 Task: Slide 31 - Create A Book Cover.
Action: Mouse moved to (36, 89)
Screenshot: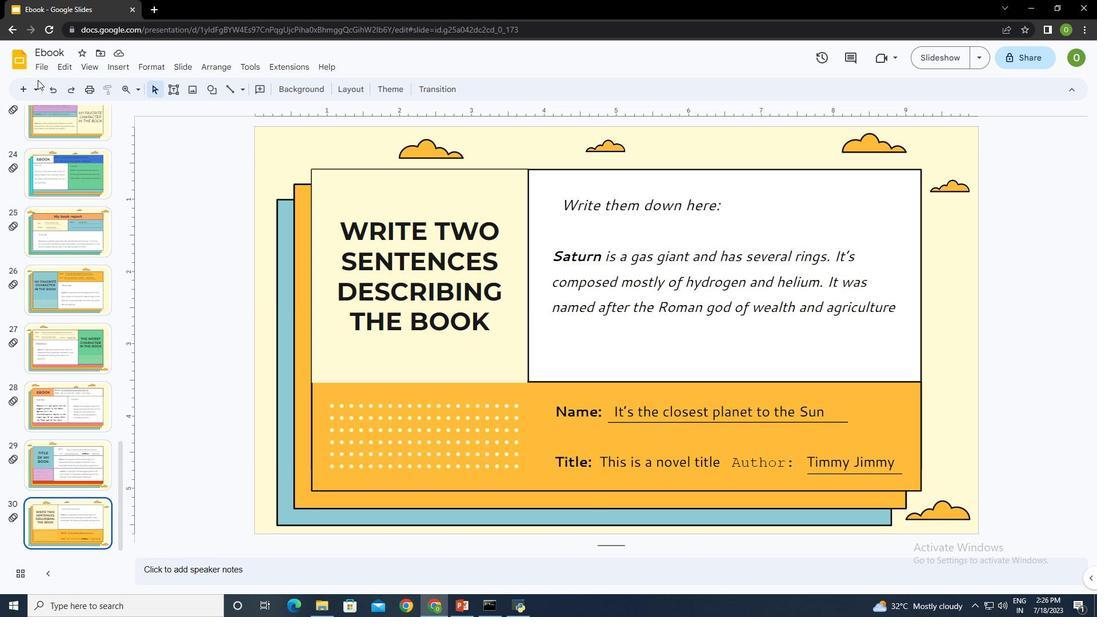 
Action: Mouse pressed left at (36, 89)
Screenshot: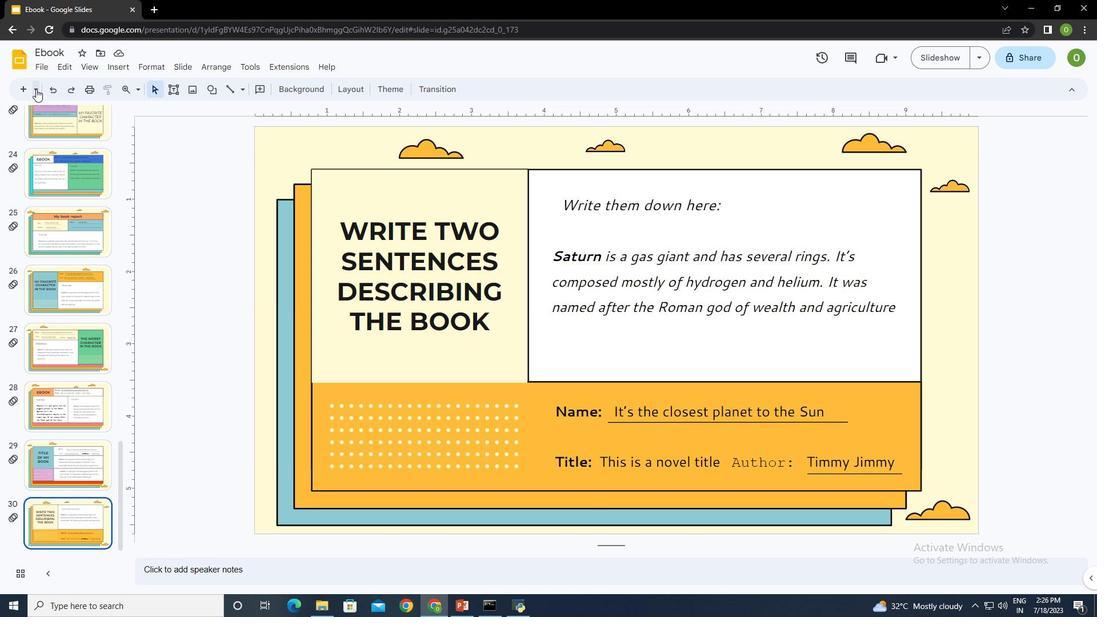 
Action: Mouse moved to (58, 364)
Screenshot: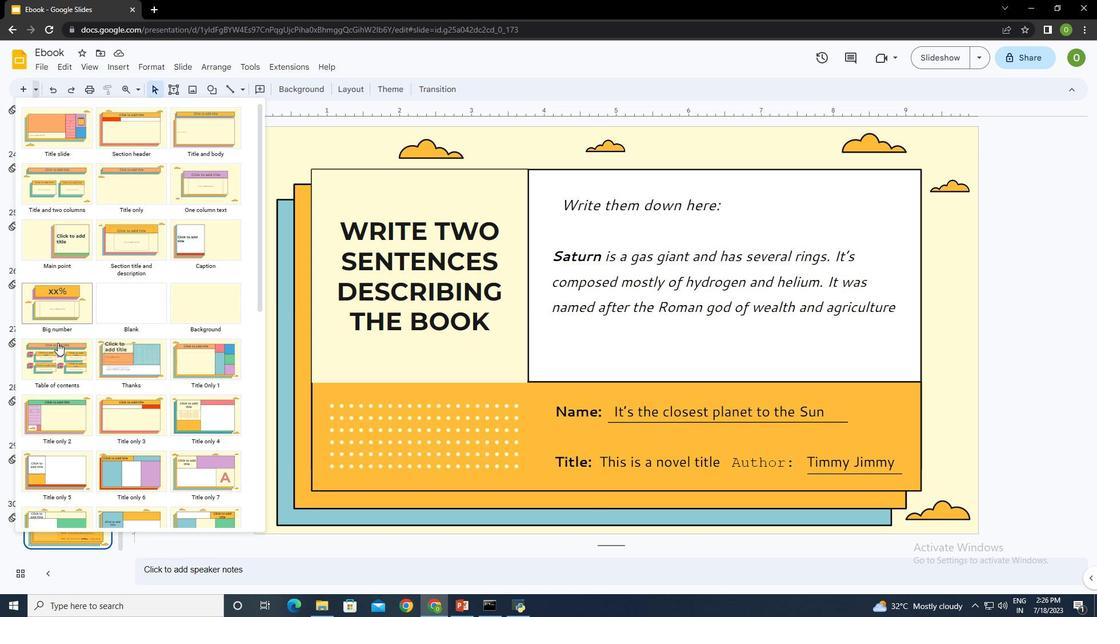 
Action: Mouse scrolled (58, 363) with delta (0, 0)
Screenshot: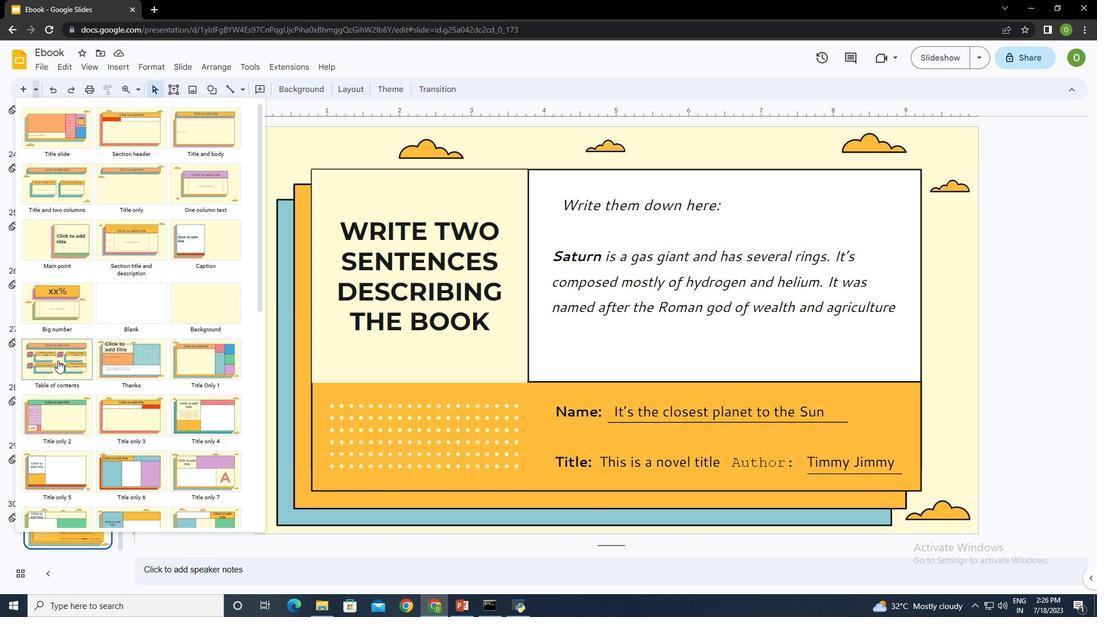 
Action: Mouse scrolled (58, 363) with delta (0, 0)
Screenshot: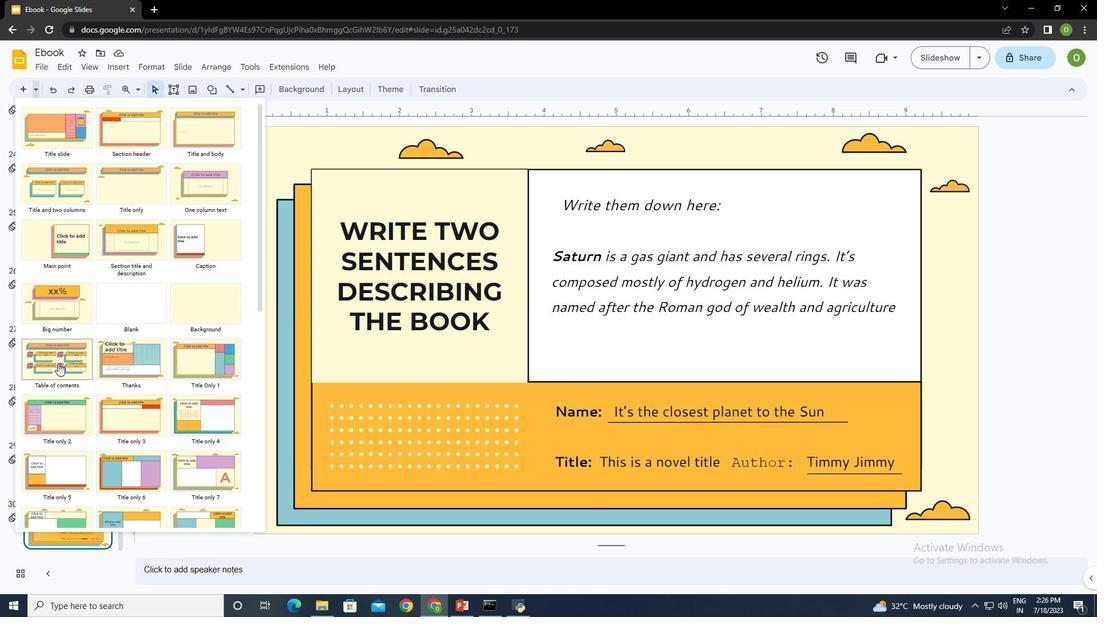 
Action: Mouse moved to (58, 365)
Screenshot: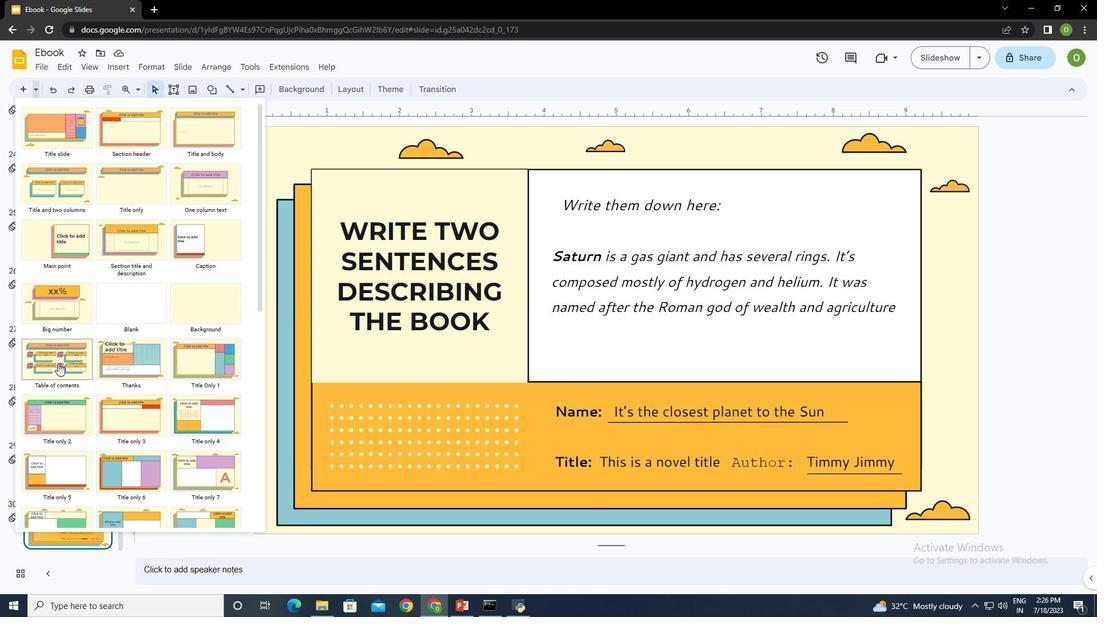 
Action: Mouse scrolled (58, 364) with delta (0, 0)
Screenshot: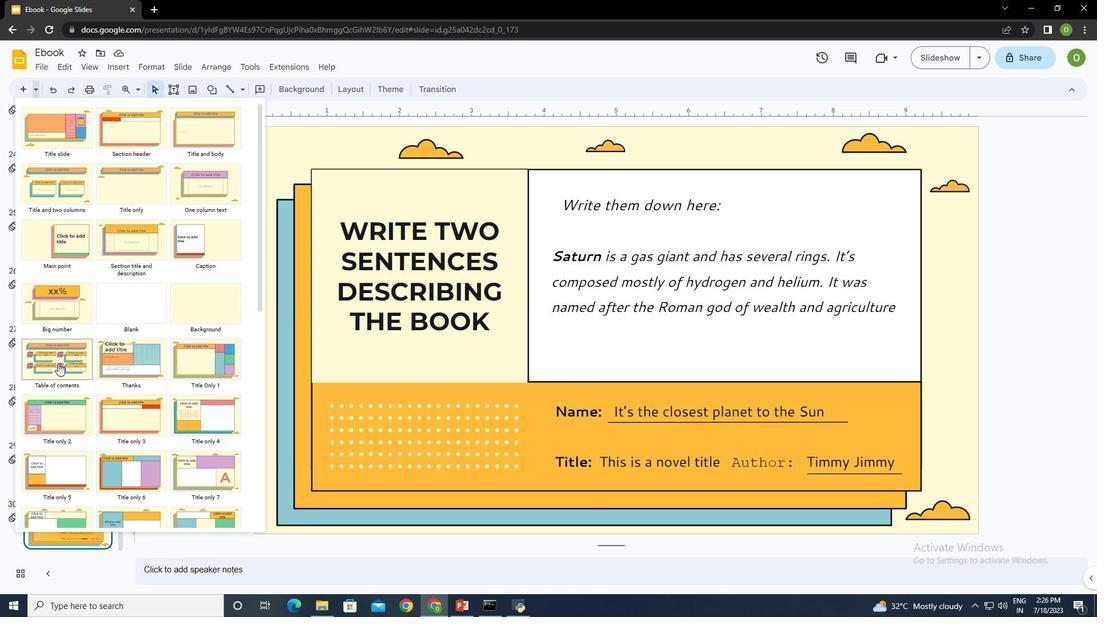 
Action: Mouse moved to (58, 365)
Screenshot: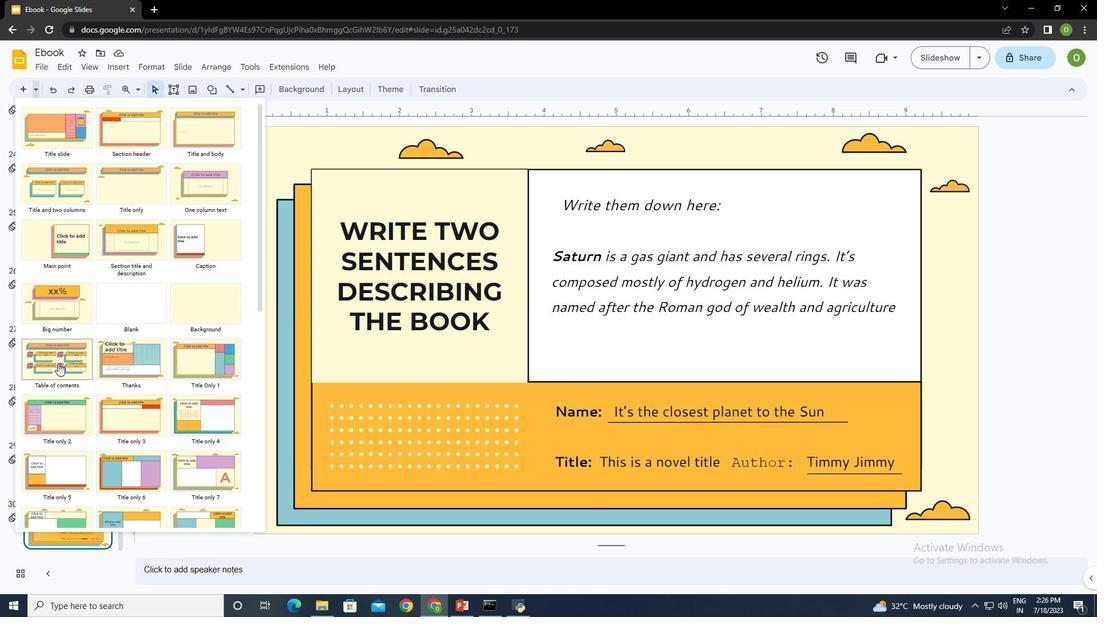 
Action: Mouse scrolled (58, 364) with delta (0, 0)
Screenshot: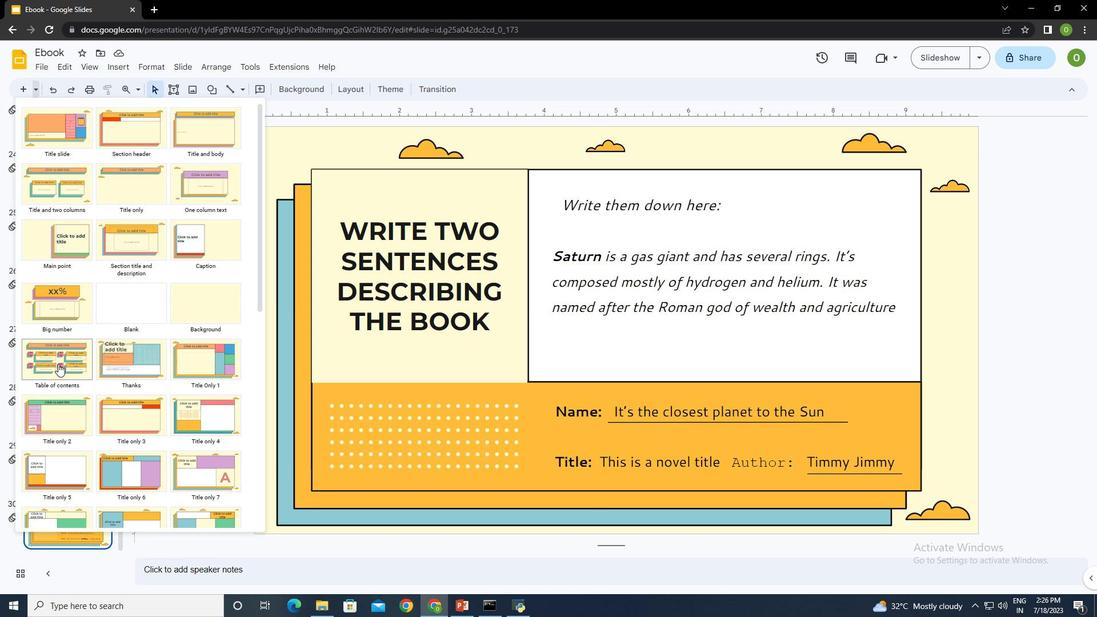 
Action: Mouse moved to (58, 365)
Screenshot: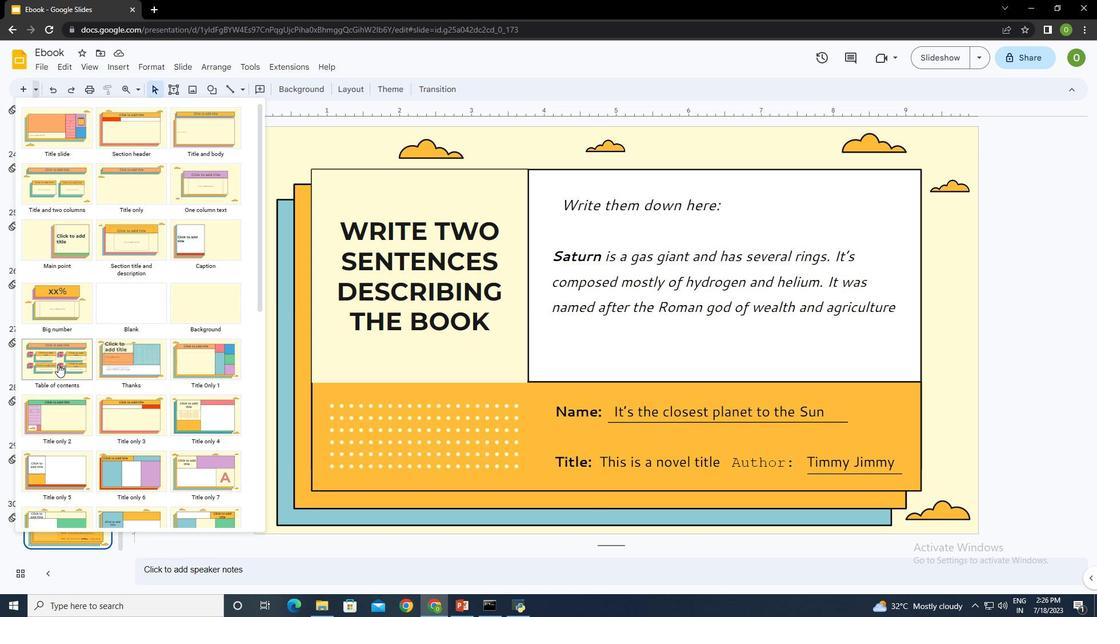 
Action: Mouse scrolled (58, 365) with delta (0, 0)
Screenshot: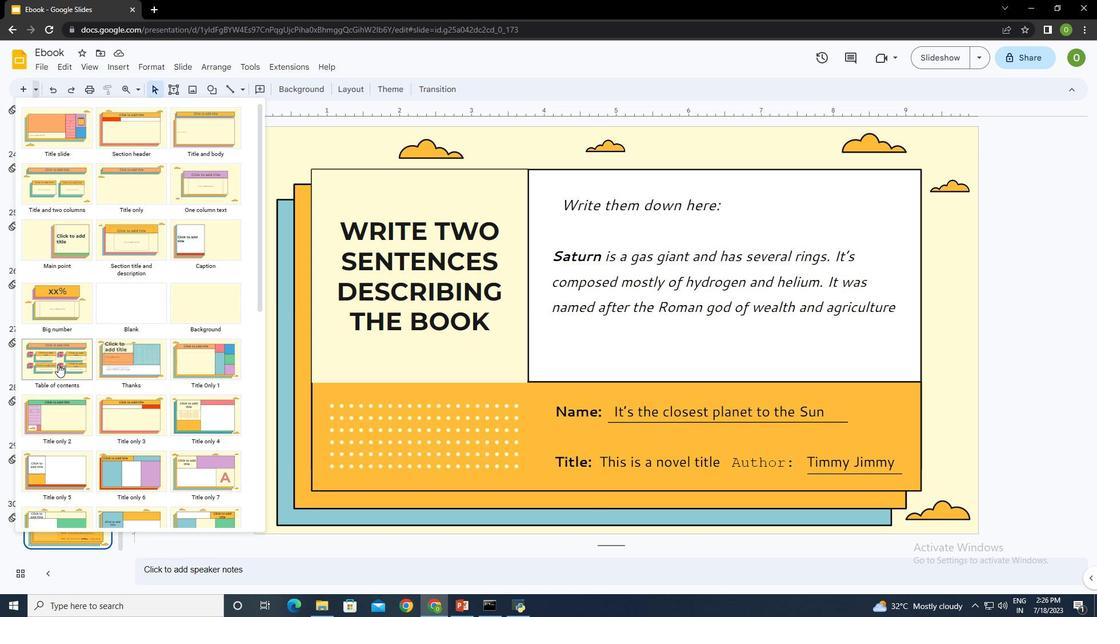 
Action: Mouse moved to (58, 366)
Screenshot: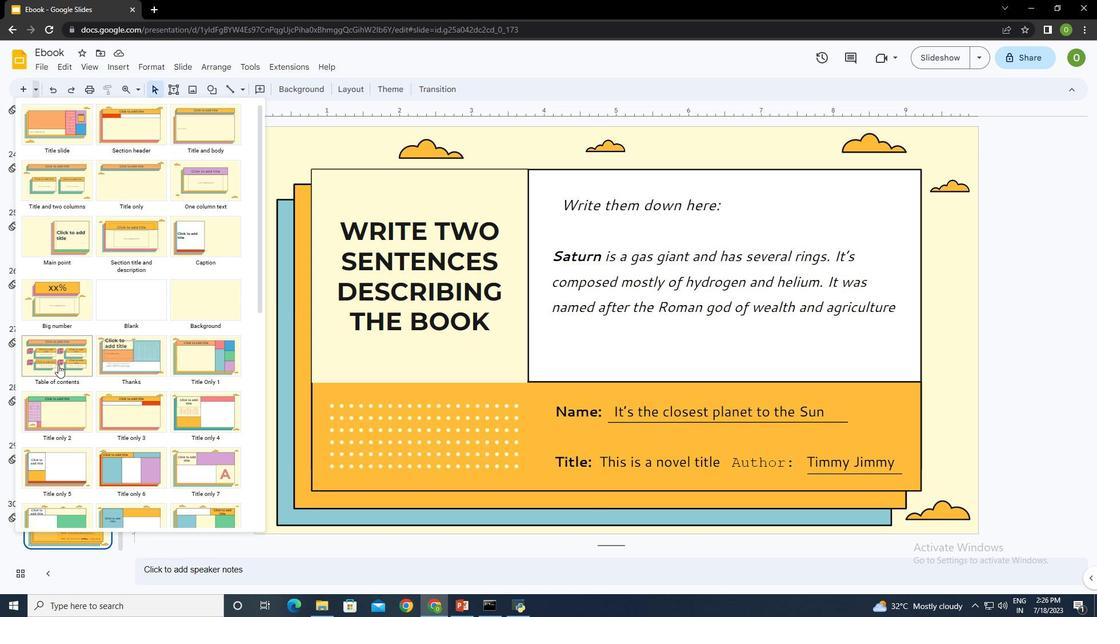 
Action: Mouse scrolled (58, 365) with delta (0, 0)
Screenshot: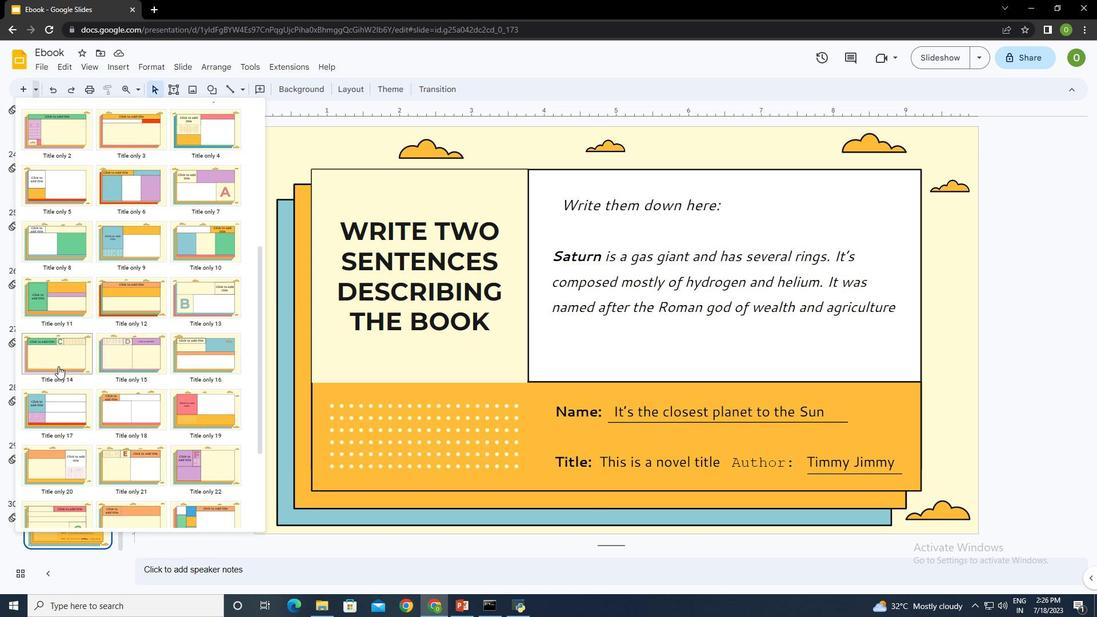 
Action: Mouse scrolled (58, 365) with delta (0, 0)
Screenshot: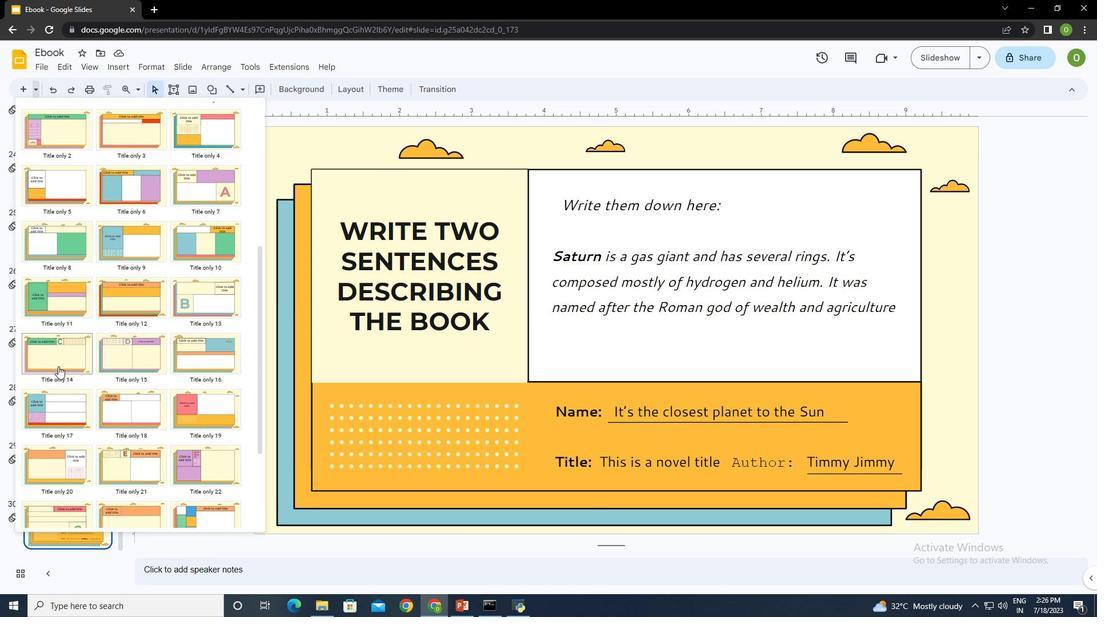 
Action: Mouse scrolled (58, 365) with delta (0, 0)
Screenshot: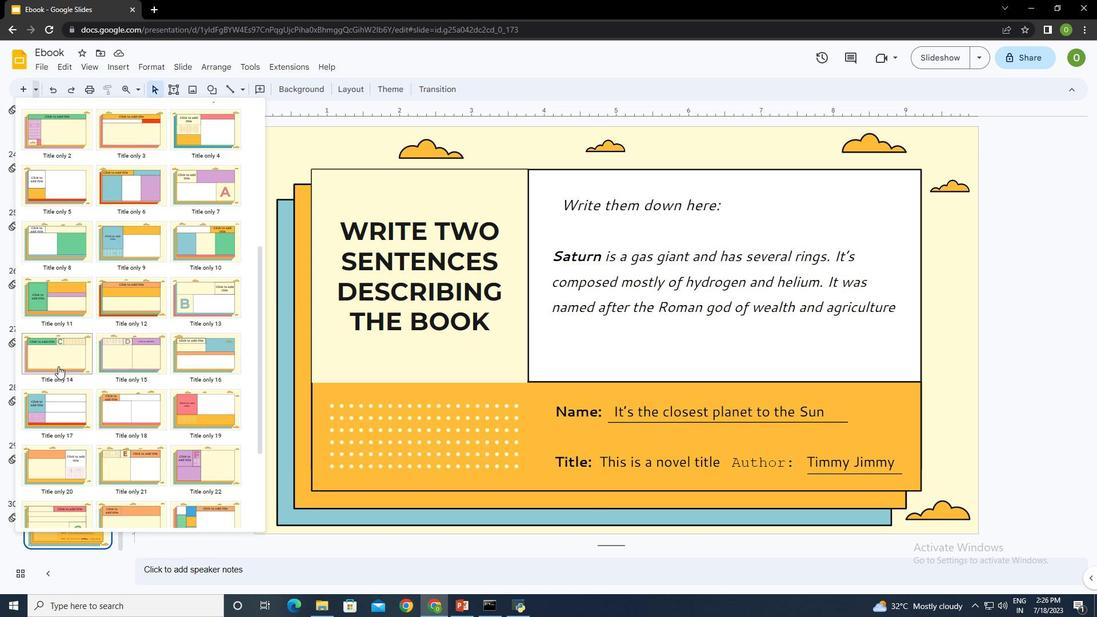
Action: Mouse moved to (50, 328)
Screenshot: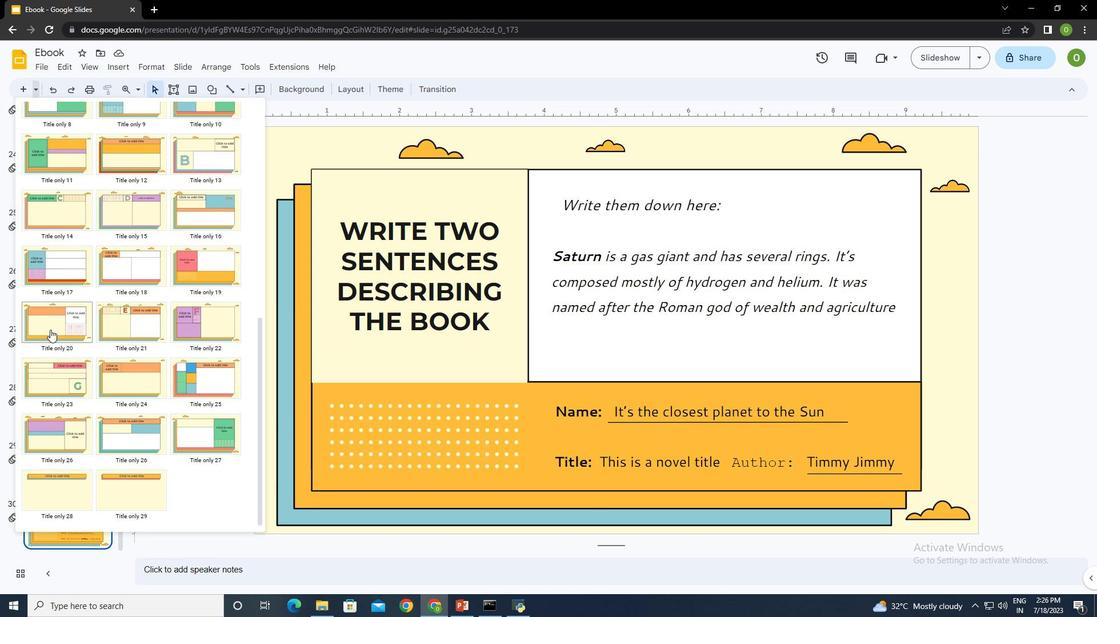 
Action: Mouse pressed left at (50, 328)
Screenshot: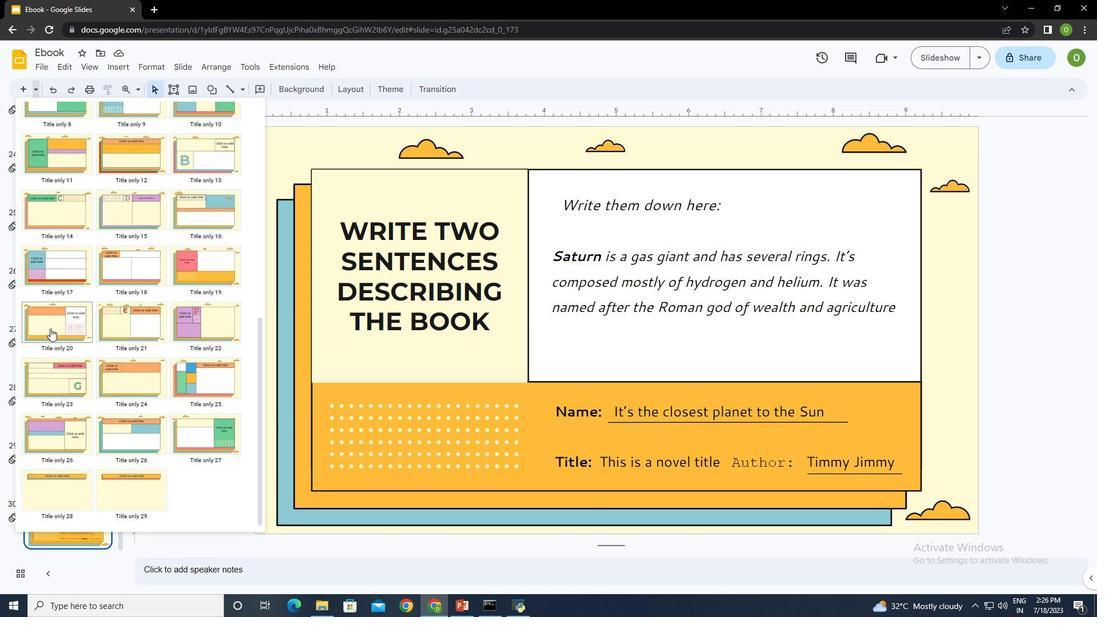 
Action: Mouse moved to (170, 88)
Screenshot: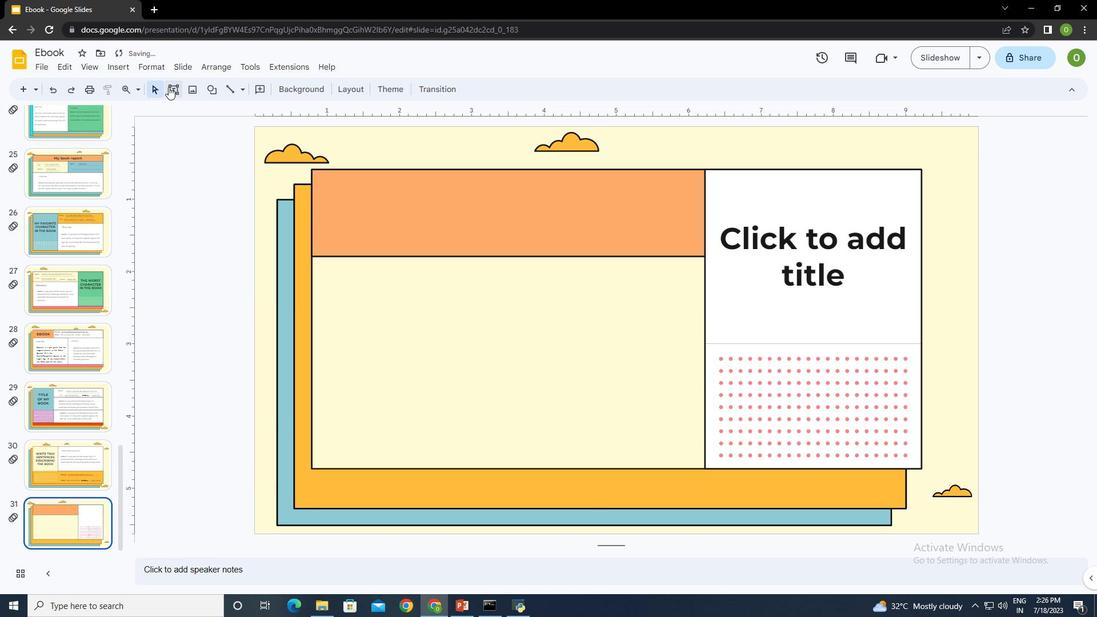 
Action: Mouse pressed left at (170, 88)
Screenshot: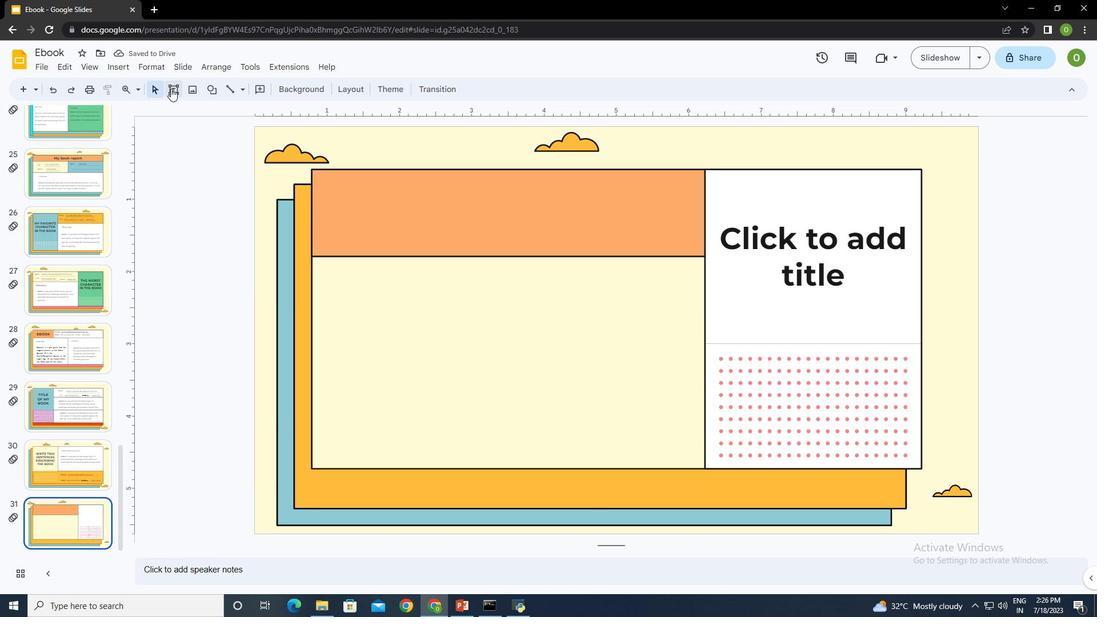 
Action: Mouse moved to (330, 184)
Screenshot: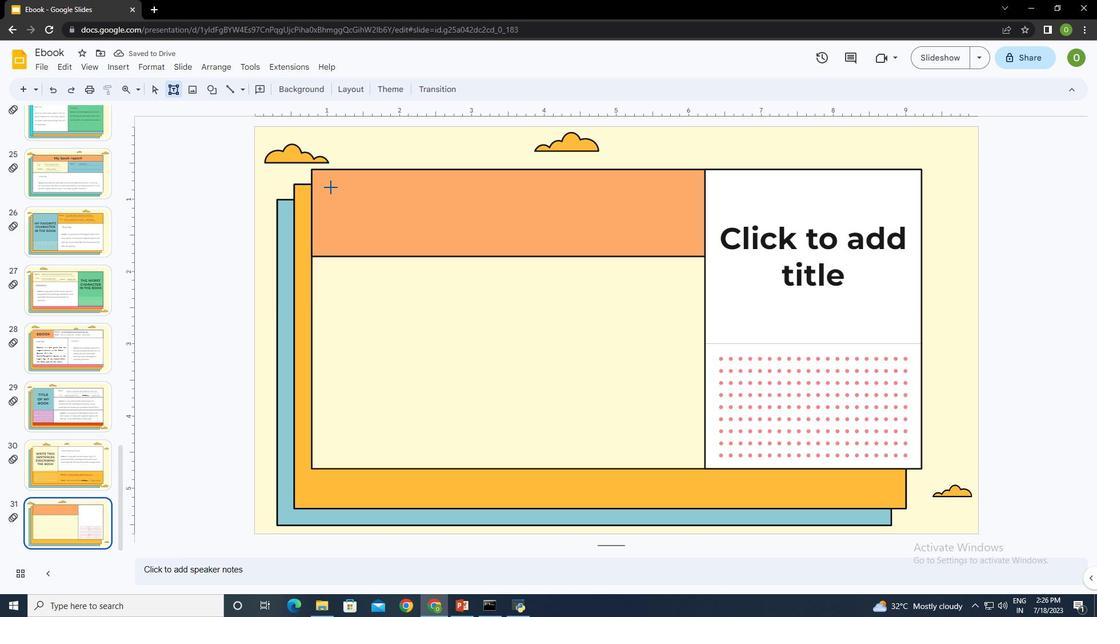 
Action: Mouse pressed left at (330, 184)
Screenshot: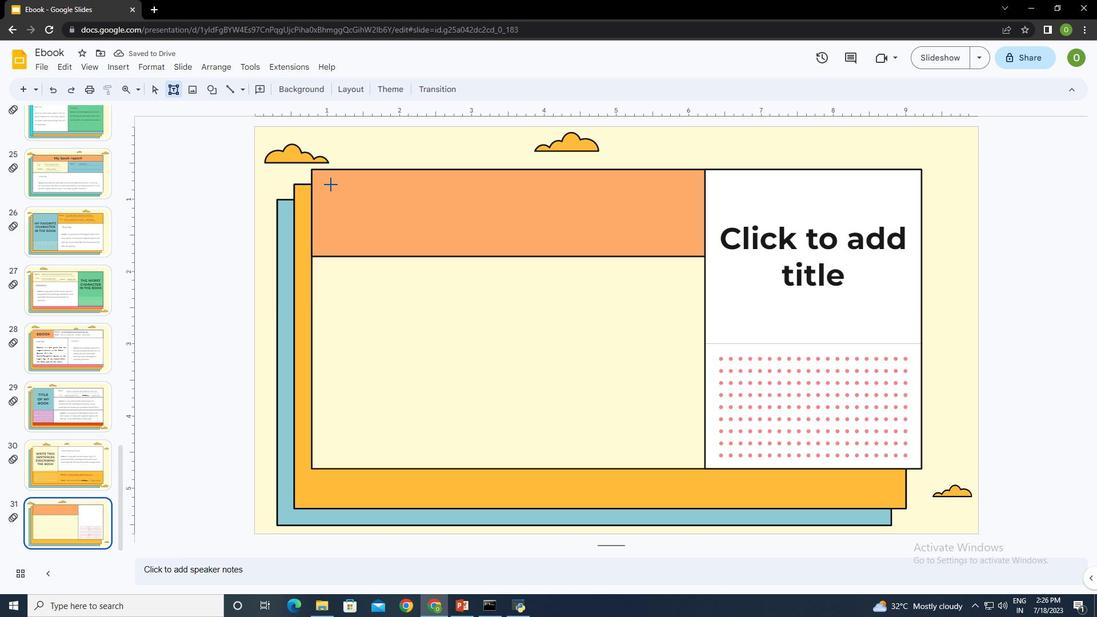 
Action: Mouse moved to (500, 183)
Screenshot: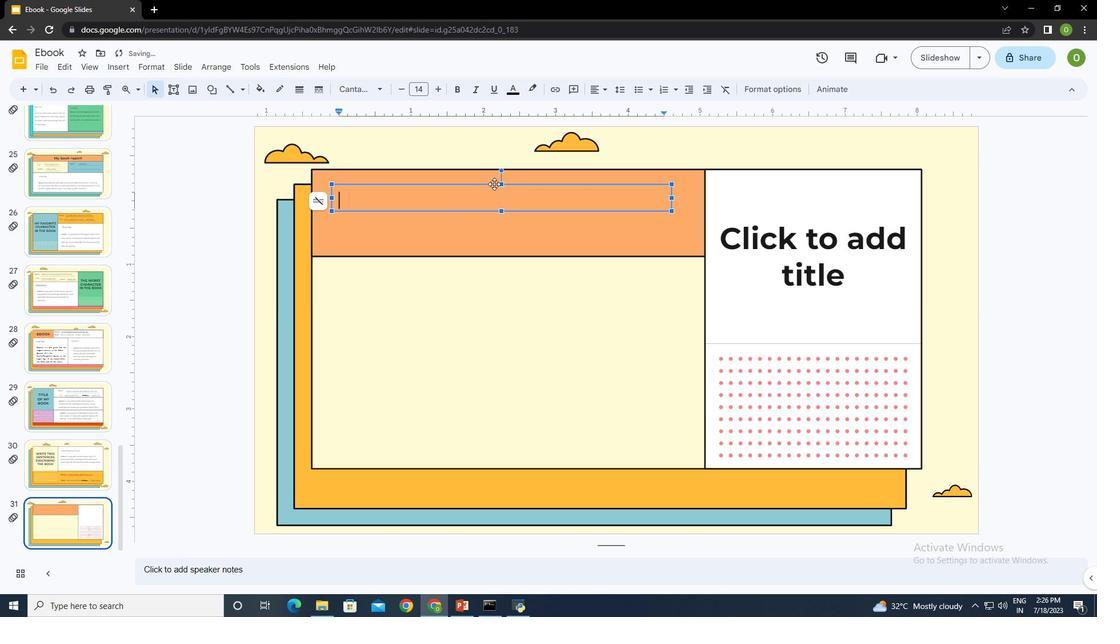 
Action: Mouse pressed left at (500, 183)
Screenshot: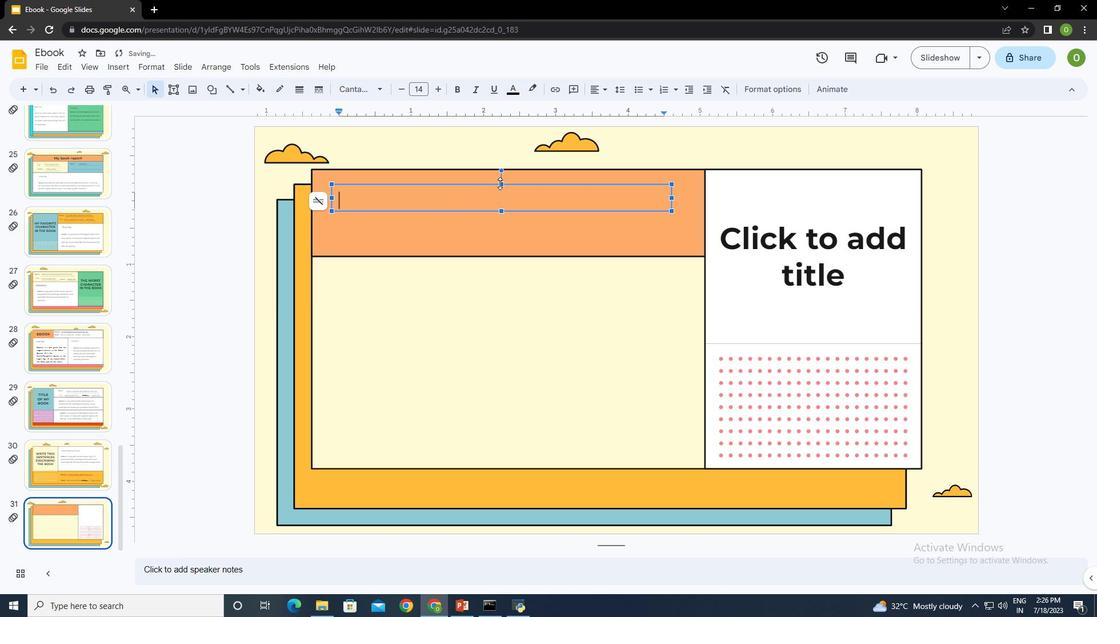 
Action: Mouse moved to (346, 191)
Screenshot: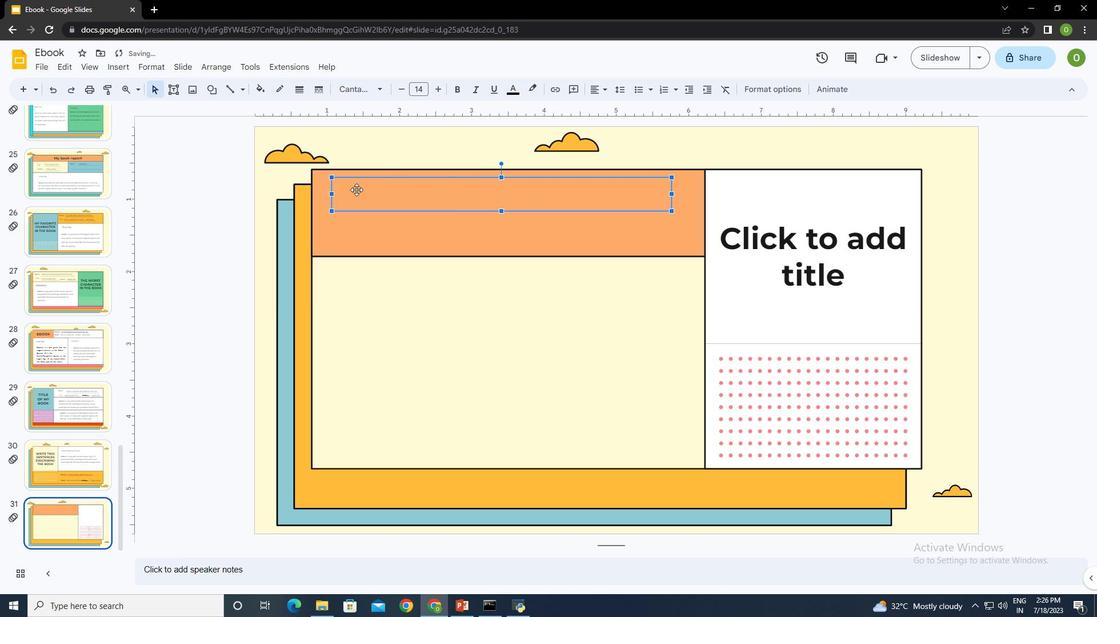 
Action: Mouse pressed left at (346, 191)
Screenshot: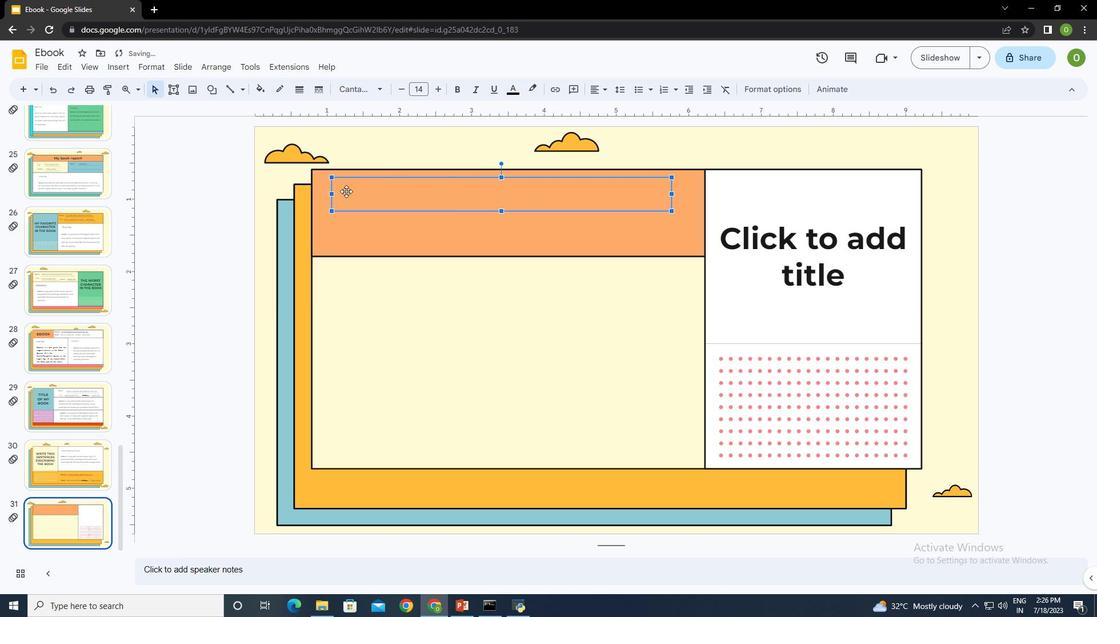 
Action: Key pressed <Key.shift>Name<Key.shift_r>:<Key.space><Key.space><Key.space><Key.shift><Key.shift>It's<Key.space>the<Key.space>farthest<Key.space>planet<Key.space>from<Key.space>the<Key.space><Key.shift>Sun
Screenshot: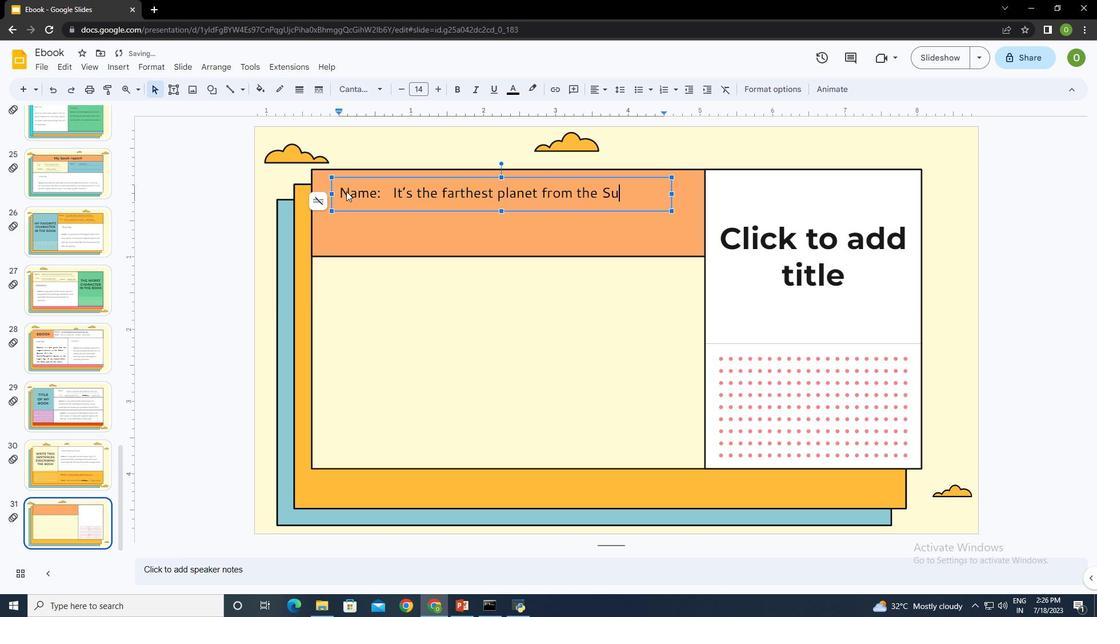 
Action: Mouse moved to (522, 233)
Screenshot: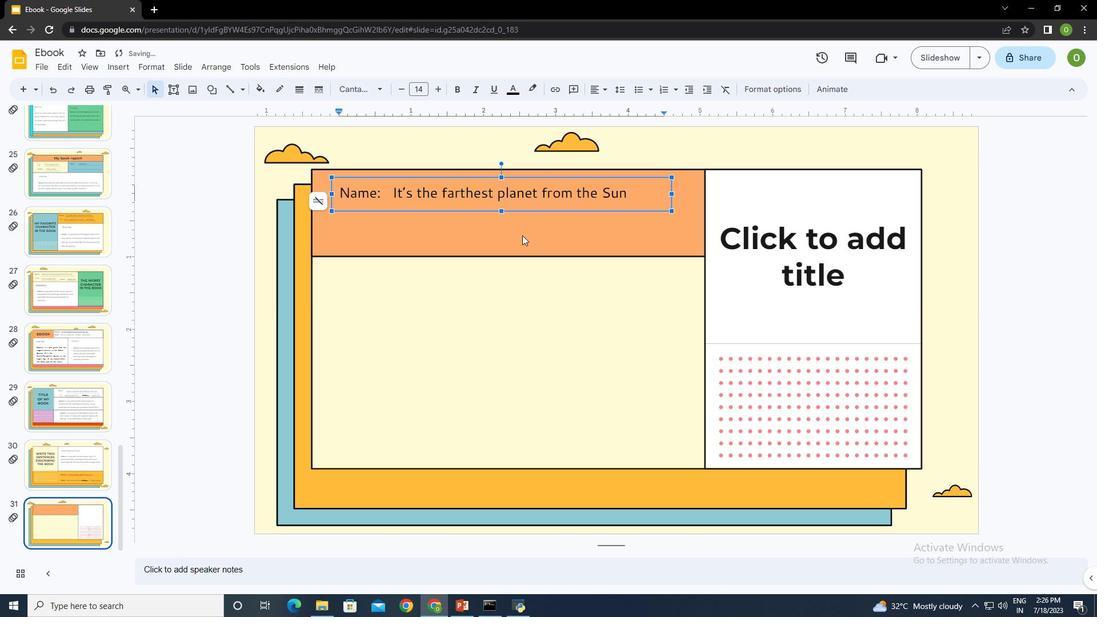 
Action: Mouse pressed left at (522, 233)
Screenshot: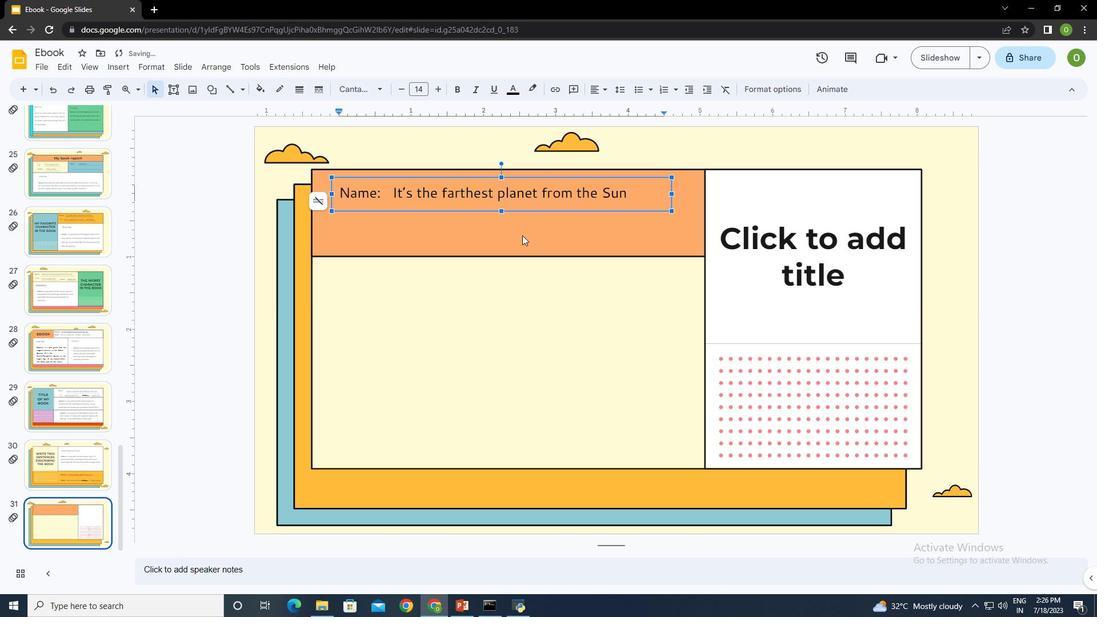 
Action: Mouse moved to (233, 85)
Screenshot: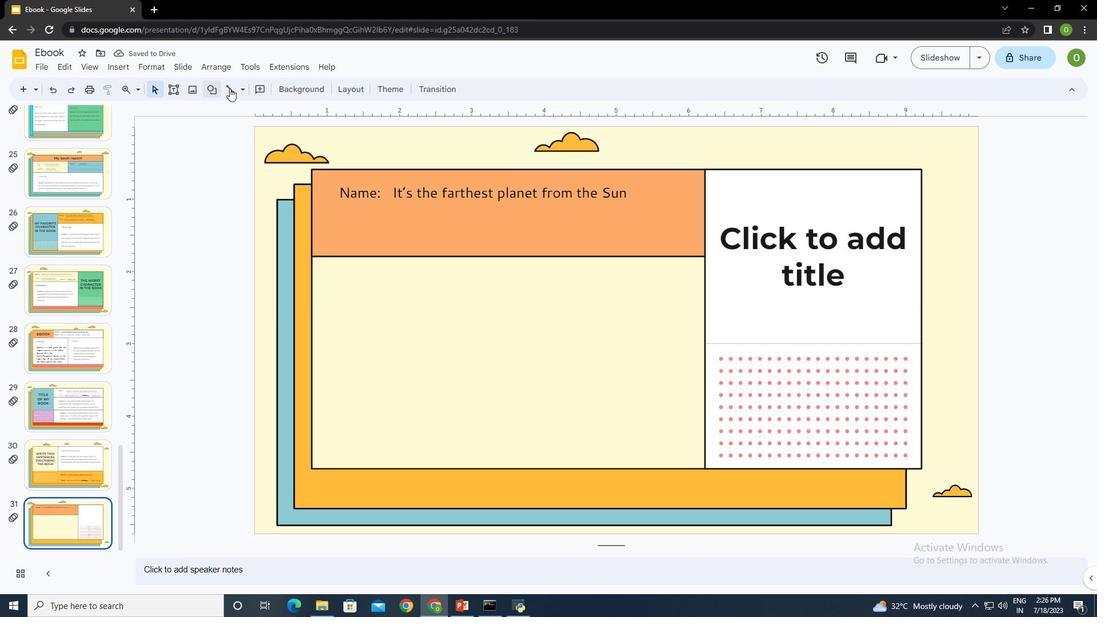 
Action: Mouse pressed left at (233, 85)
Screenshot: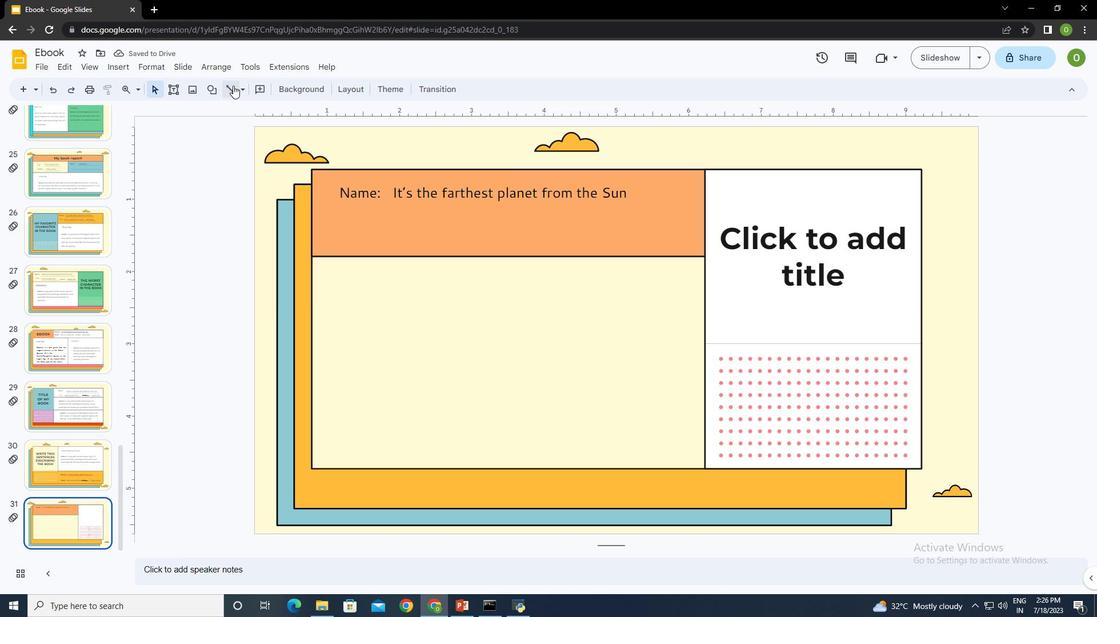 
Action: Mouse moved to (392, 205)
Screenshot: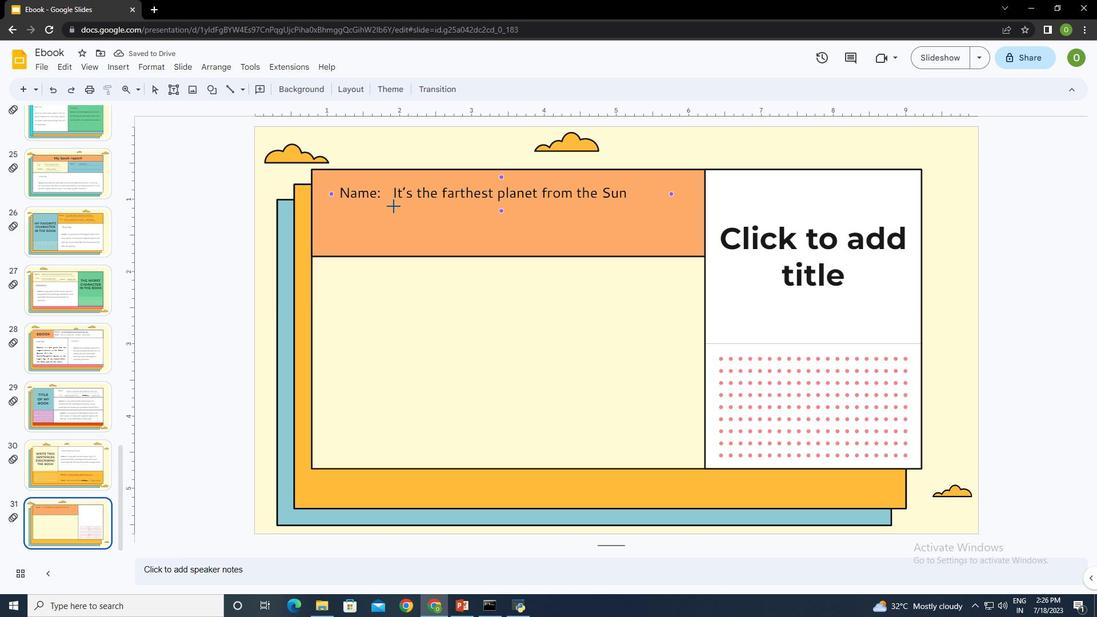 
Action: Mouse pressed left at (392, 205)
Screenshot: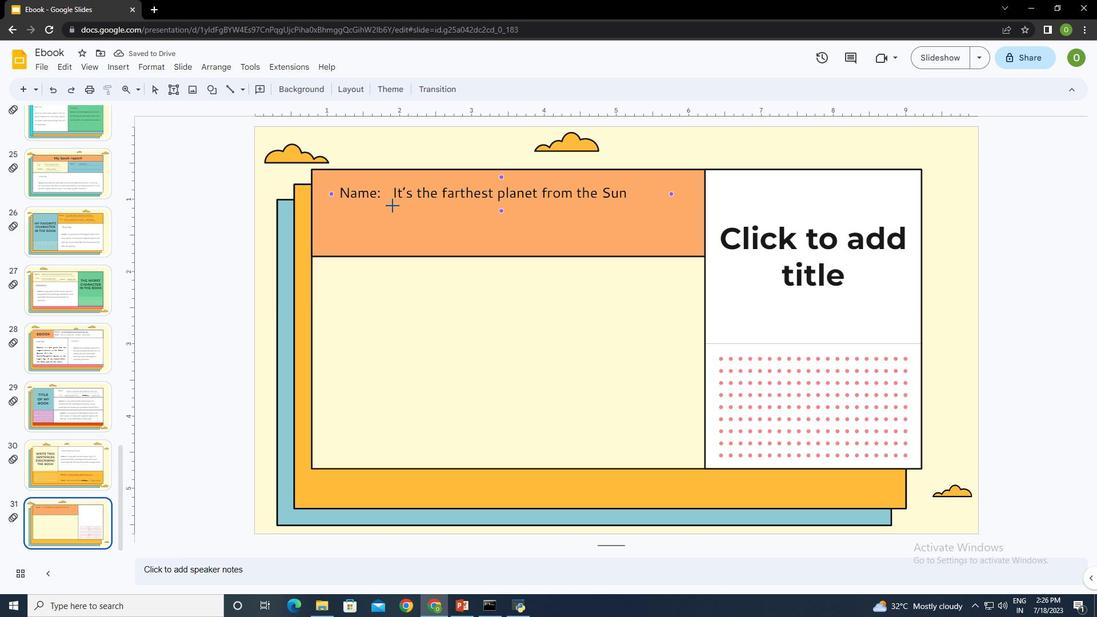
Action: Mouse moved to (258, 87)
Screenshot: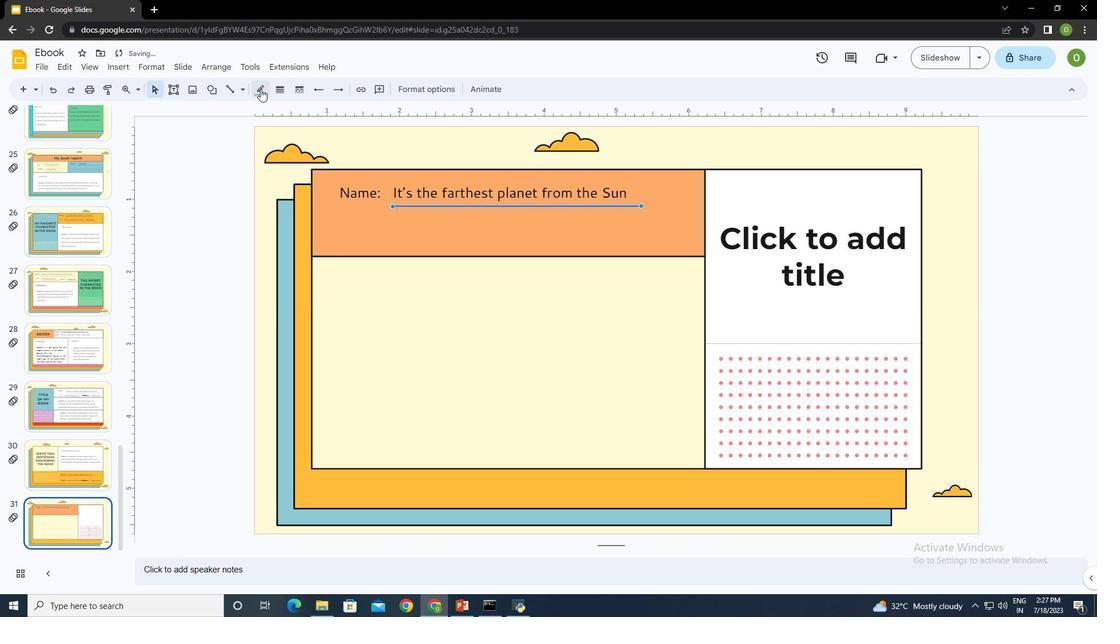 
Action: Mouse pressed left at (258, 87)
Screenshot: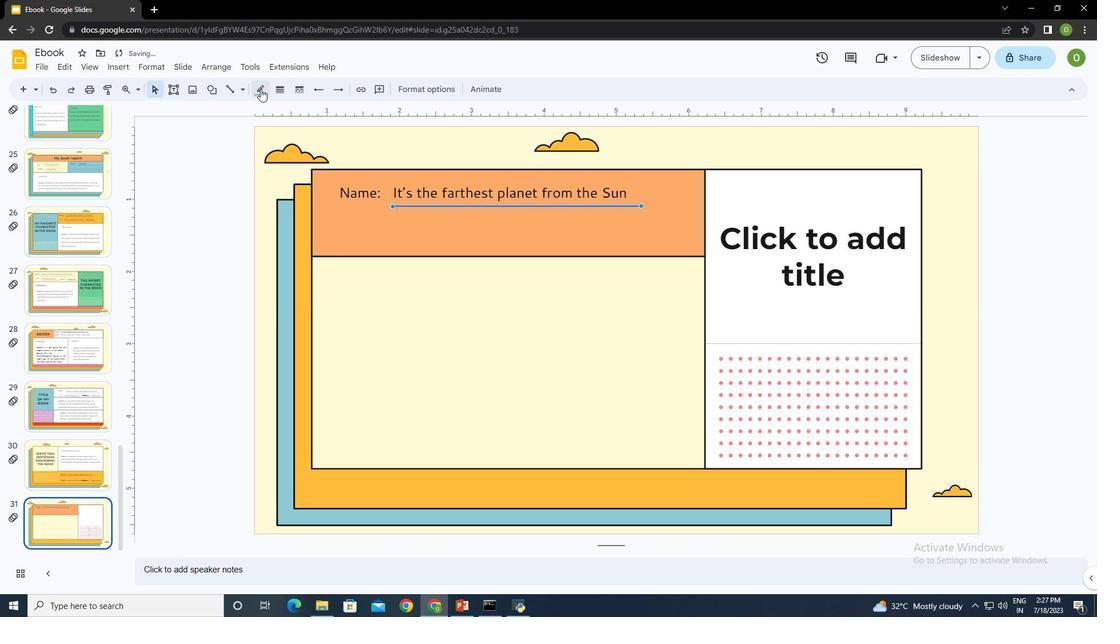 
Action: Mouse moved to (264, 125)
Screenshot: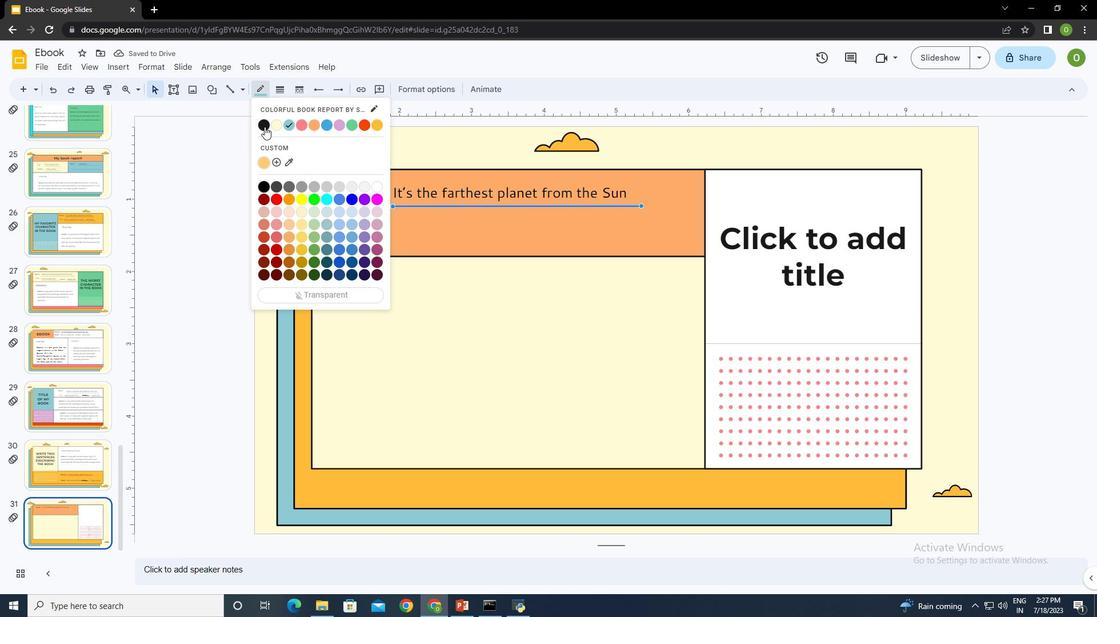 
Action: Mouse pressed left at (264, 125)
Screenshot: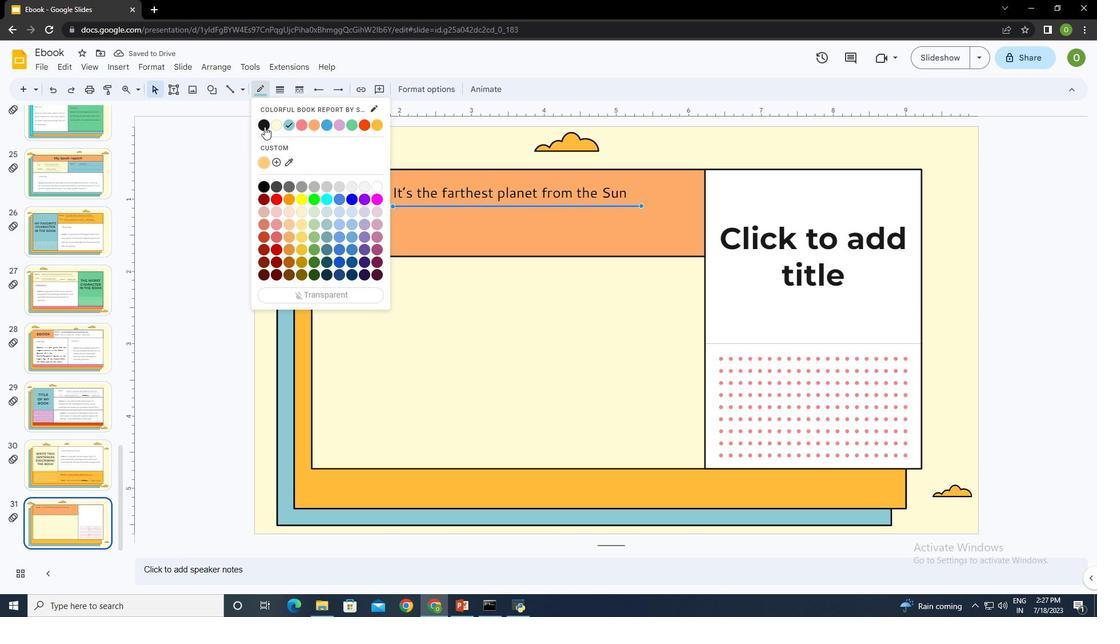
Action: Mouse moved to (403, 243)
Screenshot: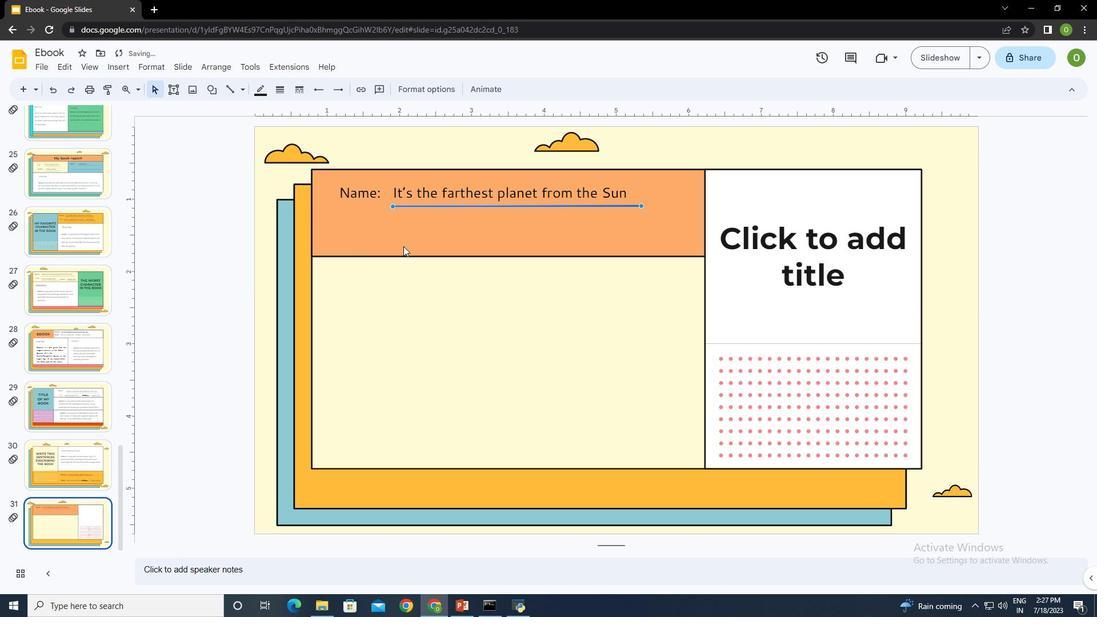 
Action: Mouse pressed left at (403, 243)
Screenshot: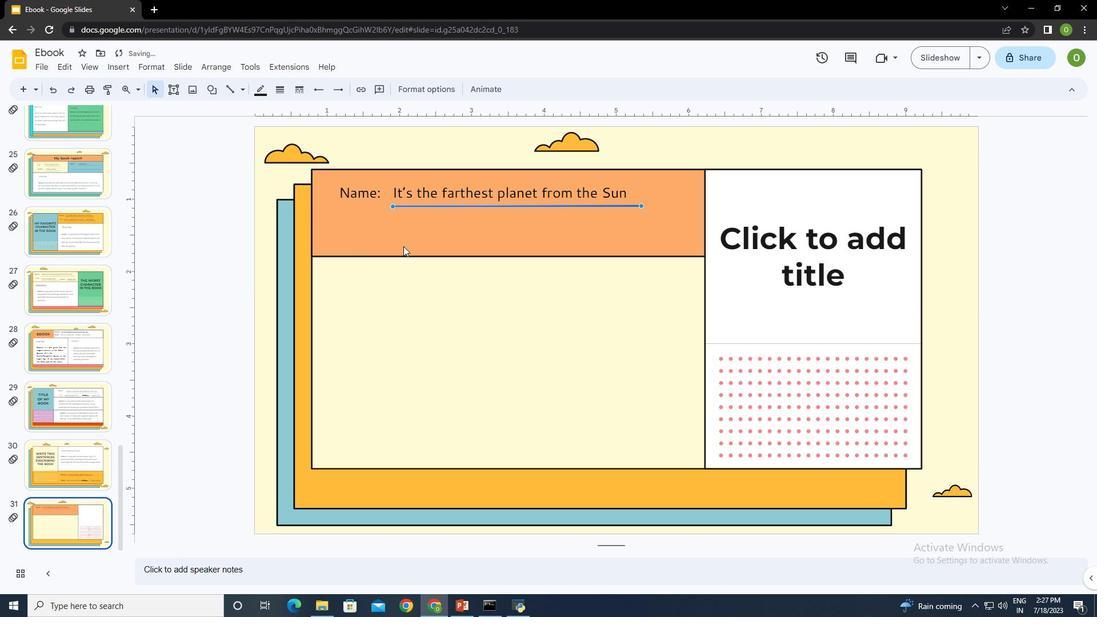 
Action: Mouse moved to (170, 90)
Screenshot: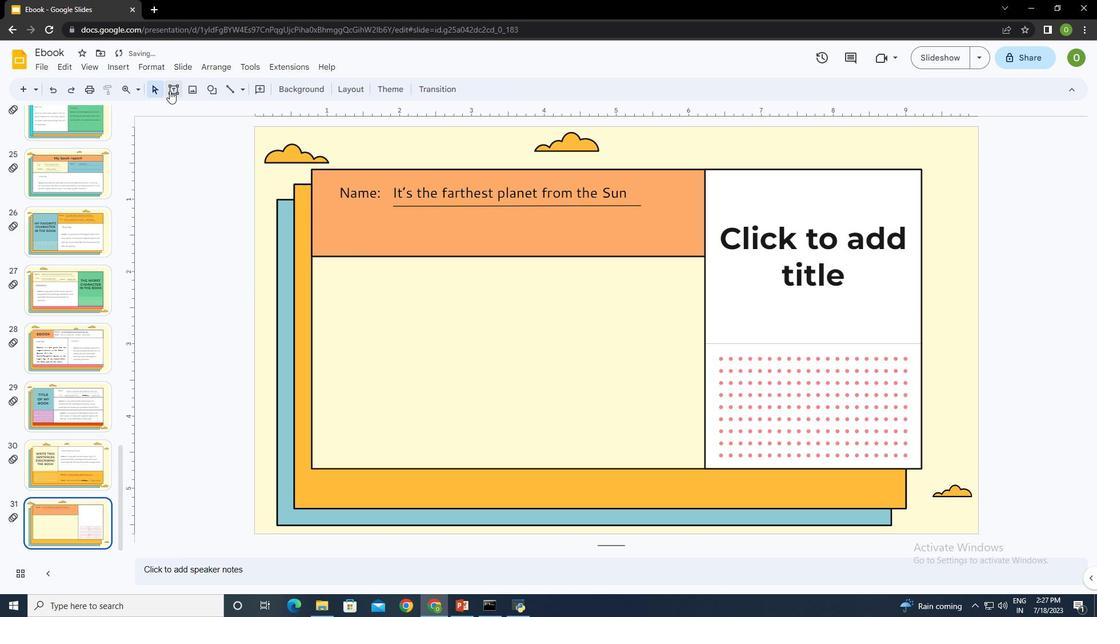 
Action: Mouse pressed left at (170, 90)
Screenshot: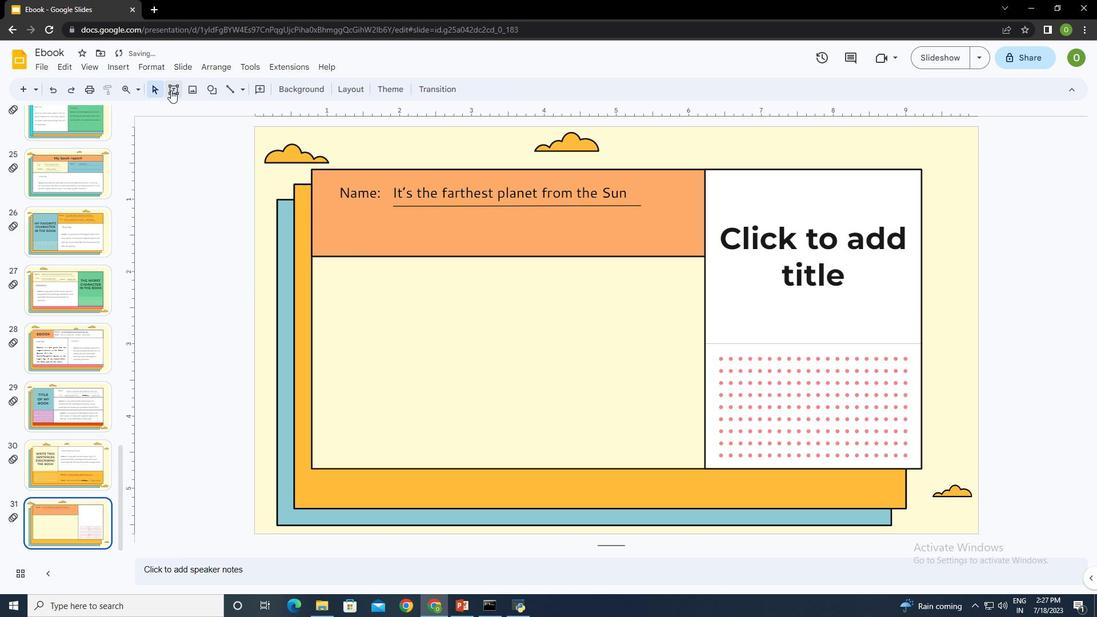 
Action: Mouse moved to (340, 225)
Screenshot: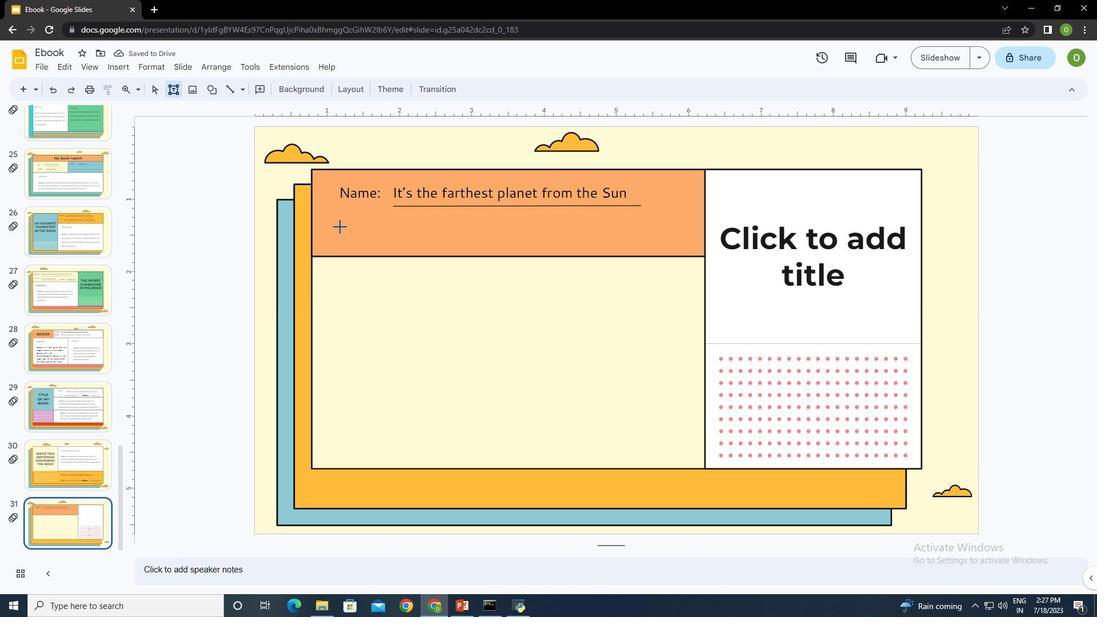 
Action: Mouse pressed left at (340, 225)
Screenshot: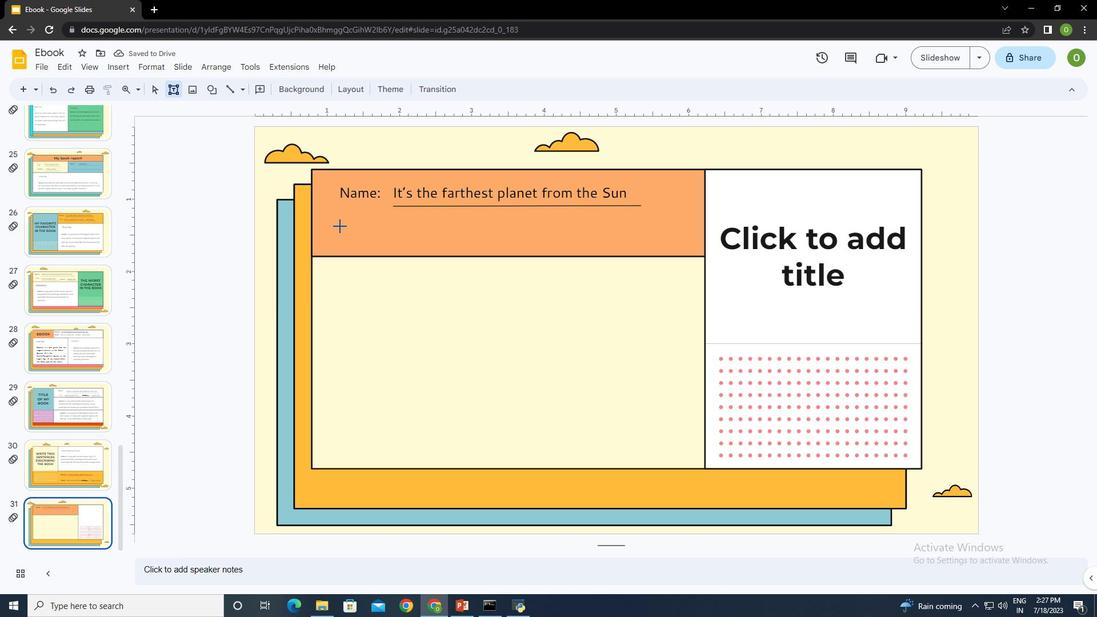 
Action: Mouse moved to (508, 224)
Screenshot: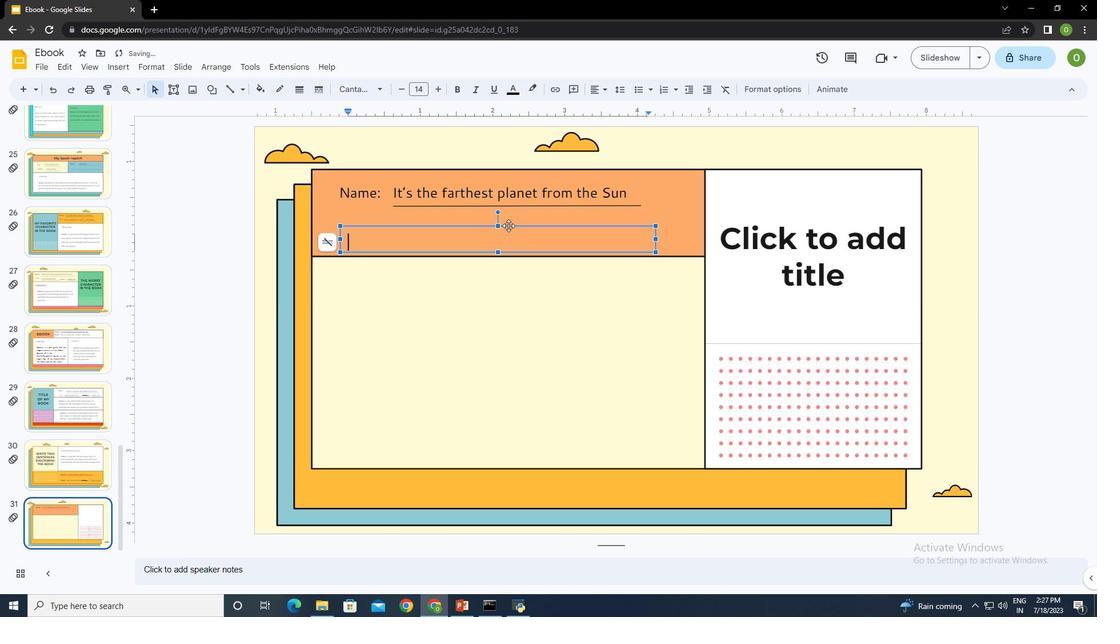 
Action: Mouse pressed left at (508, 224)
Screenshot: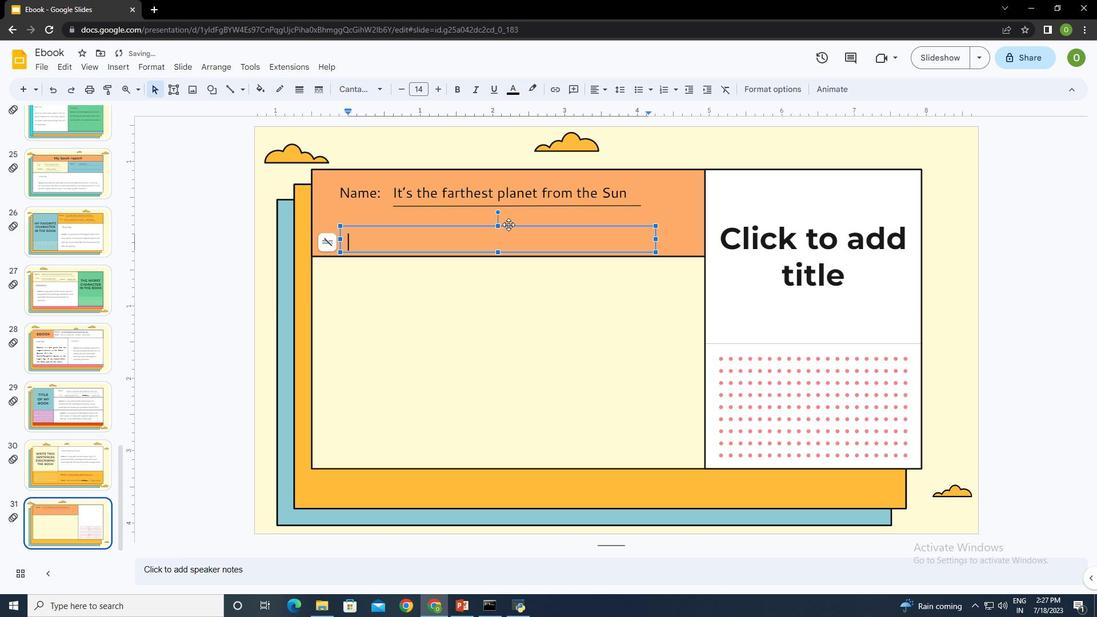 
Action: Mouse moved to (503, 246)
Screenshot: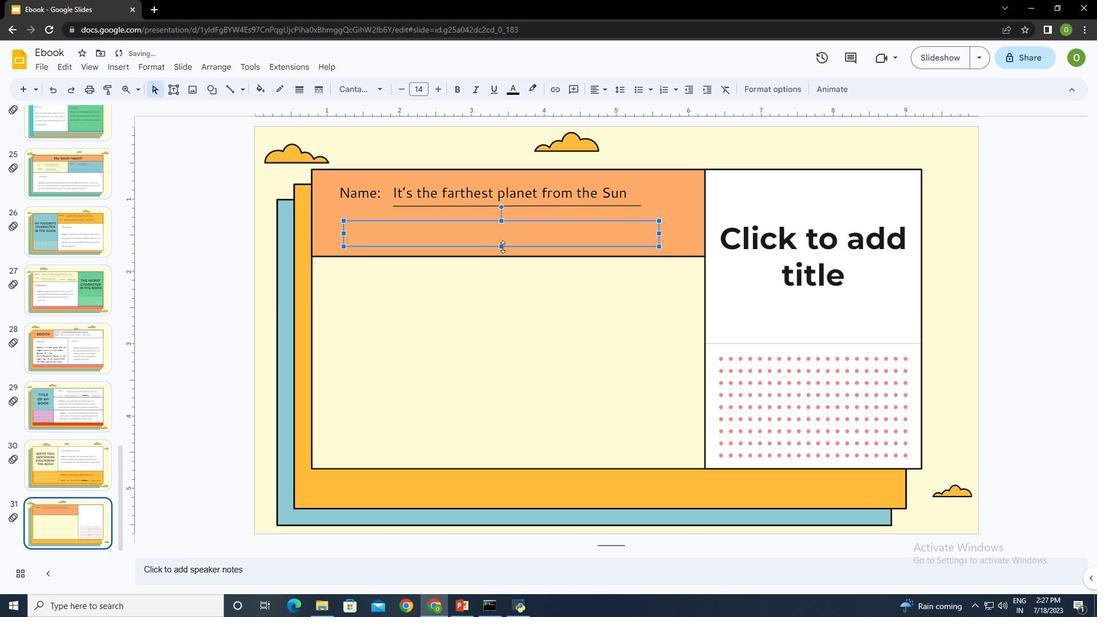 
Action: Mouse pressed left at (503, 246)
Screenshot: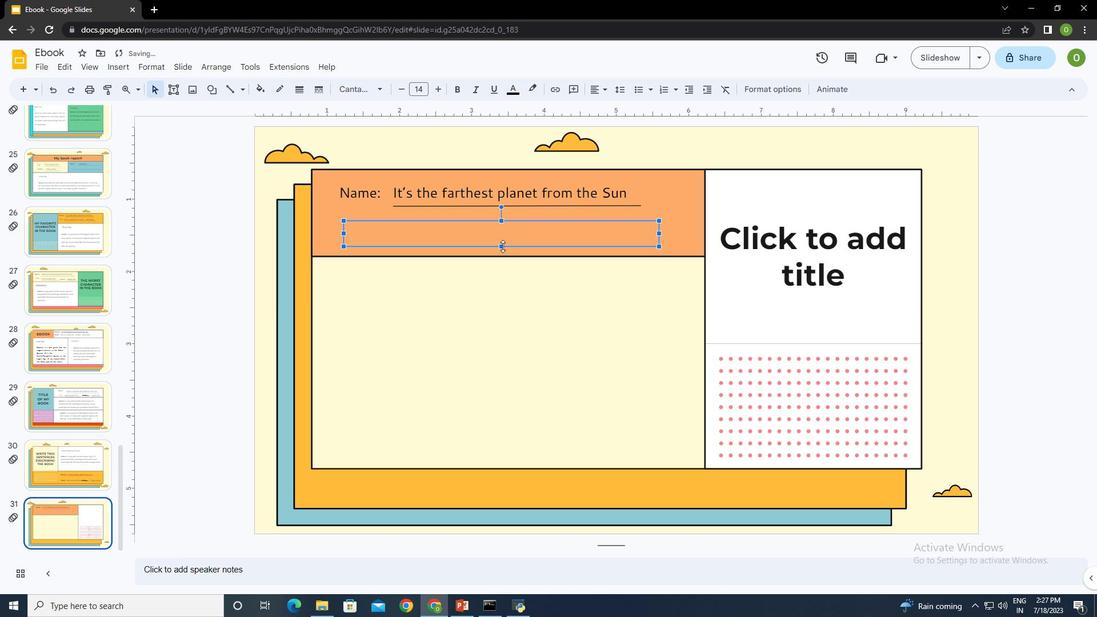 
Action: Mouse moved to (381, 226)
Screenshot: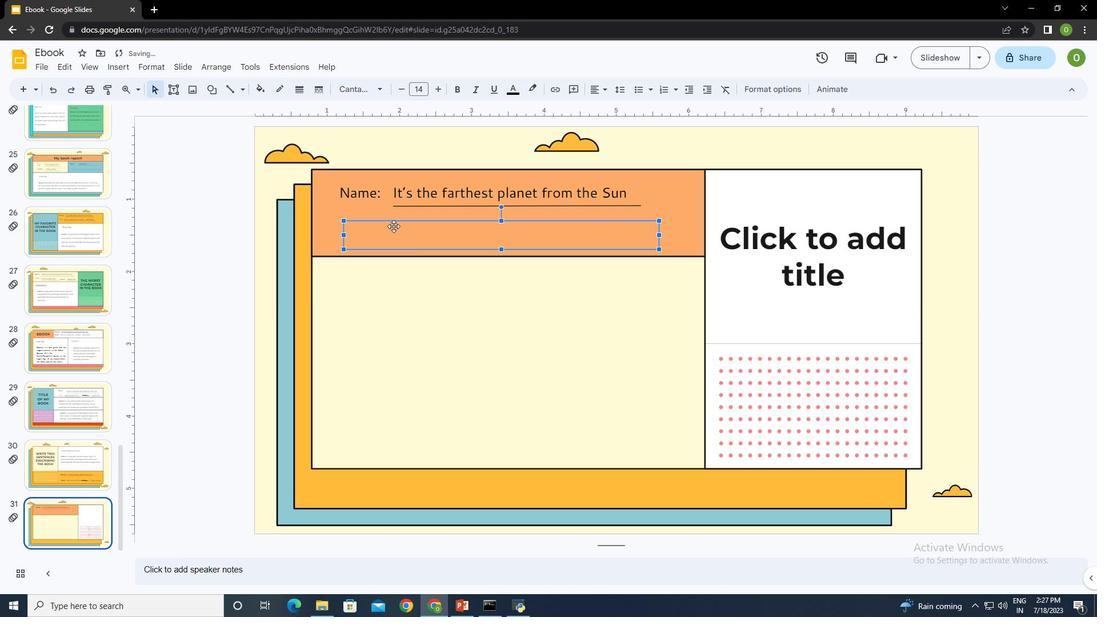 
Action: Mouse pressed left at (381, 226)
Screenshot: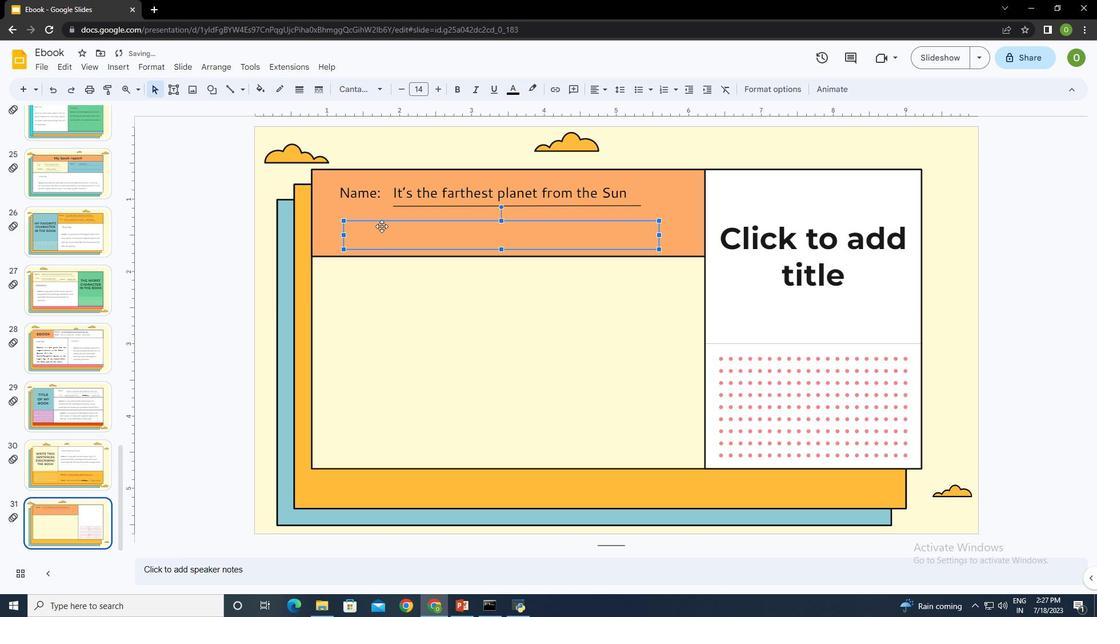 
Action: Mouse moved to (367, 240)
Screenshot: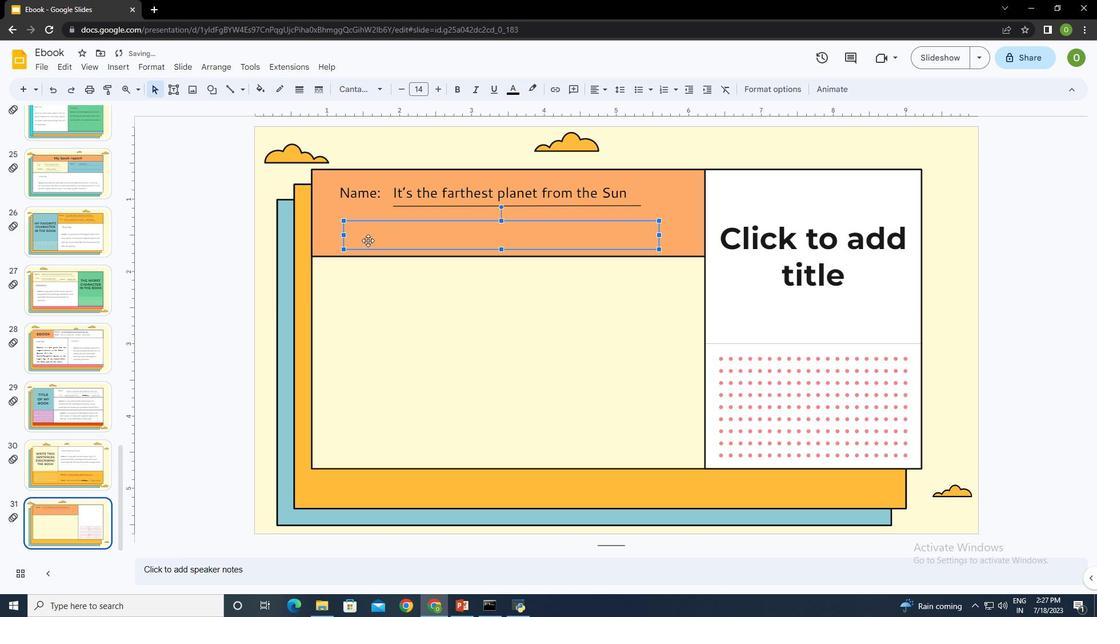 
Action: Key pressed <Key.shift><Key.shift><Key.shift>Title<Key.shift_r>:<Key.space><Key.space><Key.shift>This<Key.space>is<Key.space>a<Key.space>novel<Key.space>title
Screenshot: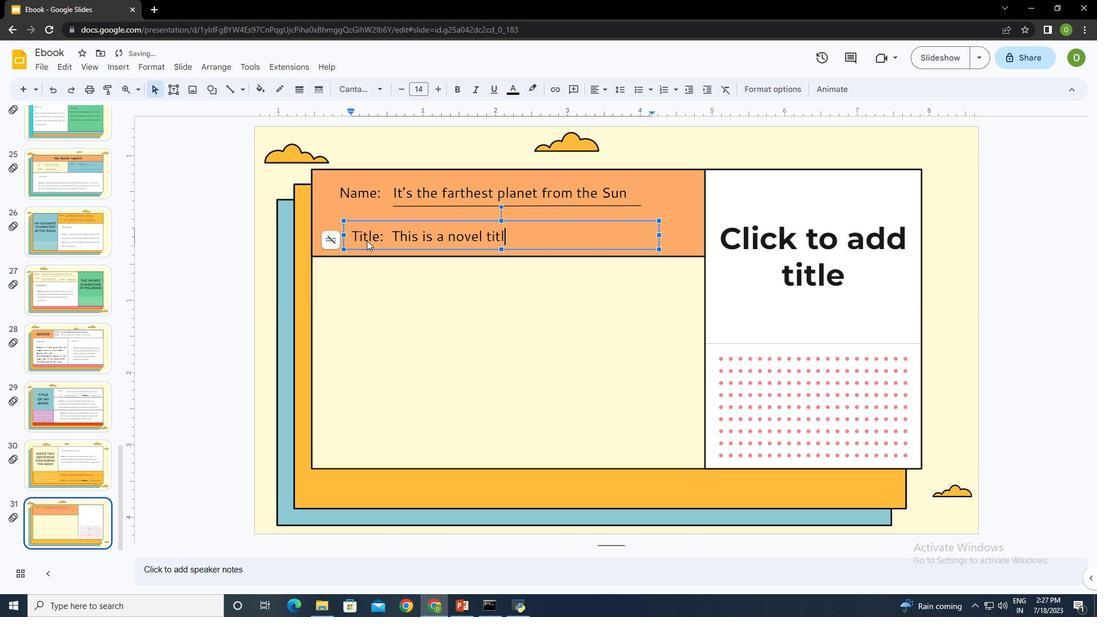 
Action: Mouse moved to (659, 235)
Screenshot: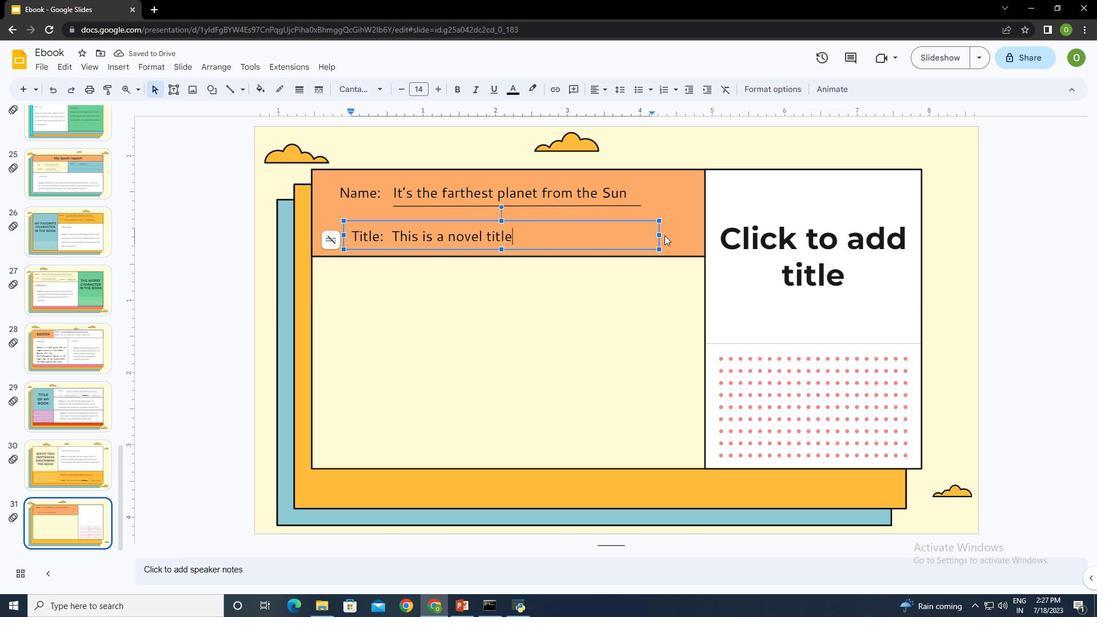 
Action: Mouse pressed left at (659, 235)
Screenshot: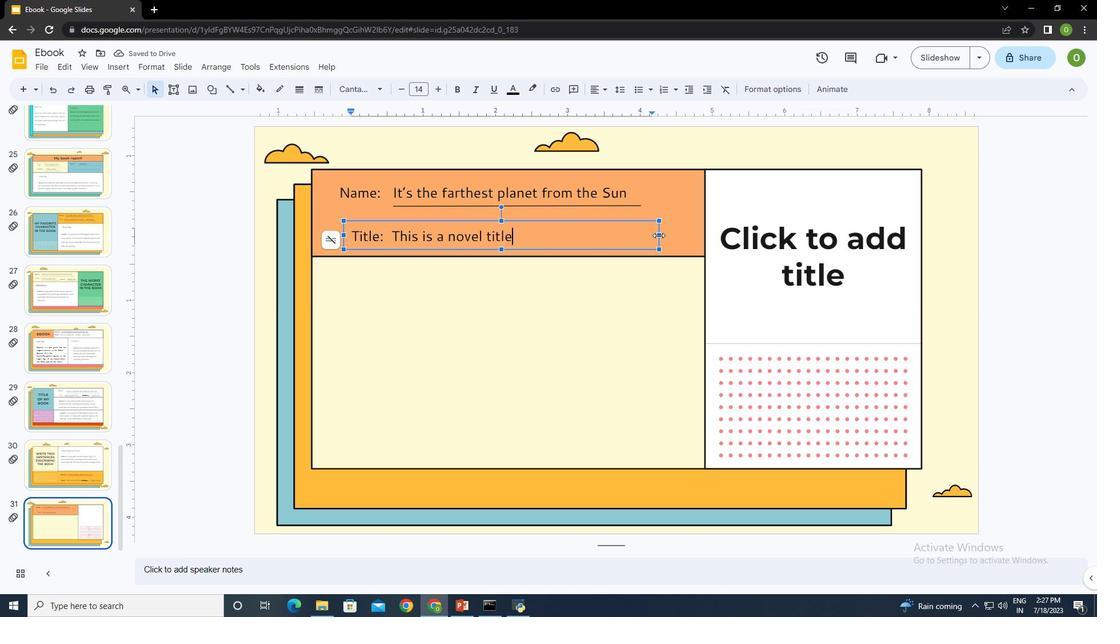 
Action: Mouse moved to (640, 227)
Screenshot: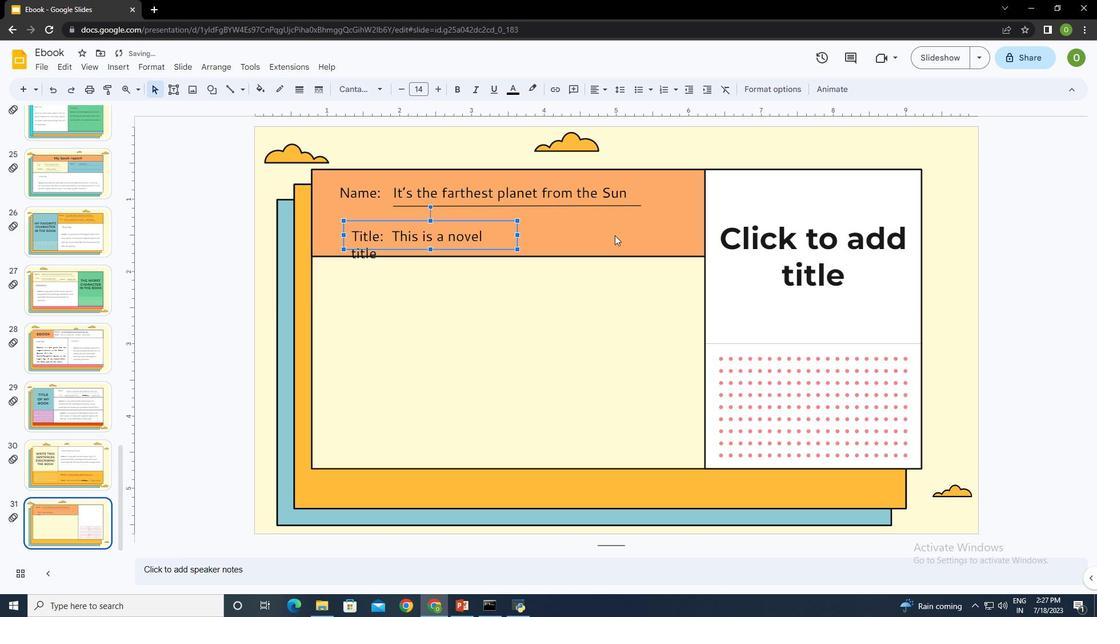 
Action: Mouse pressed left at (640, 227)
Screenshot: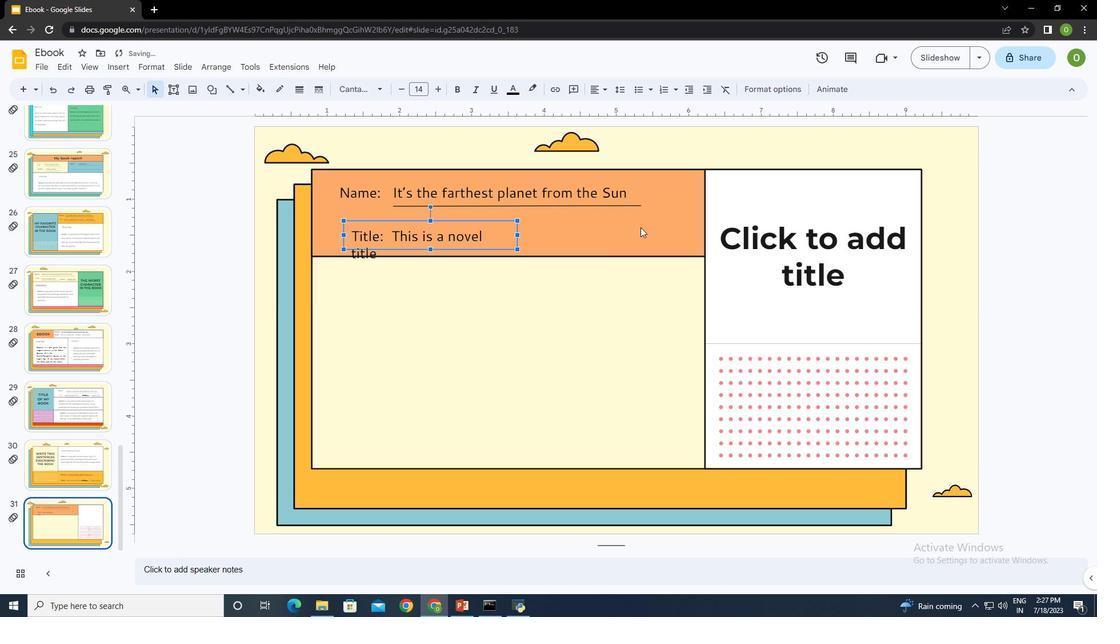 
Action: Mouse moved to (428, 230)
Screenshot: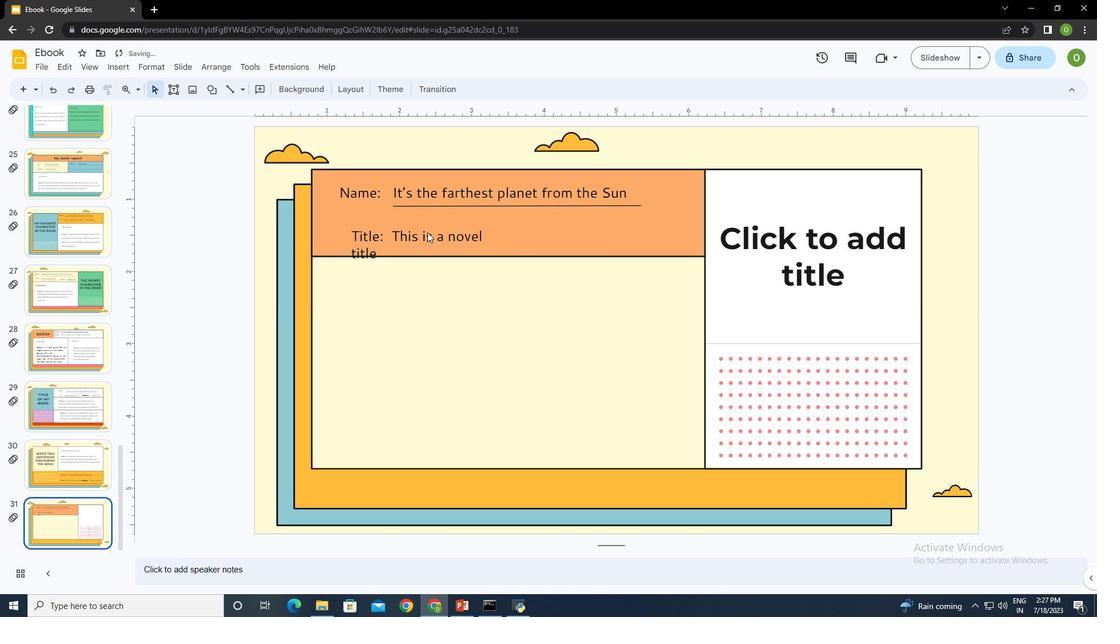 
Action: Mouse pressed left at (428, 230)
Screenshot: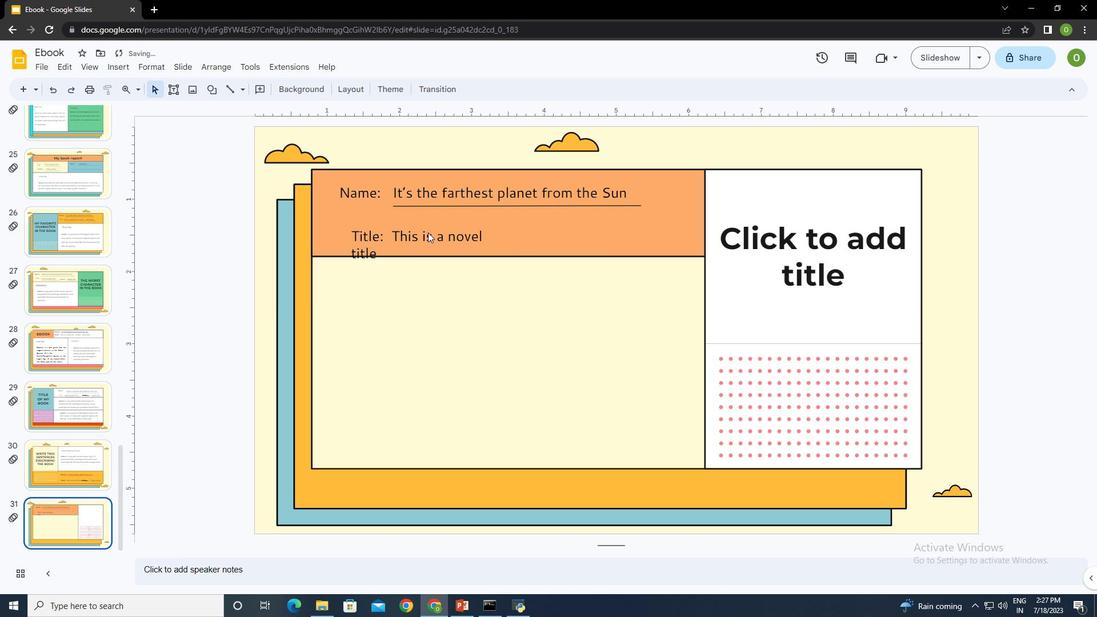 
Action: Mouse moved to (345, 233)
Screenshot: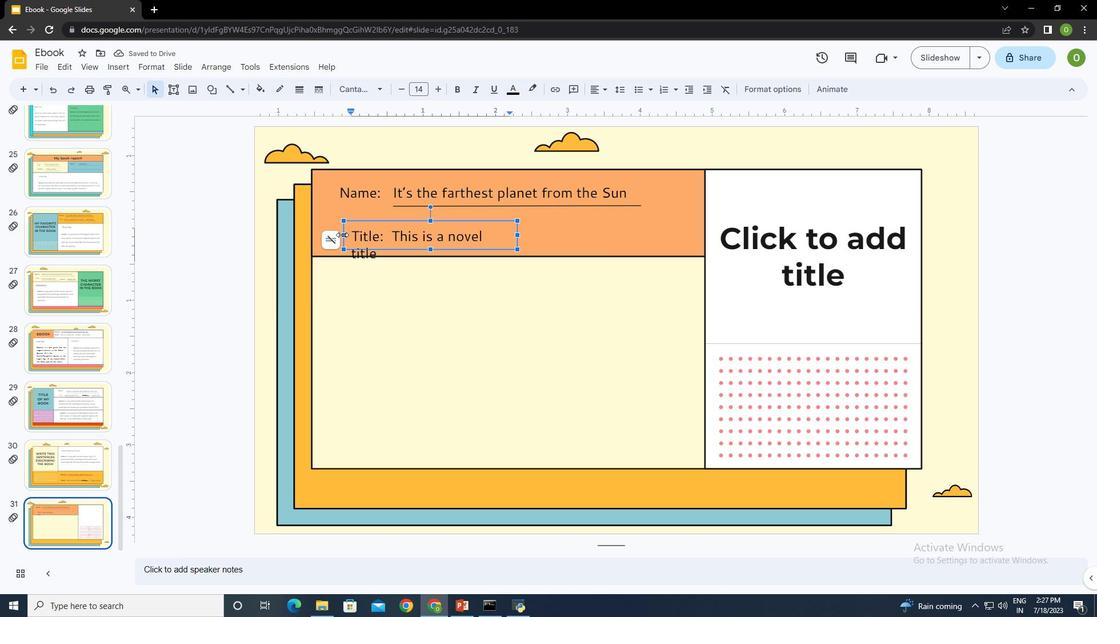 
Action: Mouse pressed left at (345, 233)
Screenshot: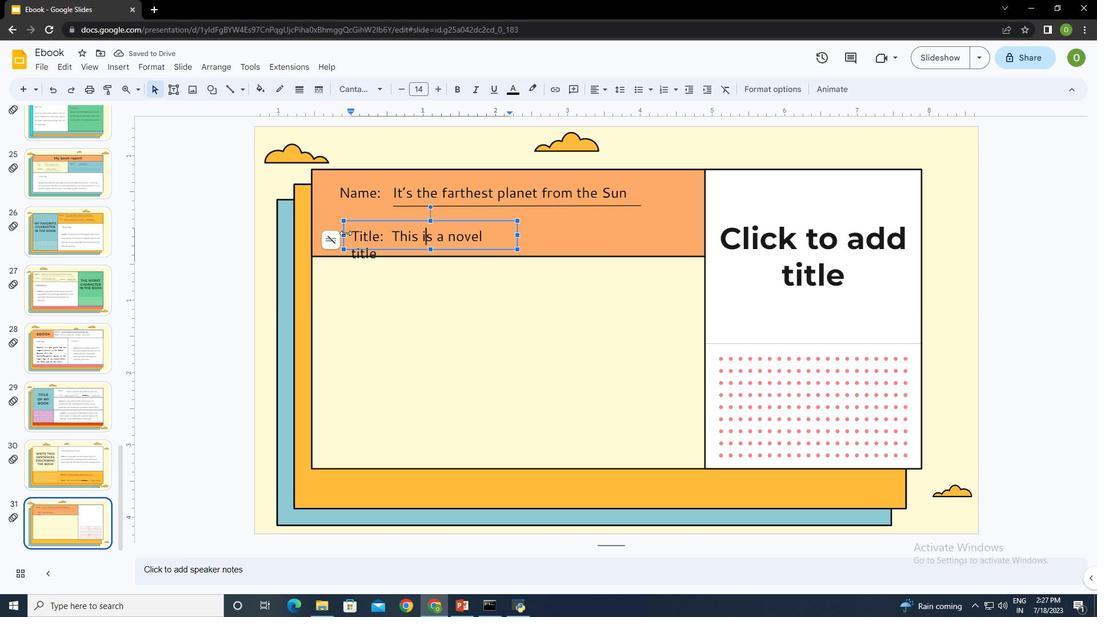 
Action: Mouse moved to (559, 228)
Screenshot: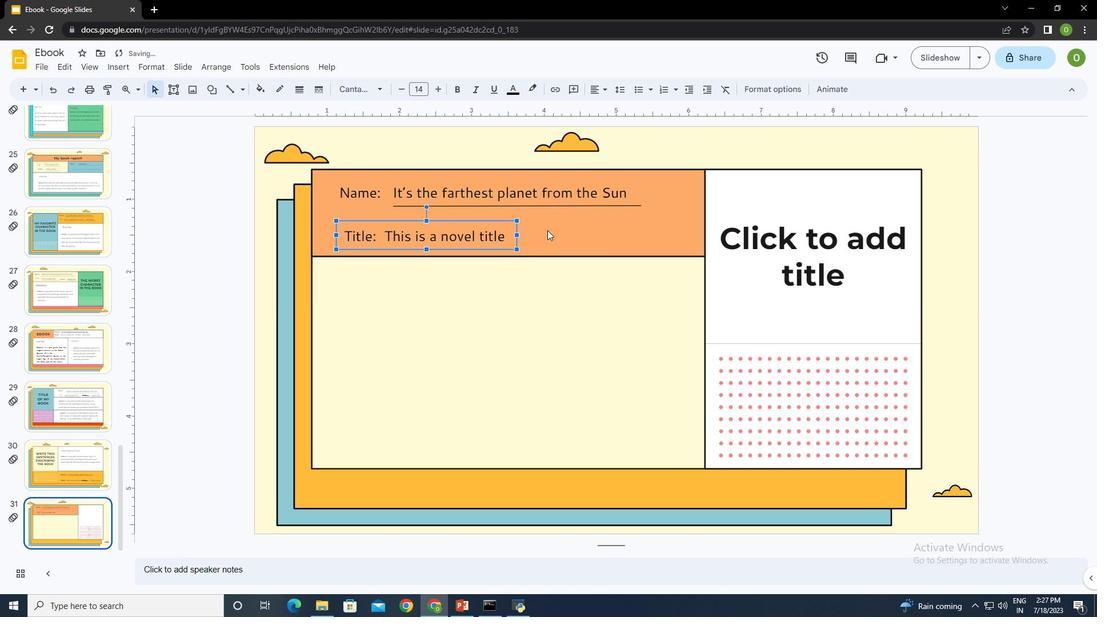 
Action: Mouse pressed left at (559, 228)
Screenshot: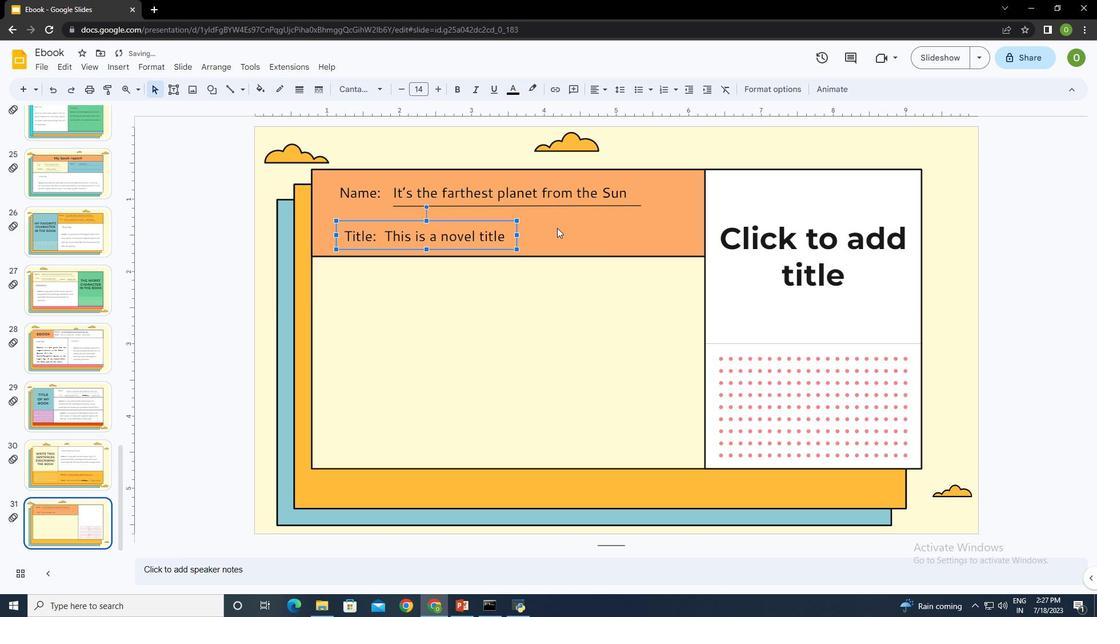 
Action: Mouse moved to (230, 86)
Screenshot: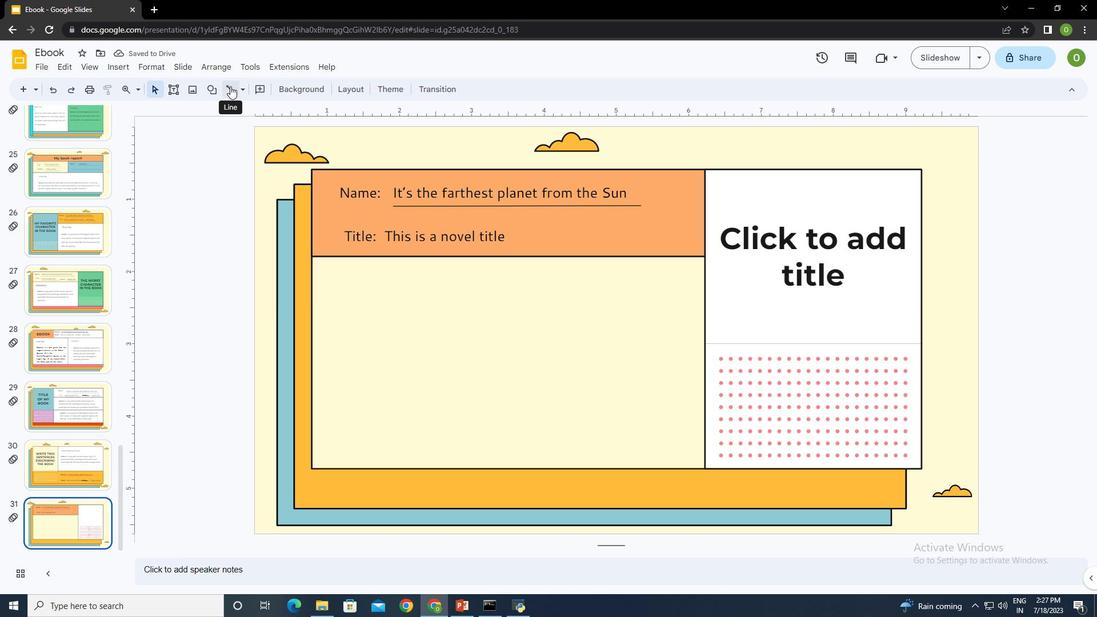 
Action: Mouse pressed left at (230, 86)
Screenshot: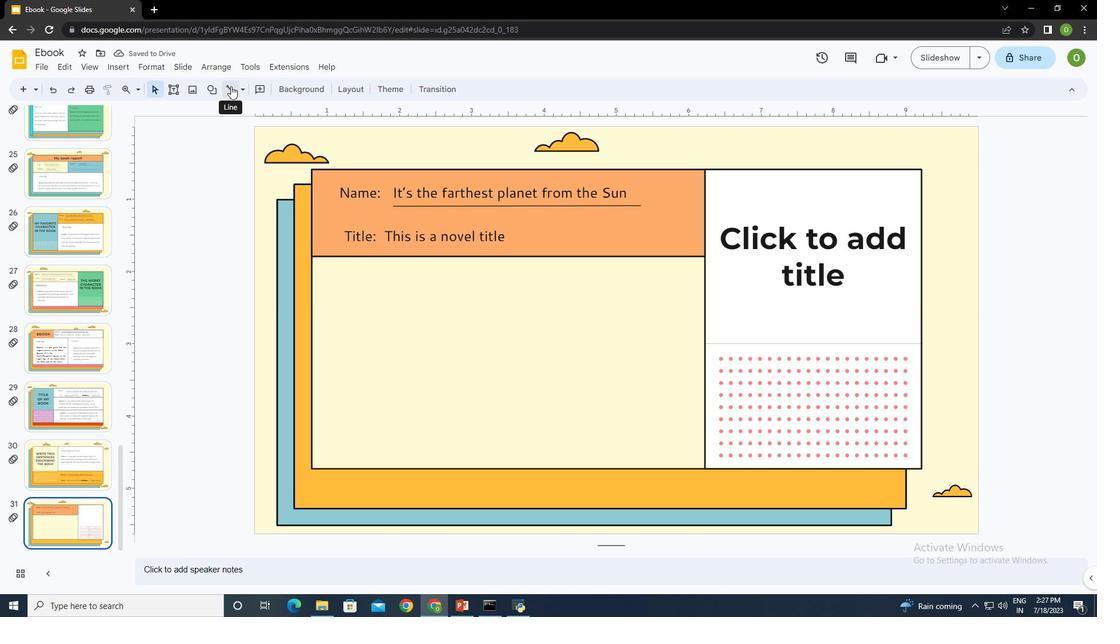 
Action: Mouse moved to (385, 246)
Screenshot: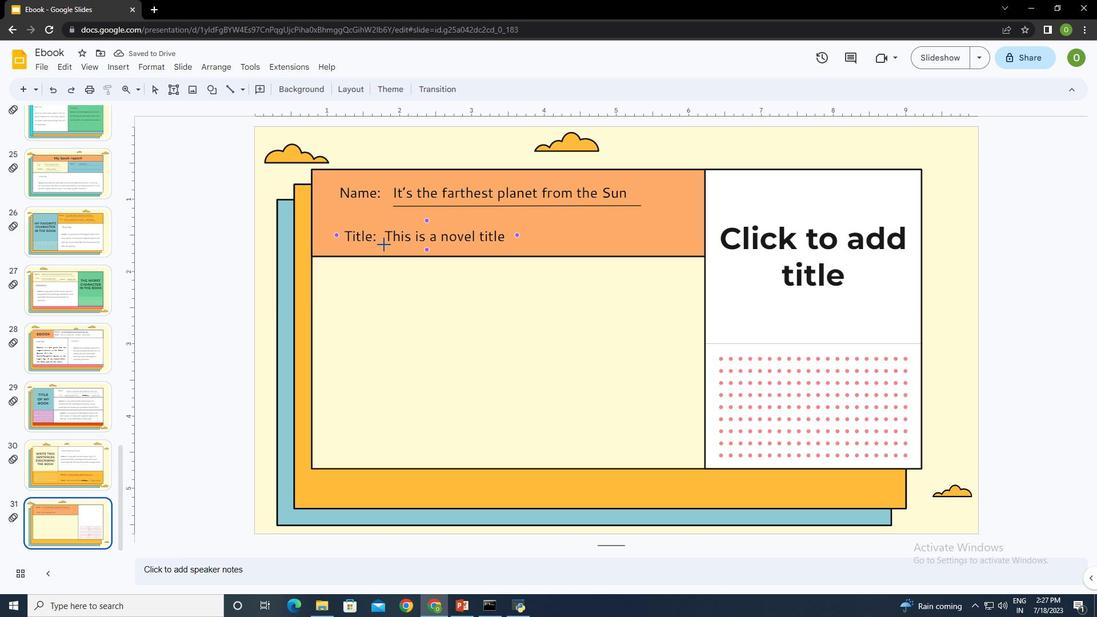 
Action: Mouse pressed left at (385, 246)
Screenshot: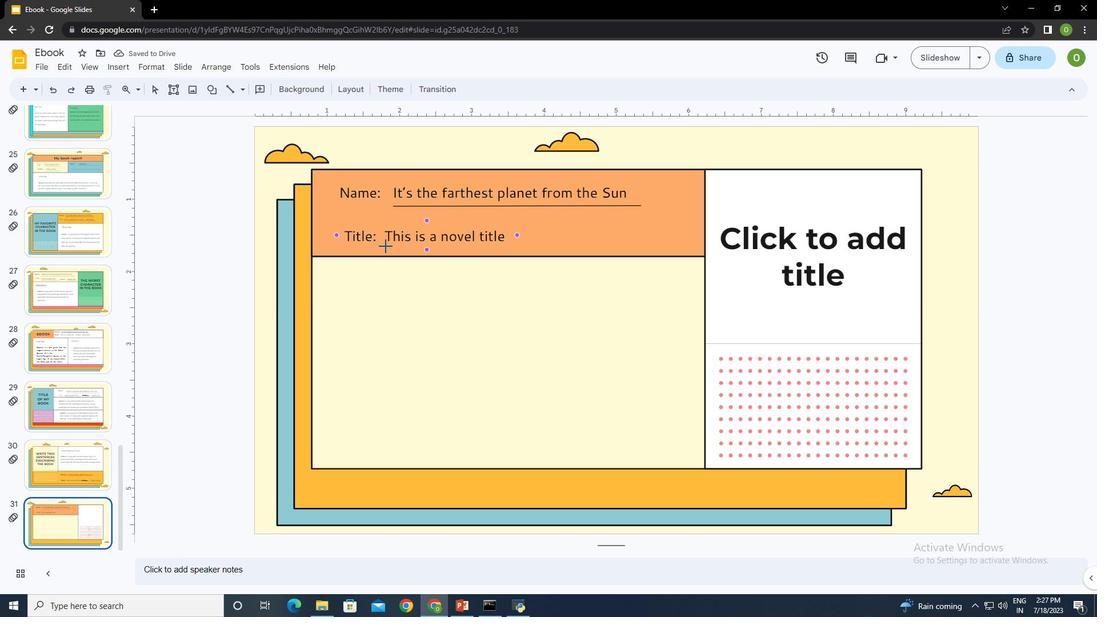 
Action: Mouse moved to (262, 87)
Screenshot: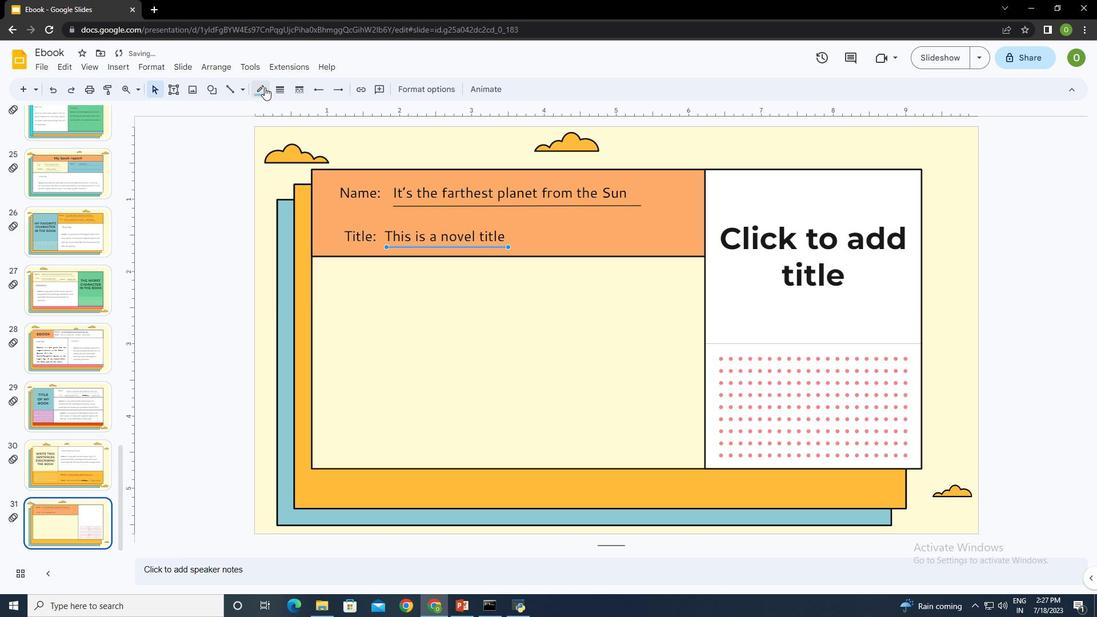 
Action: Mouse pressed left at (262, 87)
Screenshot: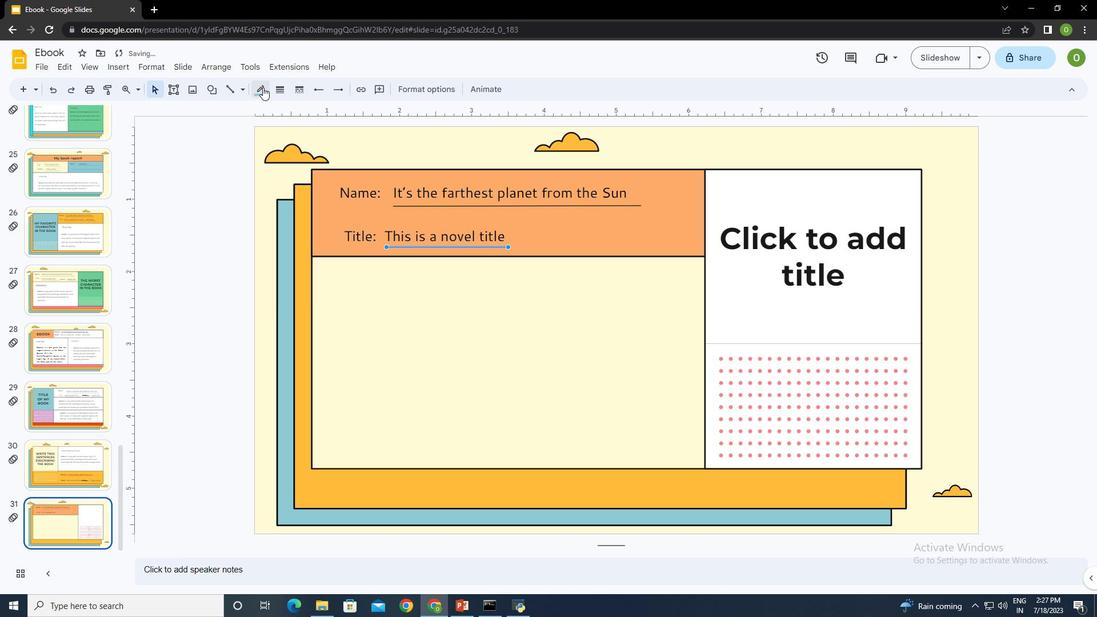 
Action: Mouse moved to (264, 124)
Screenshot: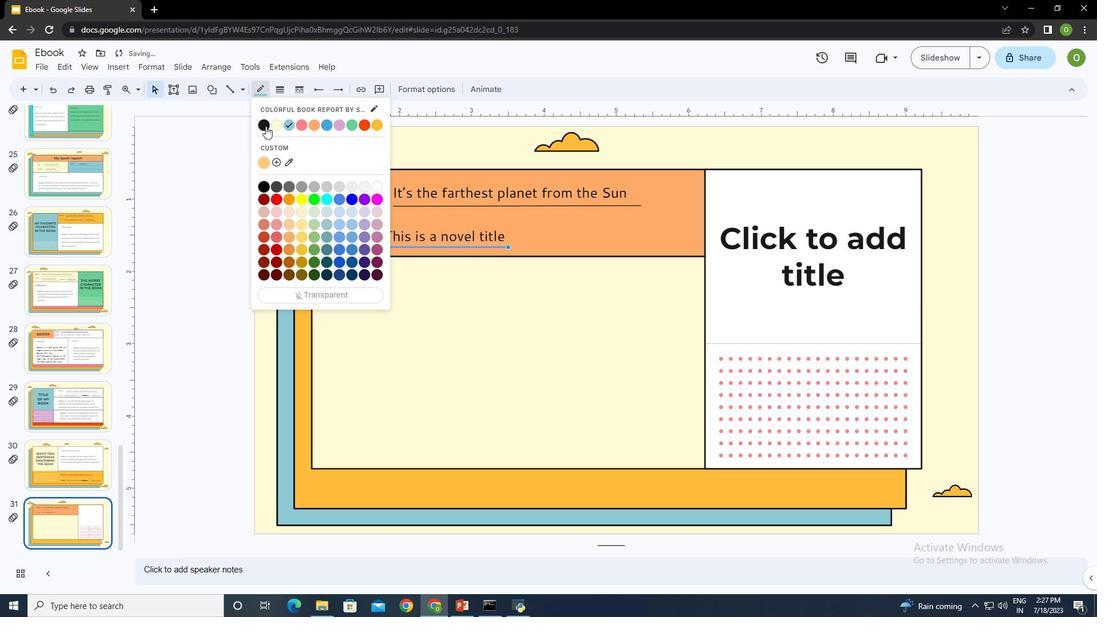
Action: Mouse pressed left at (264, 124)
Screenshot: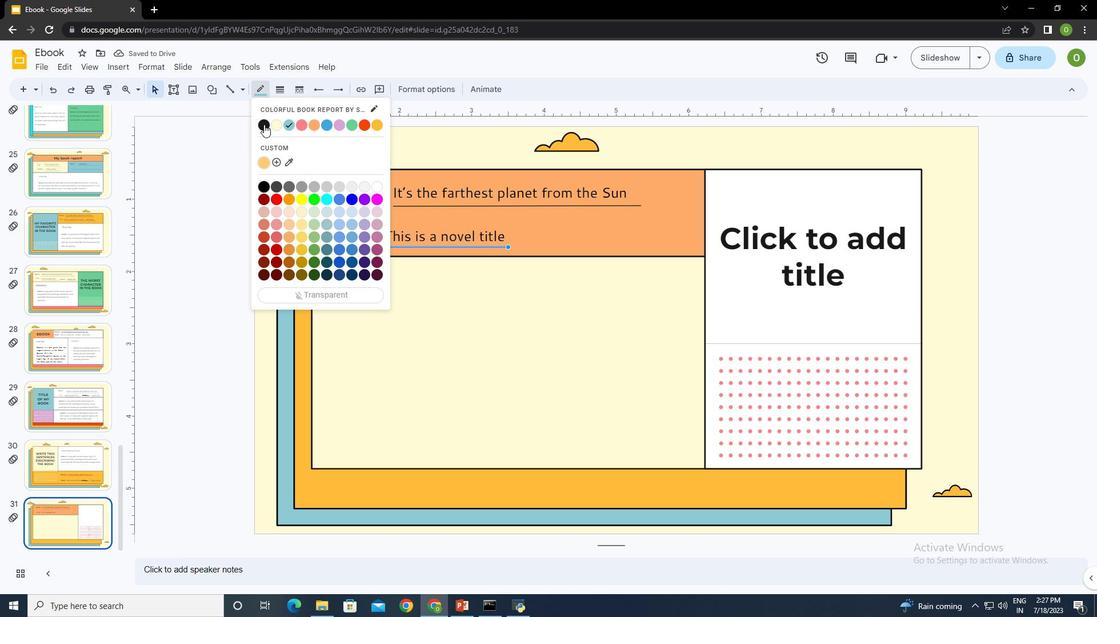 
Action: Mouse moved to (574, 241)
Screenshot: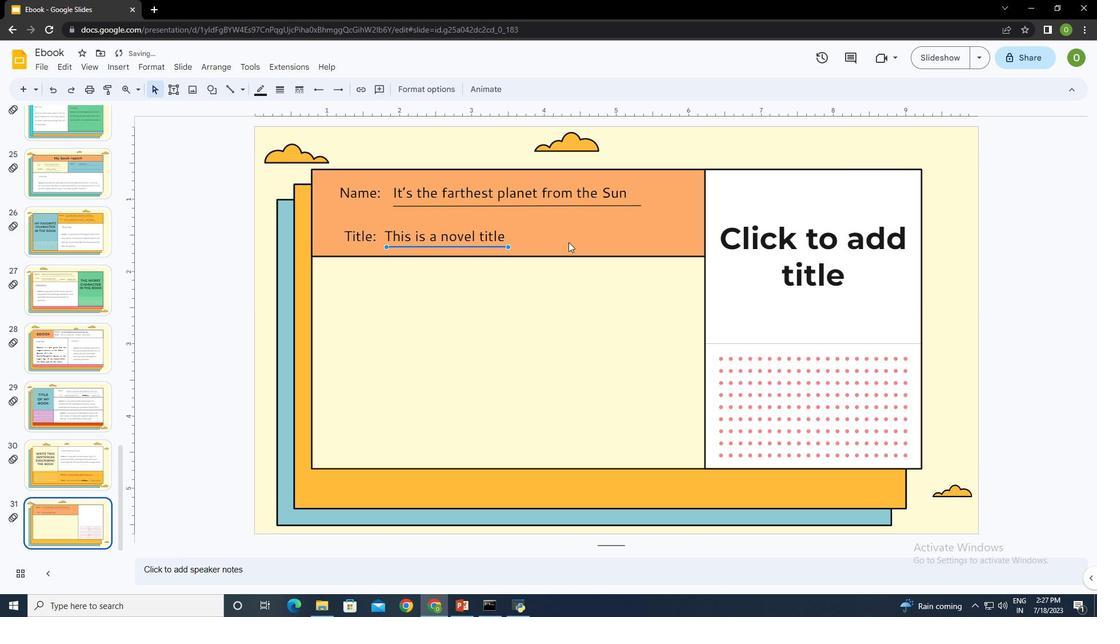 
Action: Mouse pressed left at (574, 241)
Screenshot: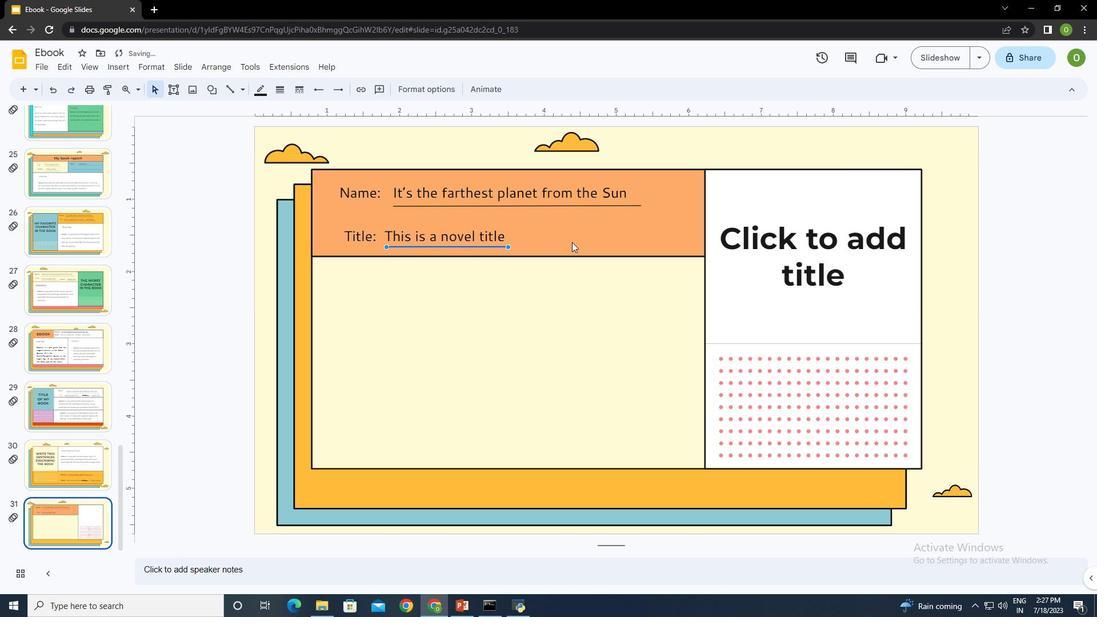 
Action: Mouse moved to (177, 86)
Screenshot: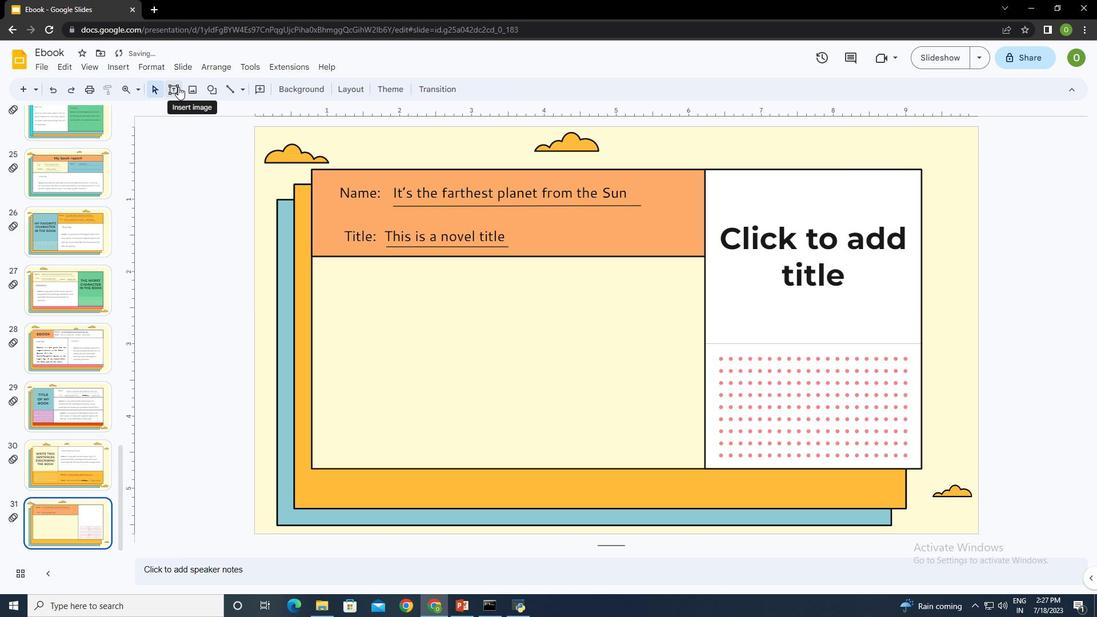 
Action: Mouse pressed left at (177, 86)
Screenshot: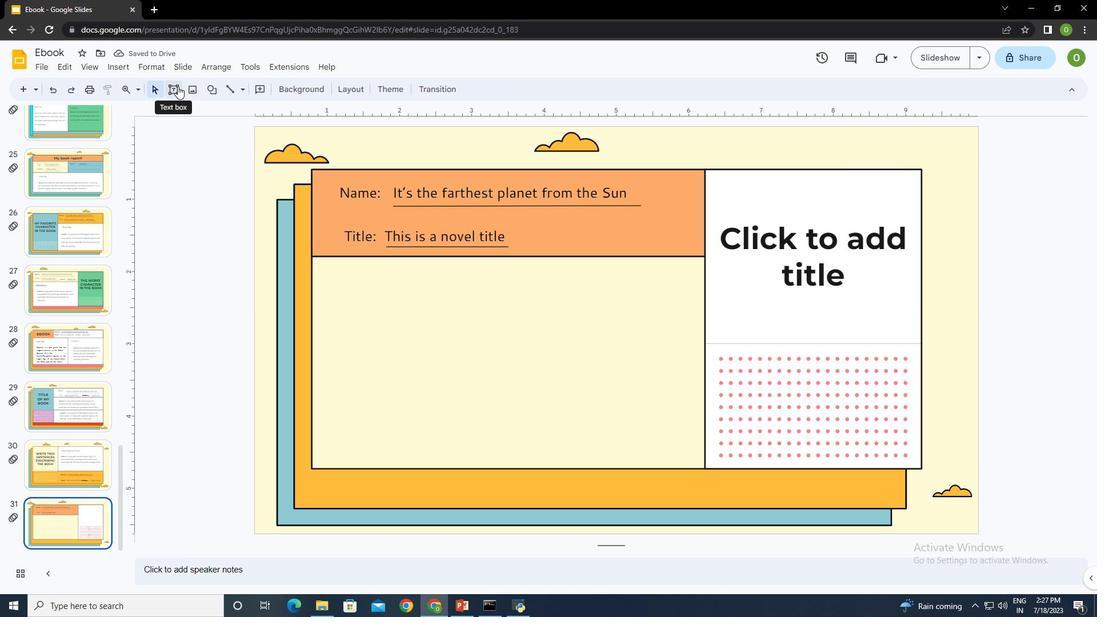 
Action: Mouse moved to (531, 226)
Screenshot: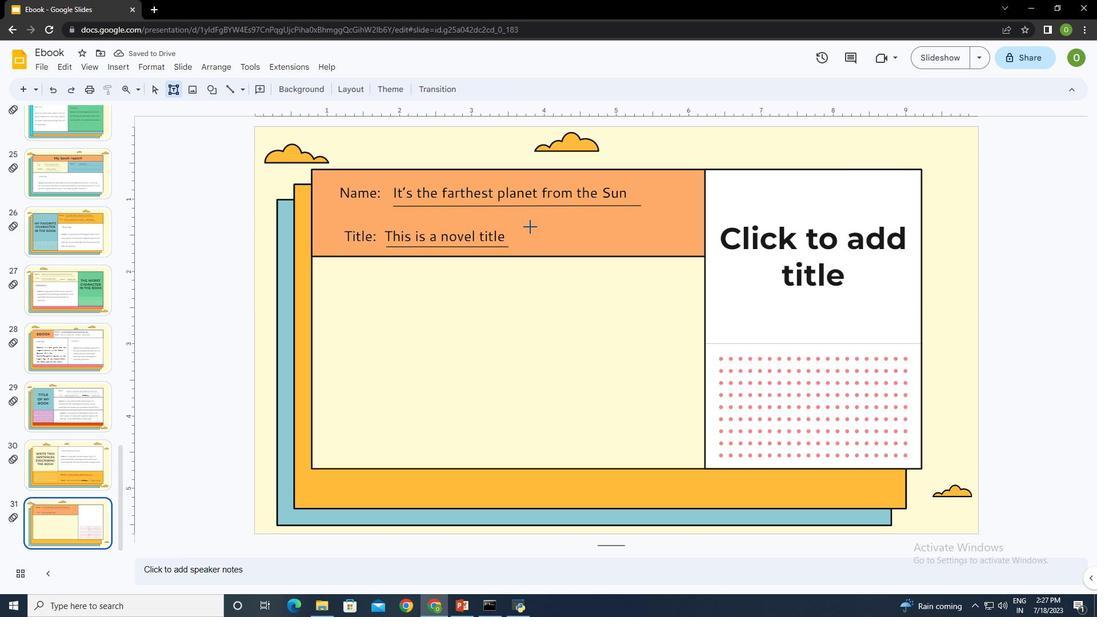 
Action: Mouse pressed left at (531, 226)
Screenshot: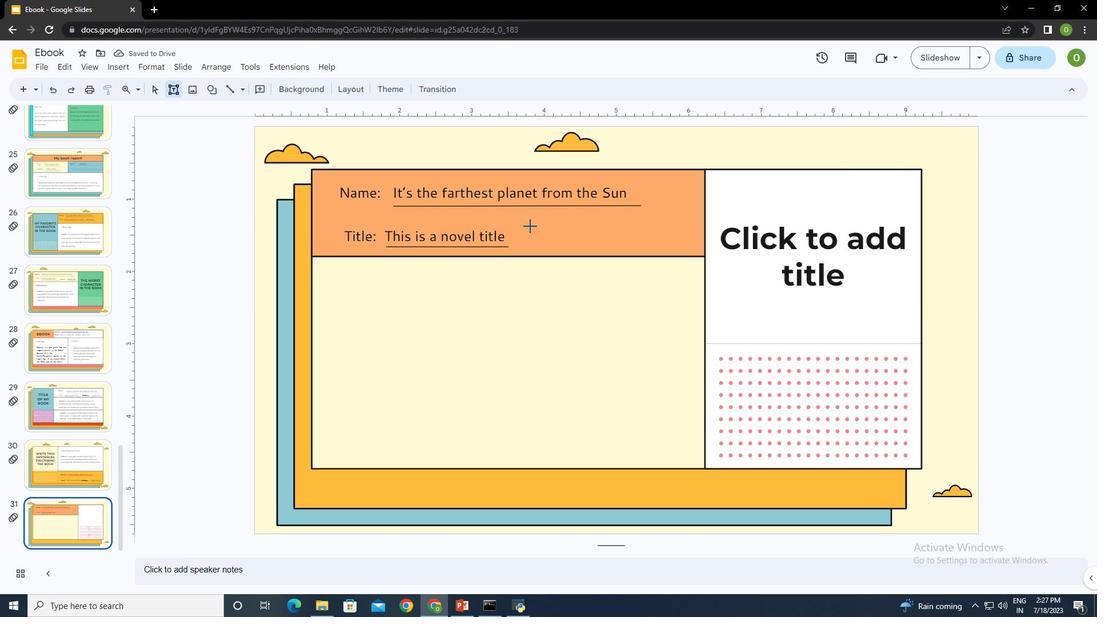
Action: Mouse moved to (612, 226)
Screenshot: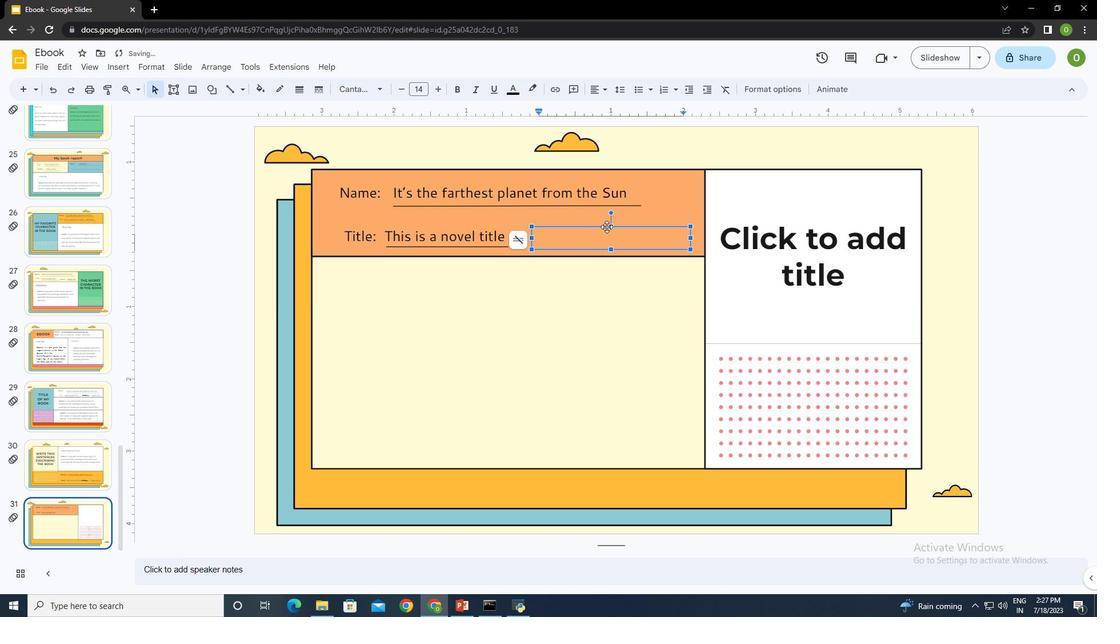 
Action: Mouse pressed left at (612, 226)
Screenshot: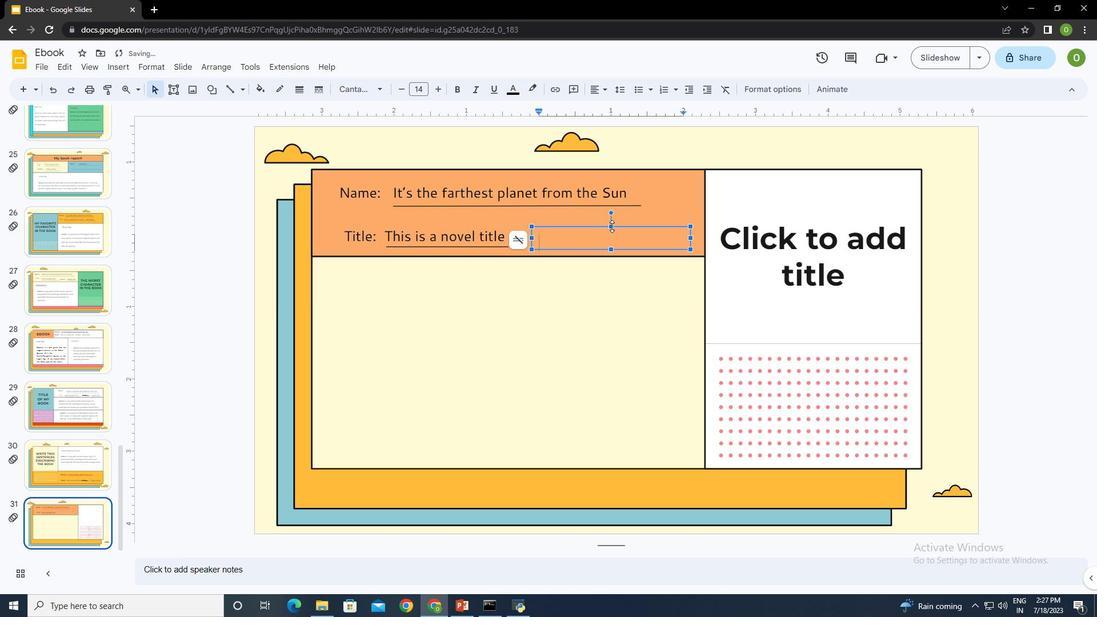 
Action: Mouse moved to (544, 238)
Screenshot: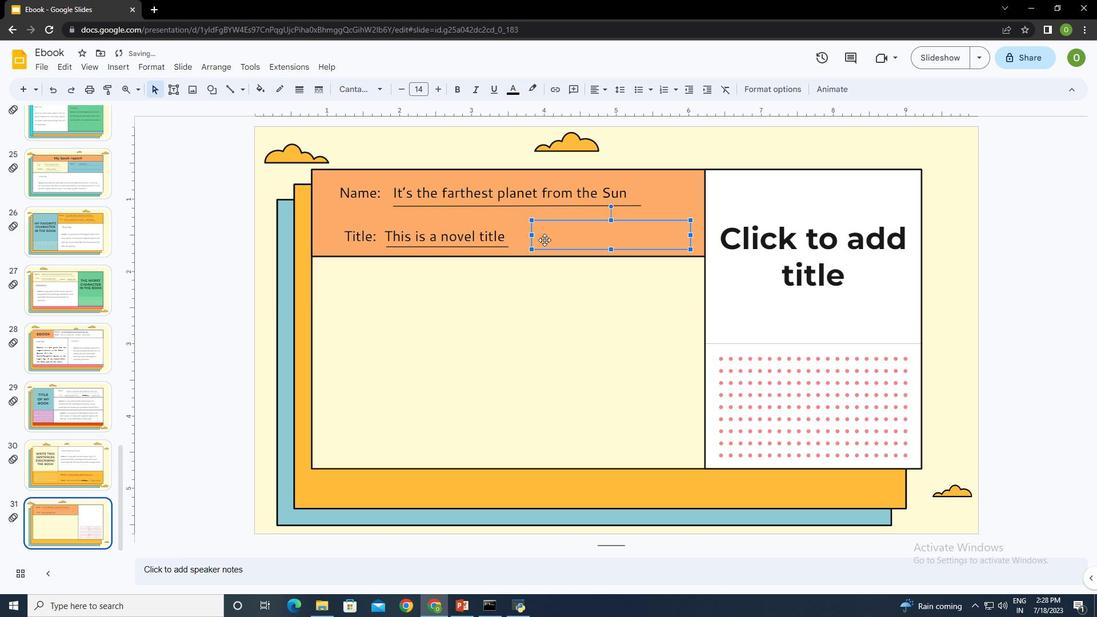
Action: Mouse pressed left at (544, 238)
Screenshot: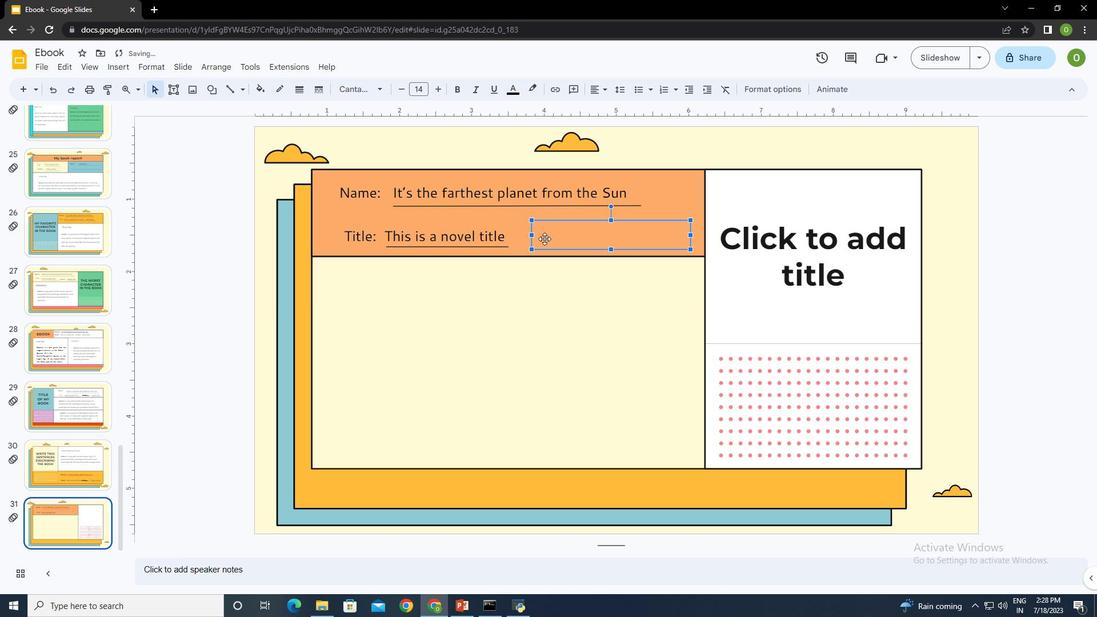 
Action: Mouse moved to (544, 238)
Screenshot: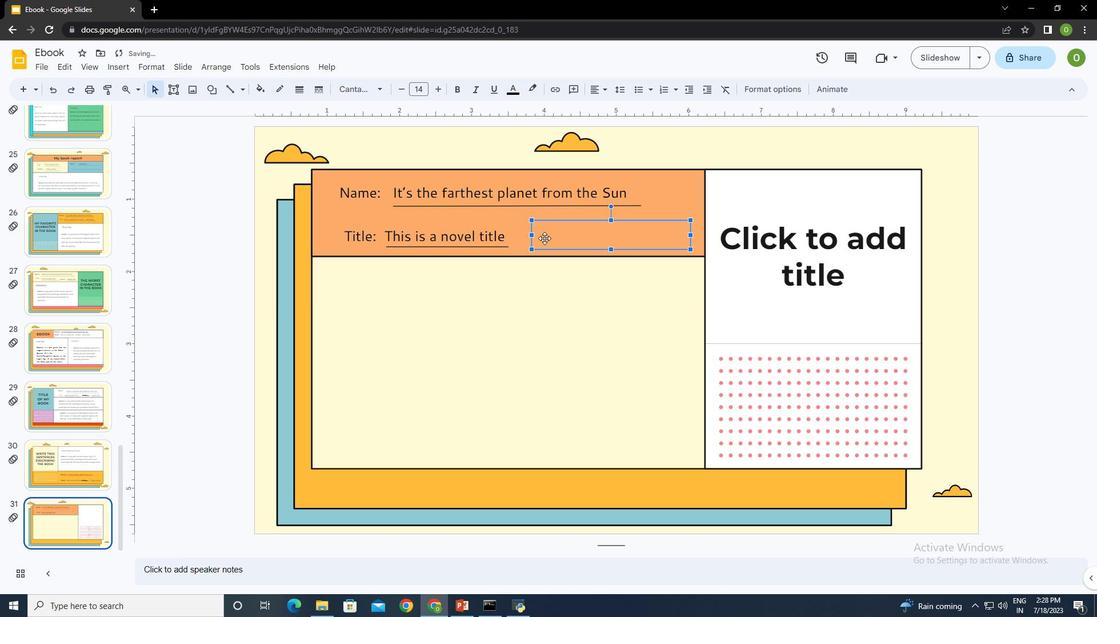 
Action: Key pressed <Key.shift><Key.shift><Key.shift><Key.shift><Key.shift><Key.shift><Key.shift>Author<Key.shift_r>:<Key.space><Key.shift><Key.shift>Susan<Key.space><Key.shift><Key.shift>Doe
Screenshot: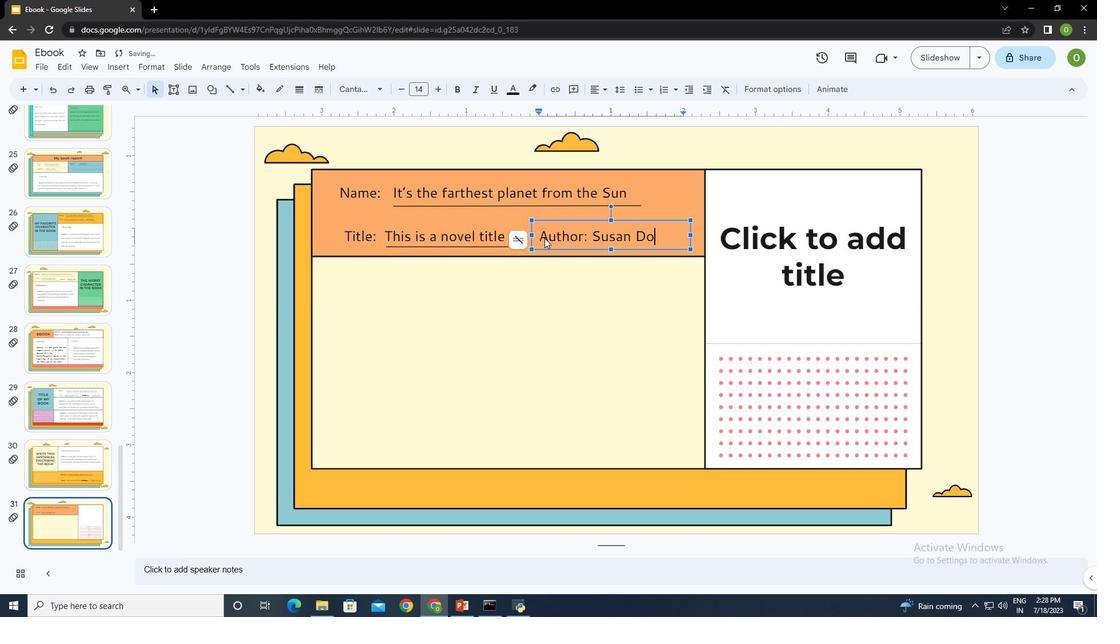 
Action: Mouse moved to (592, 275)
Screenshot: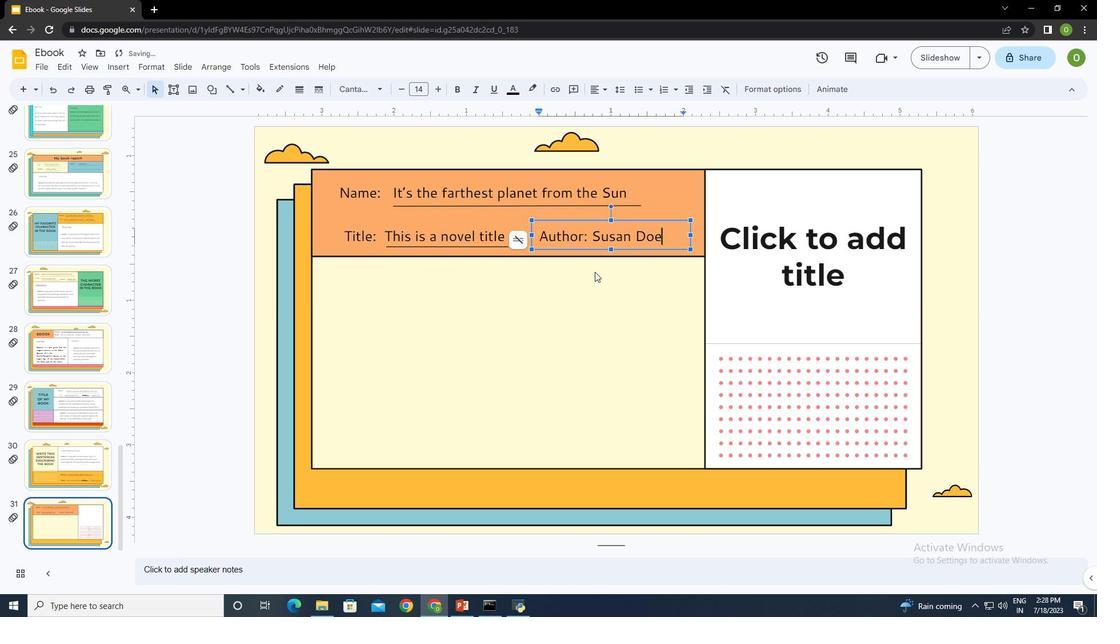 
Action: Mouse pressed left at (592, 275)
Screenshot: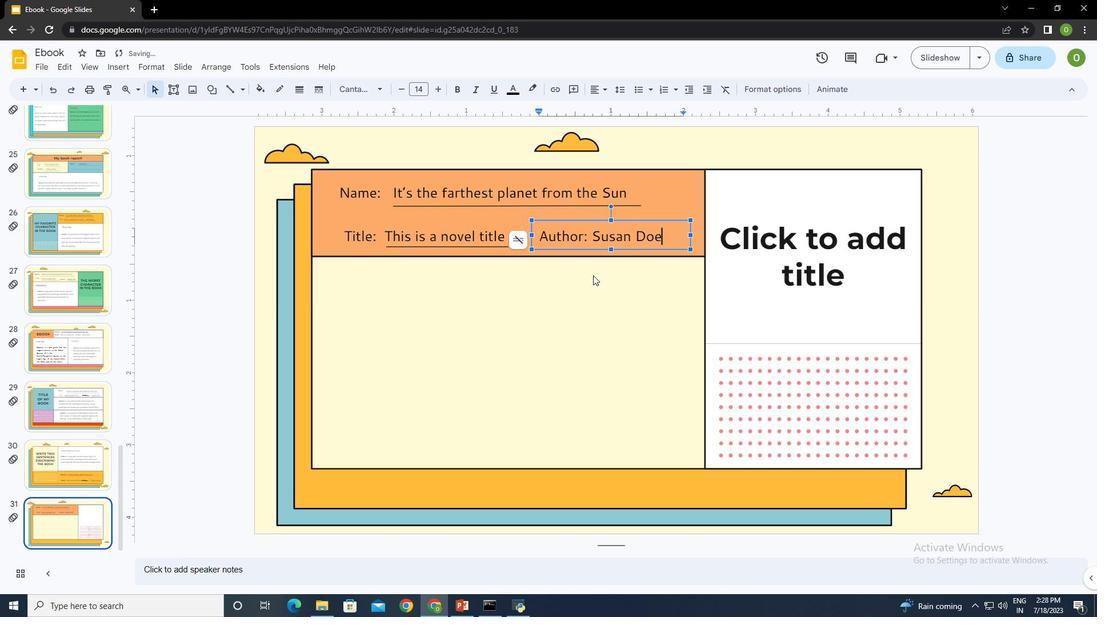 
Action: Mouse moved to (228, 86)
Screenshot: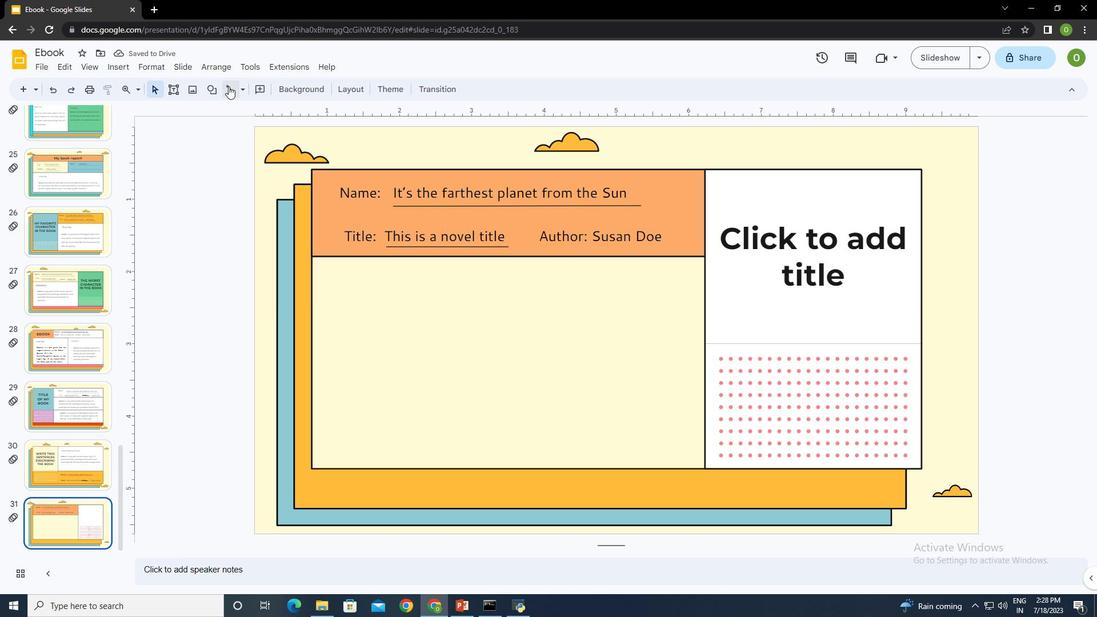 
Action: Mouse pressed left at (228, 86)
Screenshot: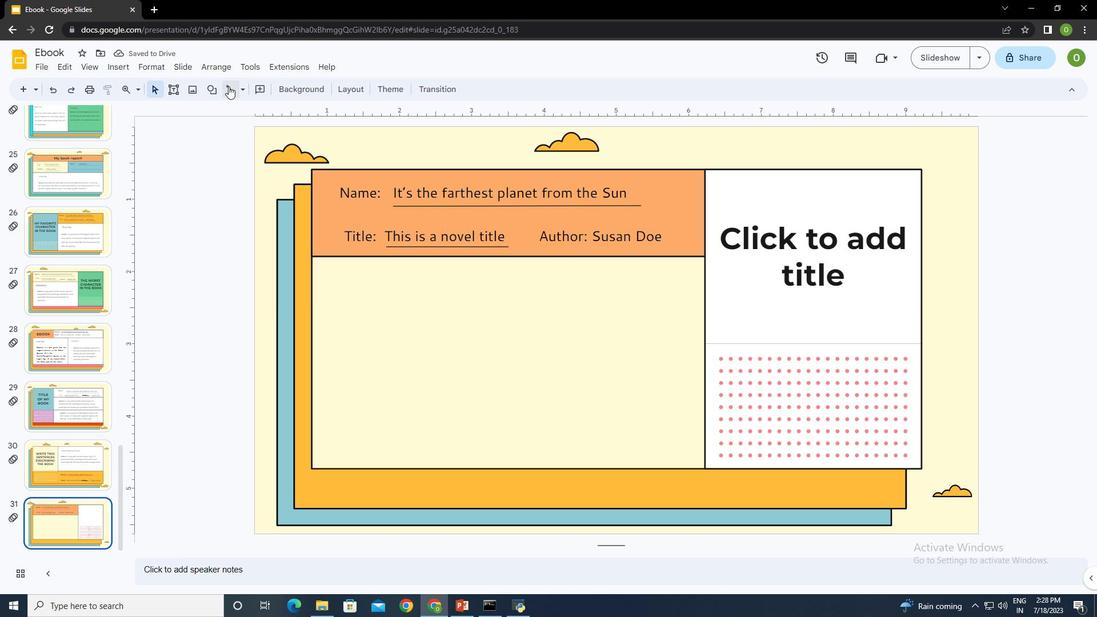 
Action: Mouse moved to (586, 247)
Screenshot: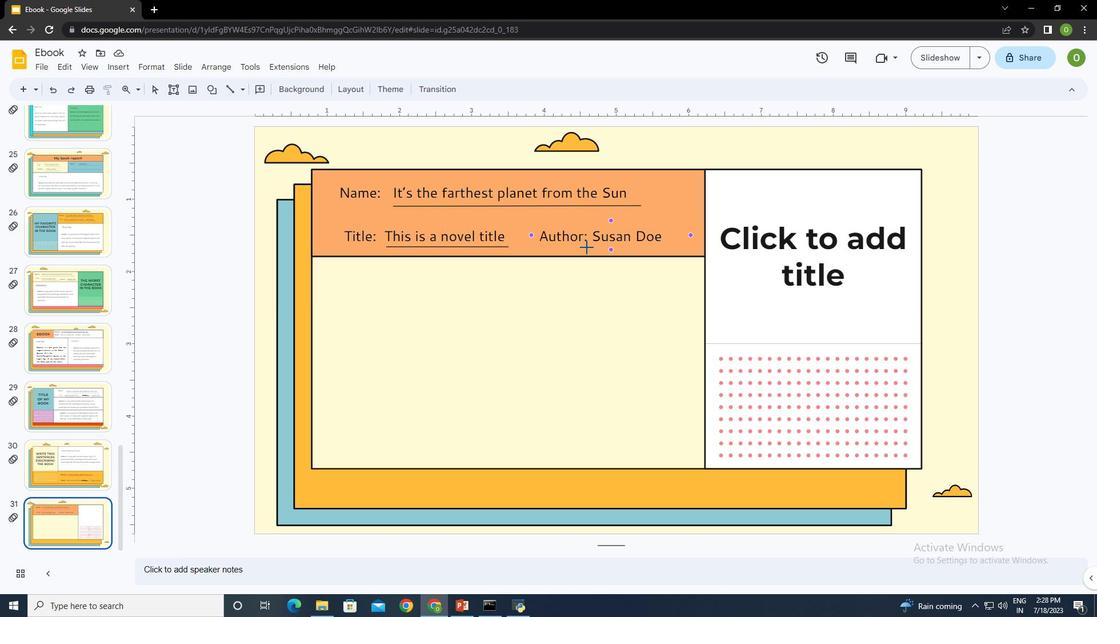 
Action: Mouse pressed left at (586, 247)
Screenshot: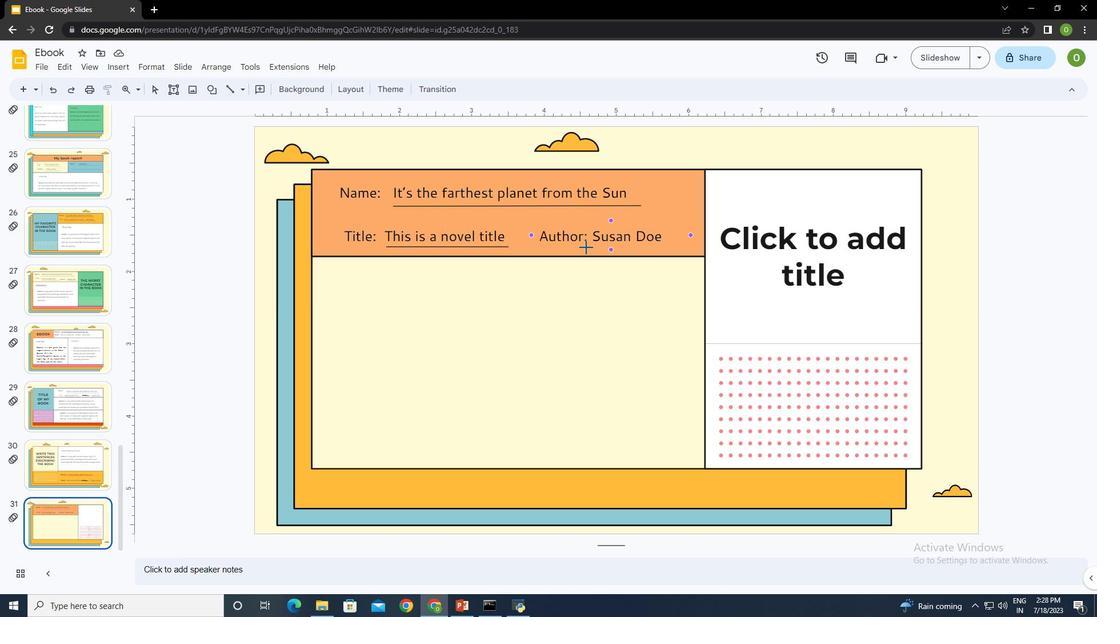 
Action: Mouse moved to (261, 90)
Screenshot: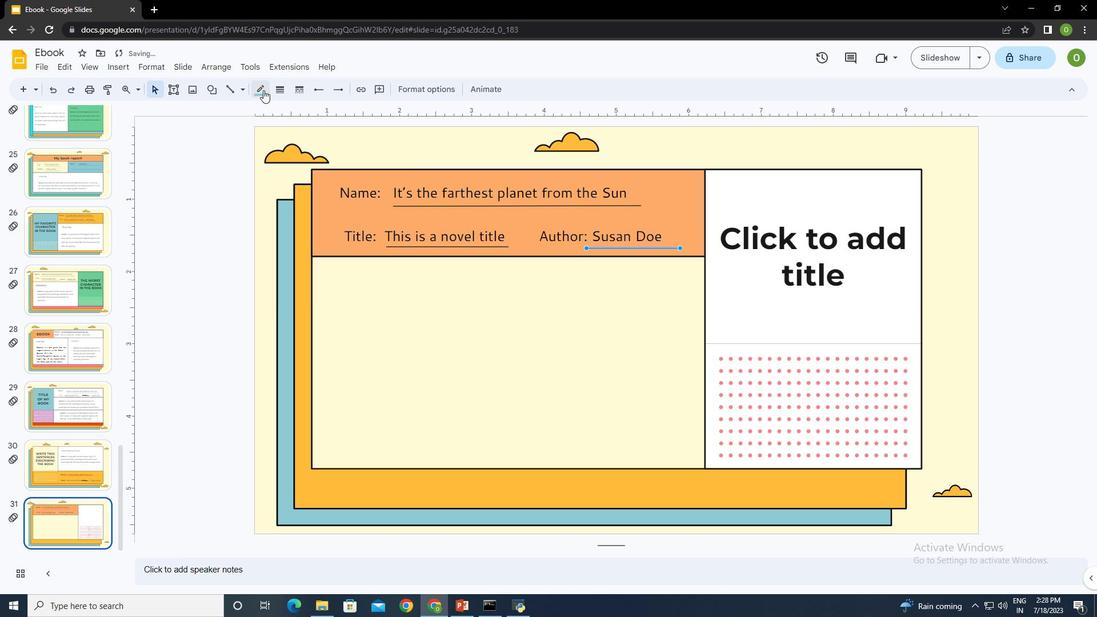 
Action: Mouse pressed left at (261, 90)
Screenshot: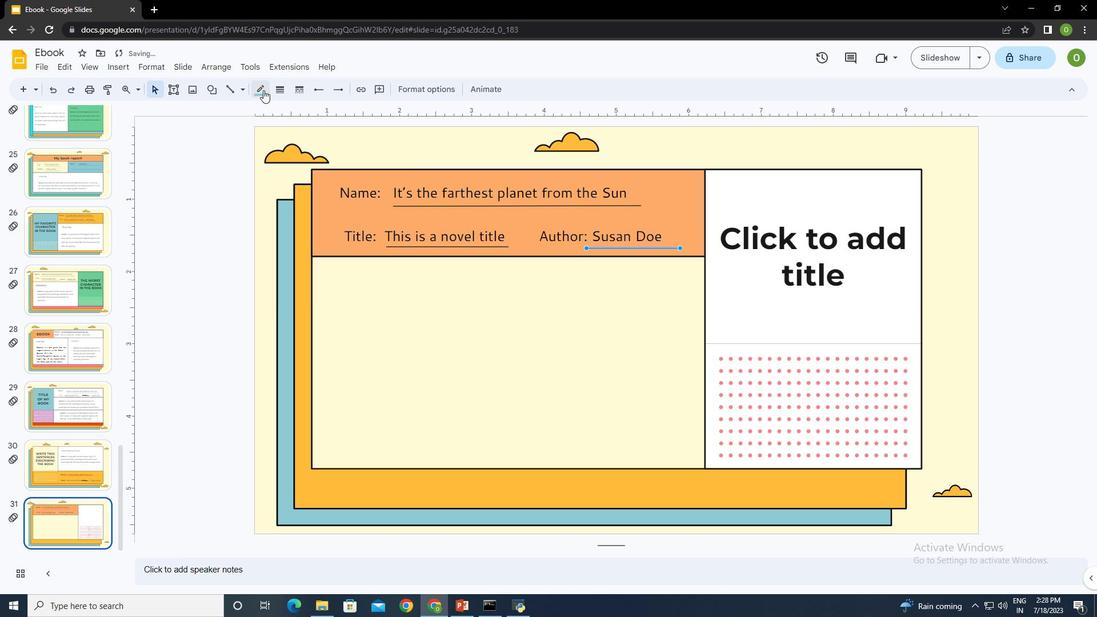
Action: Mouse moved to (266, 123)
Screenshot: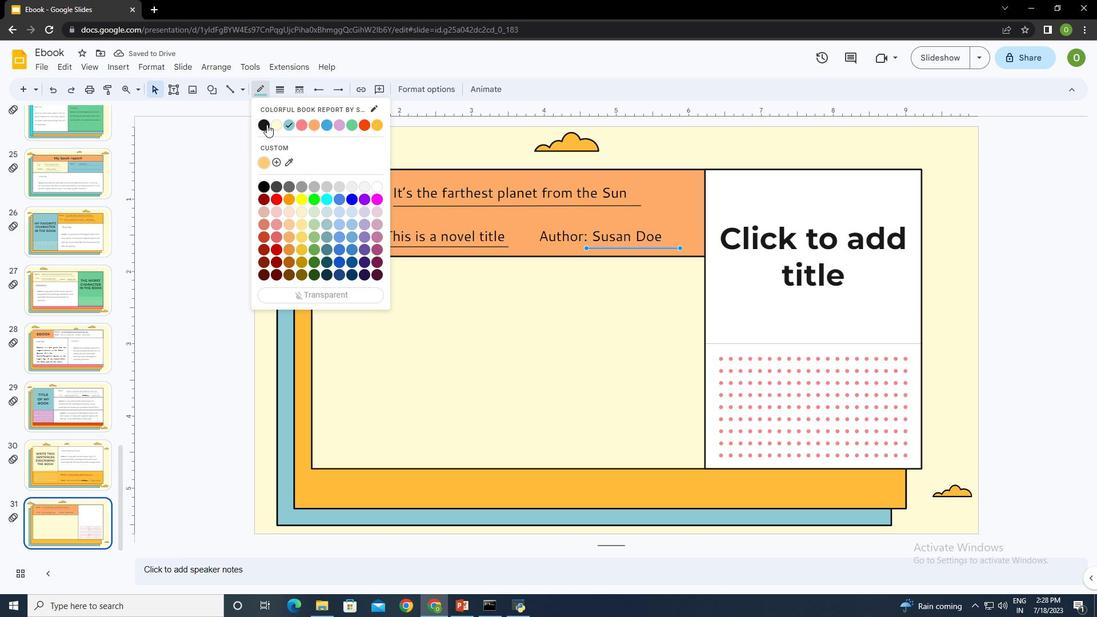 
Action: Mouse pressed left at (266, 123)
Screenshot: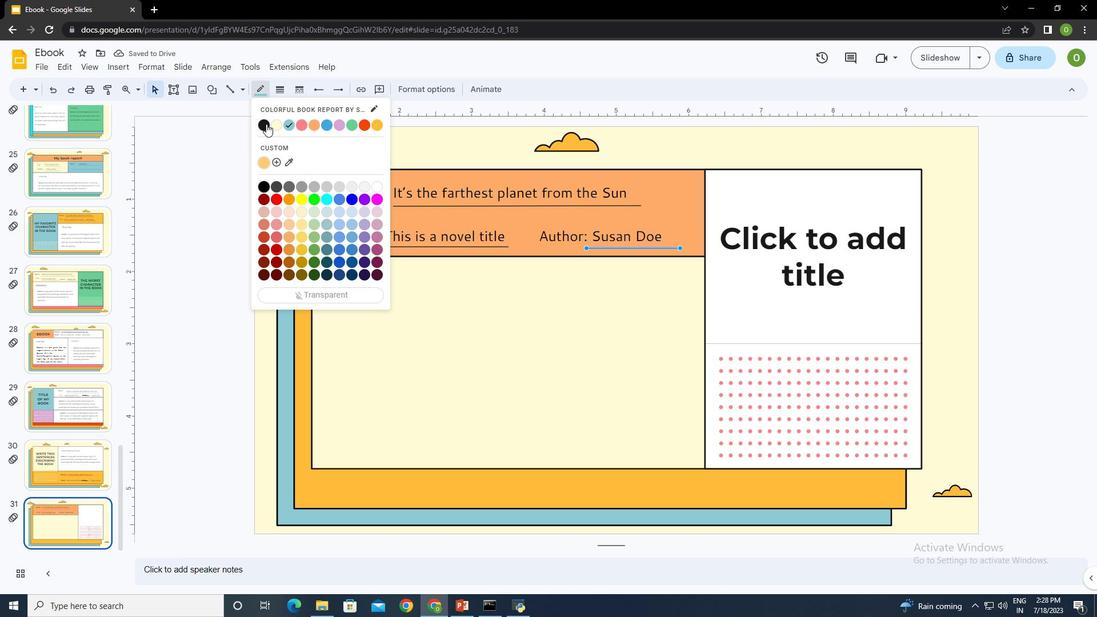 
Action: Mouse moved to (569, 242)
Screenshot: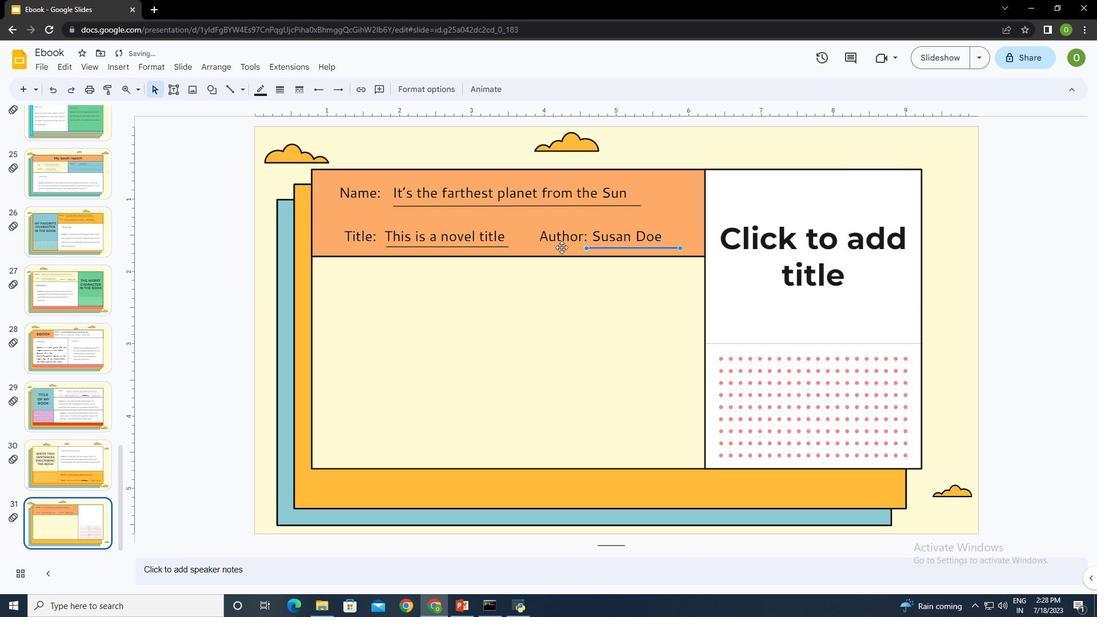 
Action: Mouse pressed left at (569, 242)
Screenshot: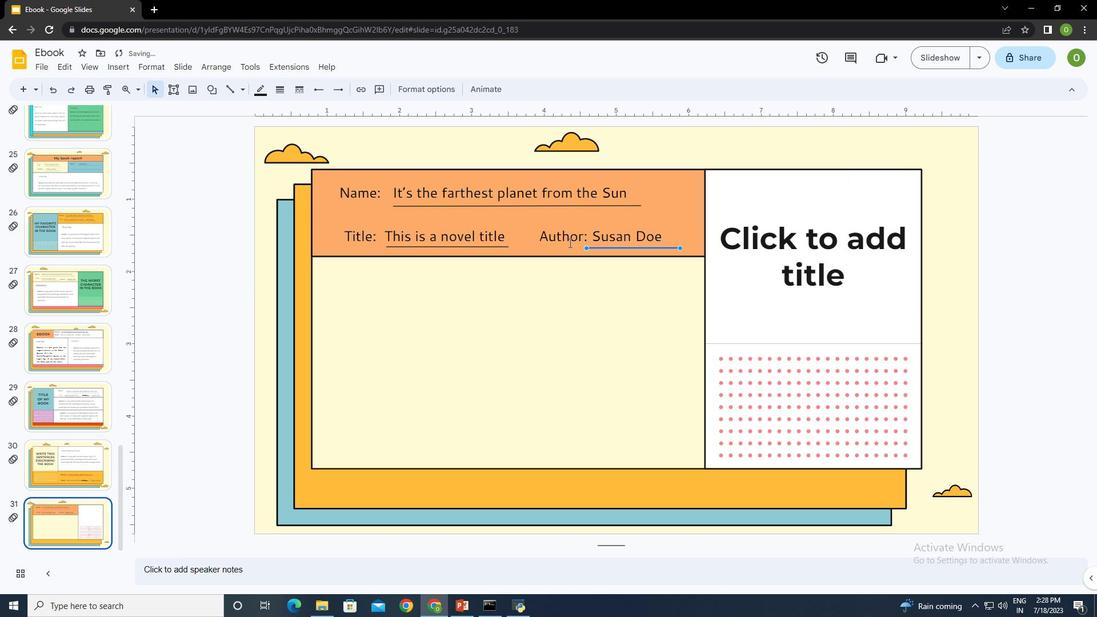 
Action: Mouse moved to (553, 286)
Screenshot: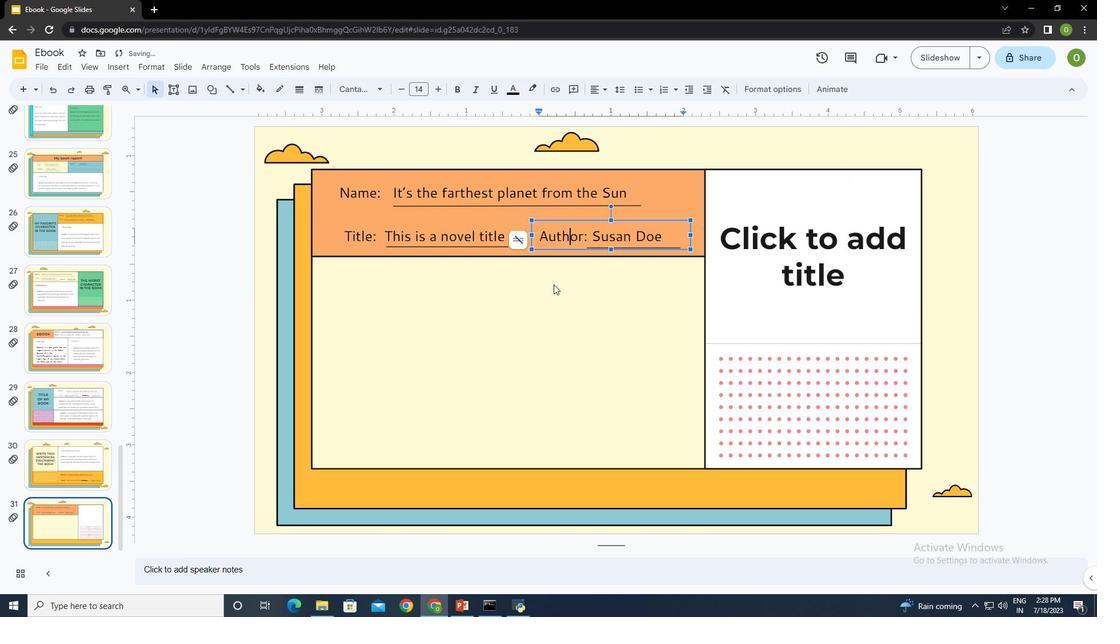 
Action: Mouse pressed left at (553, 286)
Screenshot: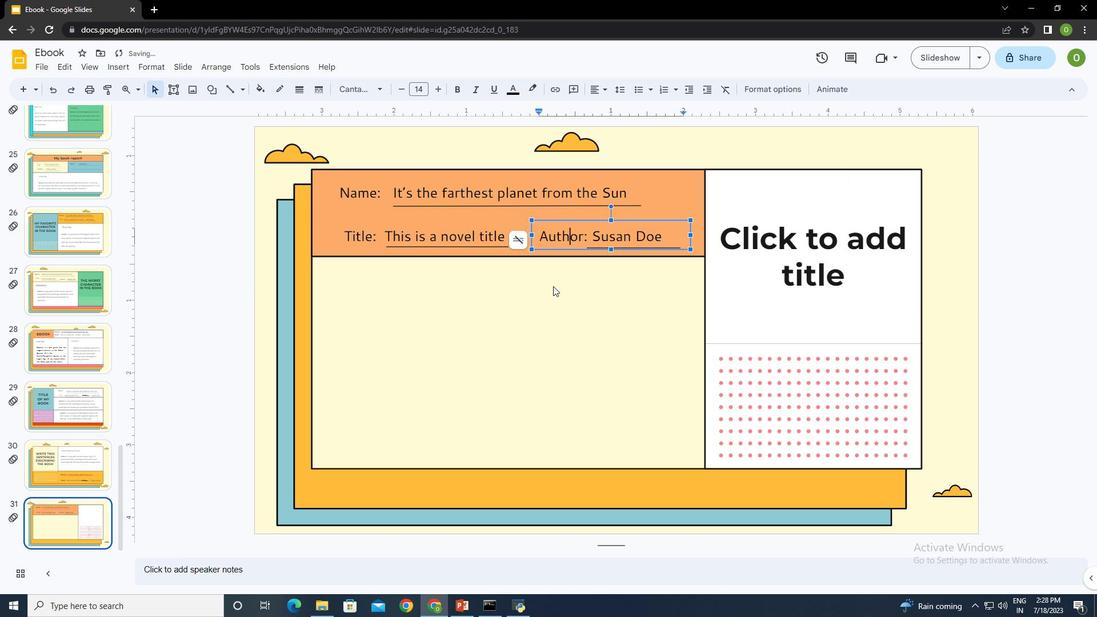 
Action: Mouse moved to (574, 230)
Screenshot: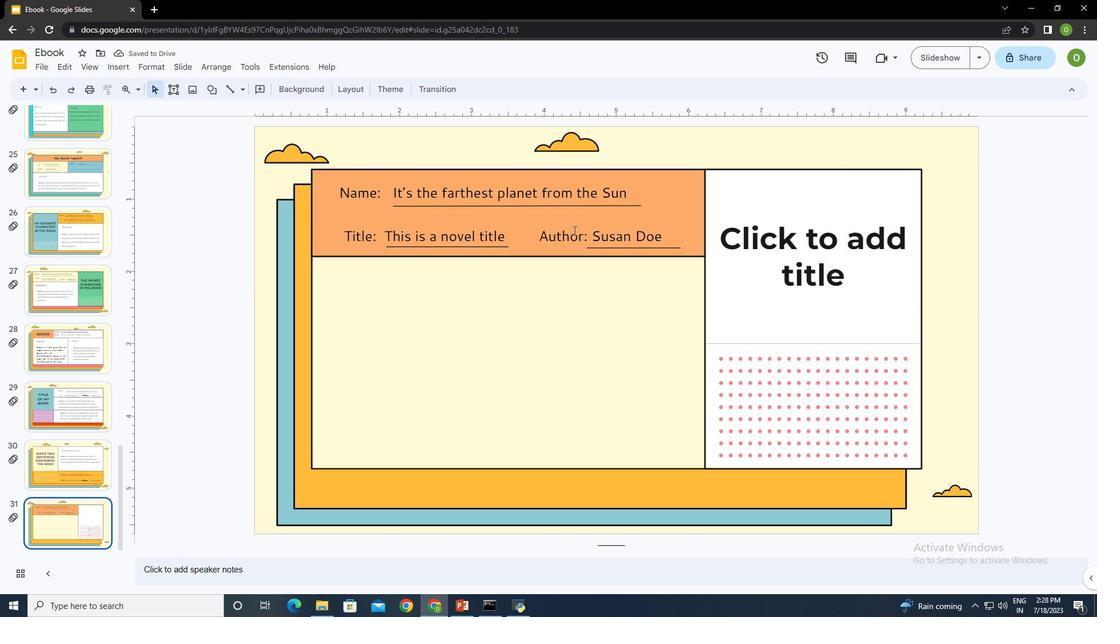 
Action: Mouse pressed left at (574, 230)
Screenshot: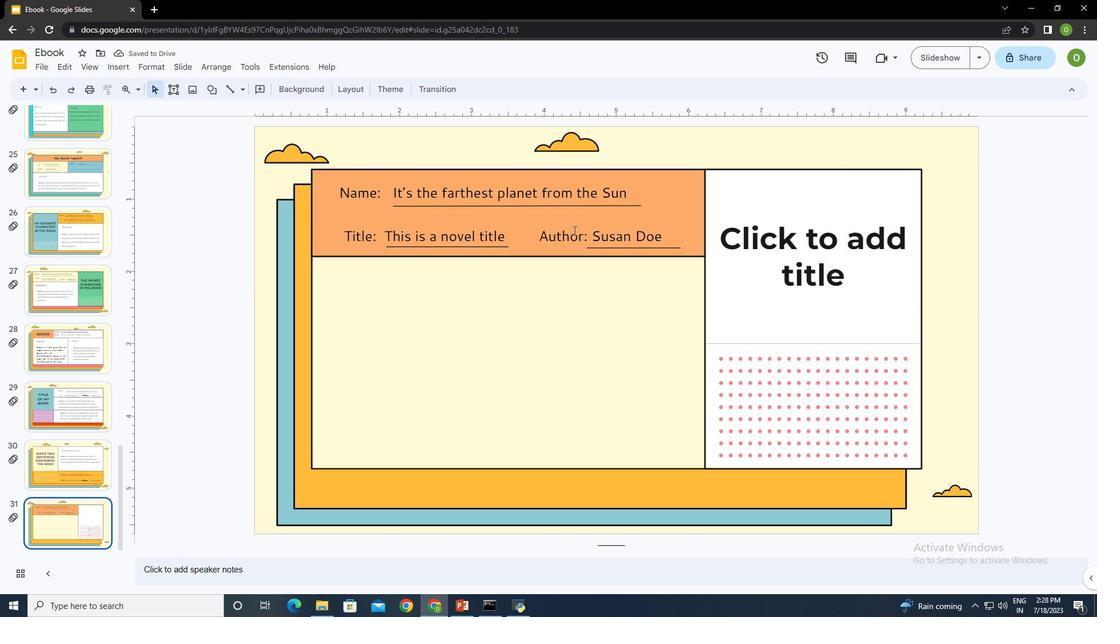 
Action: Mouse moved to (585, 236)
Screenshot: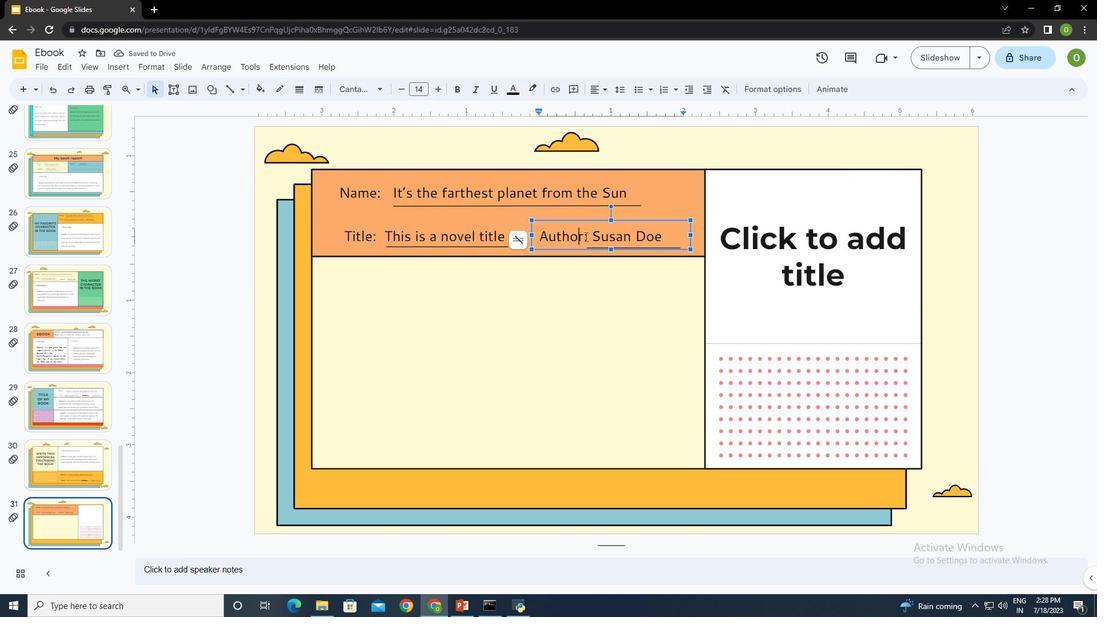 
Action: Mouse pressed left at (585, 236)
Screenshot: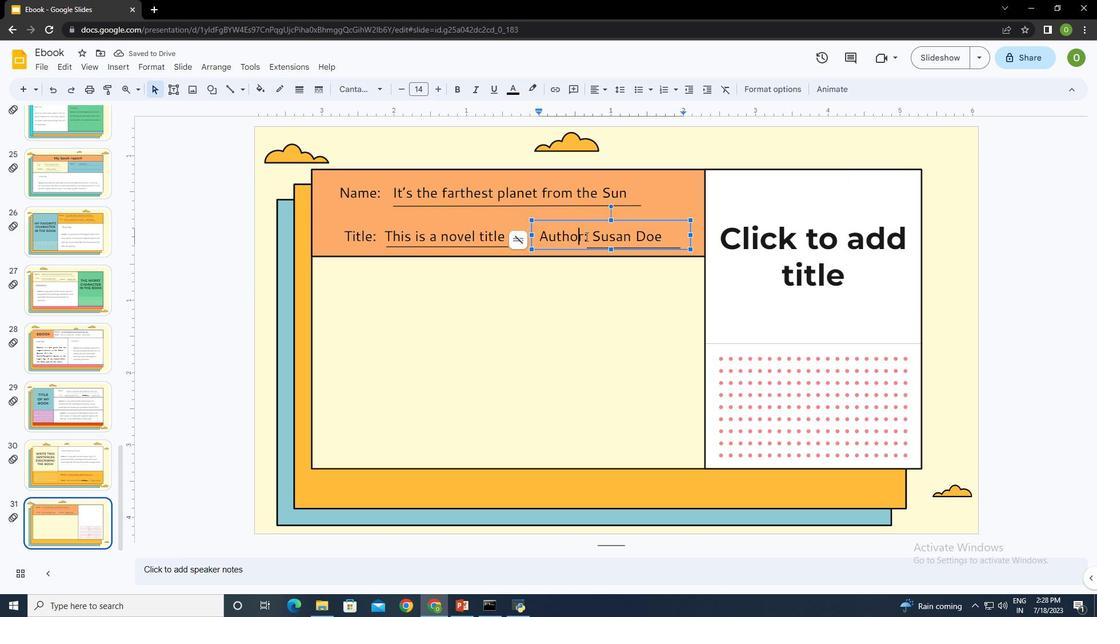 
Action: Mouse moved to (343, 87)
Screenshot: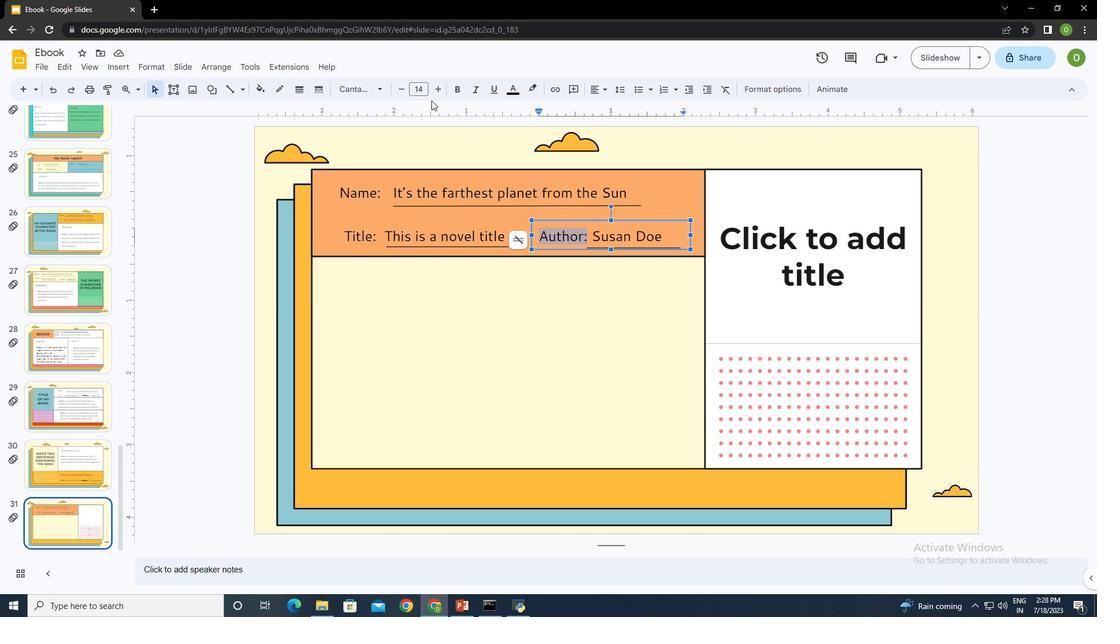 
Action: Mouse pressed left at (343, 87)
Screenshot: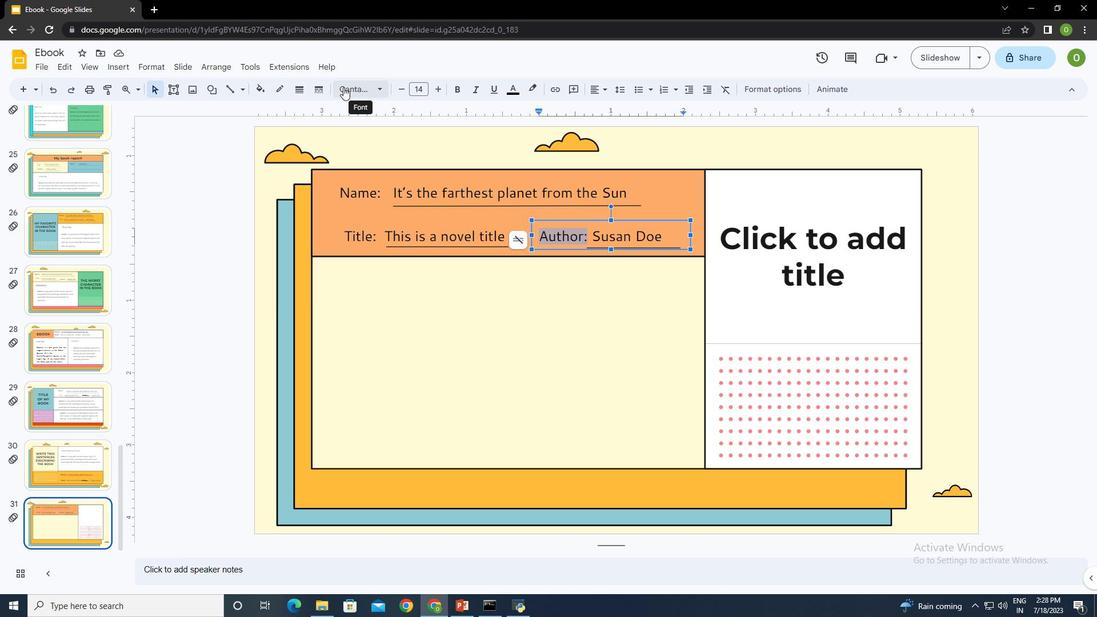 
Action: Mouse moved to (526, 330)
Screenshot: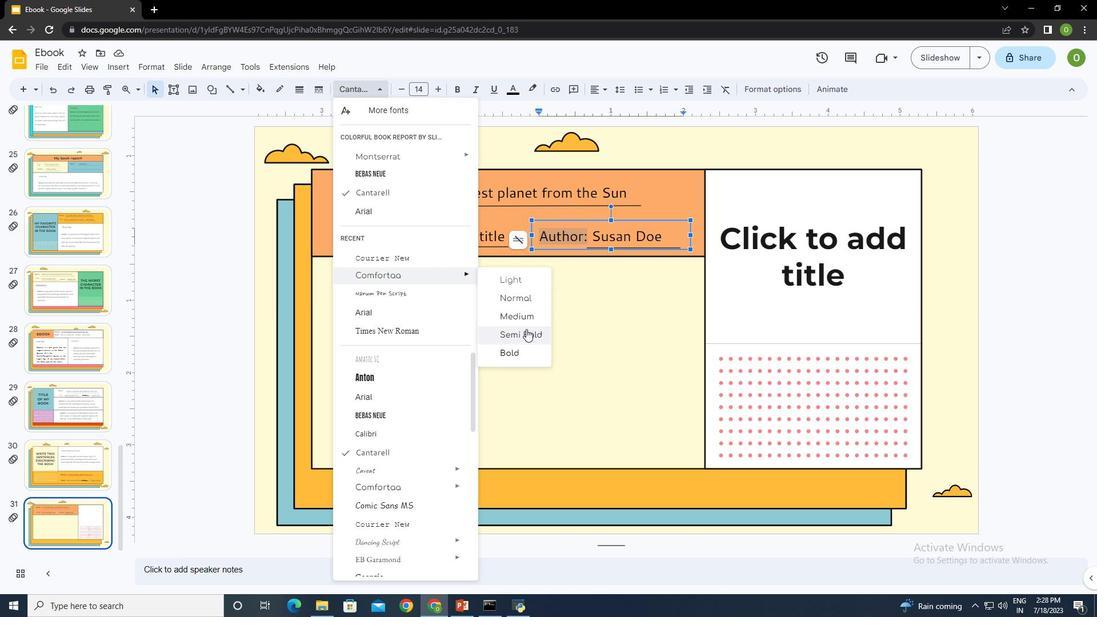 
Action: Mouse pressed left at (526, 330)
Screenshot: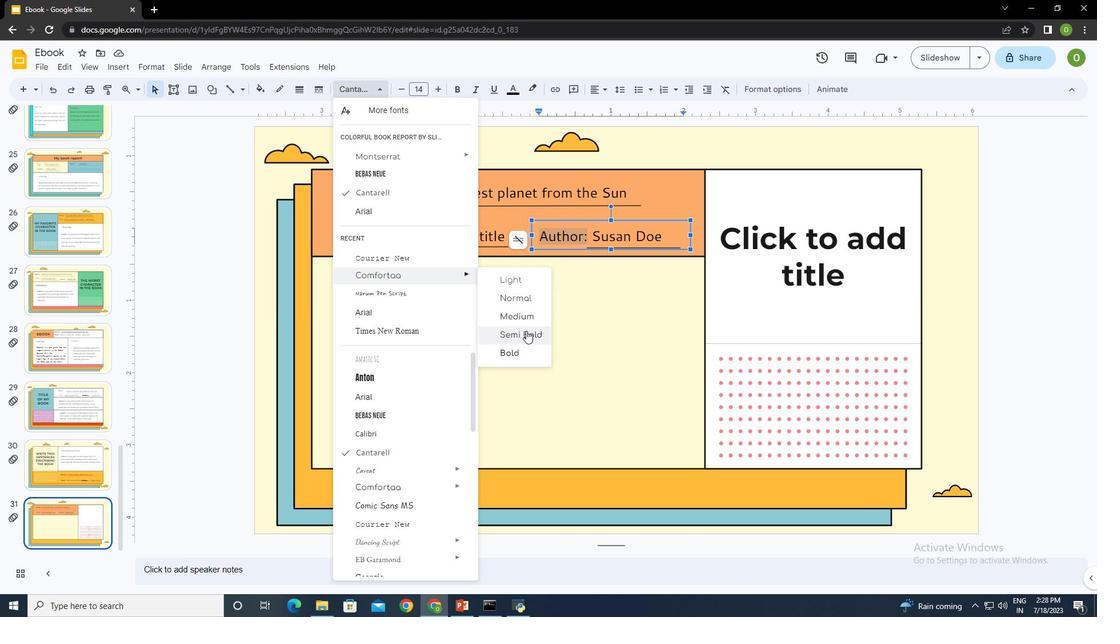 
Action: Mouse moved to (486, 212)
Screenshot: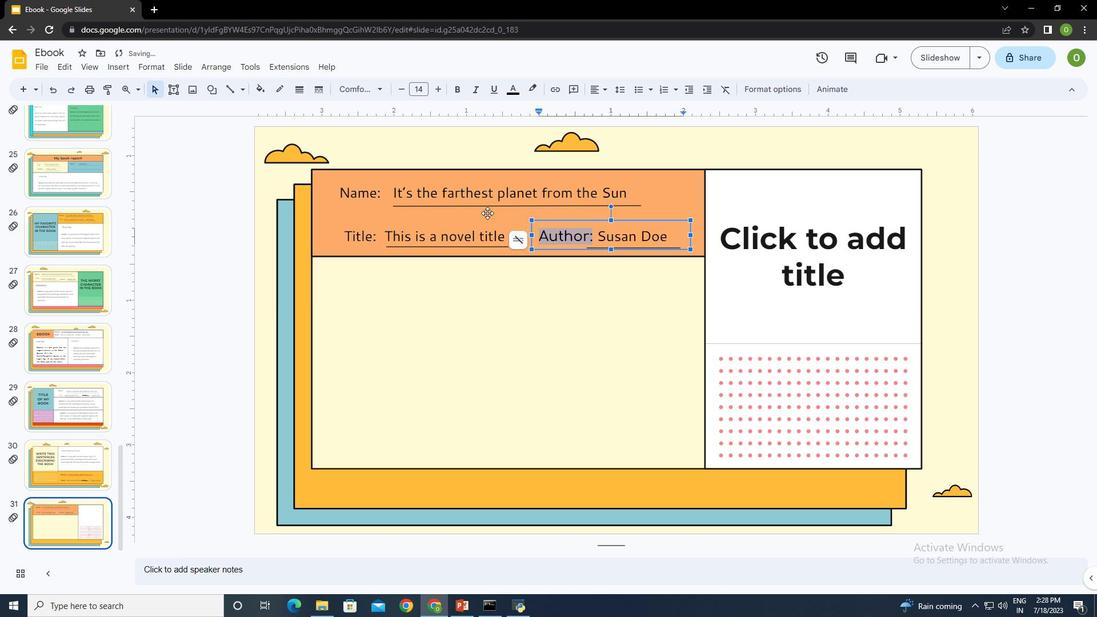
Action: Mouse pressed left at (486, 212)
Screenshot: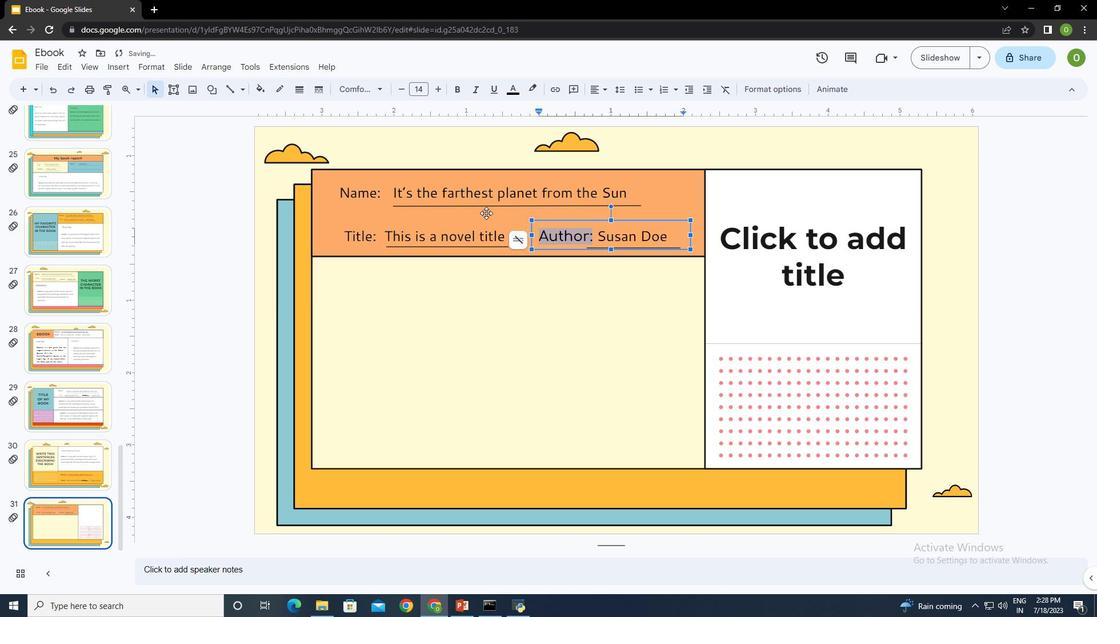 
Action: Mouse moved to (369, 233)
Screenshot: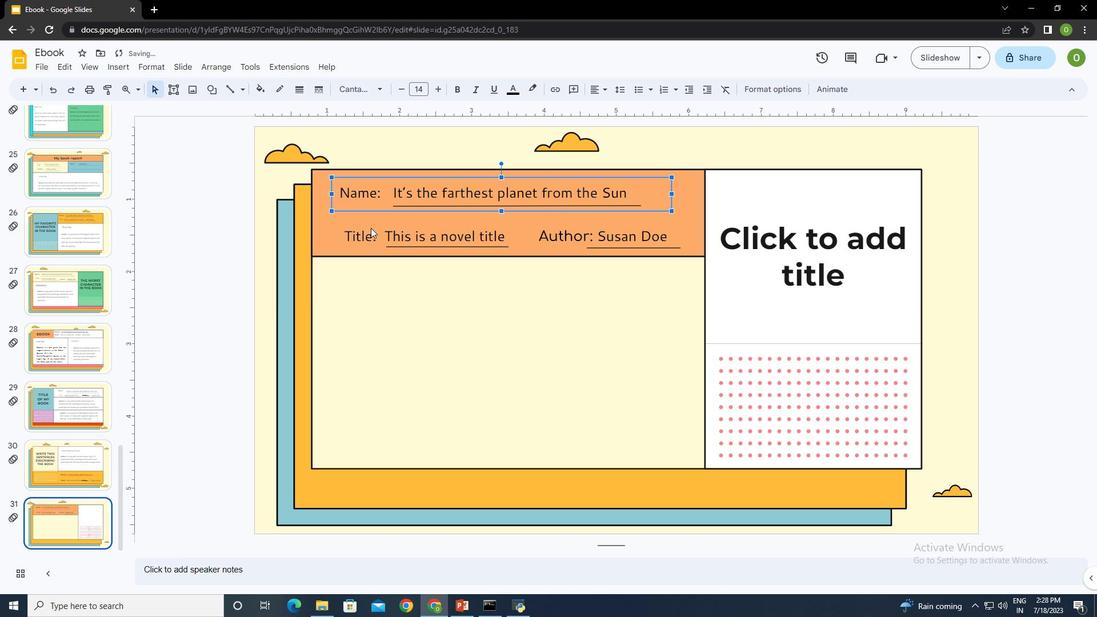 
Action: Mouse pressed left at (369, 233)
Screenshot: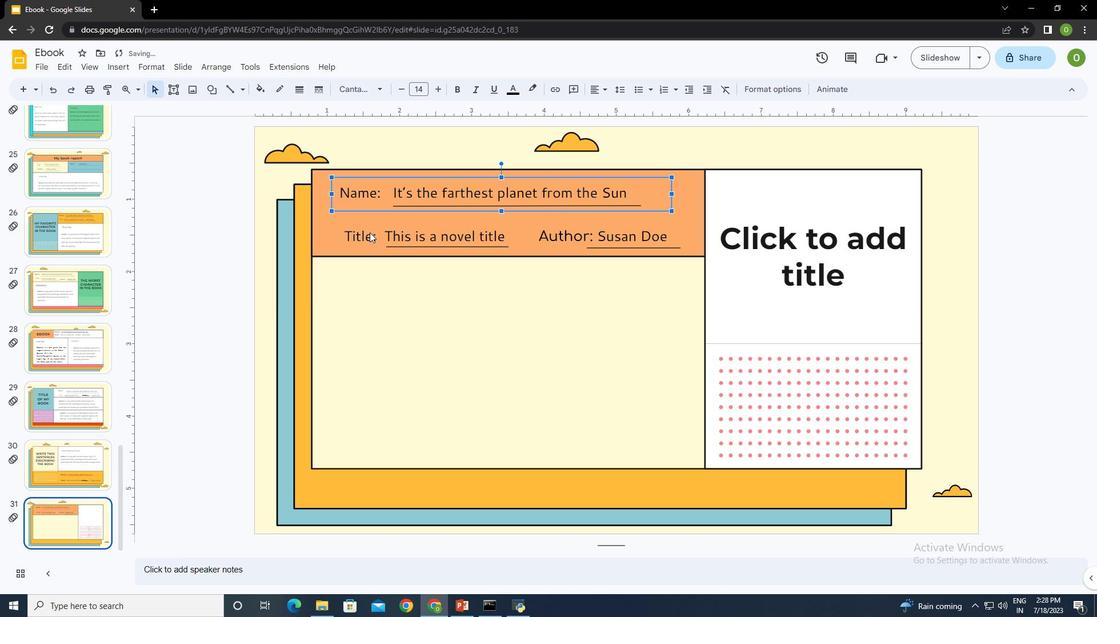
Action: Mouse moved to (376, 238)
Screenshot: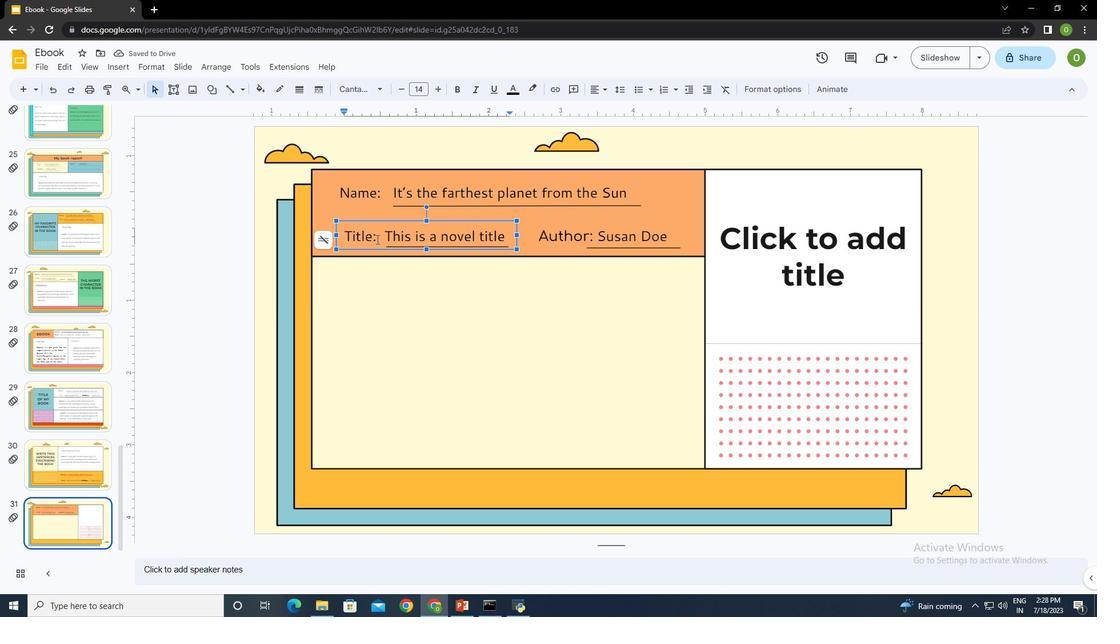 
Action: Mouse pressed left at (376, 238)
Screenshot: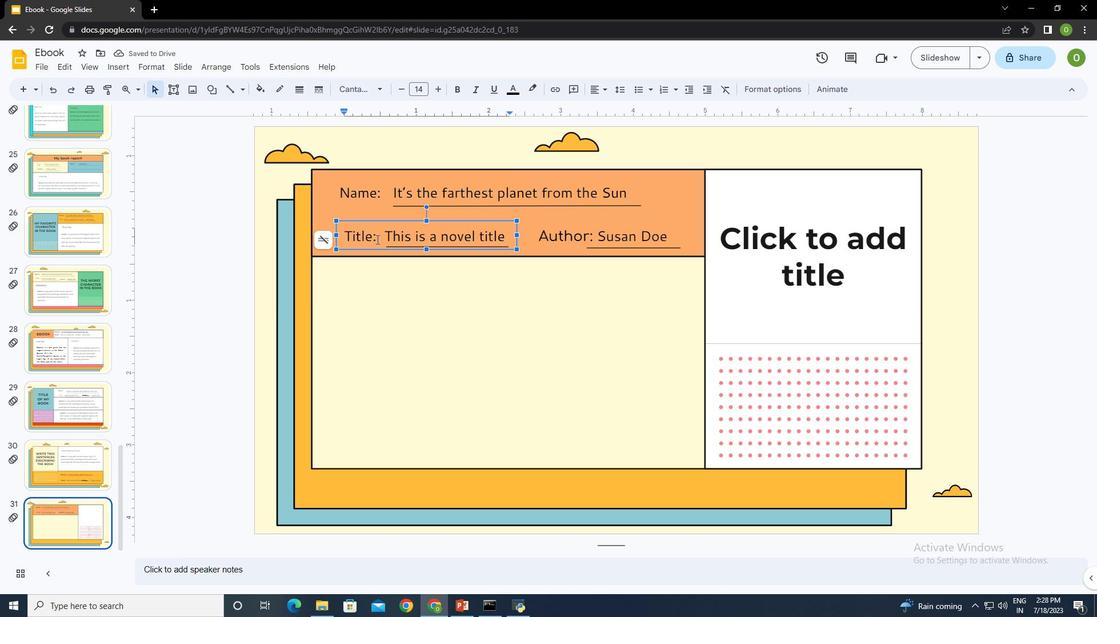 
Action: Mouse moved to (353, 88)
Screenshot: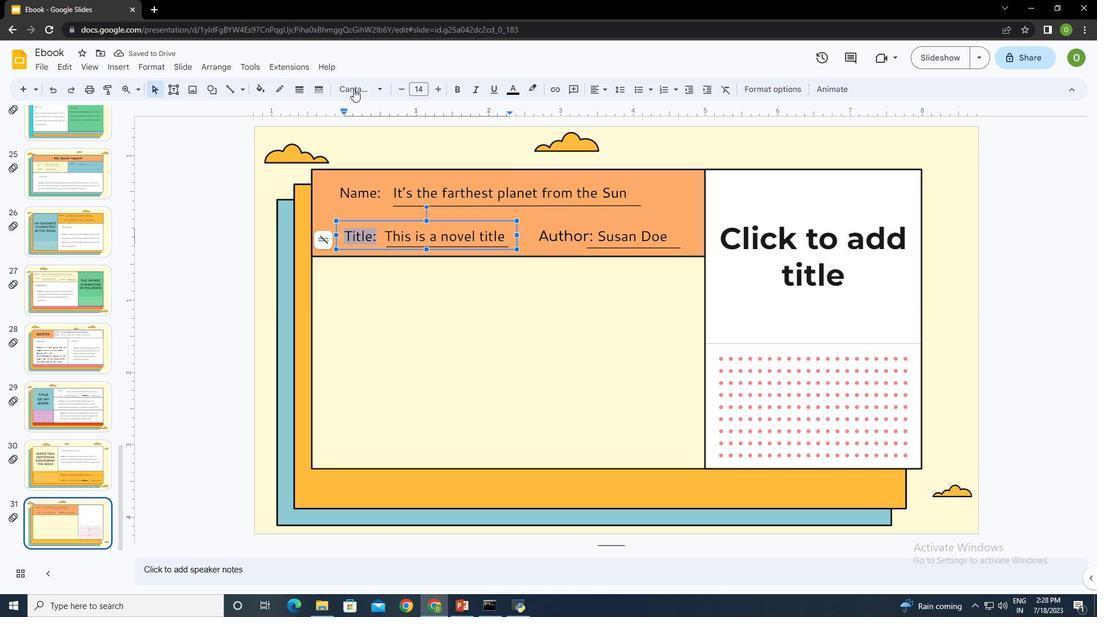 
Action: Mouse pressed left at (353, 88)
Screenshot: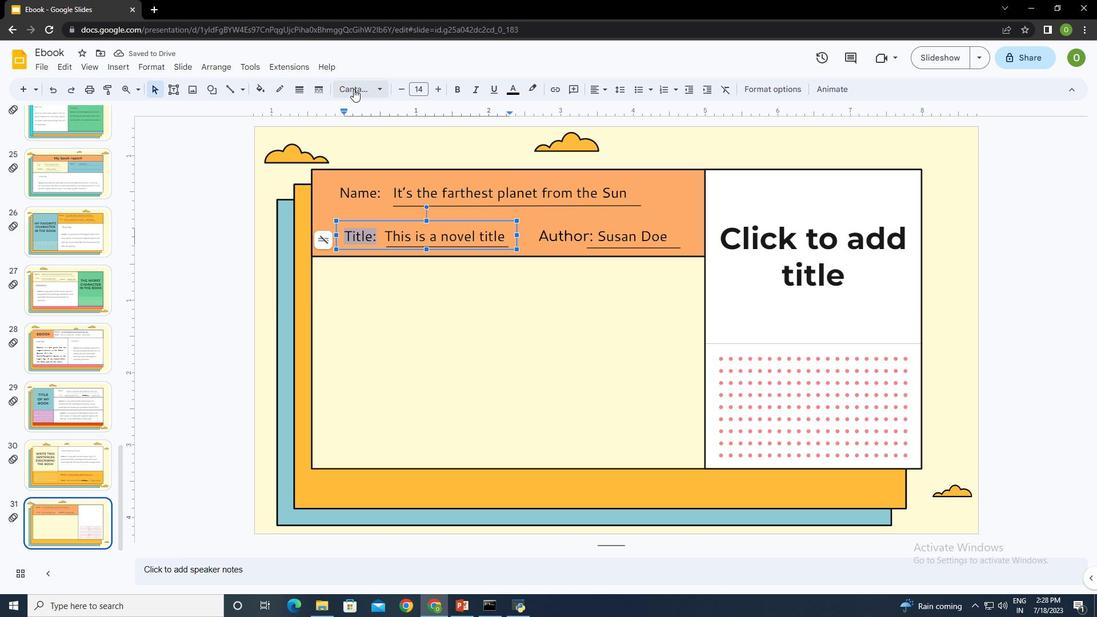 
Action: Mouse moved to (517, 337)
Screenshot: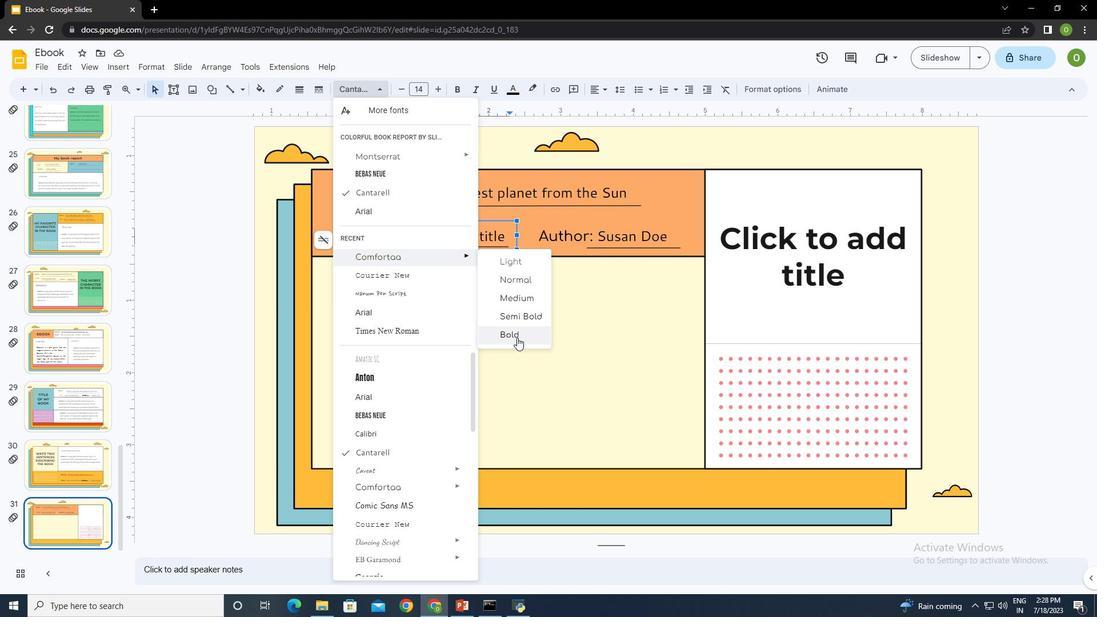 
Action: Mouse pressed left at (517, 337)
Screenshot: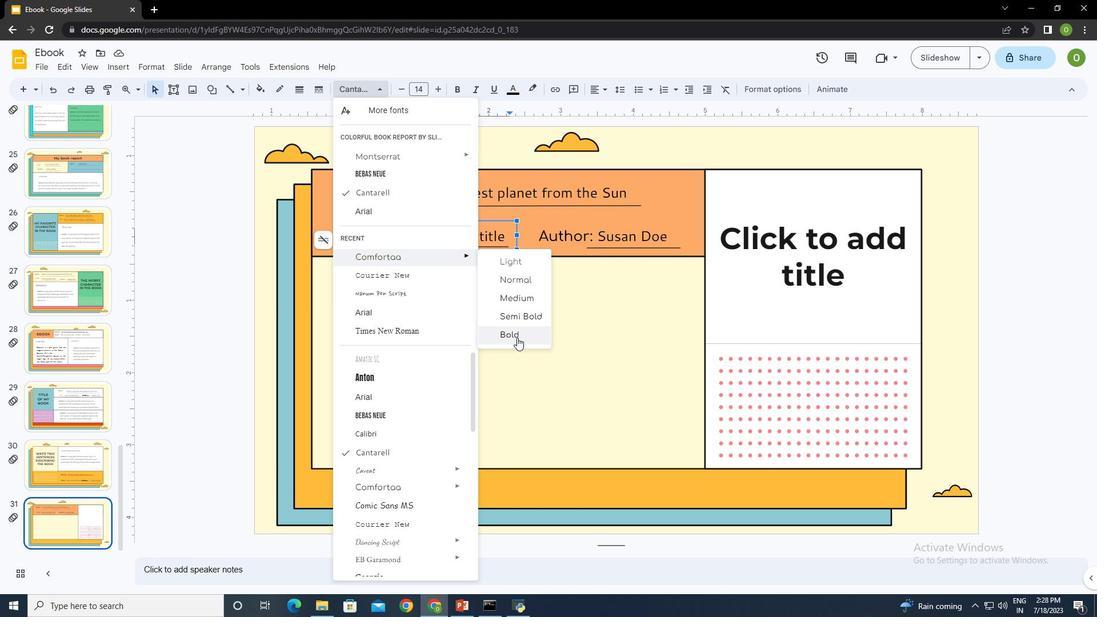 
Action: Mouse moved to (368, 194)
Screenshot: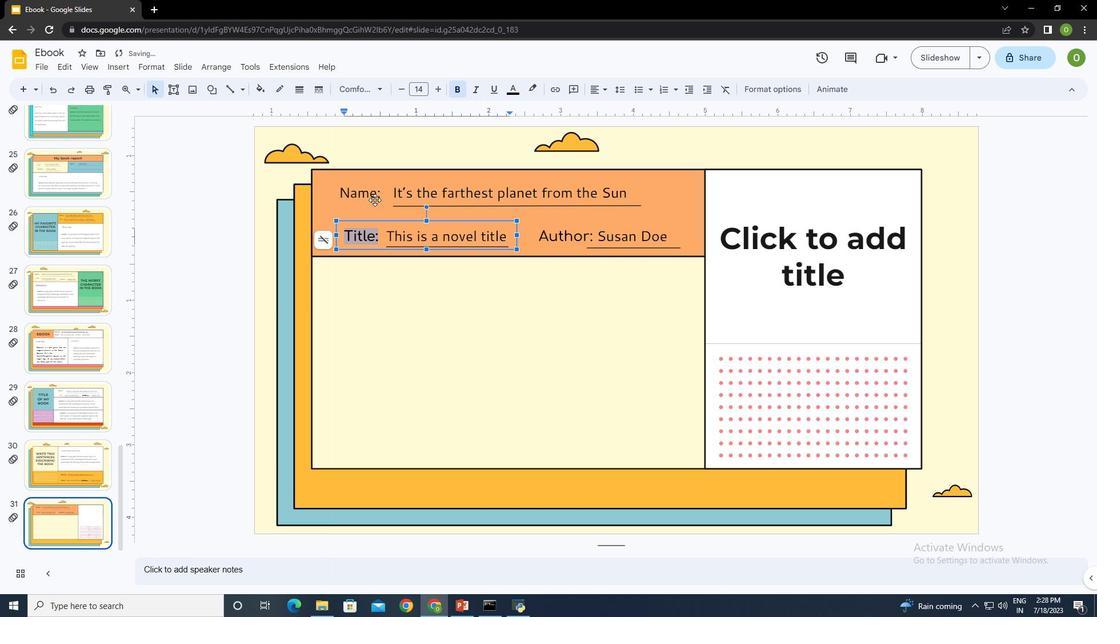 
Action: Mouse pressed left at (368, 194)
Screenshot: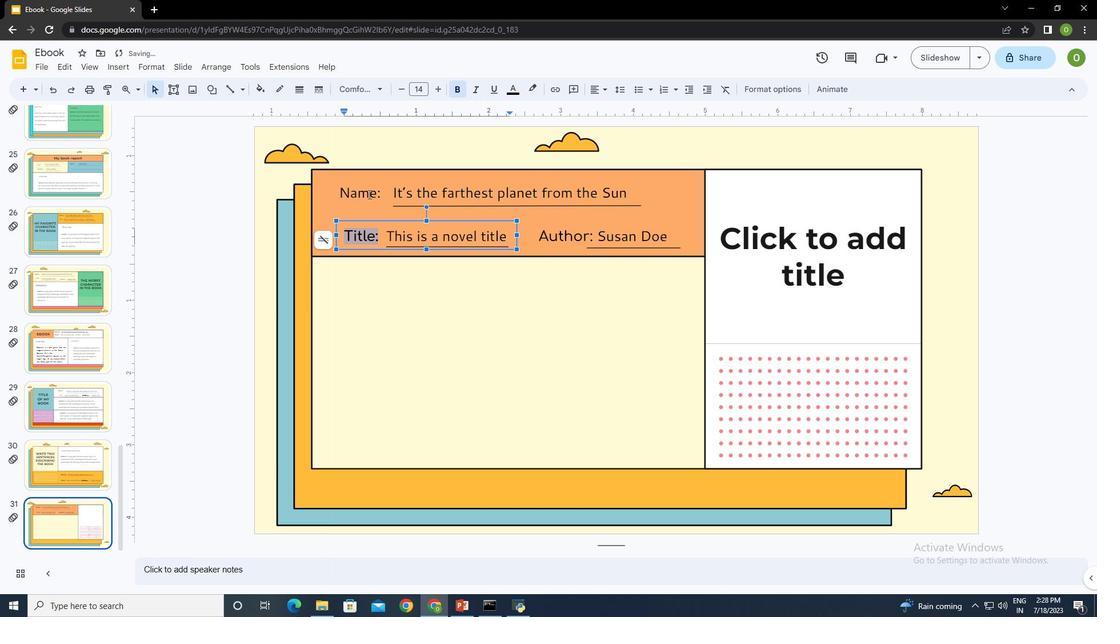 
Action: Mouse moved to (380, 194)
Screenshot: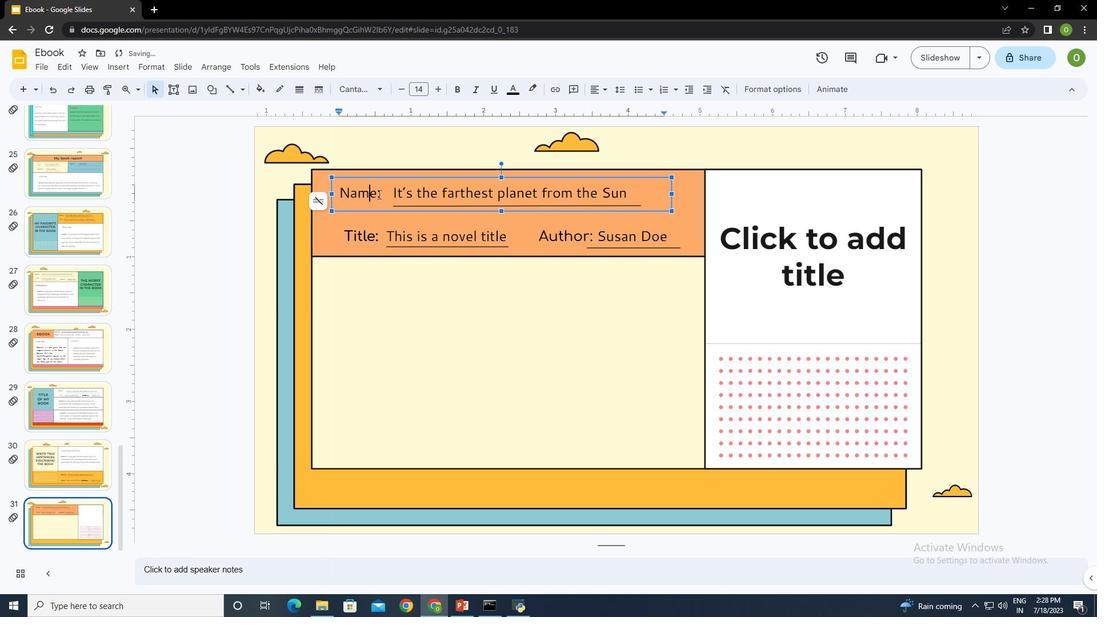 
Action: Mouse pressed left at (380, 194)
Screenshot: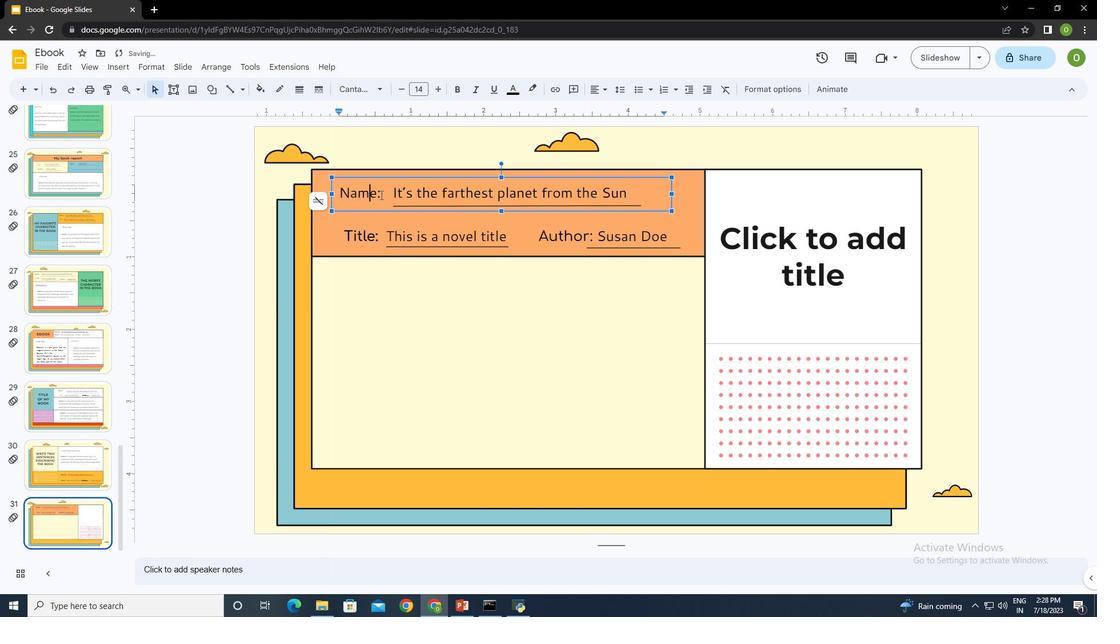 
Action: Mouse moved to (364, 89)
Screenshot: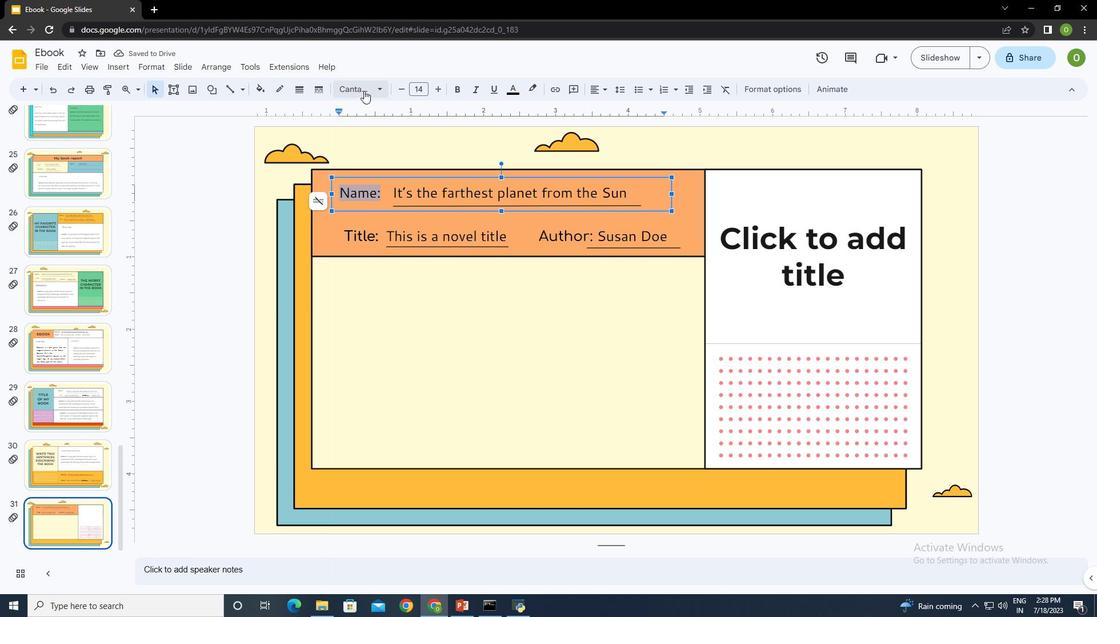 
Action: Mouse pressed left at (364, 89)
Screenshot: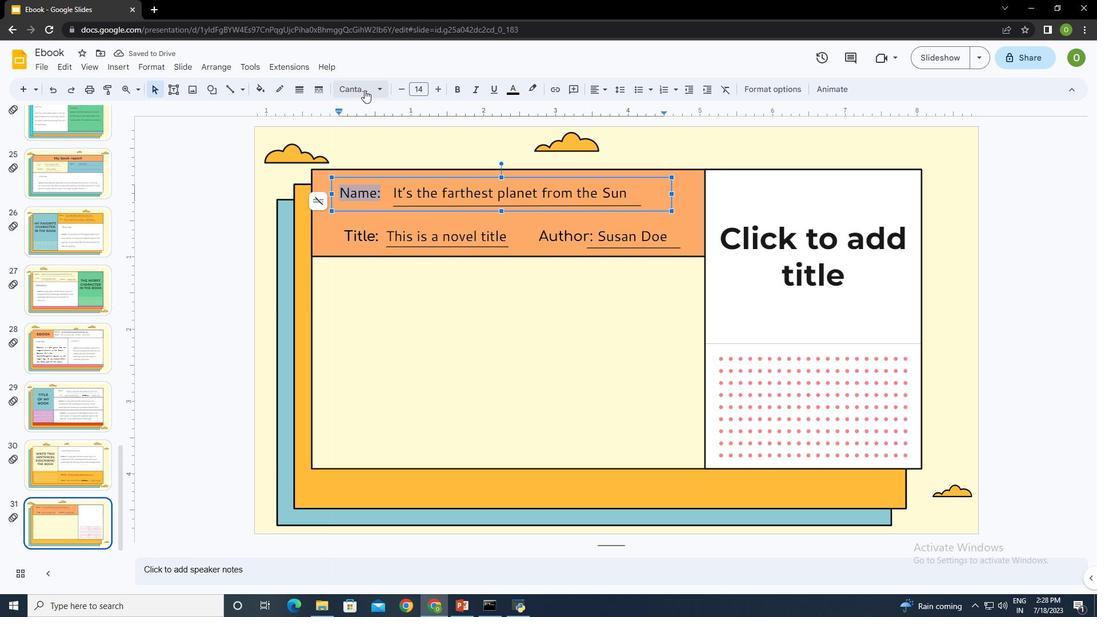 
Action: Mouse moved to (507, 334)
Screenshot: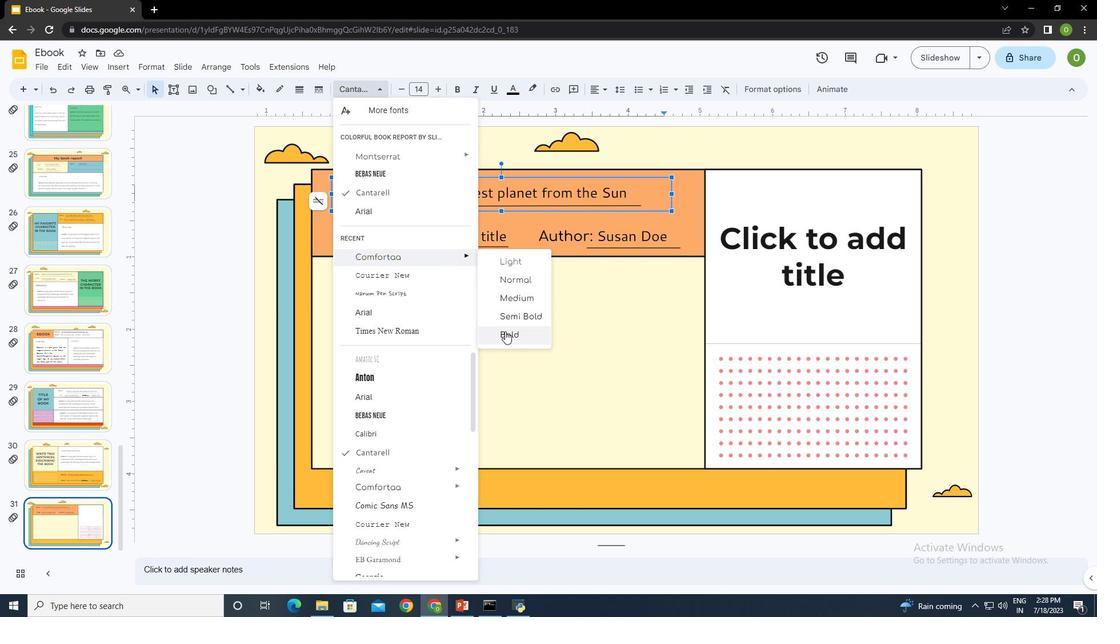 
Action: Mouse pressed left at (507, 334)
Screenshot: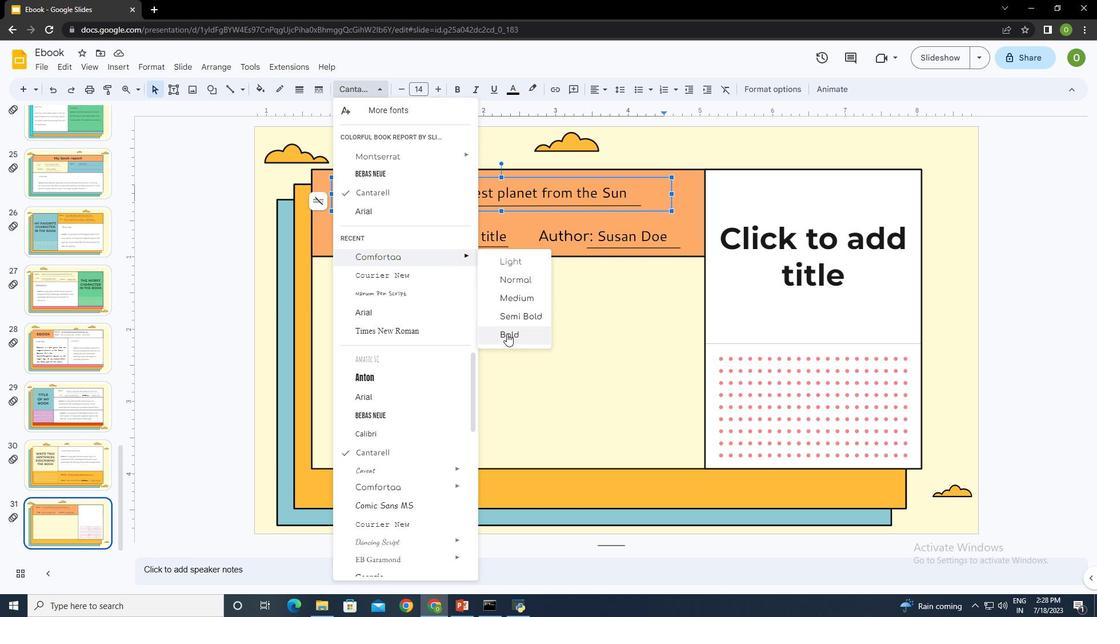 
Action: Mouse moved to (550, 196)
Screenshot: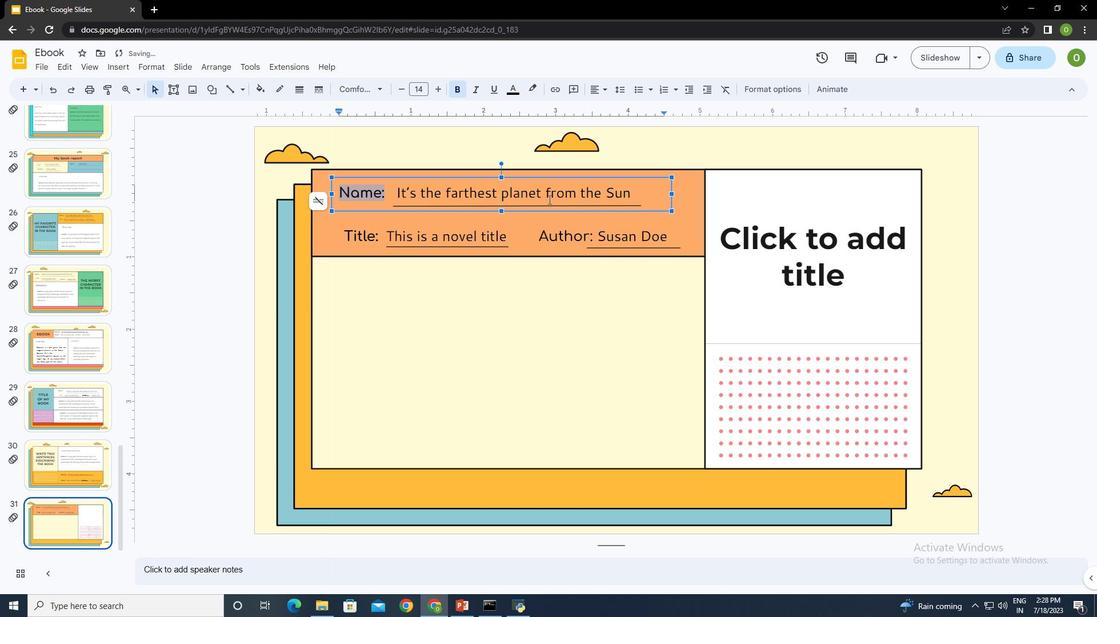 
Action: Mouse pressed left at (550, 196)
Screenshot: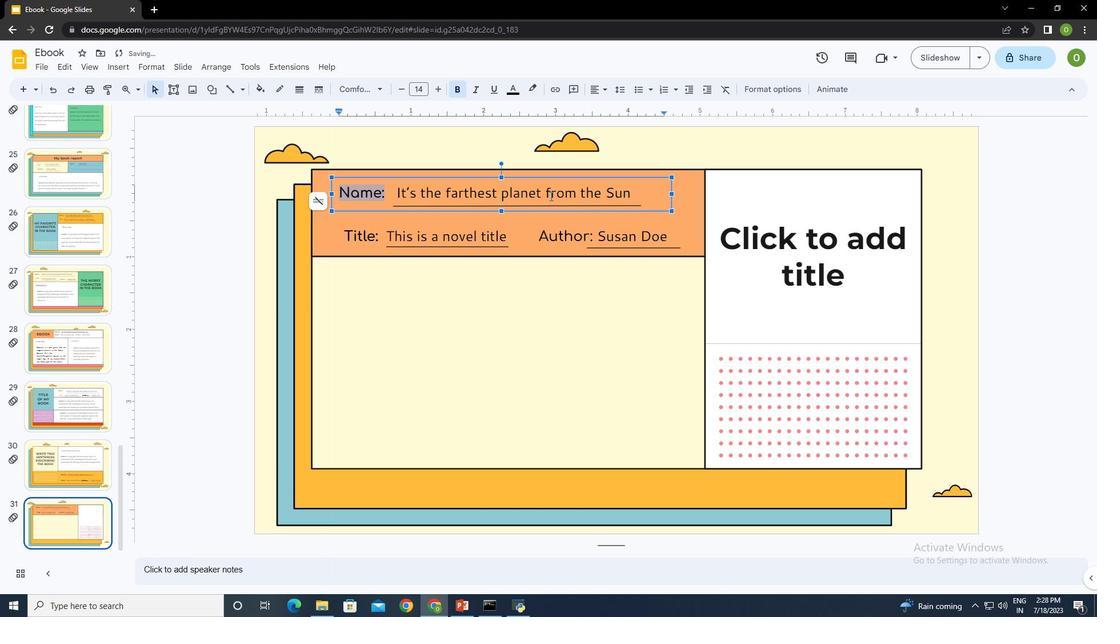 
Action: Mouse moved to (536, 312)
Screenshot: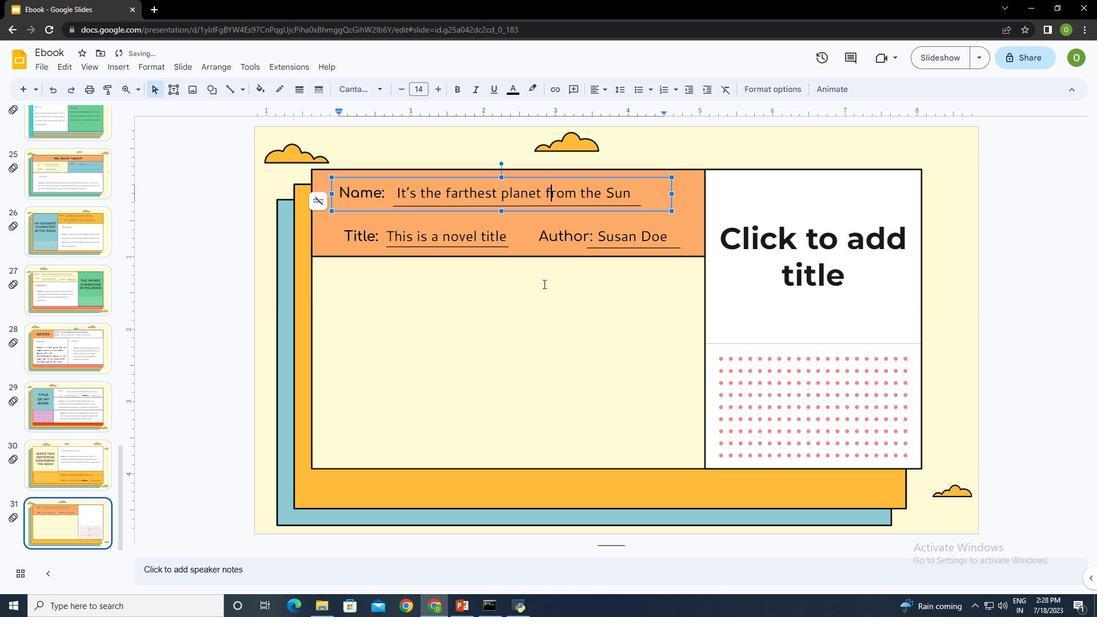 
Action: Mouse pressed left at (536, 312)
Screenshot: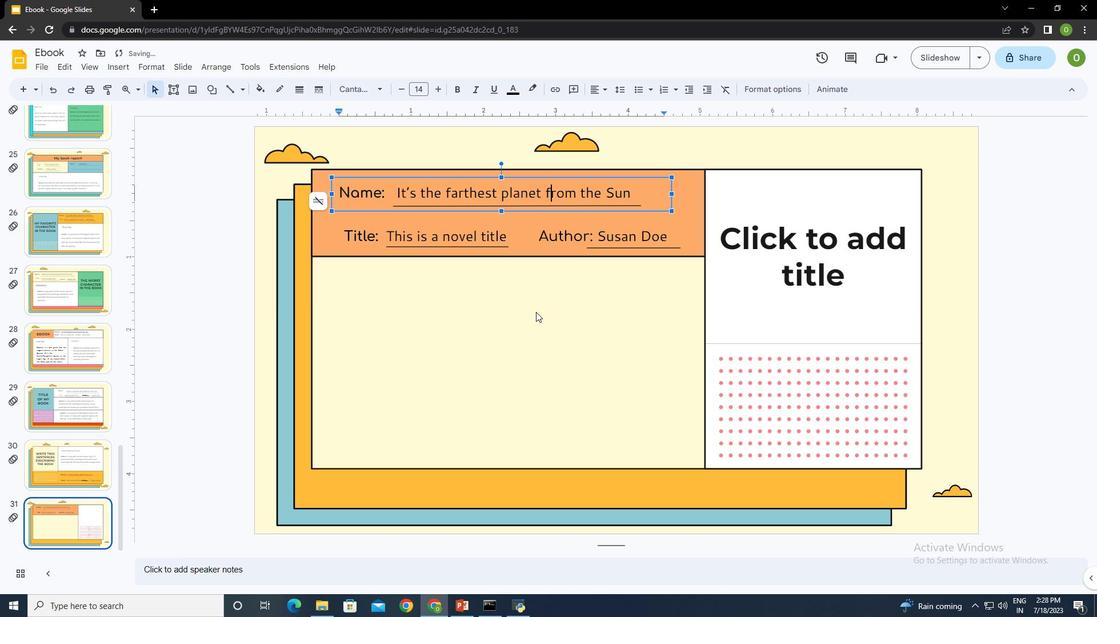 
Action: Mouse moved to (174, 85)
Screenshot: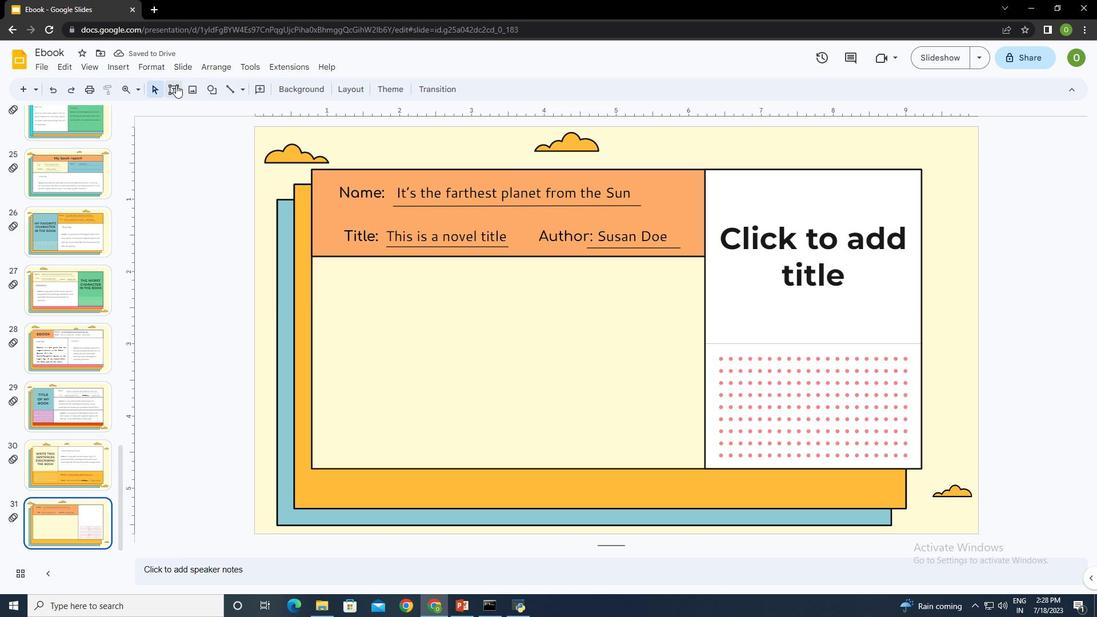 
Action: Mouse pressed left at (174, 85)
Screenshot: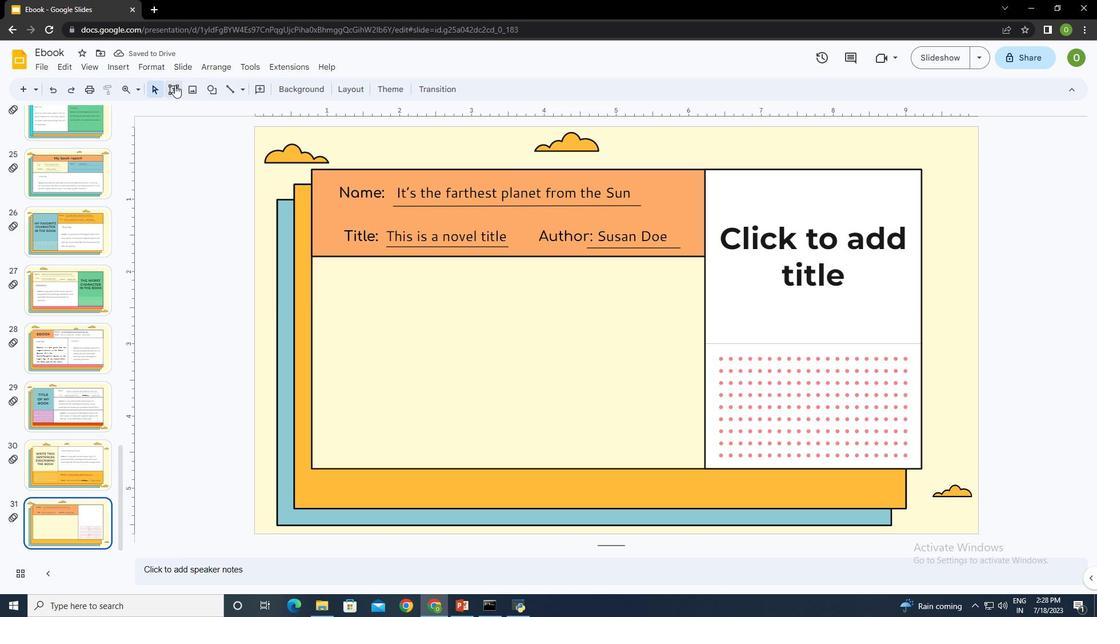 
Action: Mouse moved to (343, 272)
Screenshot: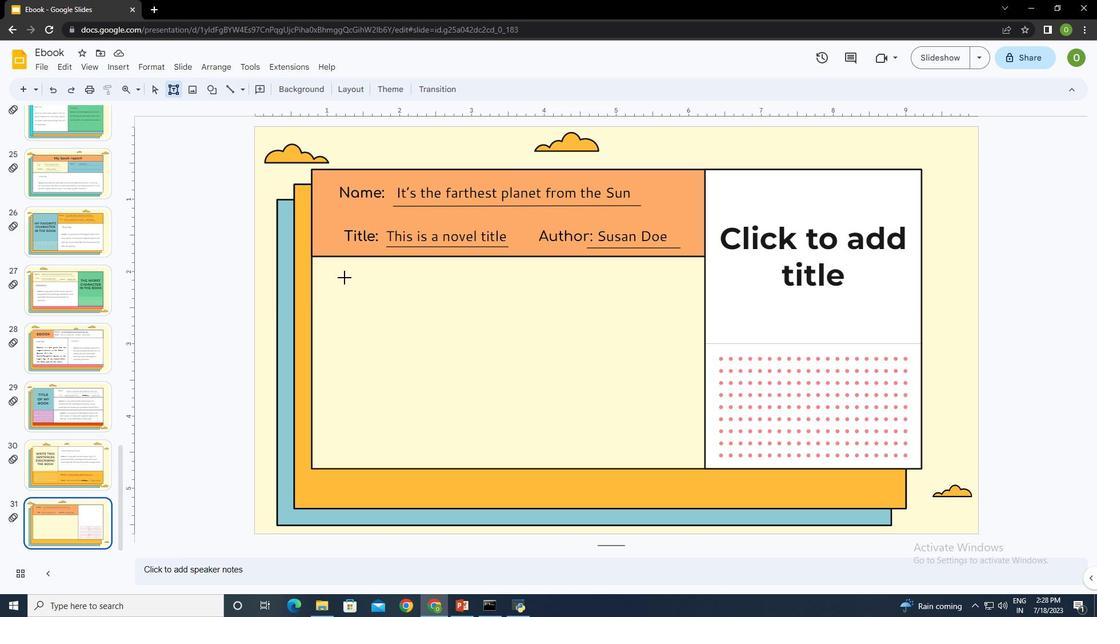 
Action: Mouse pressed left at (343, 272)
Screenshot: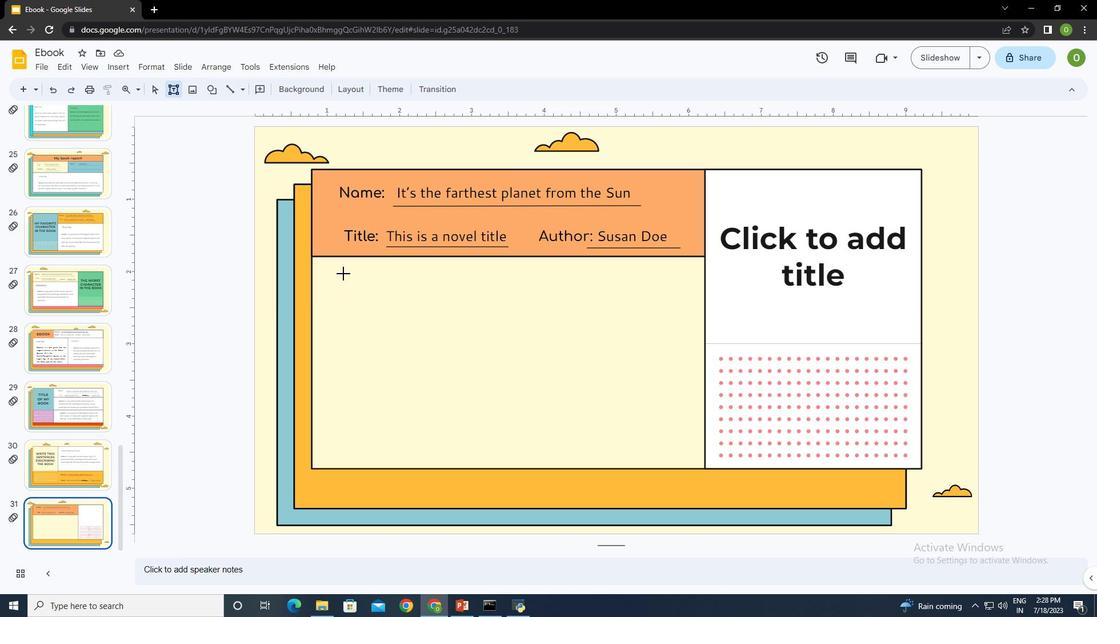 
Action: Mouse moved to (439, 308)
Screenshot: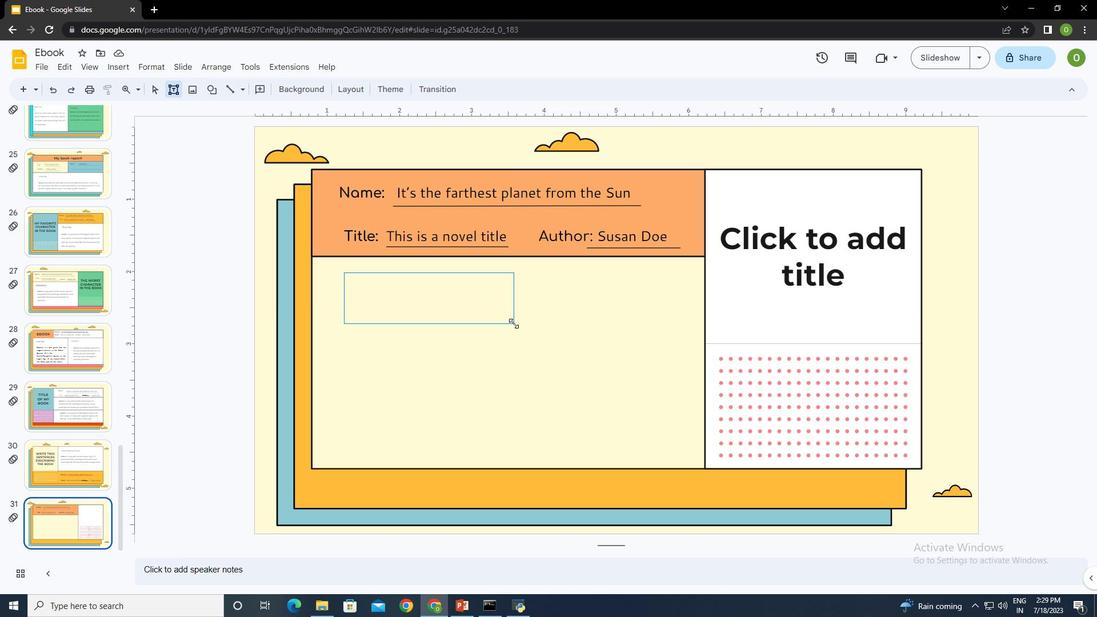 
Action: Key pressed <Key.shift><Key.shift><Key.shift><Key.shift><Key.shift><Key.shift><Key.shift><Key.shift>Book<Key.space><Key.shift>summary<Key.shift_r>:
Screenshot: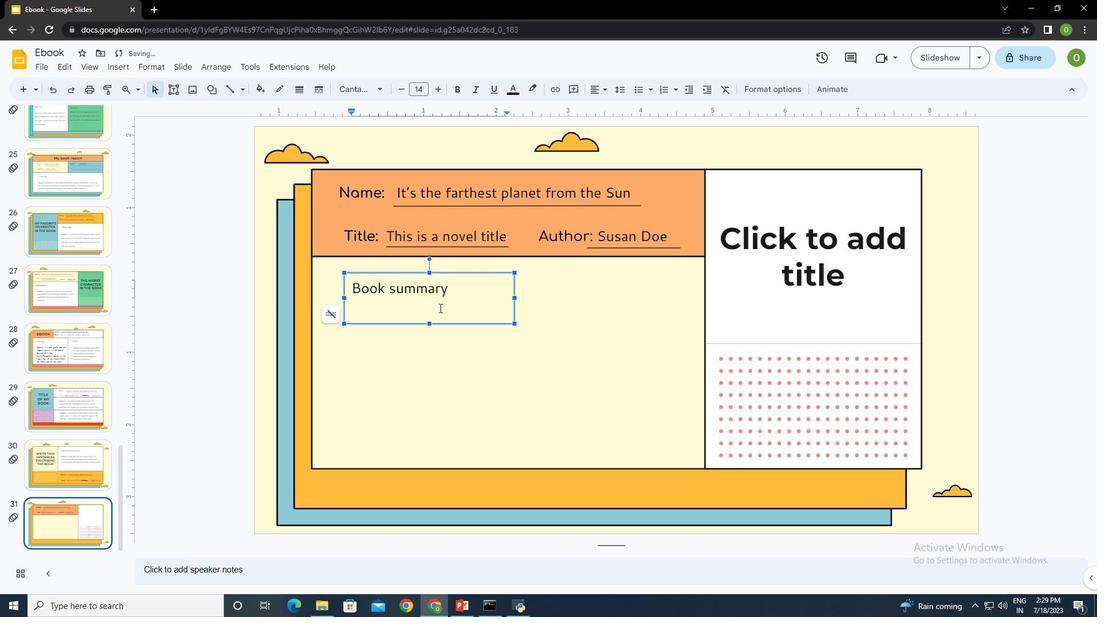 
Action: Mouse moved to (455, 283)
Screenshot: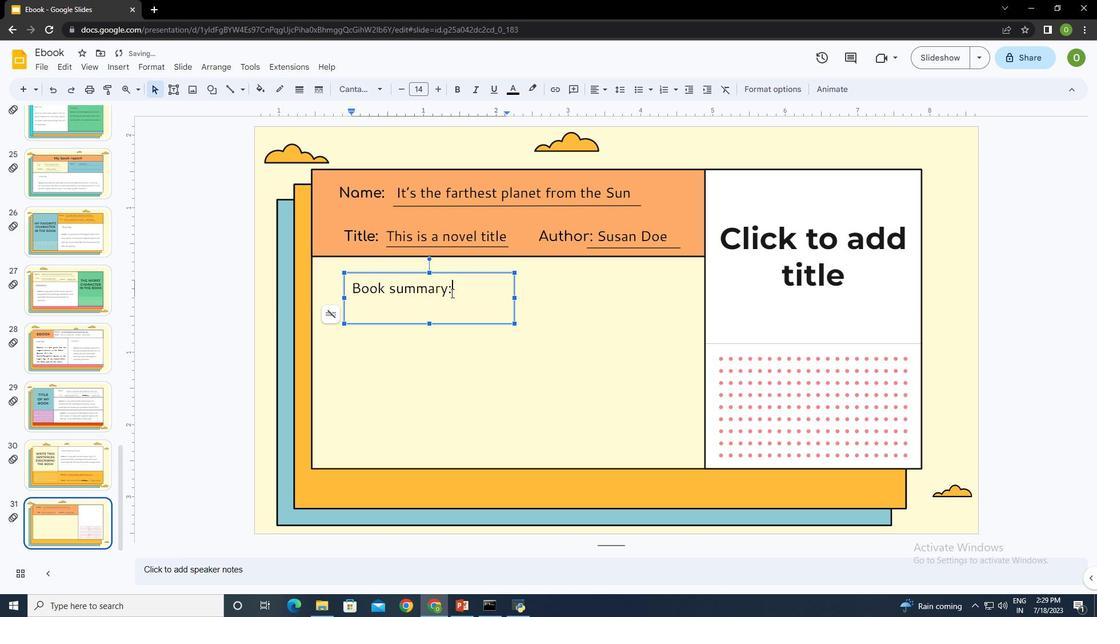 
Action: Mouse pressed left at (455, 283)
Screenshot: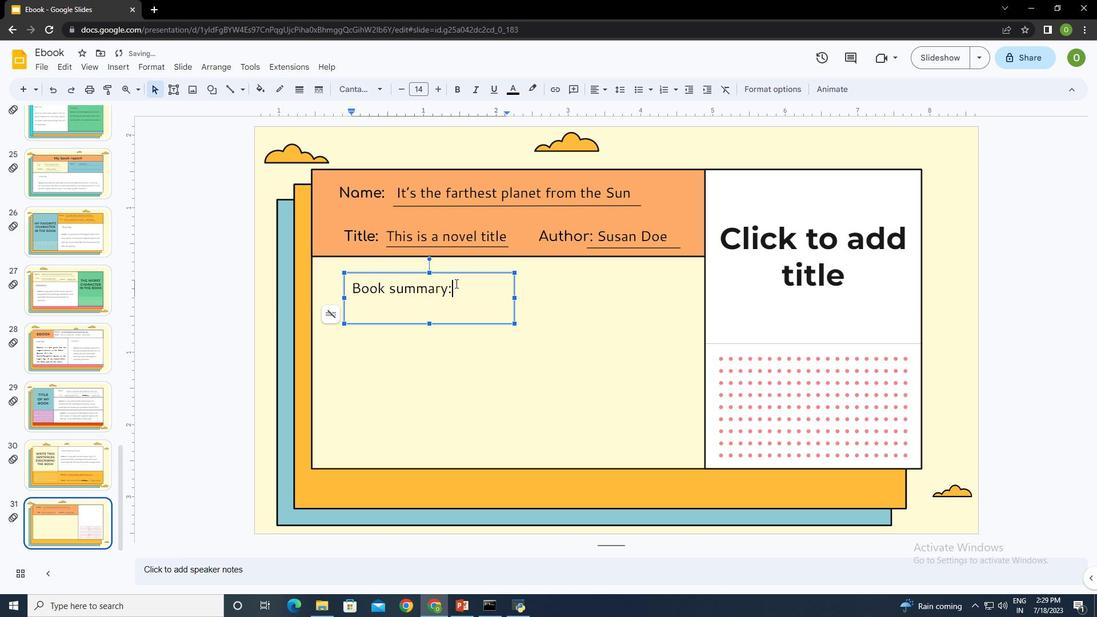 
Action: Mouse moved to (436, 89)
Screenshot: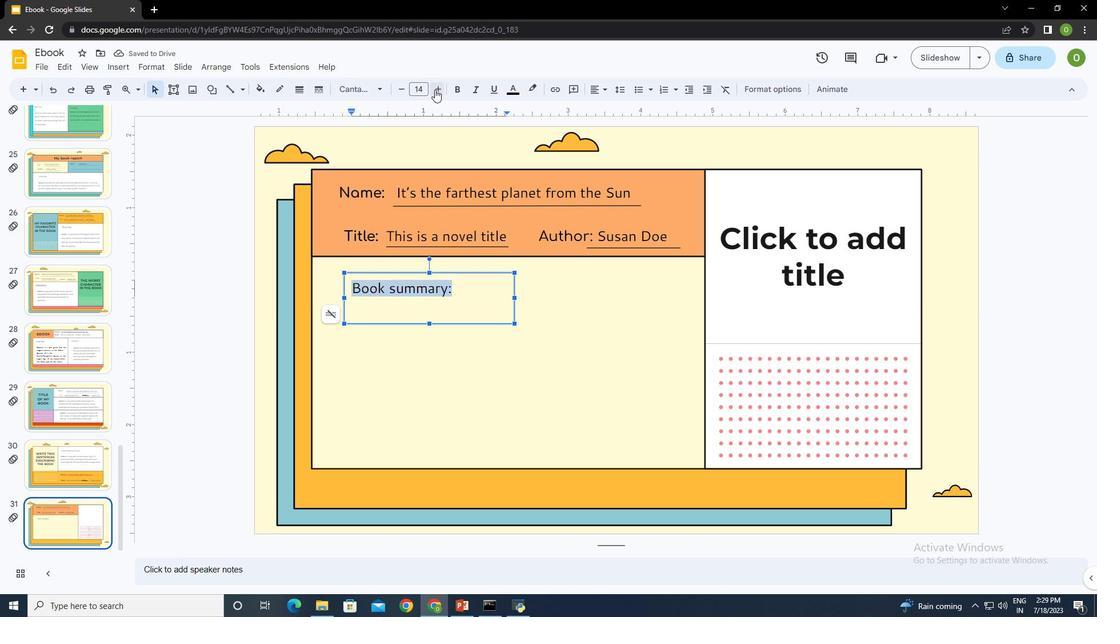 
Action: Mouse pressed left at (436, 89)
Screenshot: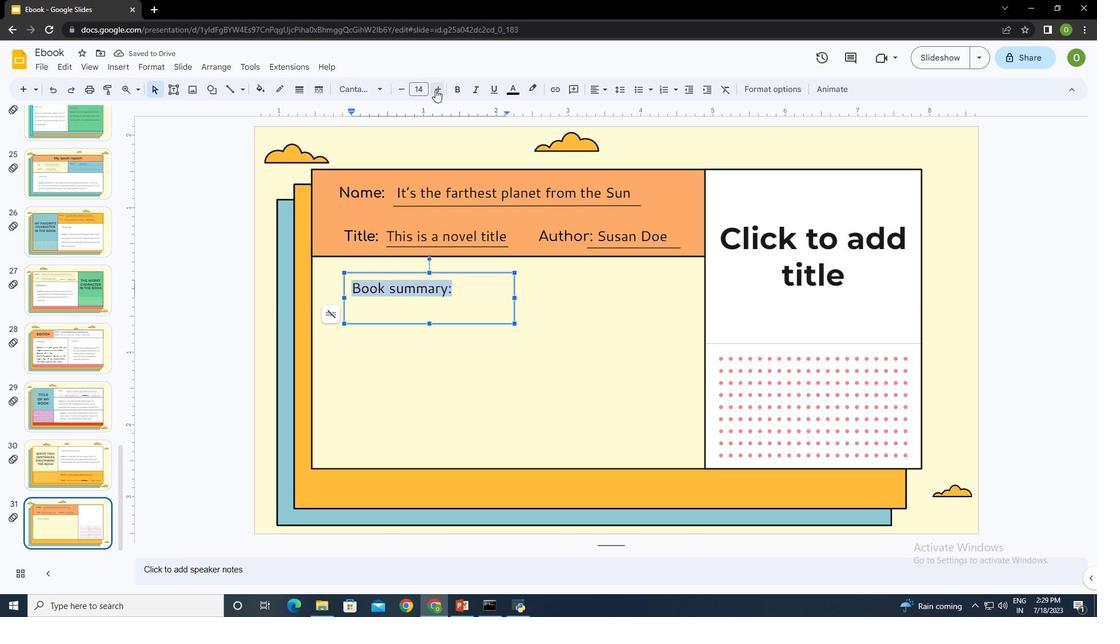 
Action: Mouse pressed left at (436, 89)
Screenshot: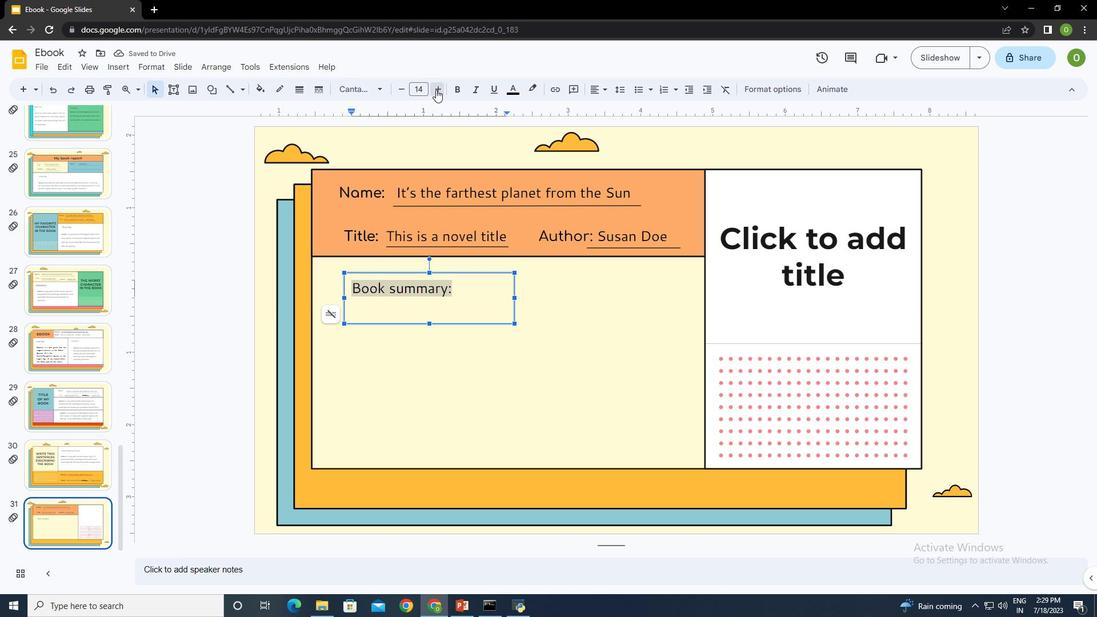
Action: Mouse pressed left at (436, 89)
Screenshot: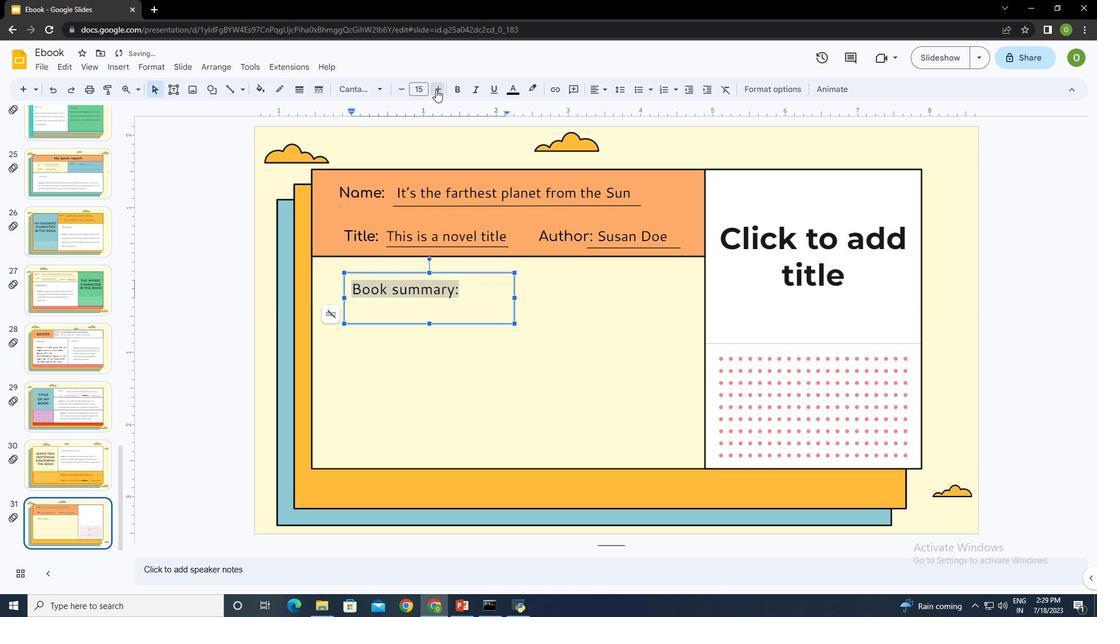 
Action: Mouse pressed left at (436, 89)
Screenshot: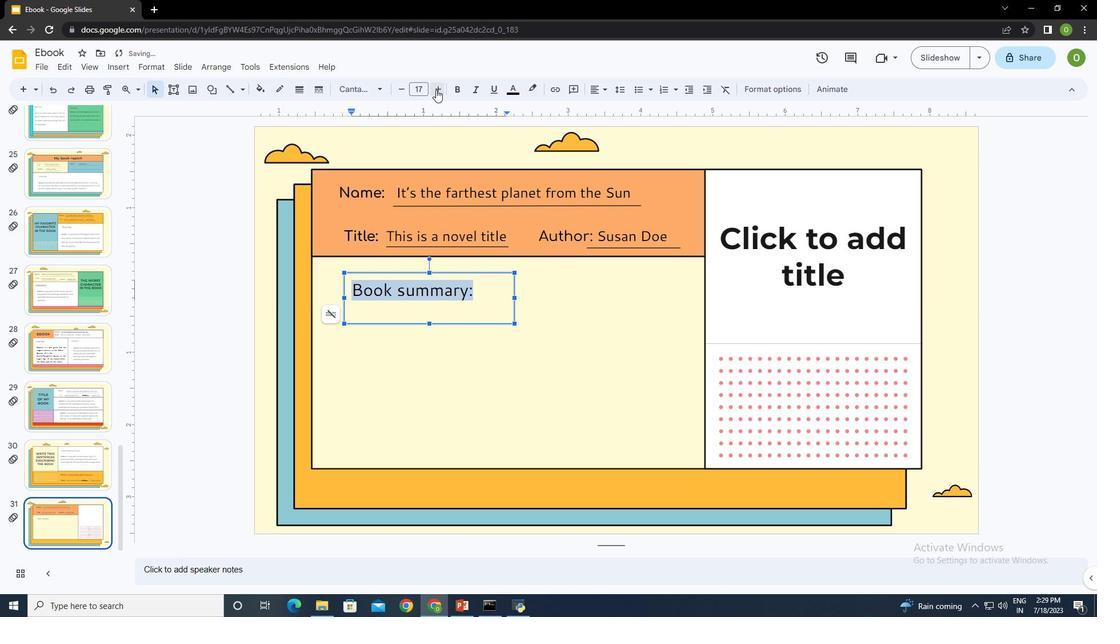 
Action: Mouse moved to (561, 317)
Screenshot: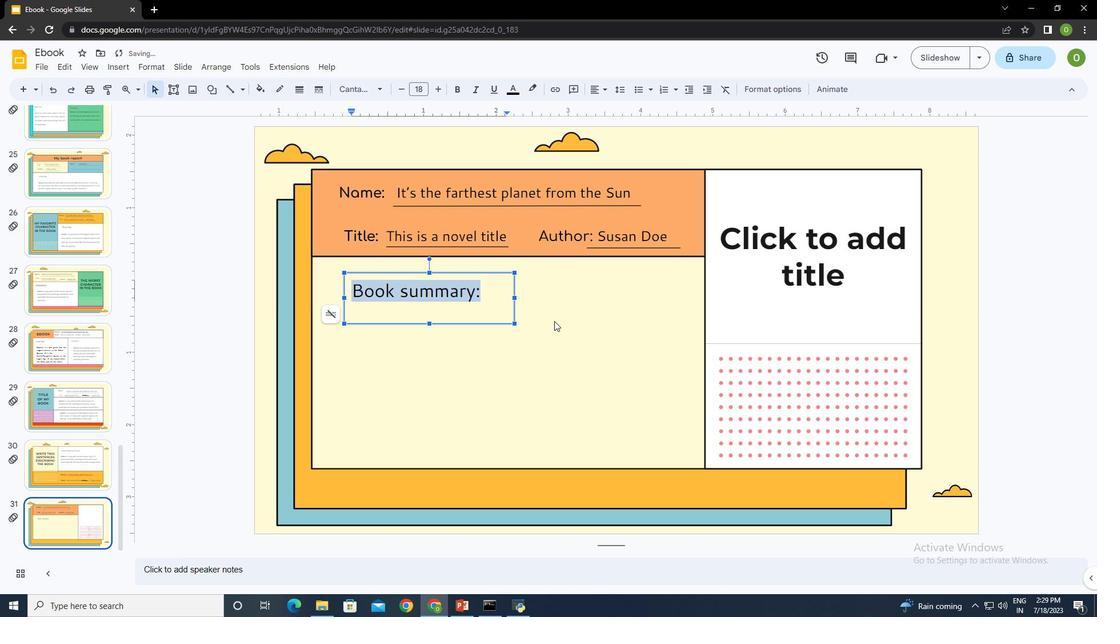 
Action: Mouse pressed left at (561, 317)
Screenshot: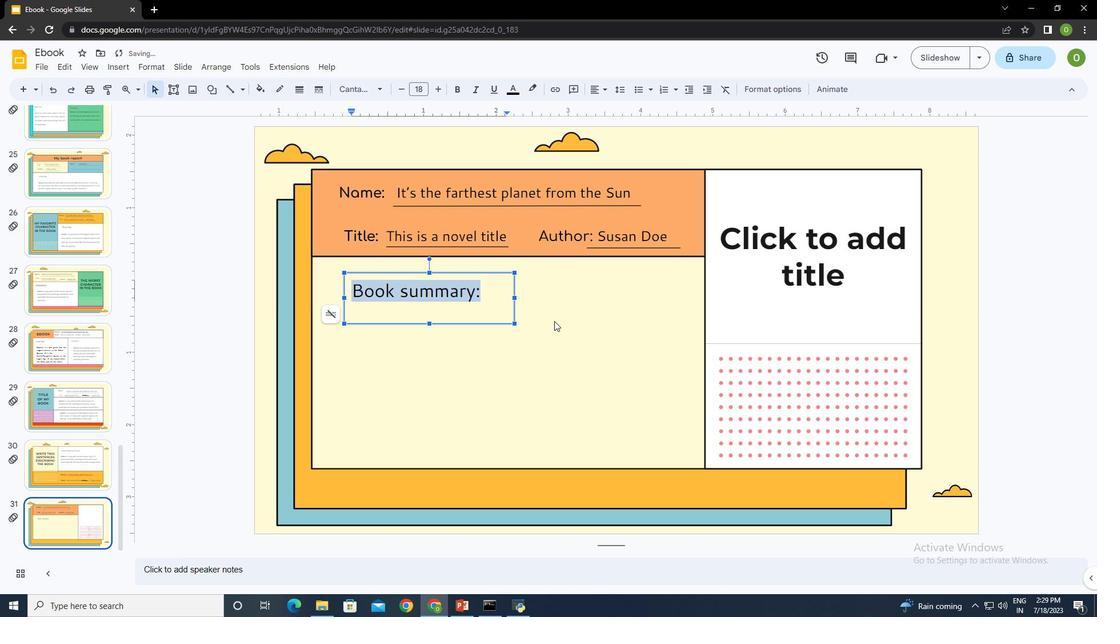 
Action: Mouse moved to (170, 90)
Screenshot: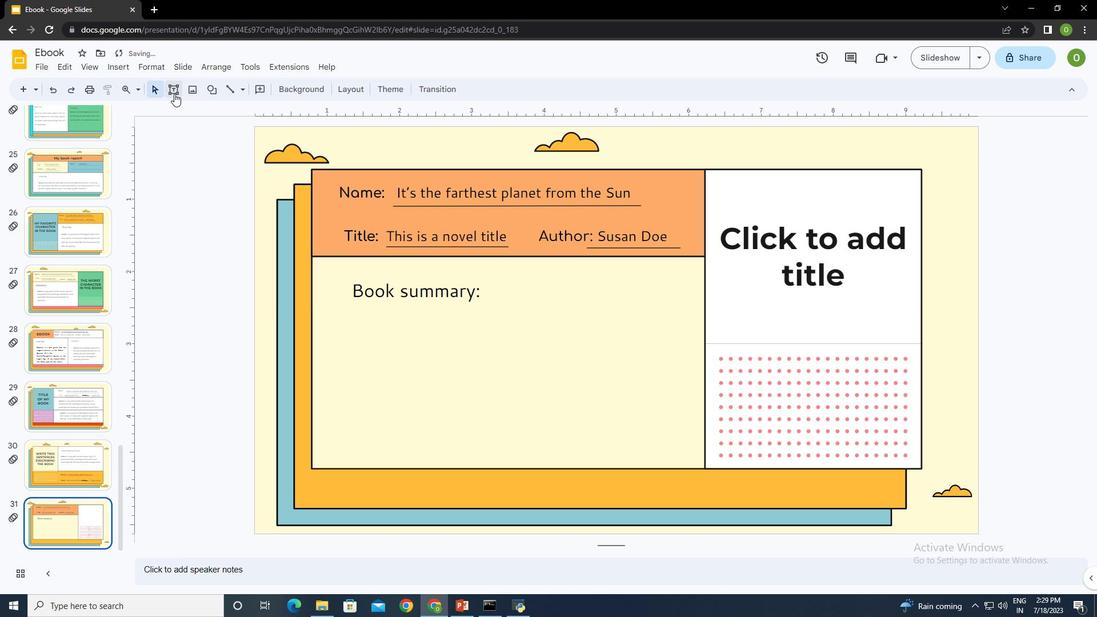 
Action: Mouse pressed left at (170, 90)
Screenshot: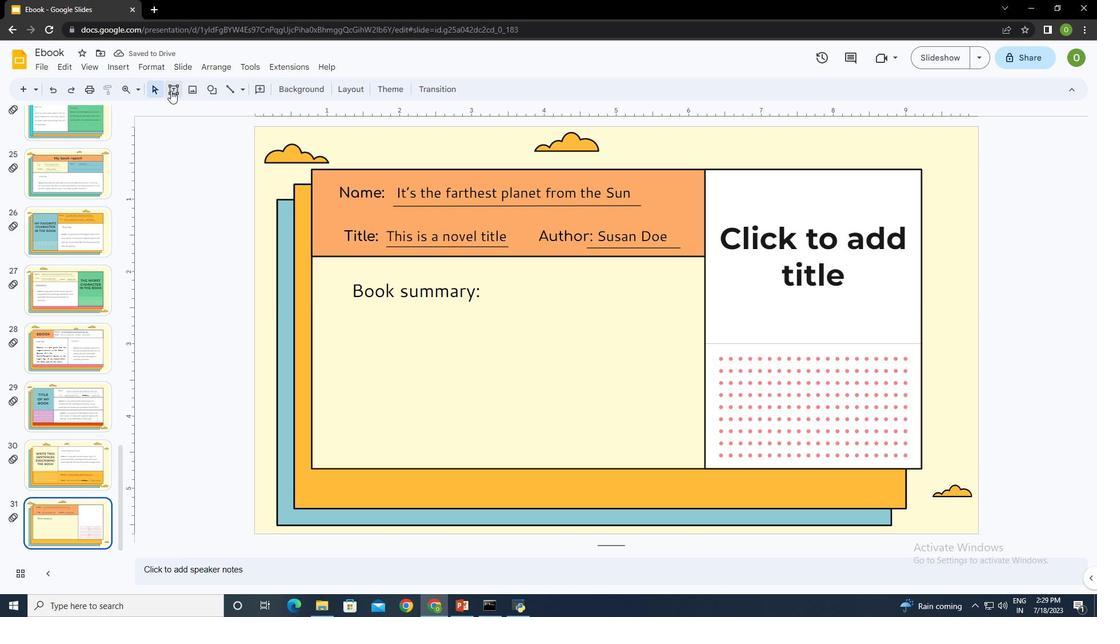 
Action: Mouse moved to (344, 337)
Screenshot: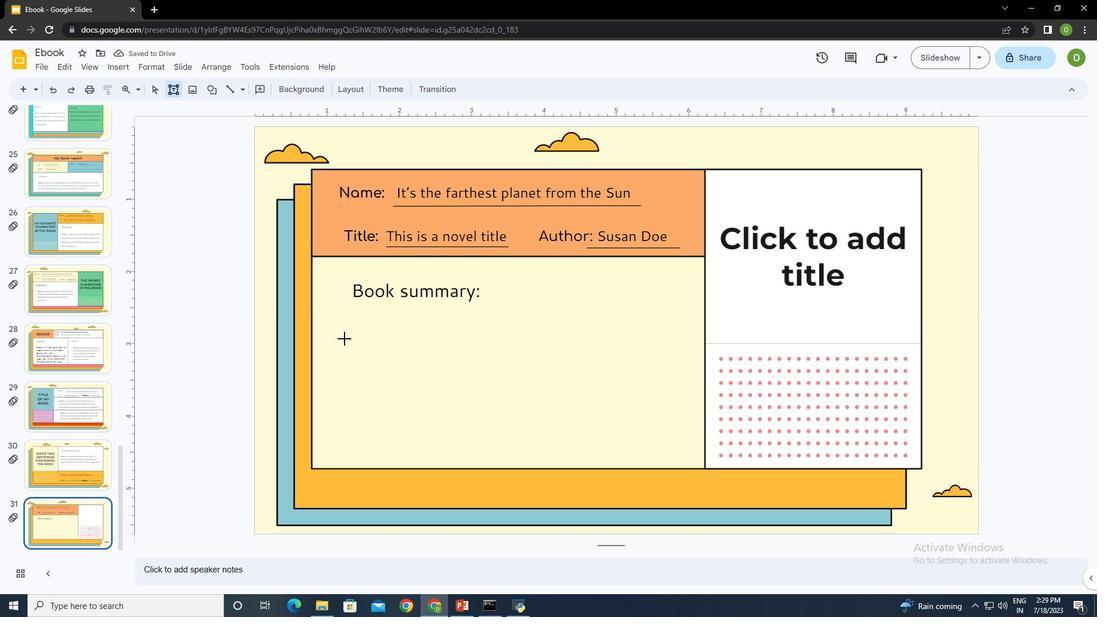 
Action: Mouse pressed left at (344, 337)
Screenshot: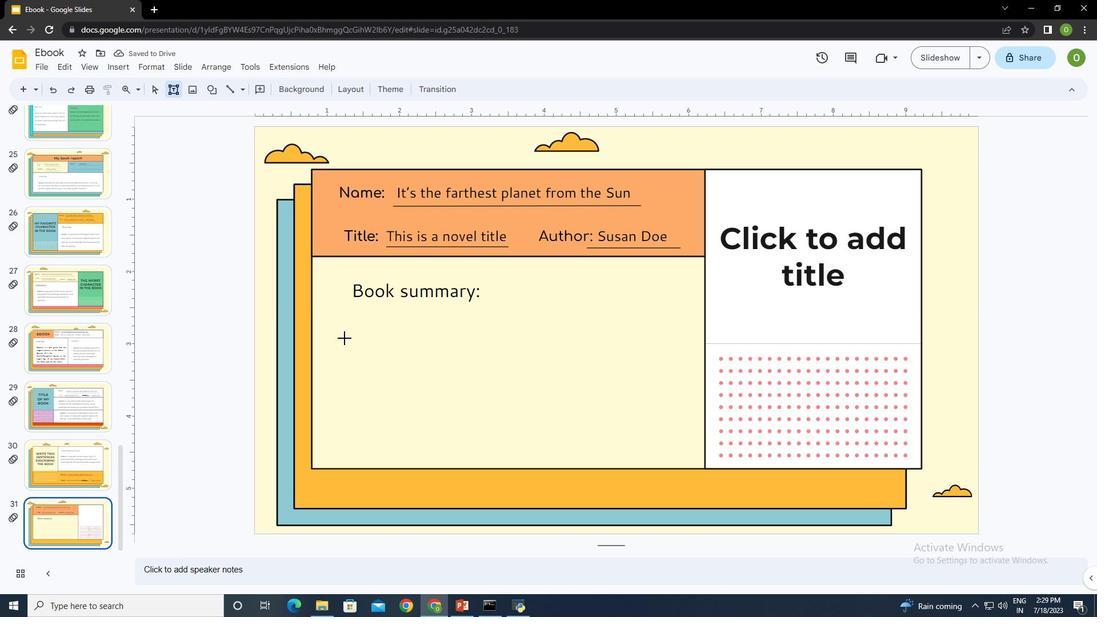 
Action: Mouse moved to (413, 381)
Screenshot: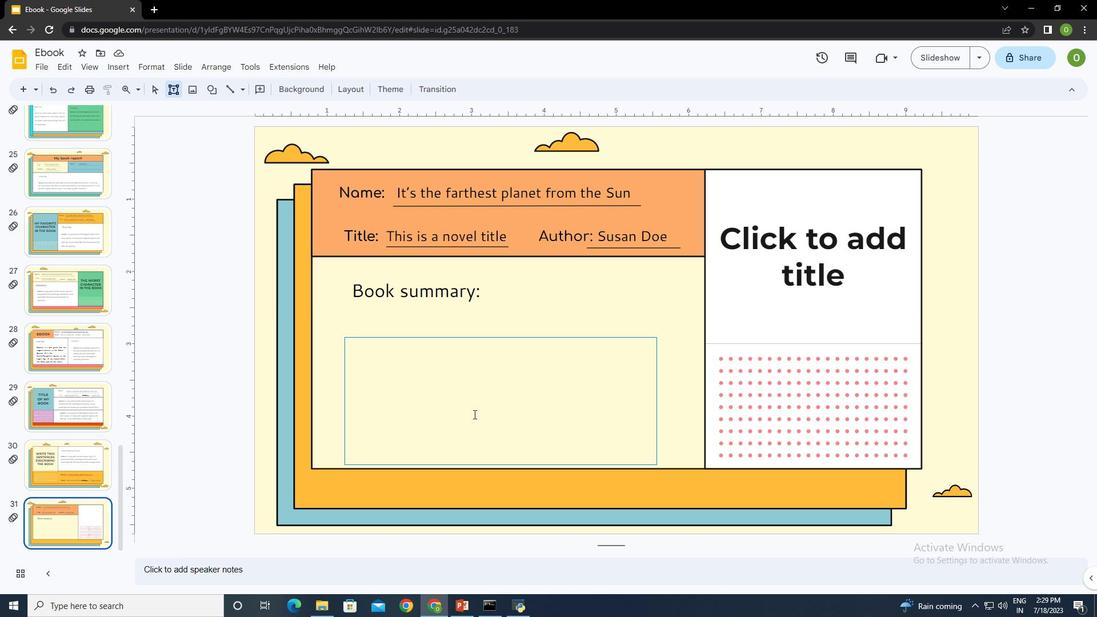 
Action: Key pressed <Key.shift><Key.shift><Key.shift><Key.shift><Key.shift><Key.shift>Mercury<Key.space>is<Key.space>the<Key.space>closest<Key.space>planet<Key.space>to<Key.space>the<Key.space><Key.shift>Sun<Key.space>and<Key.space>the<Key.space>smallest<Key.space>one<Key.space>in<Key.space>the<Key.space><Key.shift>Solar<Key.space>system.<Key.space><Key.shift>The<Key.space>planet's<Key.space>name<Key.space>has<Key.space>nothing<Key.space>to<Key.space>do<Key.space>with<Key.space>the<Key.space>liquid<Key.space>metal.<Key.backspace>,<Key.space>since<Key.space><Key.shift>Mercury<Key.space>was<Key.space>named<Key.space>after<Key.space>a<Key.space>god
Screenshot: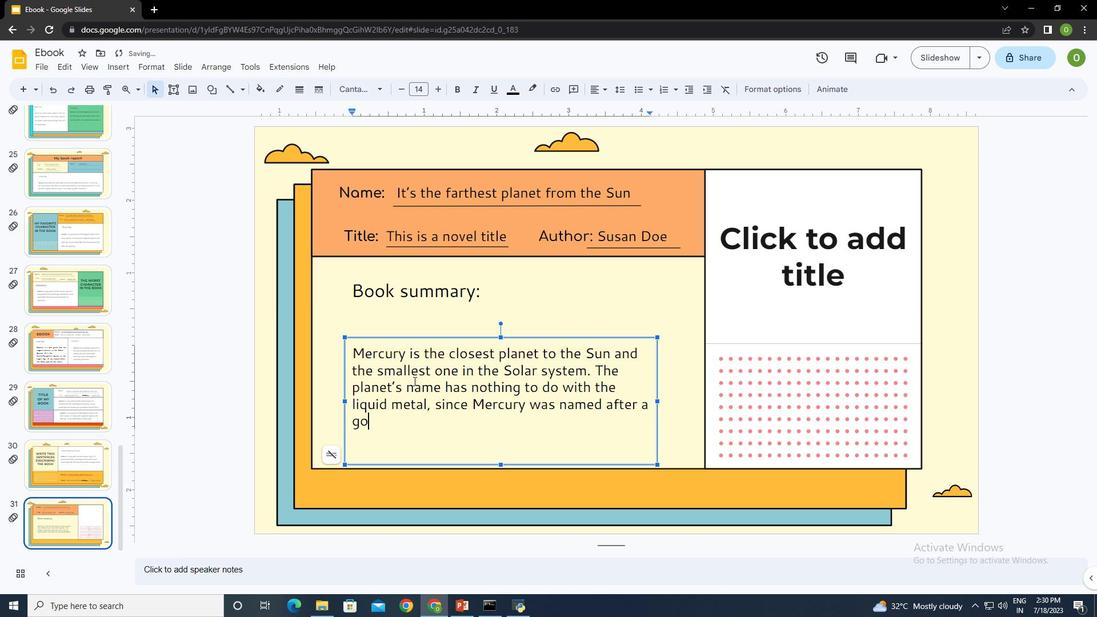 
Action: Mouse moved to (382, 423)
Screenshot: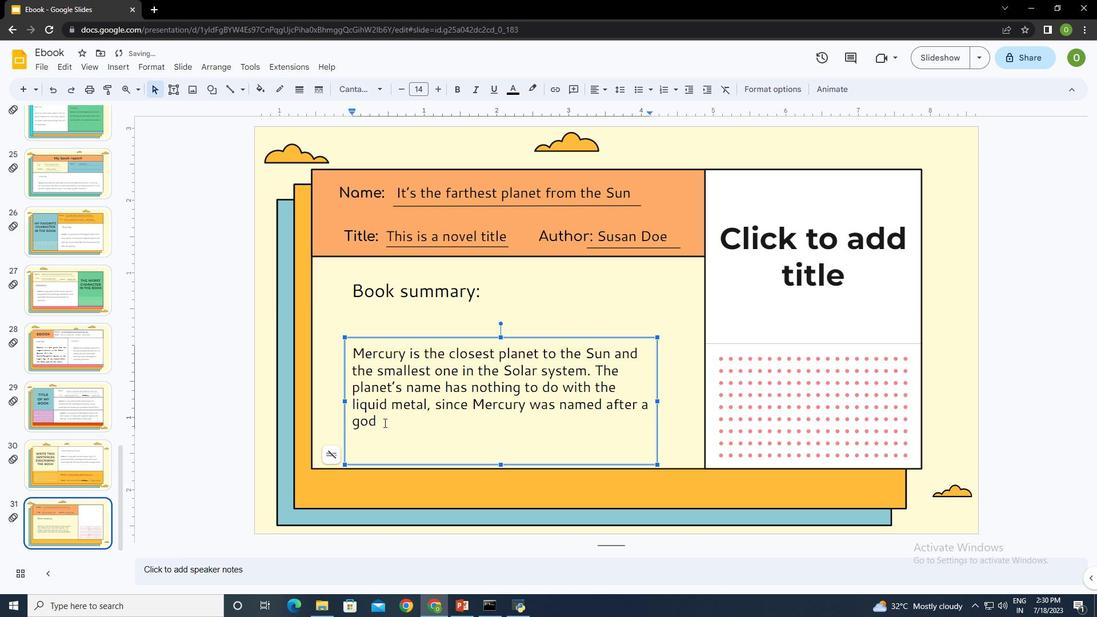 
Action: Mouse pressed left at (382, 423)
Screenshot: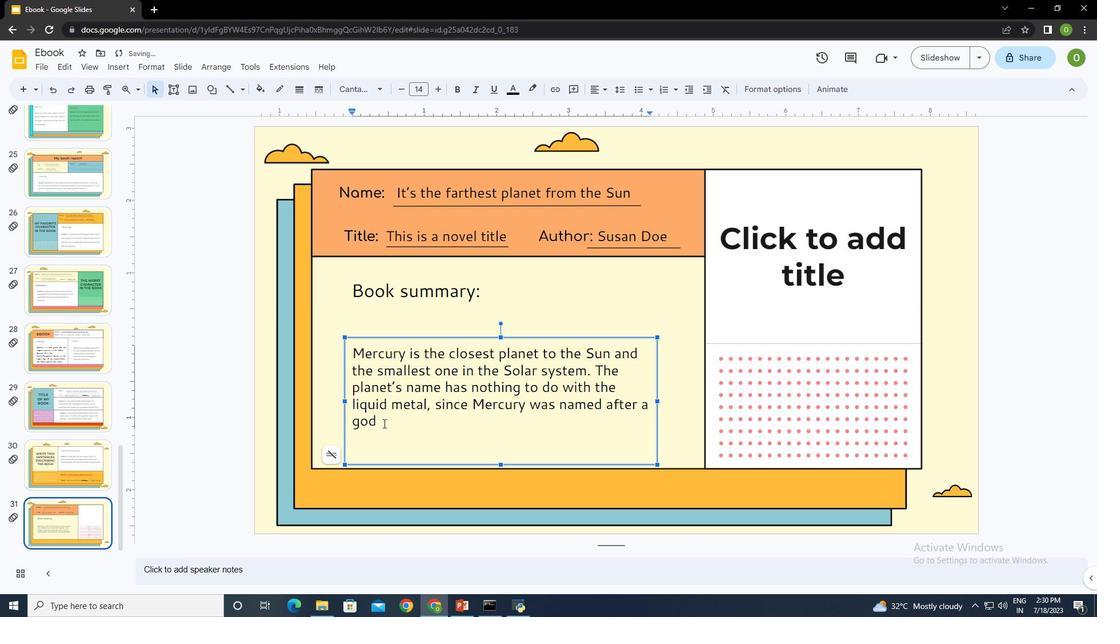
Action: Mouse moved to (620, 90)
Screenshot: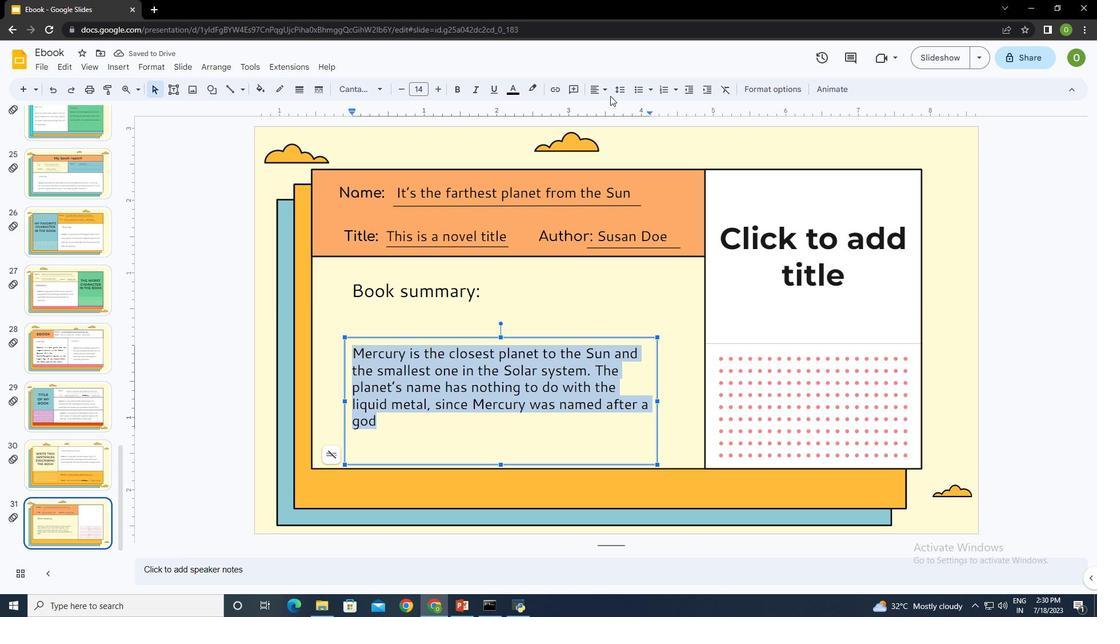 
Action: Mouse pressed left at (620, 90)
Screenshot: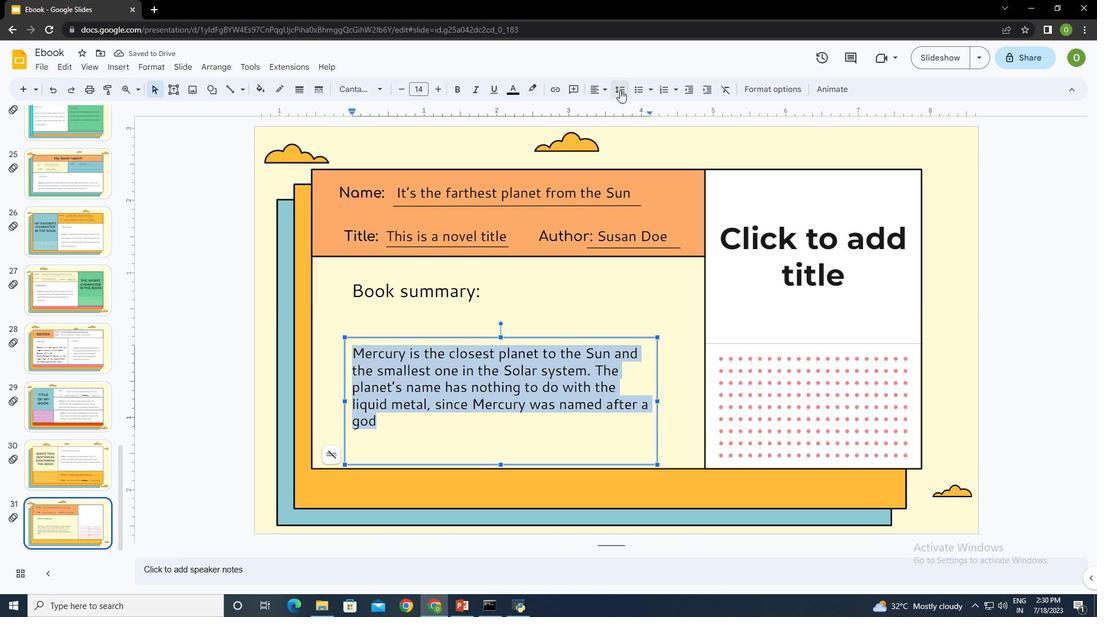 
Action: Mouse moved to (644, 149)
Screenshot: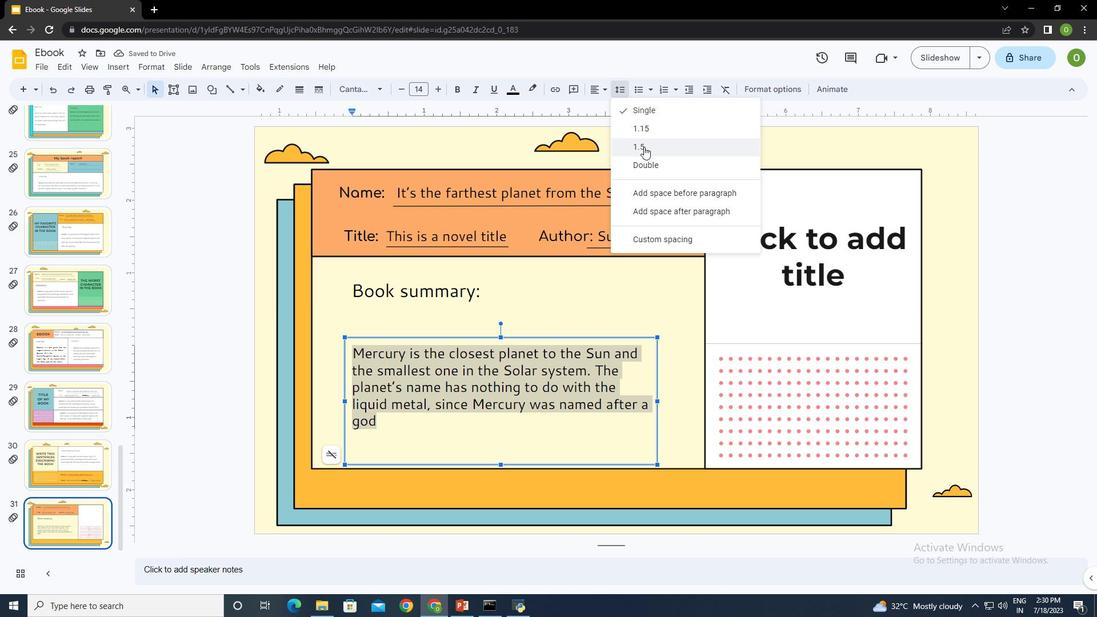 
Action: Mouse pressed left at (644, 149)
Screenshot: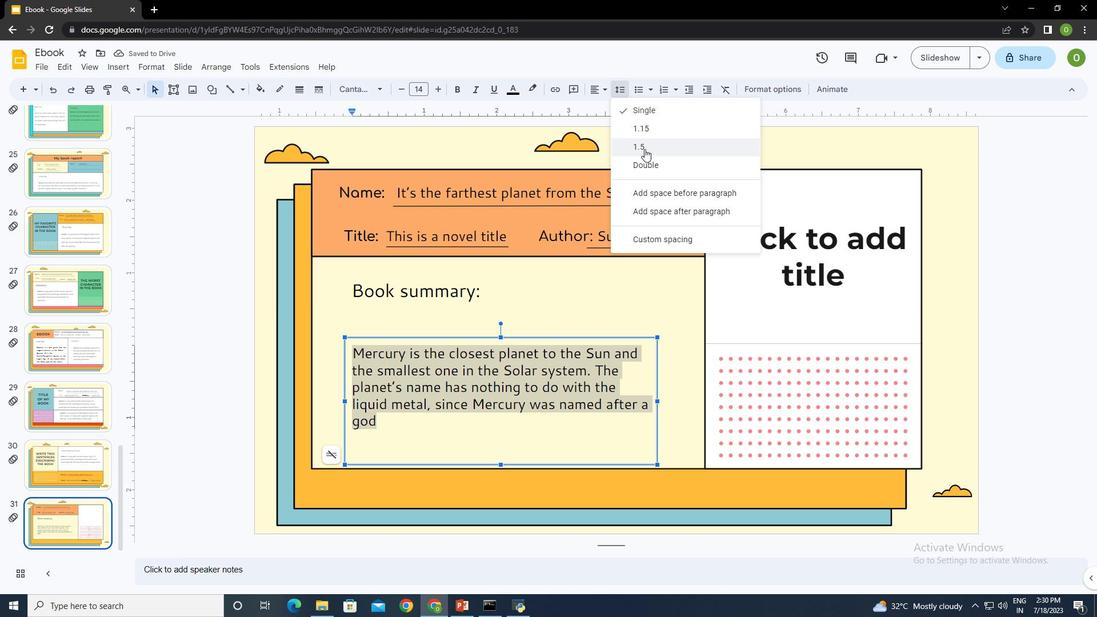 
Action: Mouse moved to (427, 406)
Screenshot: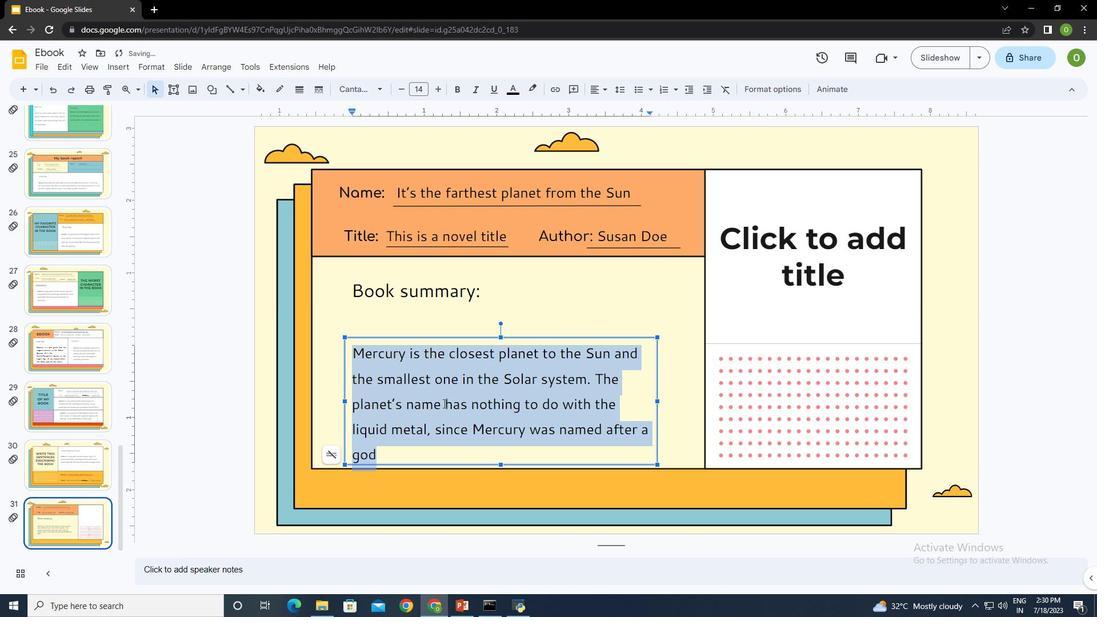 
Action: Mouse pressed left at (427, 406)
Screenshot: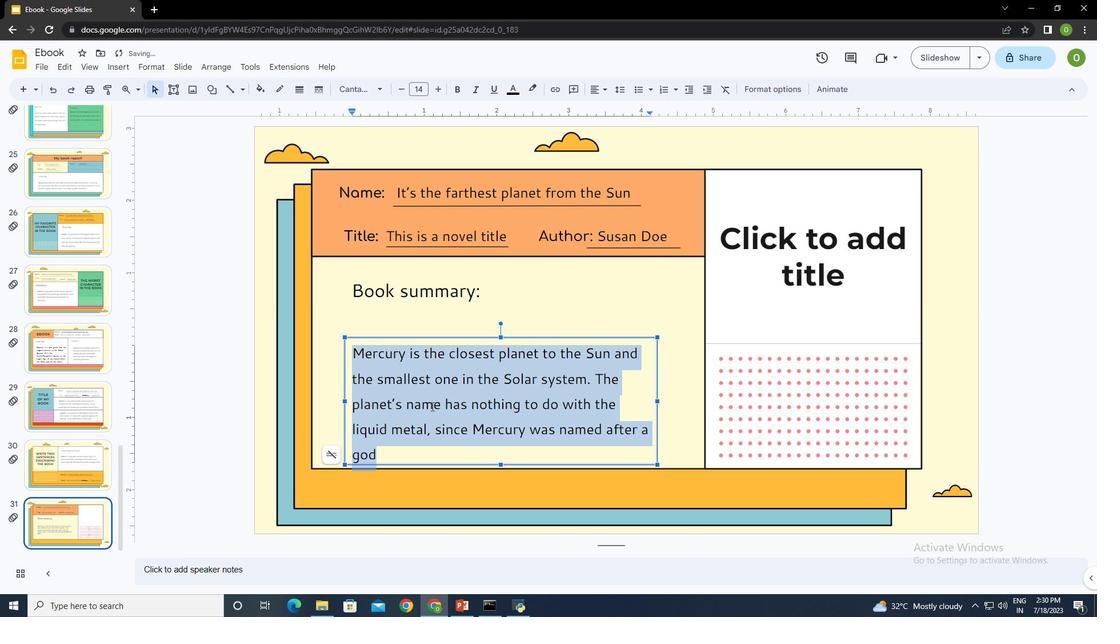 
Action: Mouse moved to (405, 350)
Screenshot: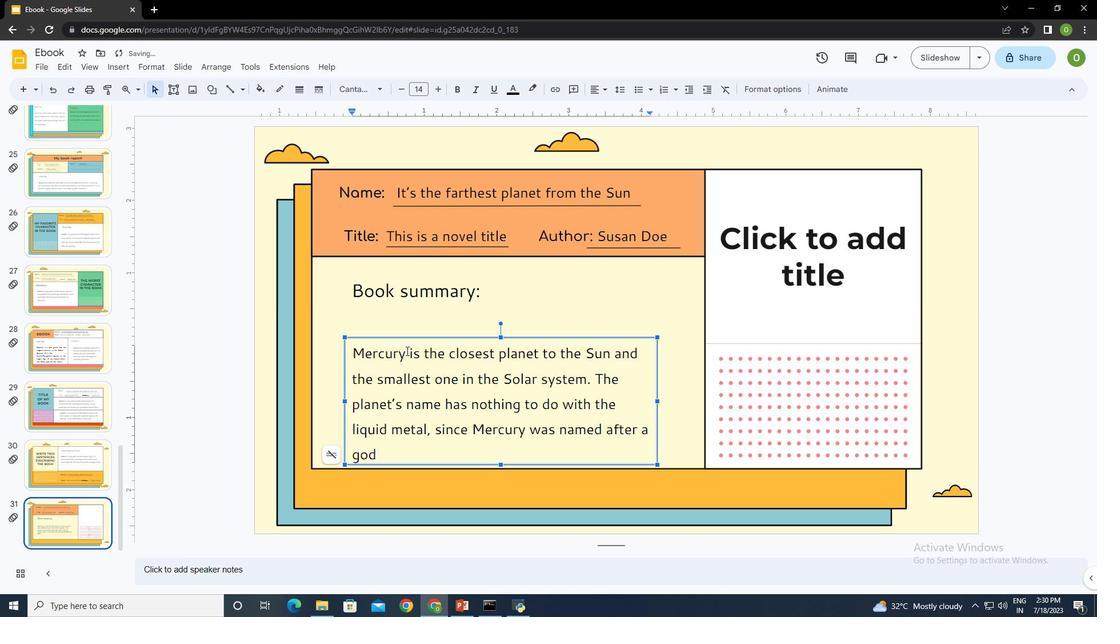 
Action: Mouse pressed left at (405, 350)
Screenshot: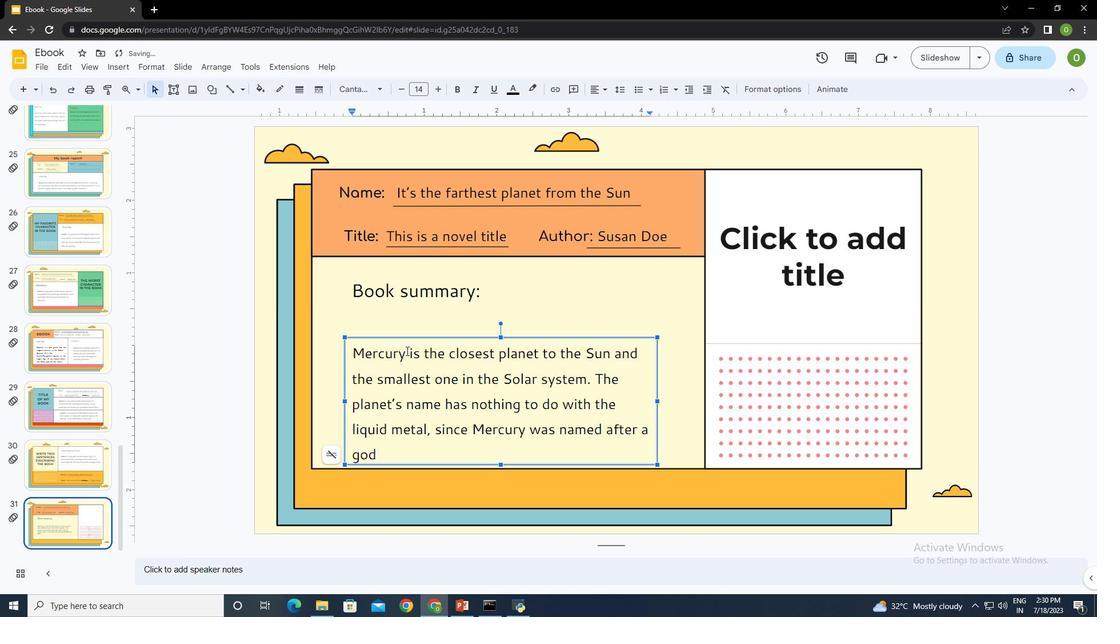 
Action: Mouse moved to (456, 88)
Screenshot: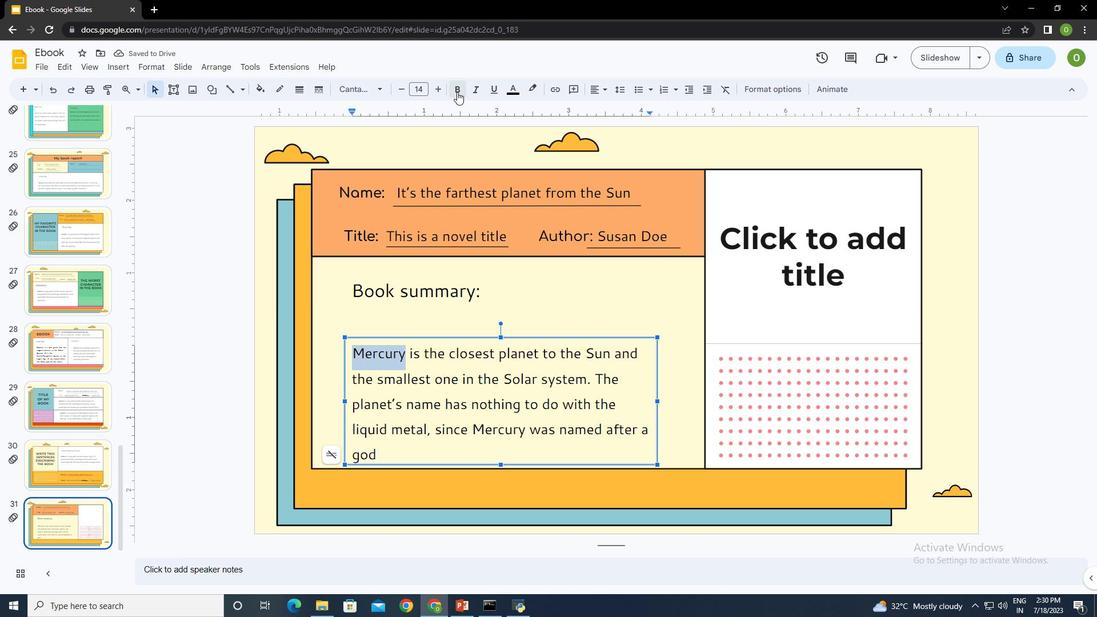 
Action: Mouse pressed left at (456, 88)
Screenshot: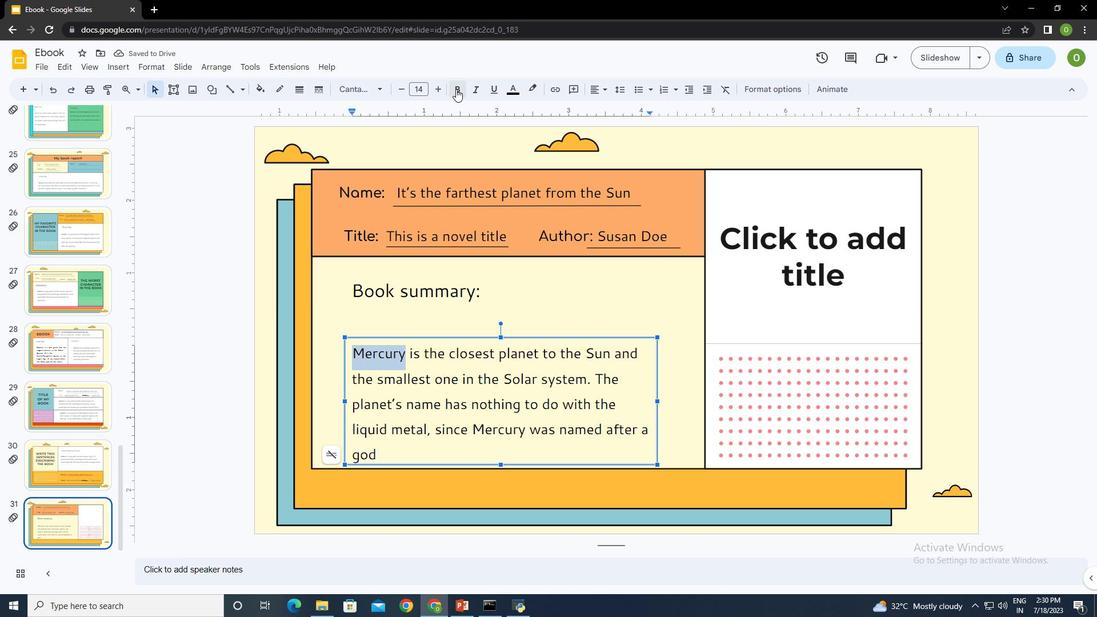 
Action: Mouse moved to (435, 357)
Screenshot: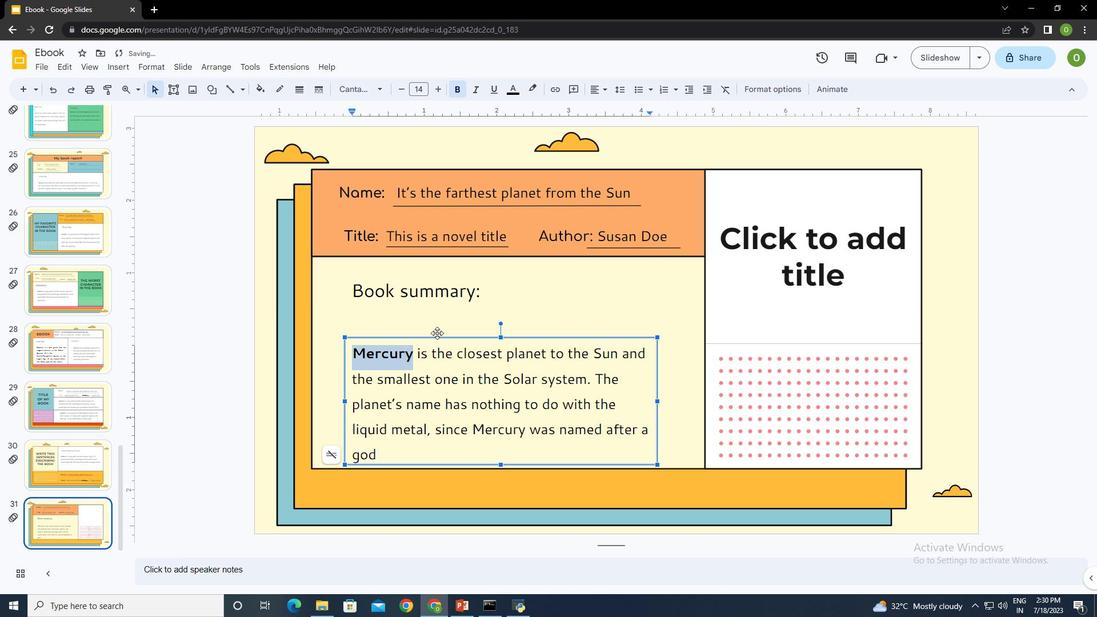 
Action: Mouse pressed left at (435, 357)
Screenshot: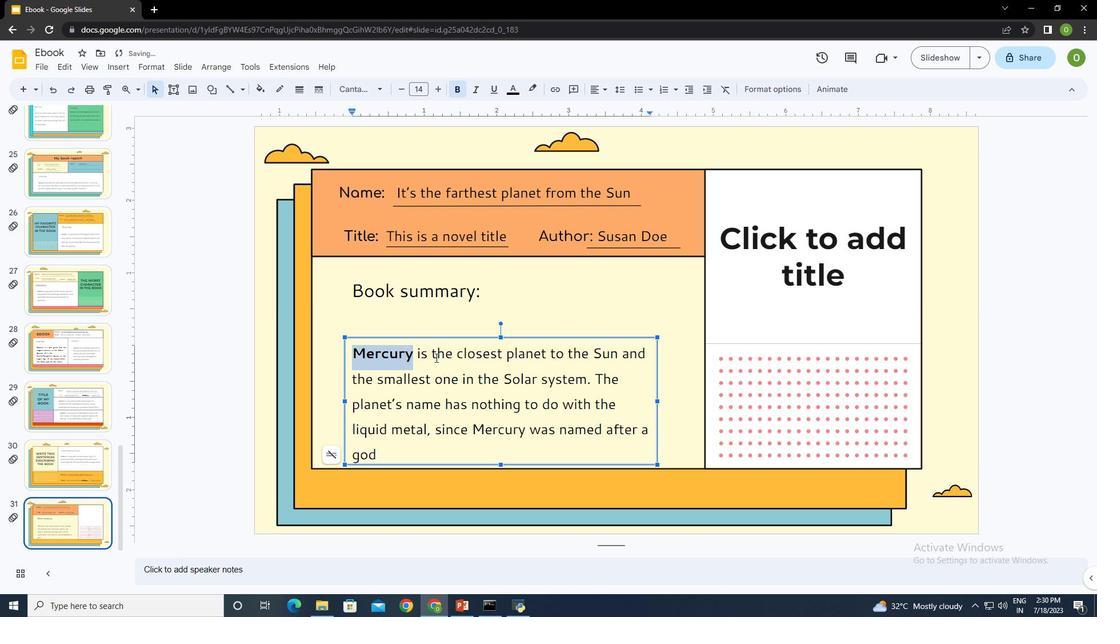 
Action: Mouse moved to (396, 457)
Screenshot: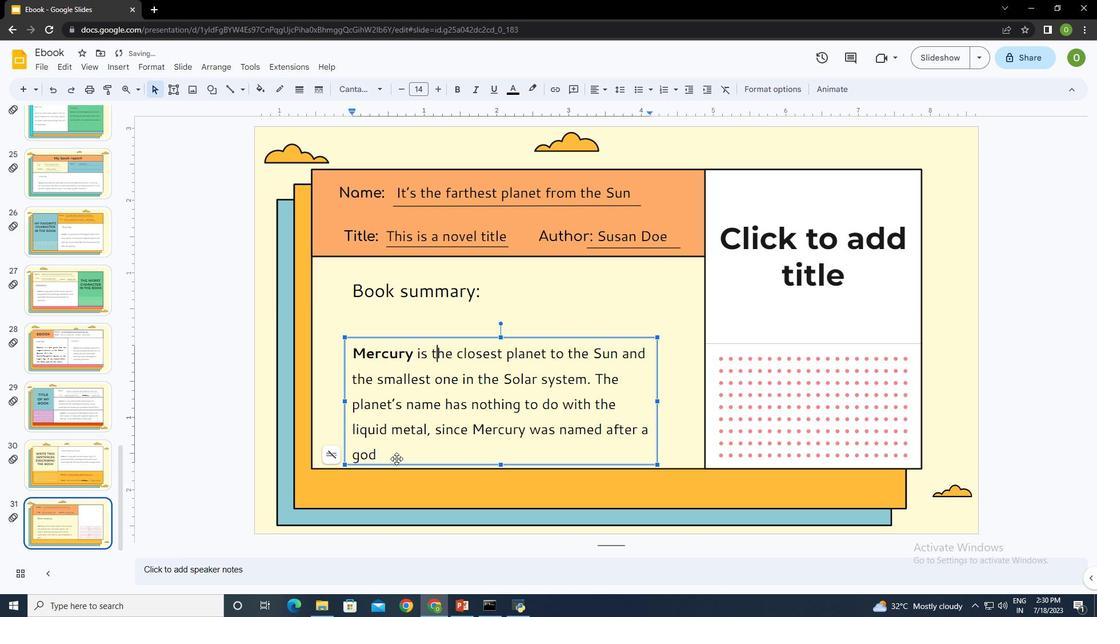 
Action: Mouse pressed left at (396, 457)
Screenshot: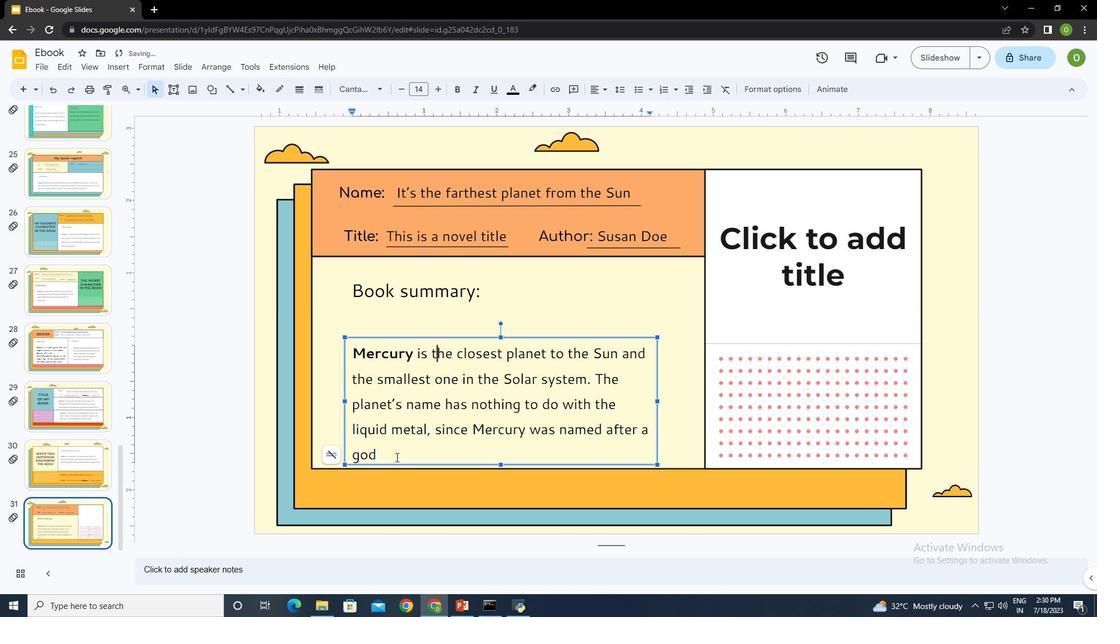 
Action: Mouse moved to (659, 463)
Screenshot: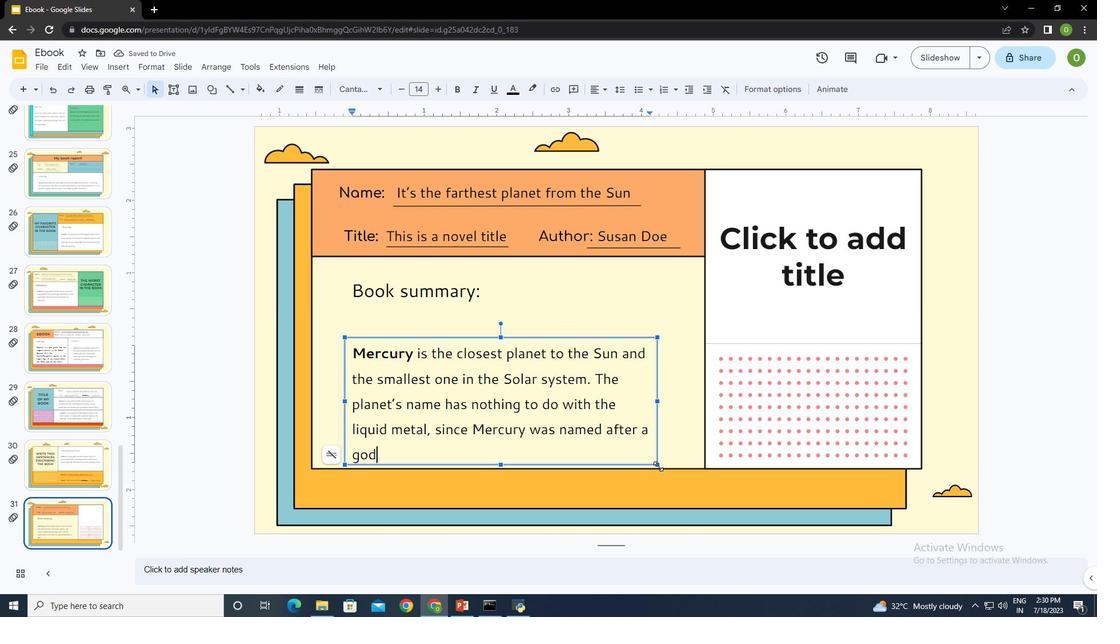 
Action: Mouse pressed left at (659, 463)
Screenshot: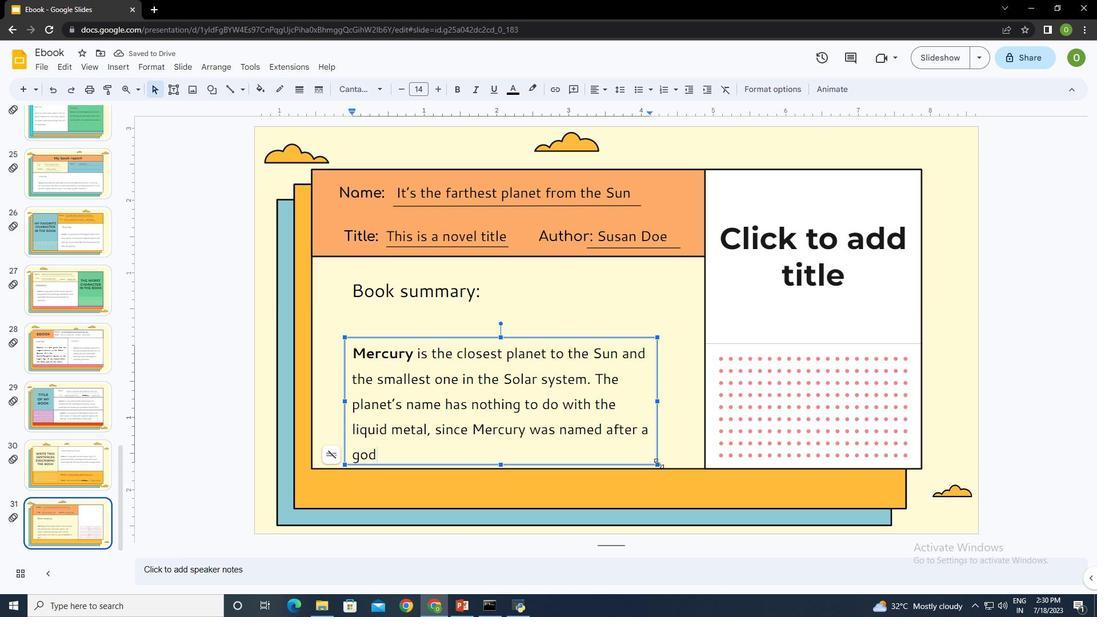 
Action: Mouse moved to (688, 321)
Screenshot: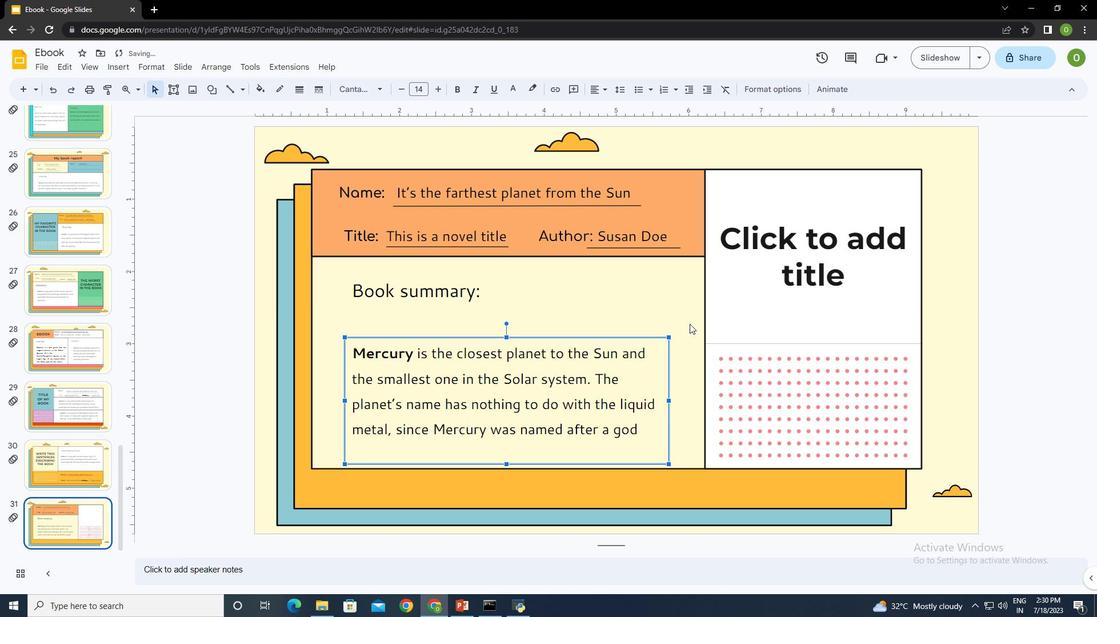 
Action: Mouse pressed left at (688, 321)
Screenshot: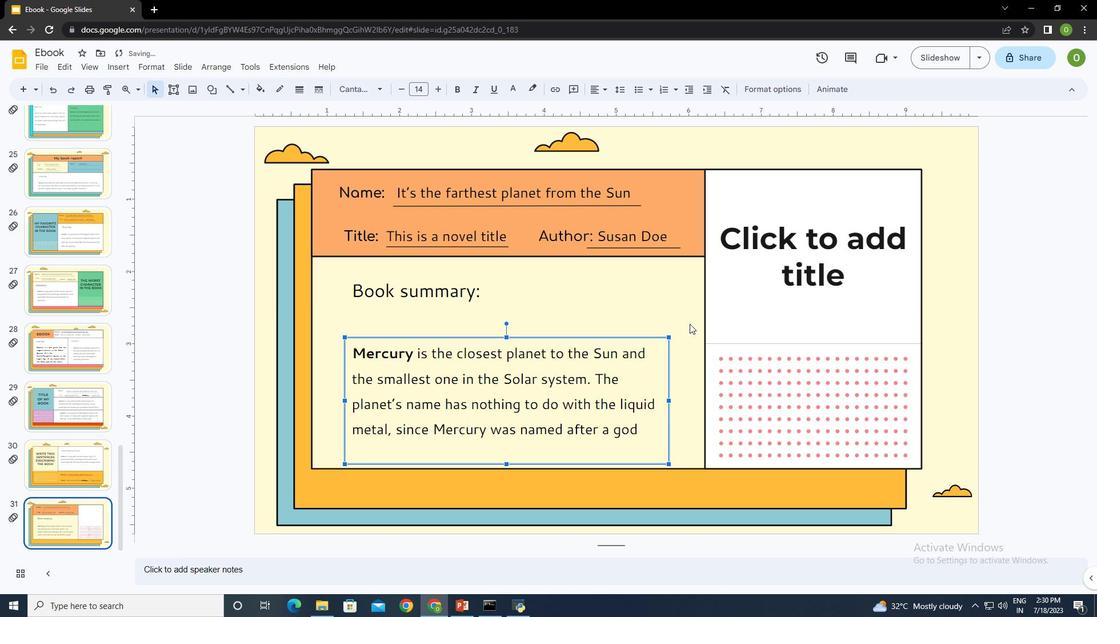 
Action: Mouse moved to (772, 245)
Screenshot: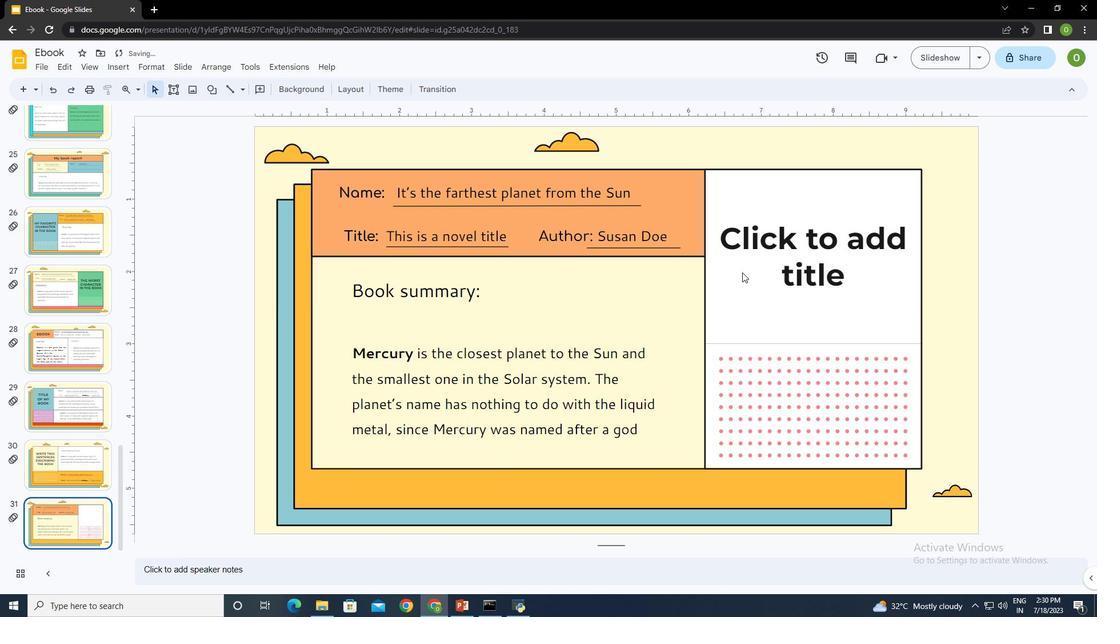 
Action: Mouse pressed left at (772, 245)
Screenshot: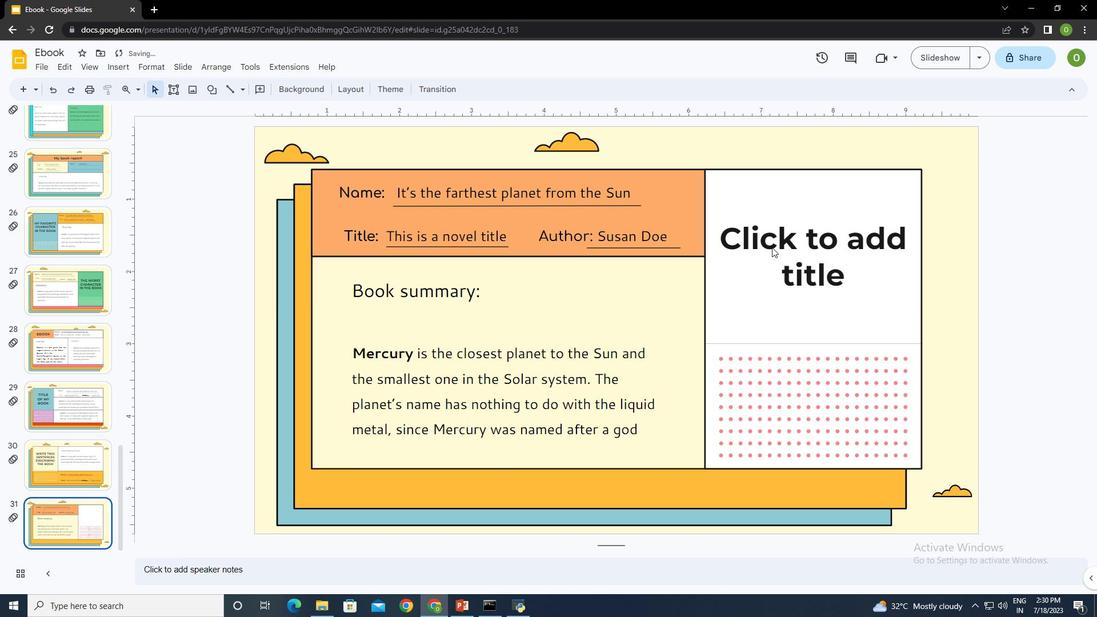 
Action: Key pressed c<Key.backspace><Key.caps_lock>CREATE<Key.space>A<Key.space>BOOK<Key.space>V<Key.backspace>COVER
Screenshot: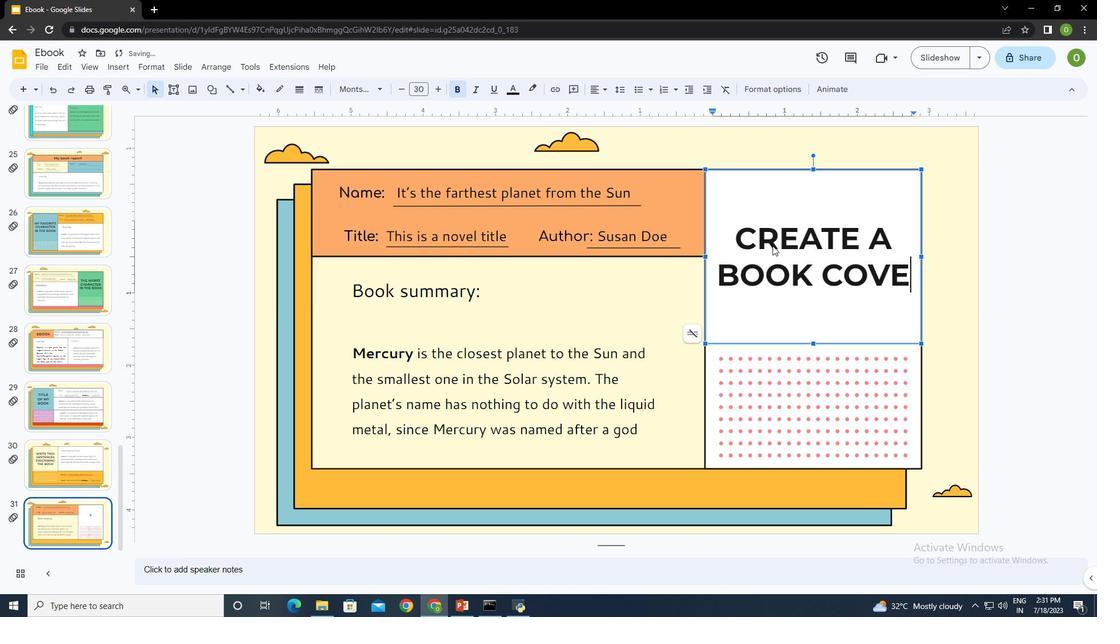 
Action: Mouse moved to (886, 294)
Screenshot: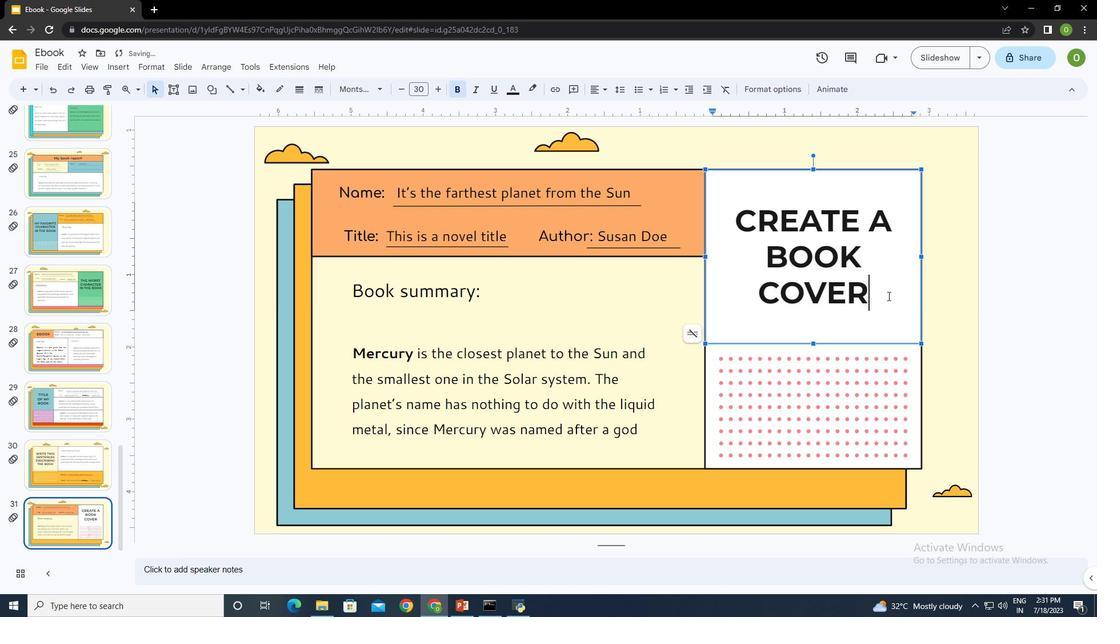 
Action: Mouse pressed left at (886, 294)
Screenshot: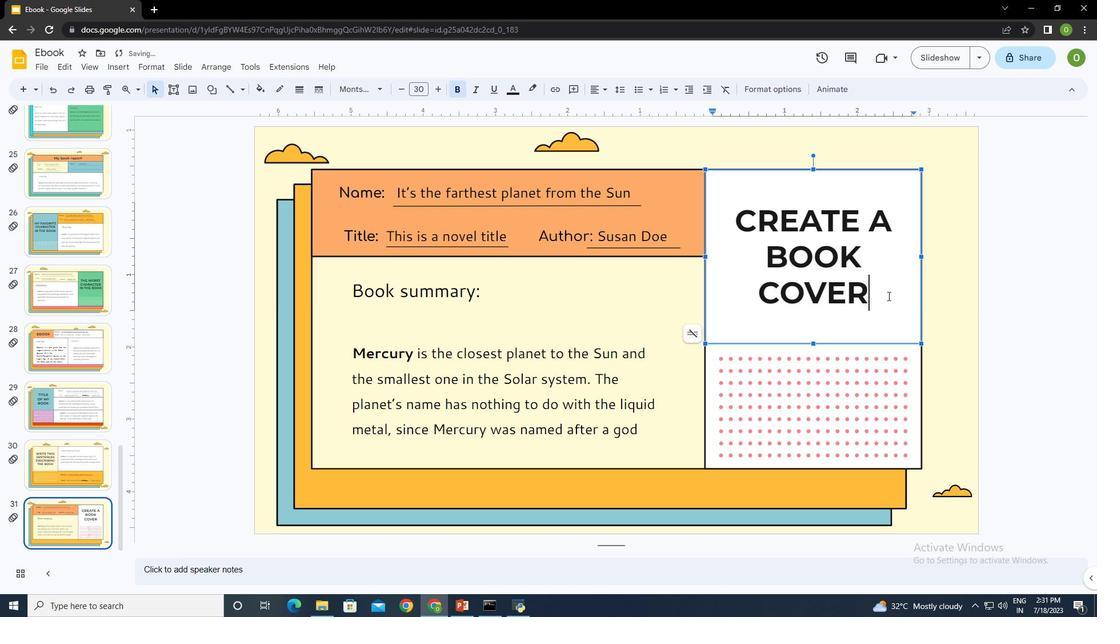 
Action: Mouse moved to (351, 86)
Screenshot: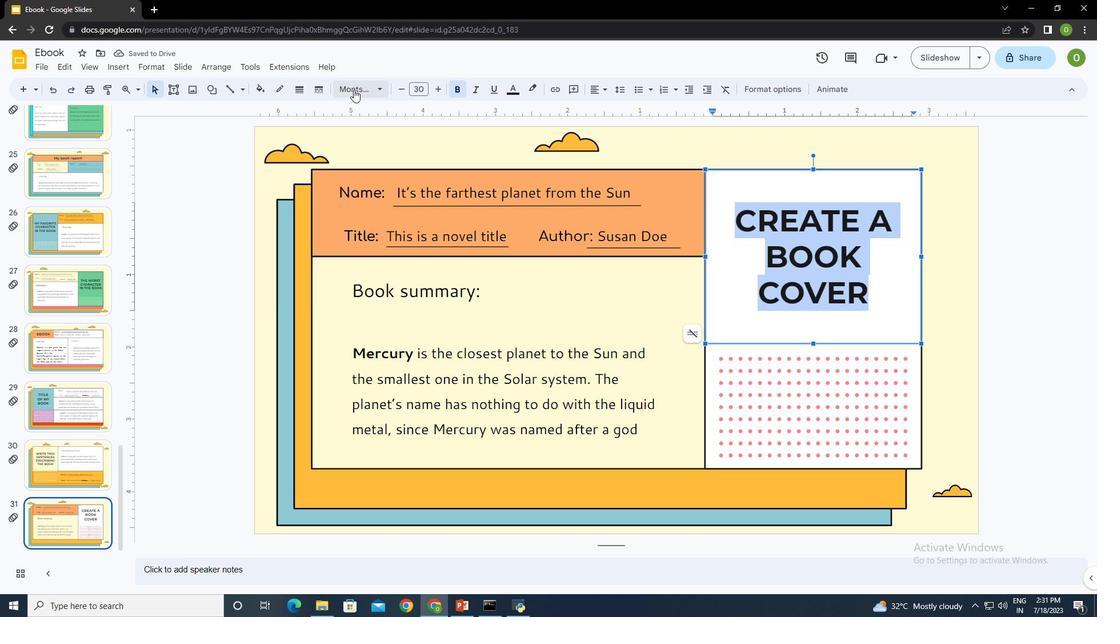 
Action: Mouse pressed left at (351, 86)
Screenshot: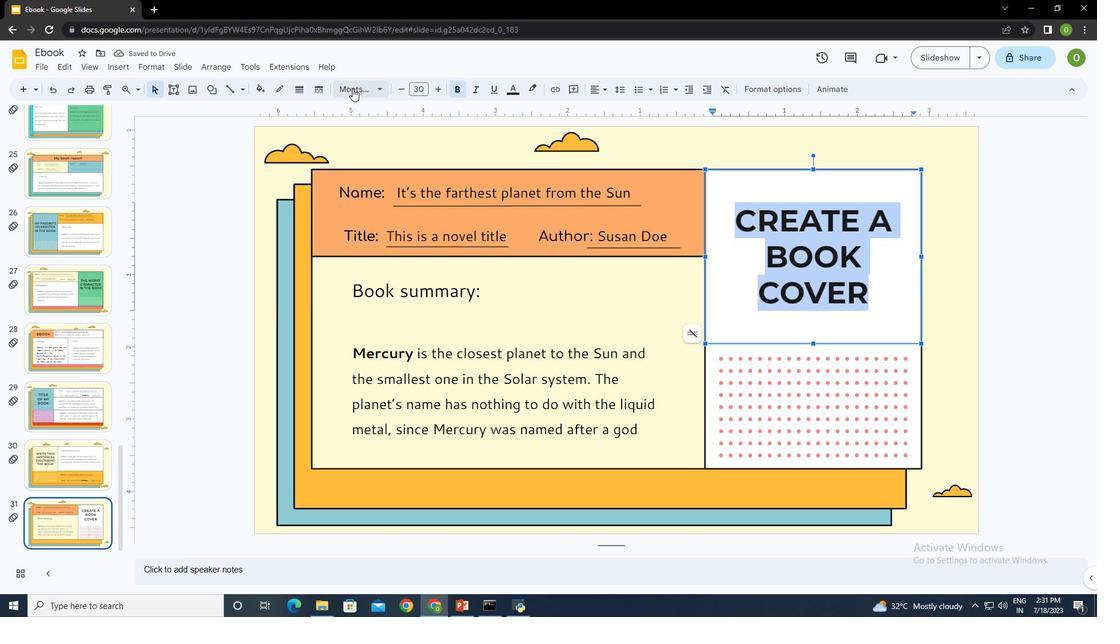 
Action: Mouse moved to (425, 291)
Screenshot: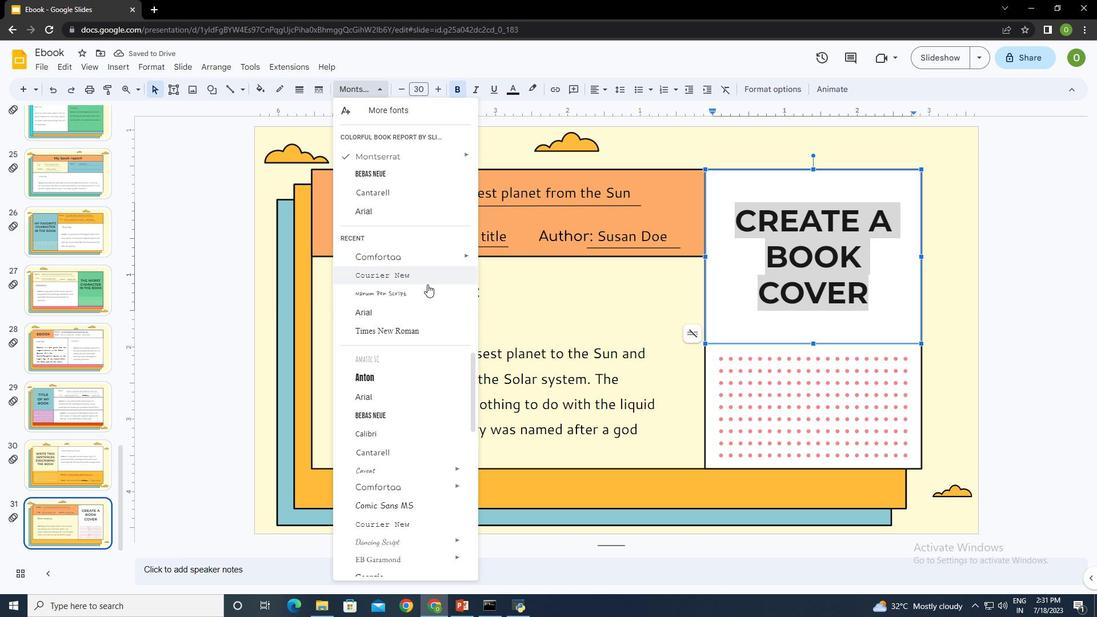 
Action: Mouse pressed left at (425, 291)
Screenshot: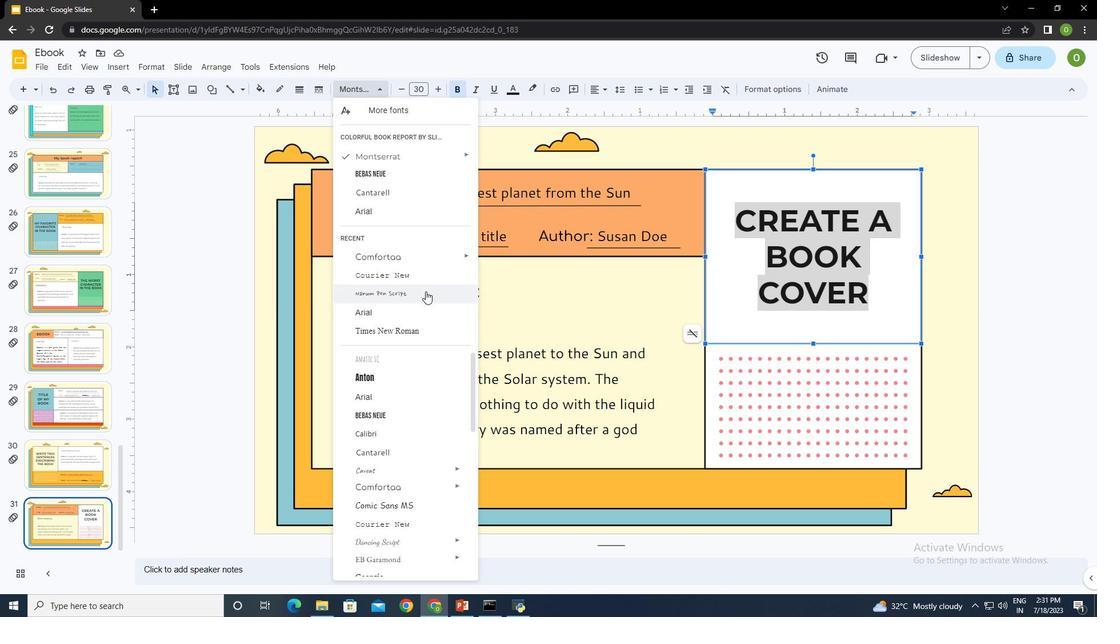 
Action: Mouse moved to (440, 90)
Screenshot: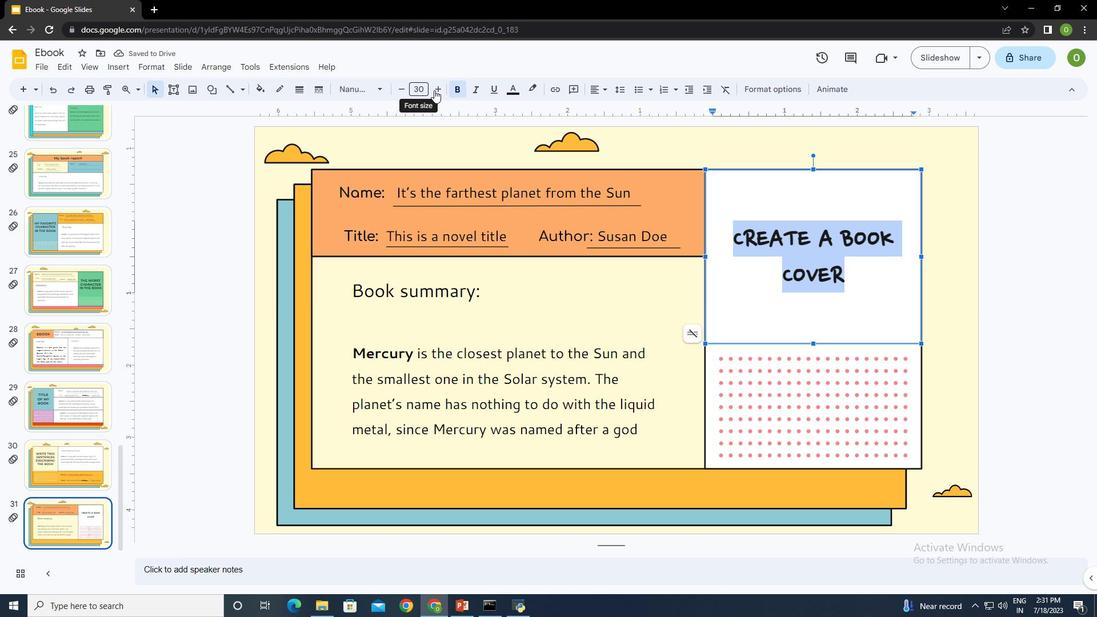 
Action: Mouse pressed left at (440, 90)
Screenshot: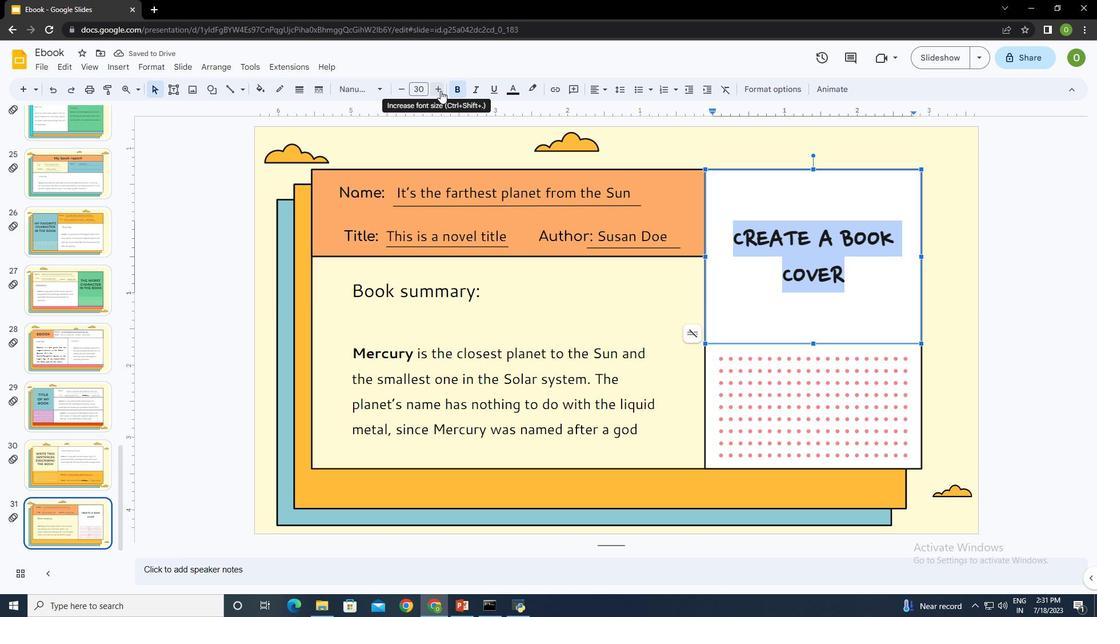
Action: Mouse pressed left at (440, 90)
Screenshot: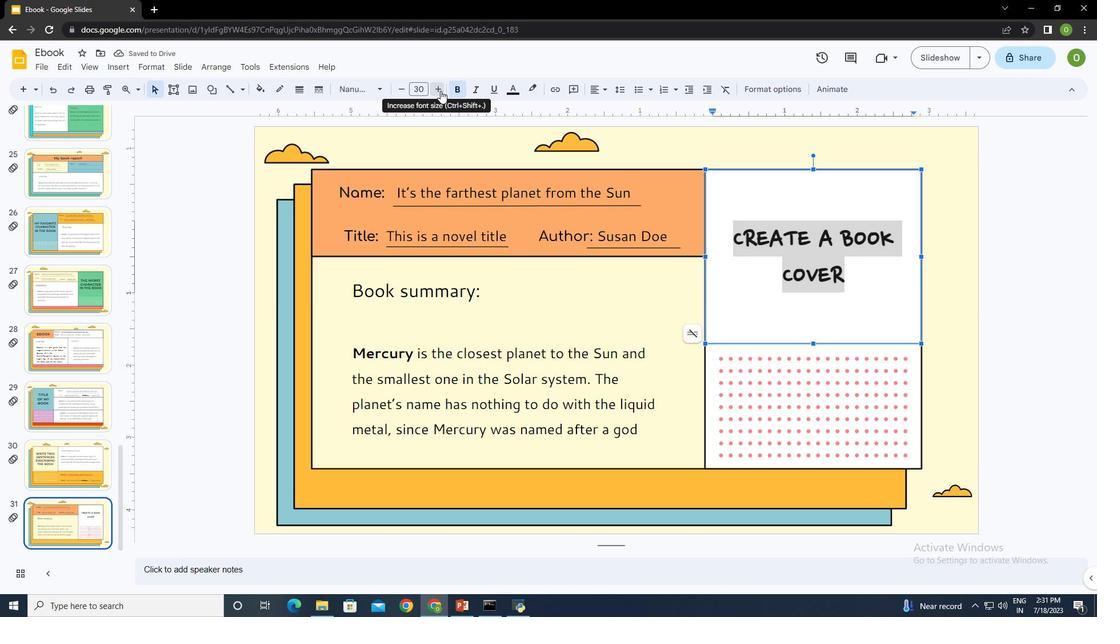 
Action: Mouse pressed left at (440, 90)
Screenshot: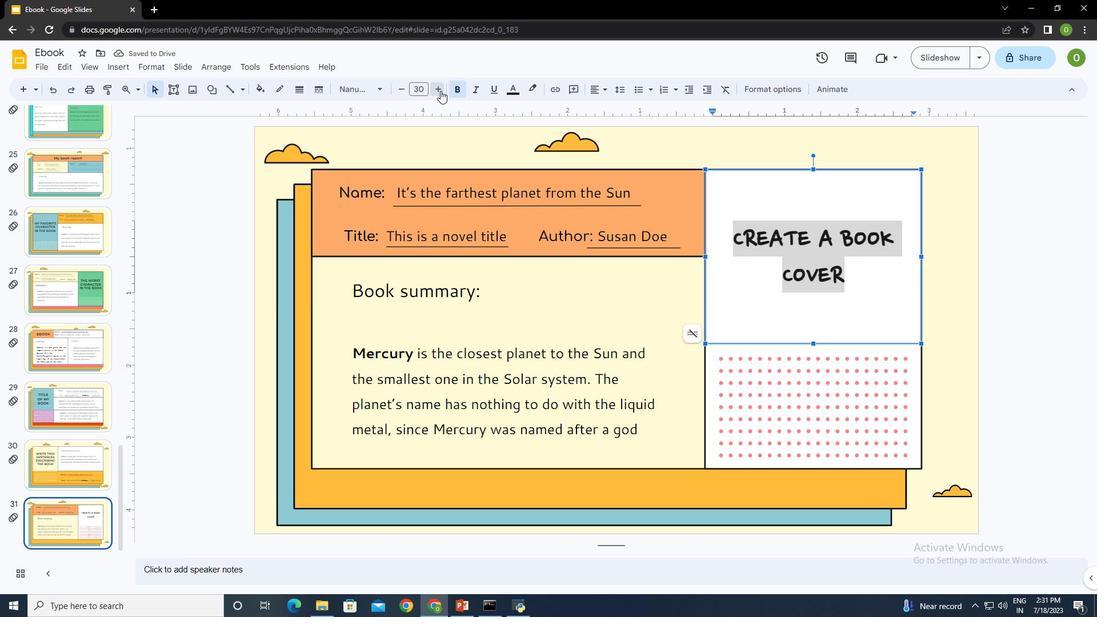 
Action: Mouse pressed left at (440, 90)
Screenshot: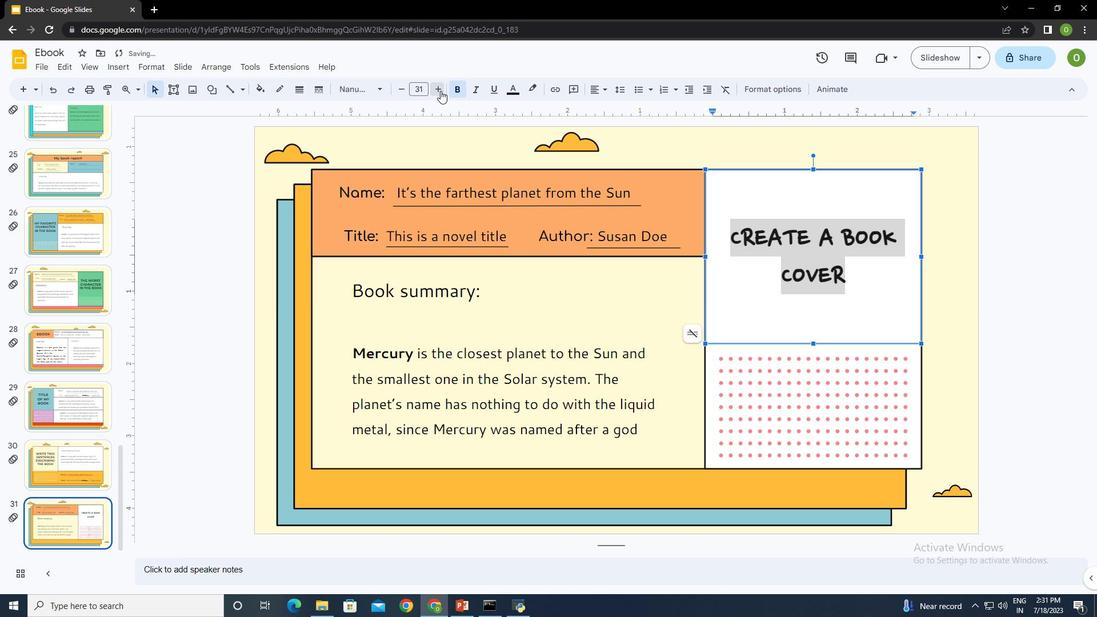 
Action: Mouse pressed left at (440, 90)
Screenshot: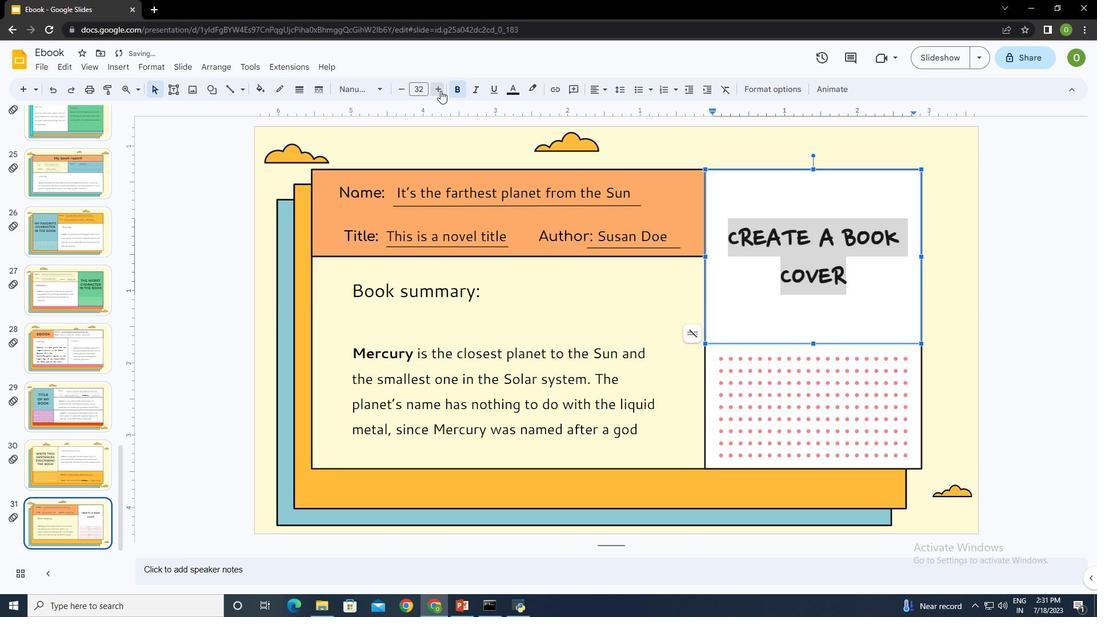 
Action: Mouse pressed left at (440, 90)
Screenshot: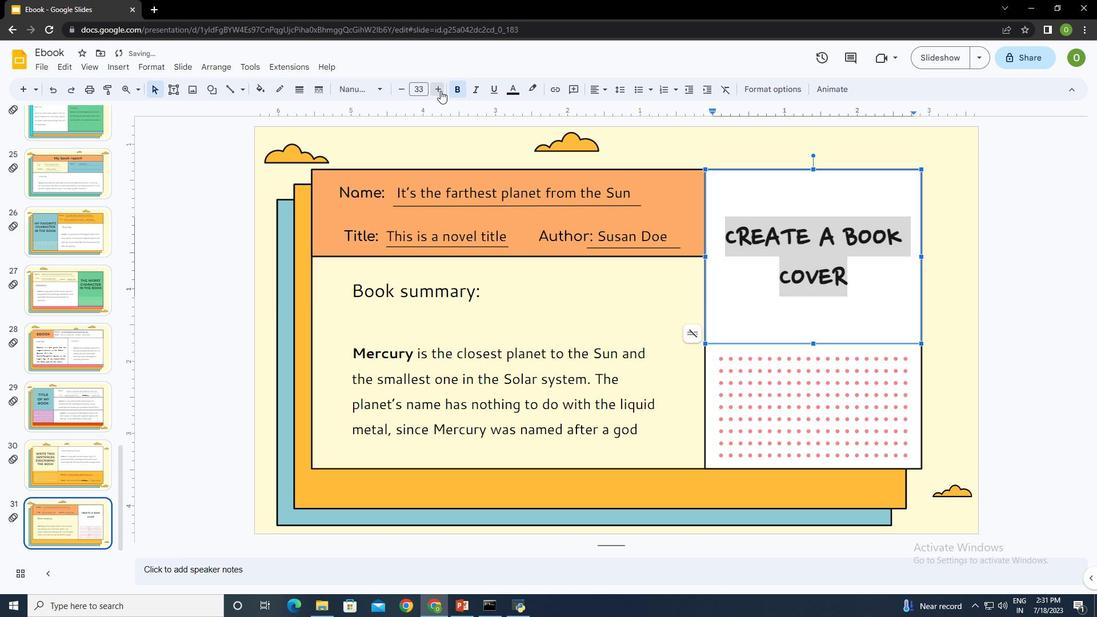 
Action: Mouse pressed left at (440, 90)
Screenshot: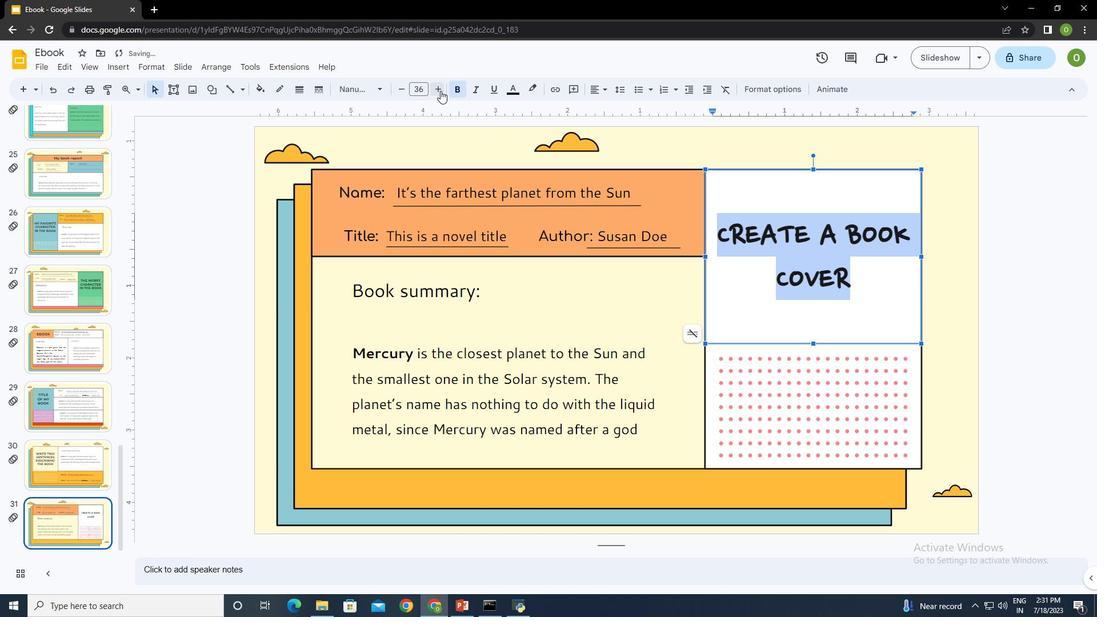 
Action: Mouse pressed left at (440, 90)
Screenshot: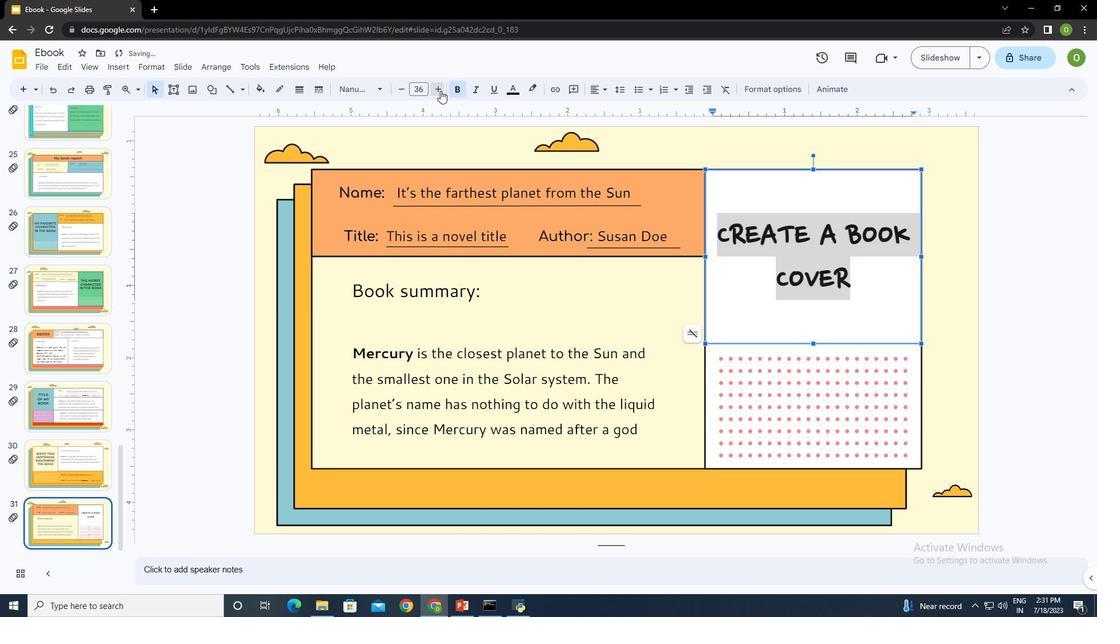 
Action: Mouse pressed left at (440, 90)
Screenshot: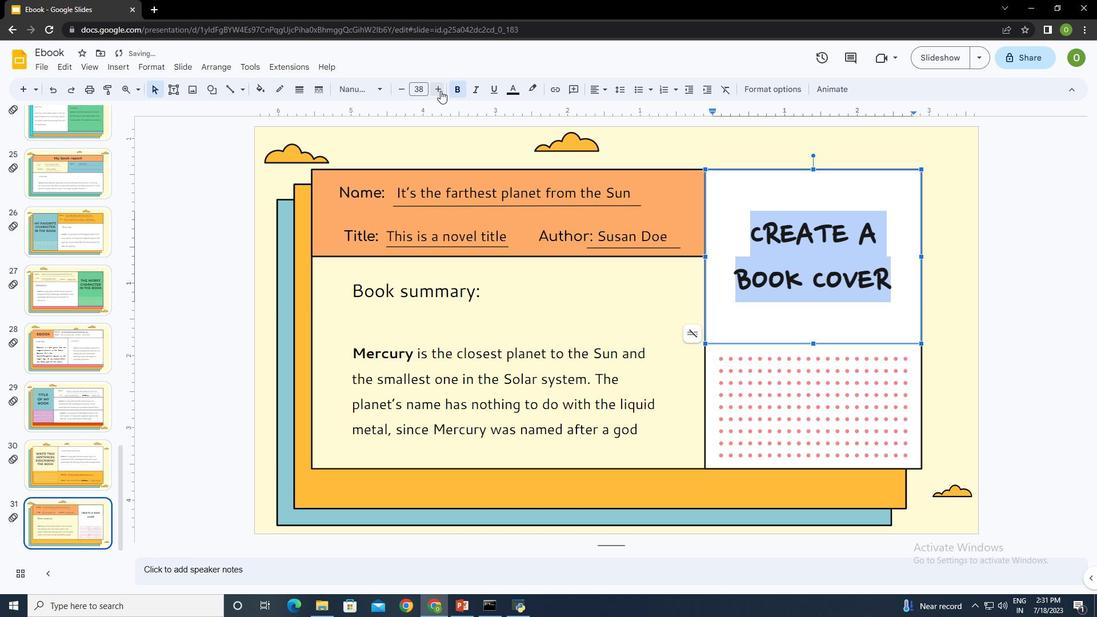 
Action: Mouse pressed left at (440, 90)
Screenshot: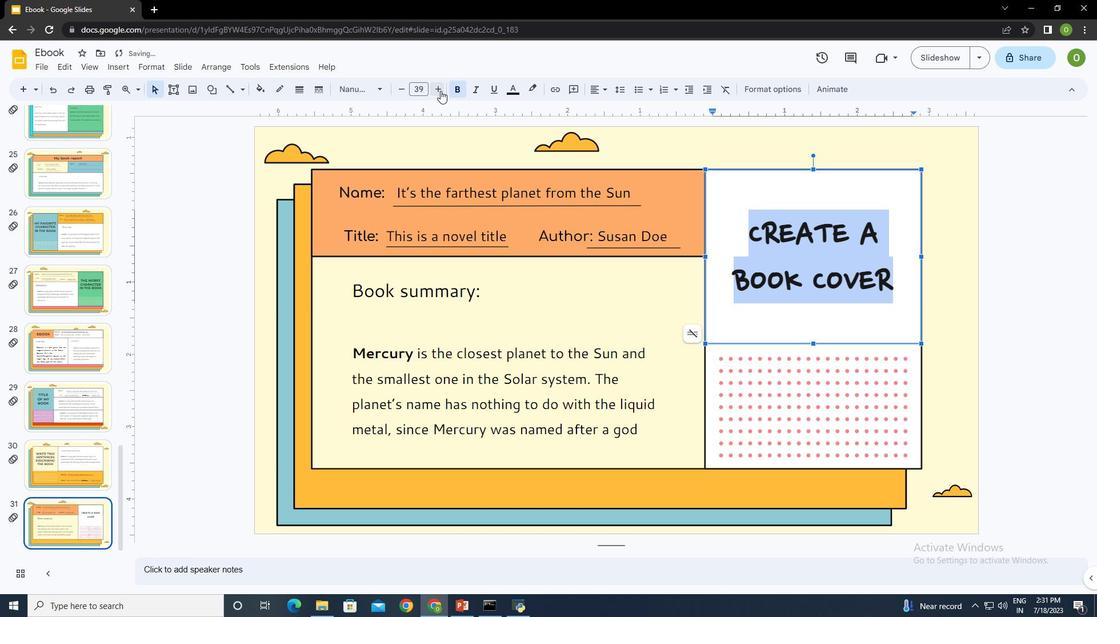 
Action: Mouse pressed left at (440, 90)
Screenshot: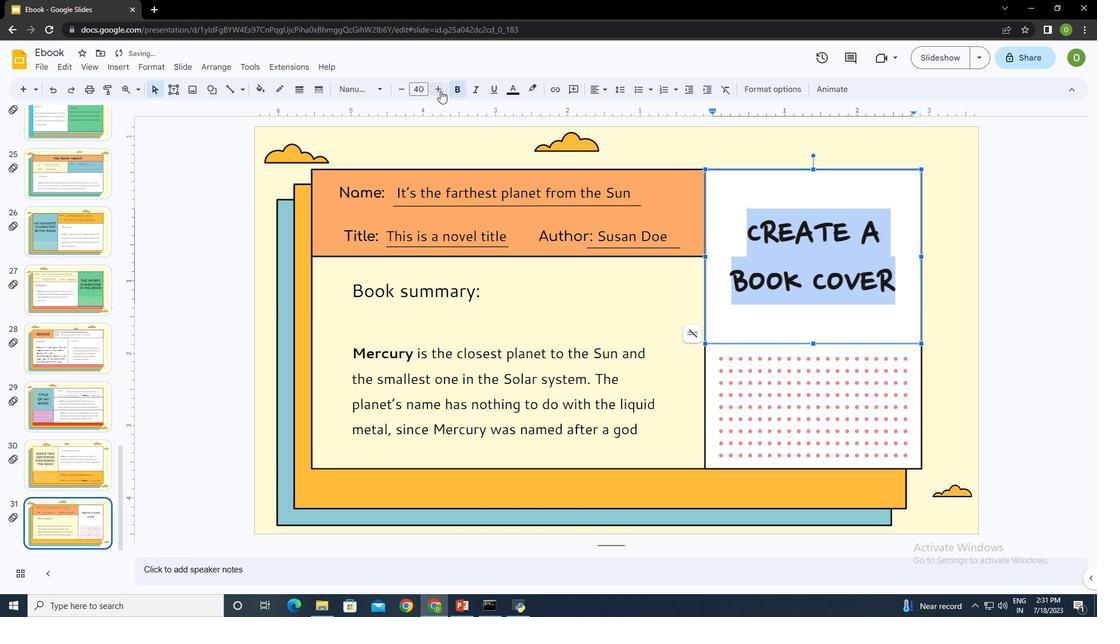 
Action: Mouse moved to (659, 140)
Screenshot: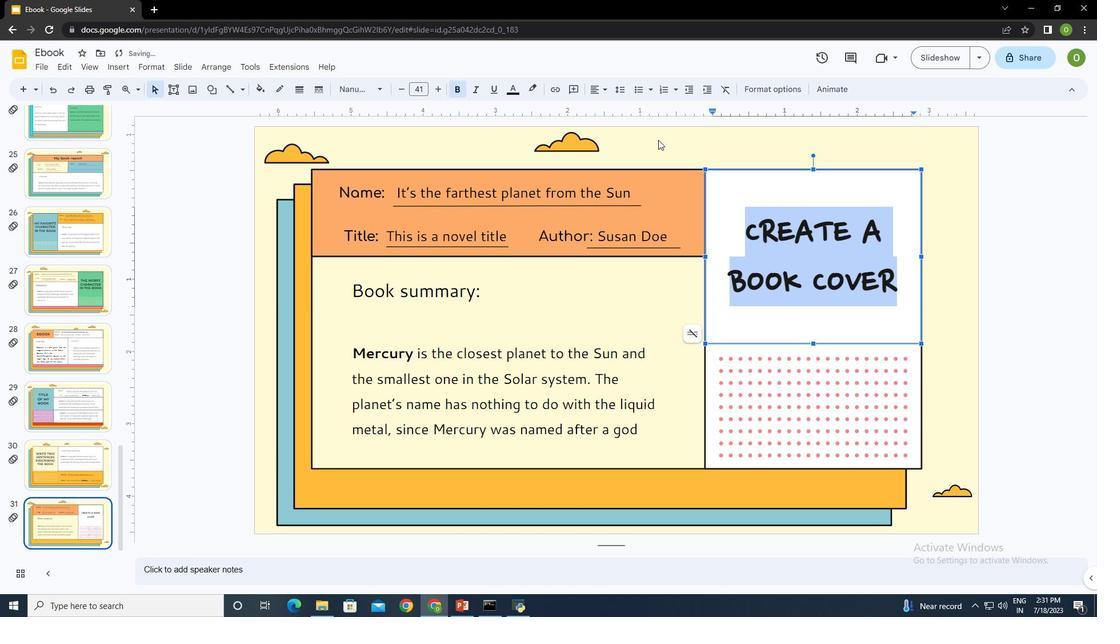 
Action: Mouse pressed left at (659, 140)
Screenshot: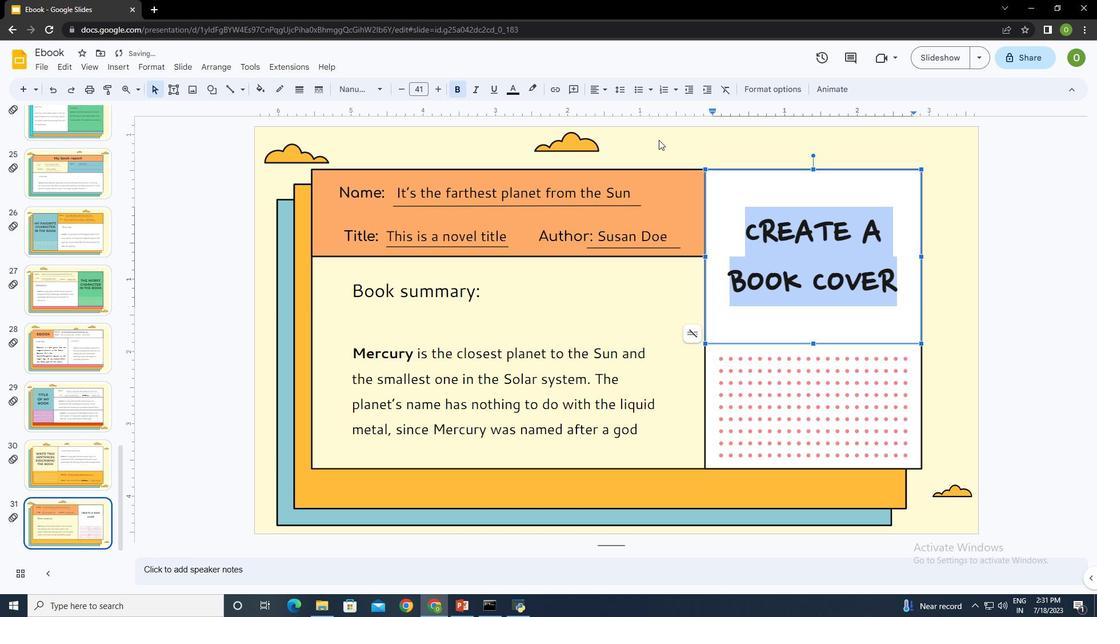
Action: Mouse moved to (107, 64)
Screenshot: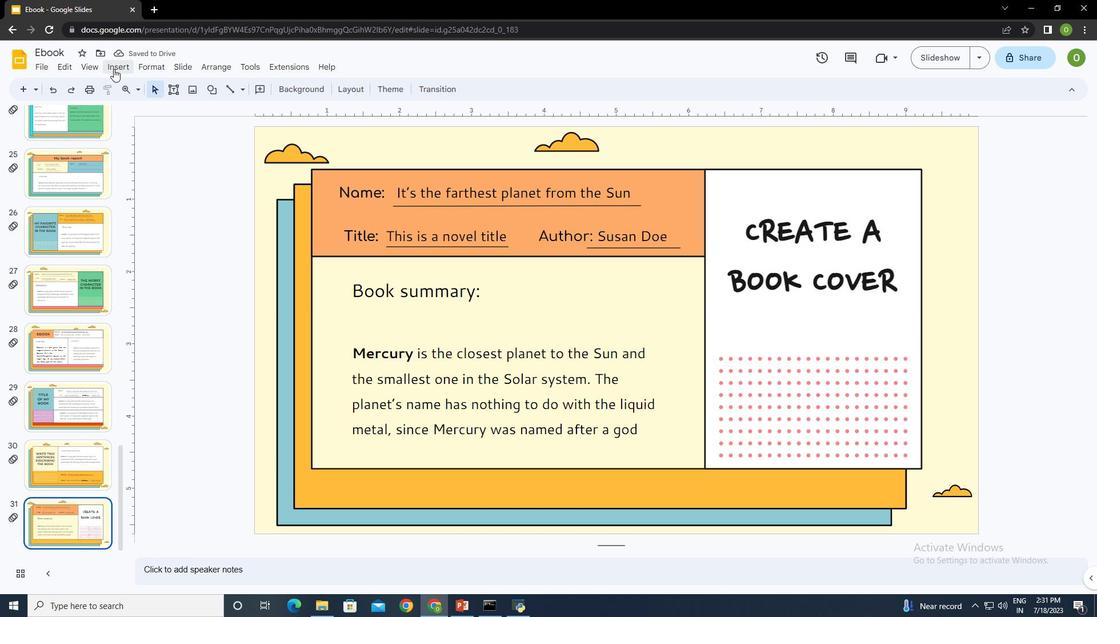 
Action: Mouse pressed left at (107, 64)
Screenshot: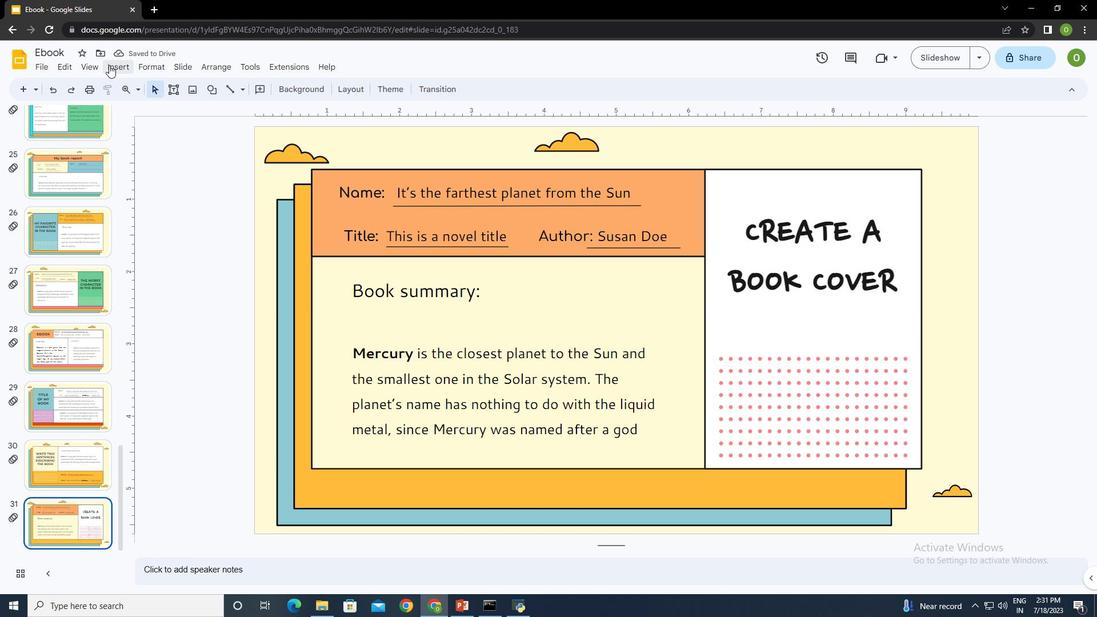 
Action: Mouse moved to (149, 87)
Screenshot: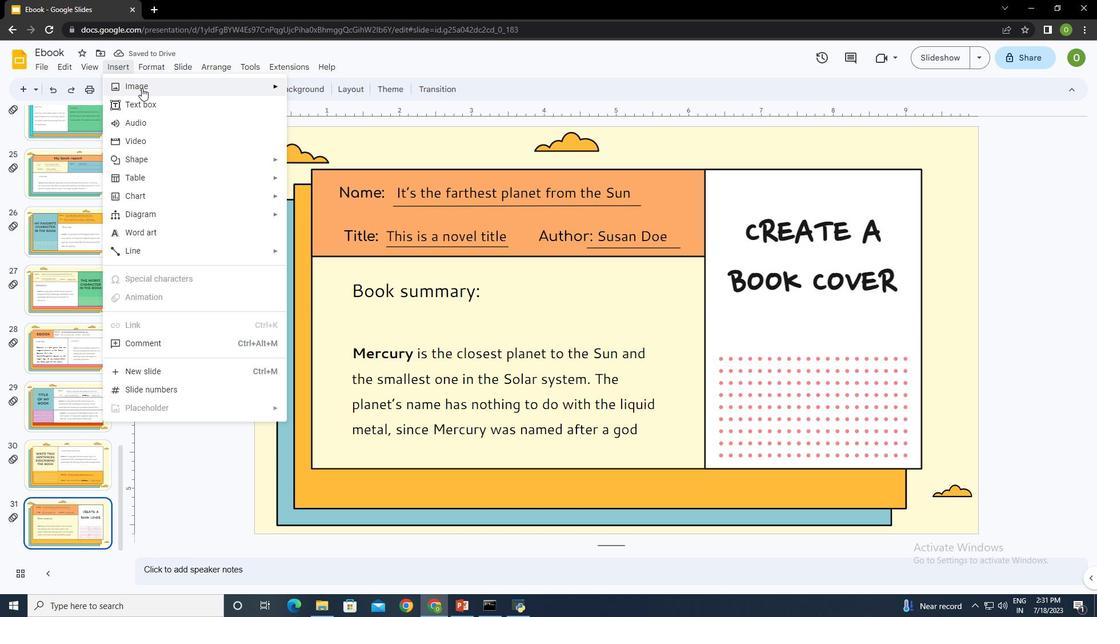 
Action: Mouse pressed left at (149, 87)
Screenshot: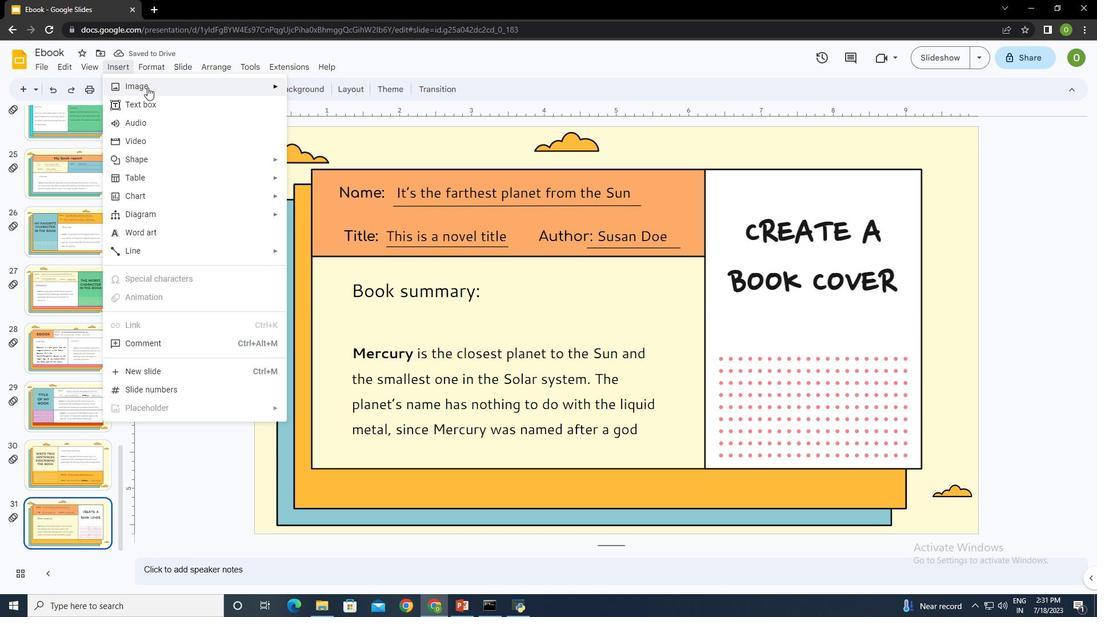 
Action: Mouse moved to (344, 88)
Screenshot: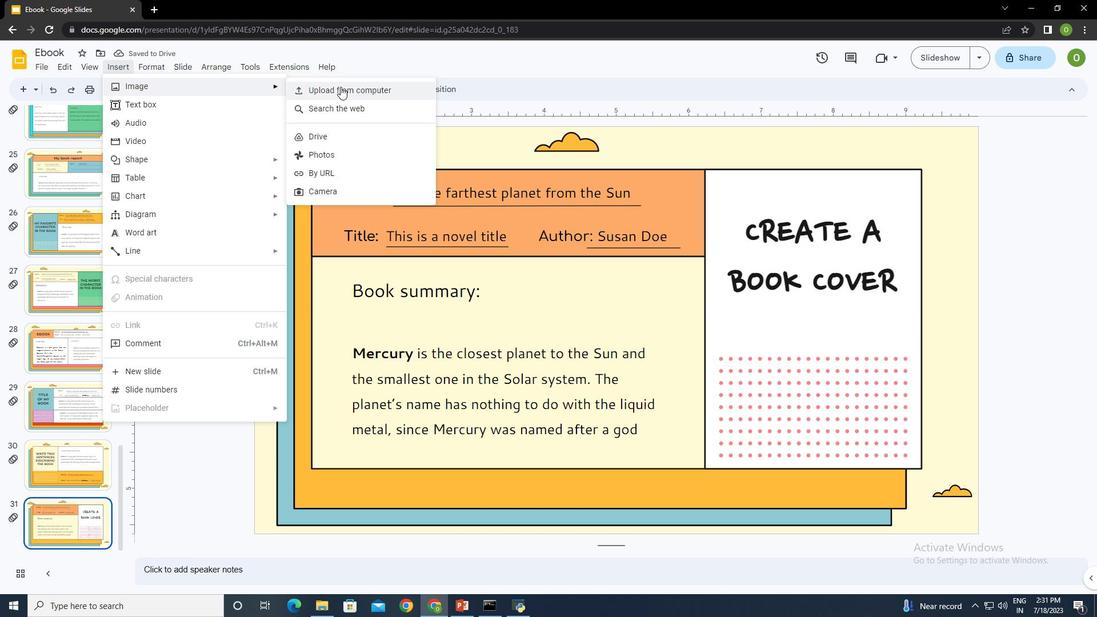 
Action: Mouse pressed left at (344, 88)
Screenshot: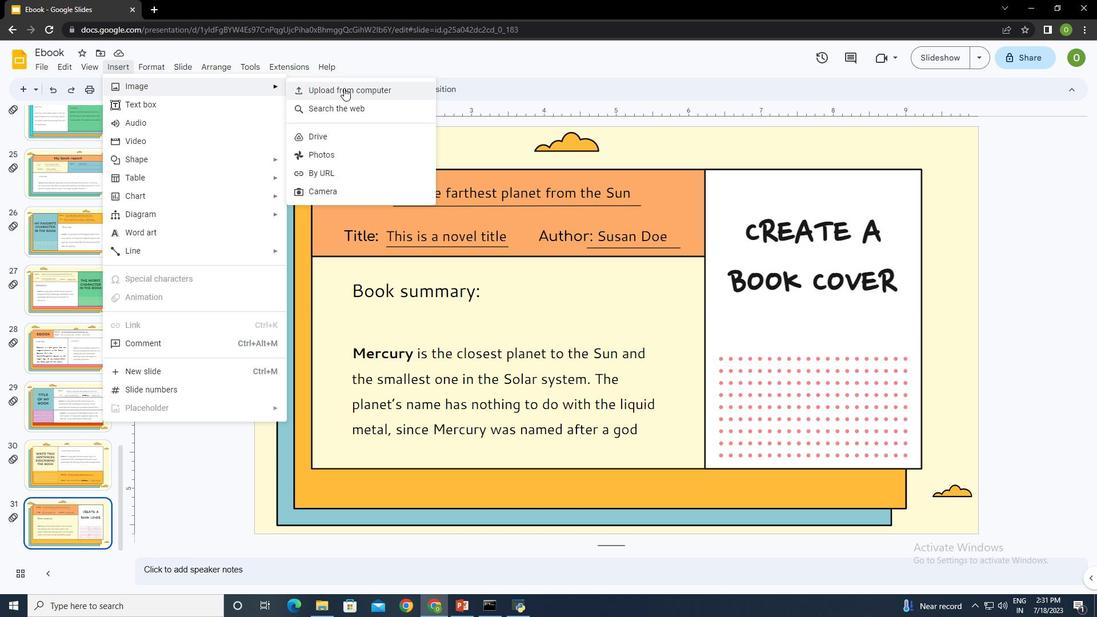 
Action: Mouse moved to (384, 115)
Screenshot: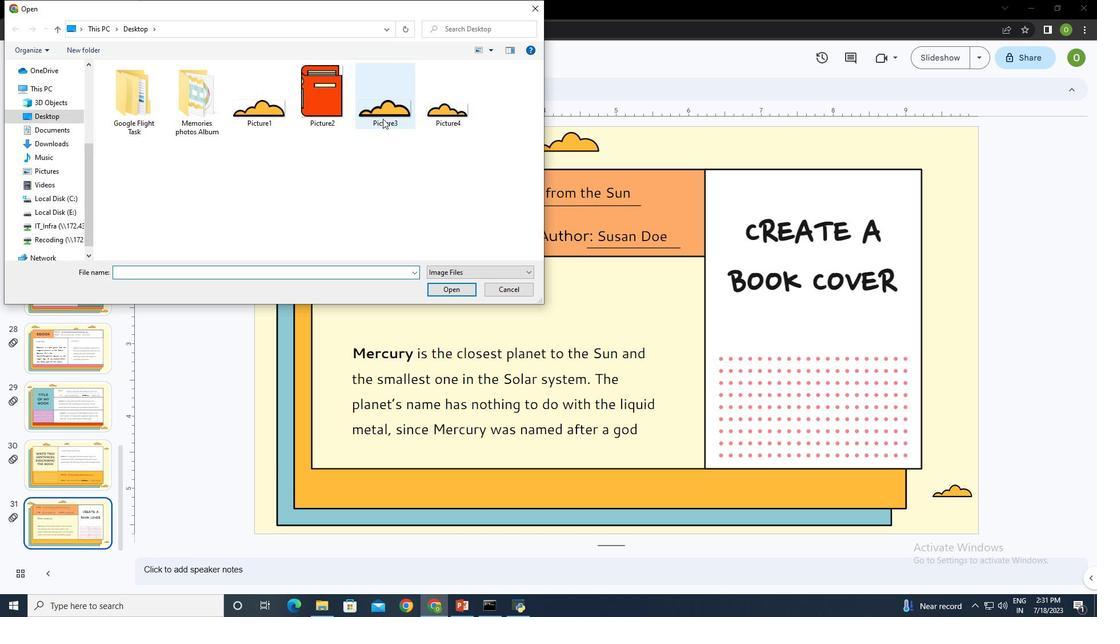 
Action: Mouse pressed left at (384, 115)
Screenshot: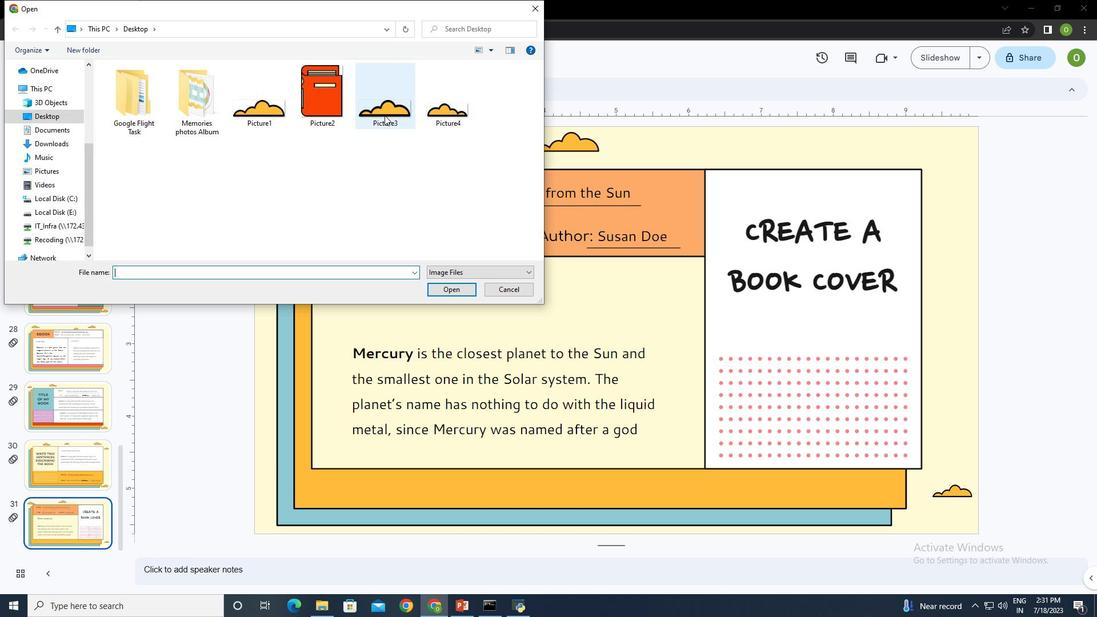 
Action: Mouse moved to (465, 288)
Screenshot: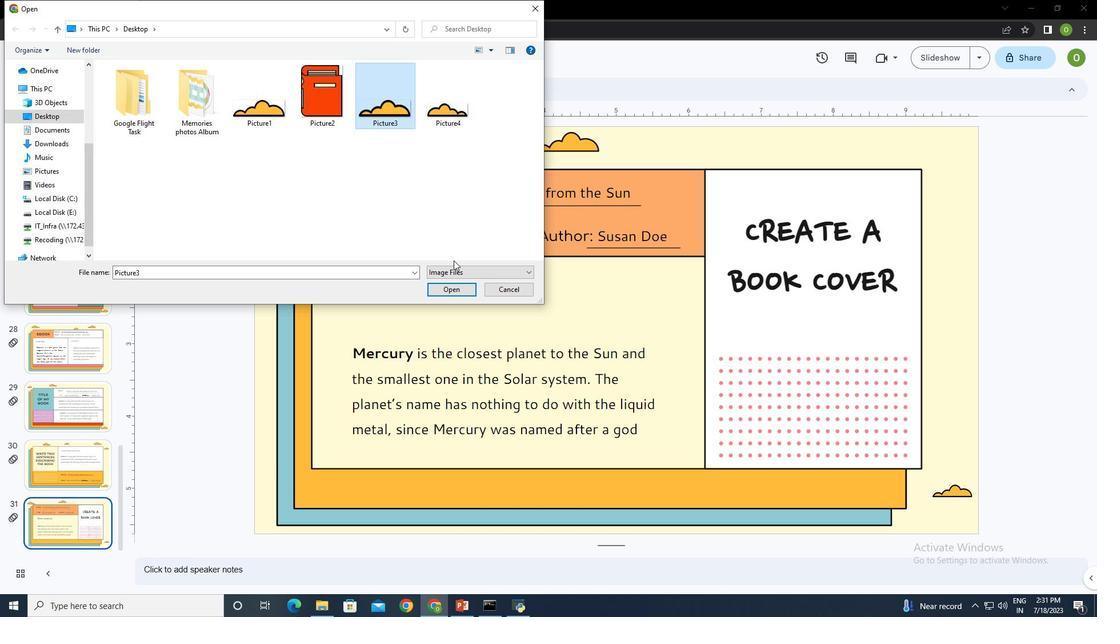 
Action: Mouse pressed left at (465, 288)
Screenshot: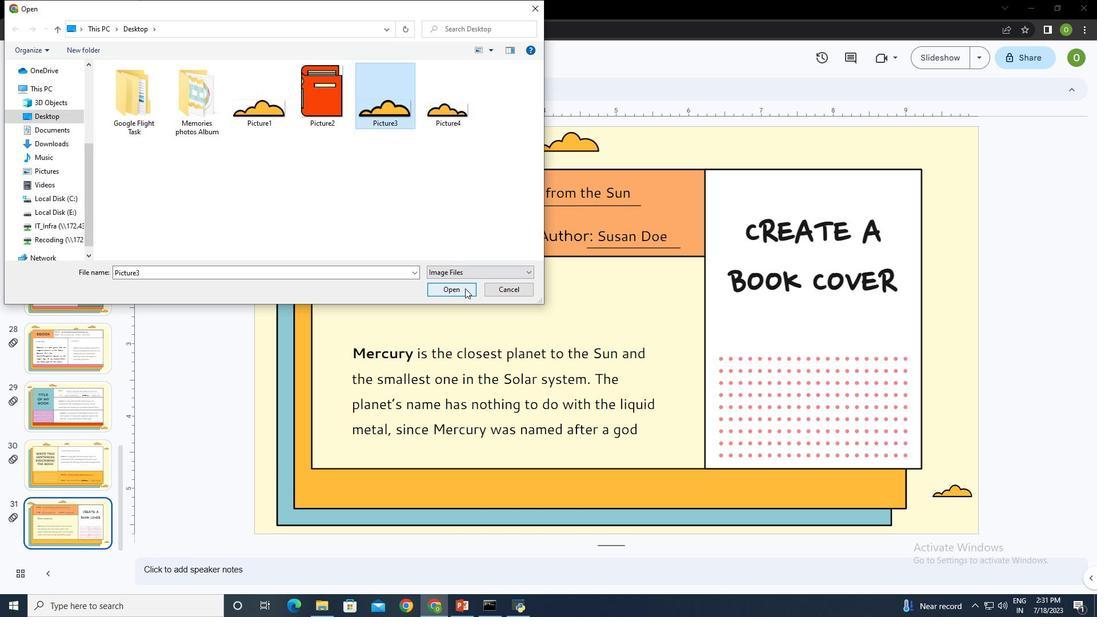 
Action: Mouse moved to (728, 372)
Screenshot: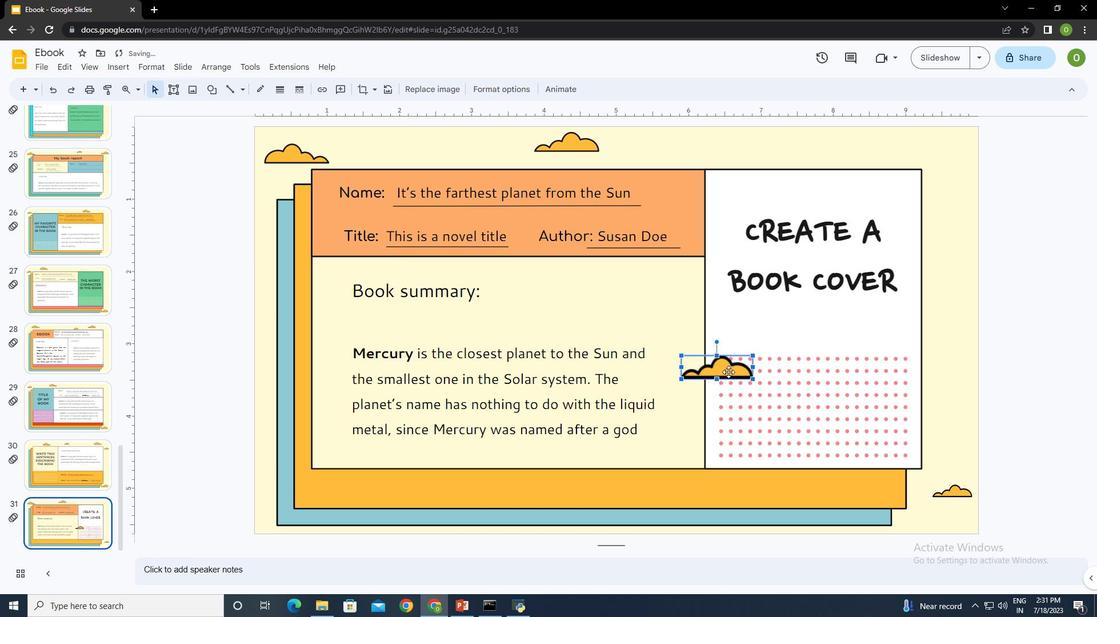 
Action: Mouse pressed left at (728, 372)
Screenshot: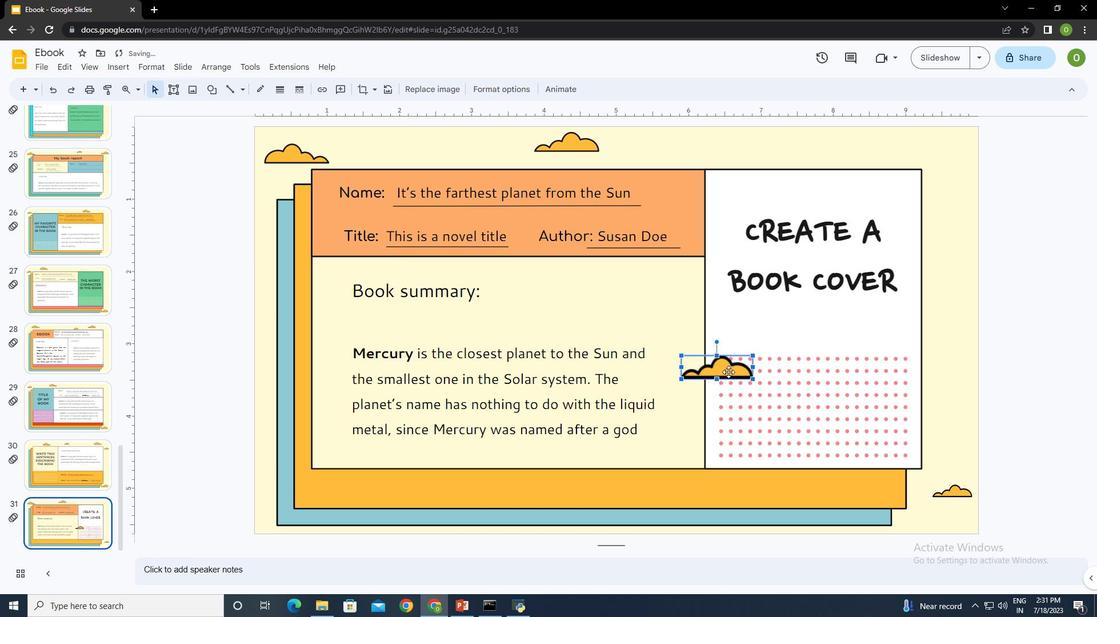 
Action: Mouse moved to (846, 352)
Screenshot: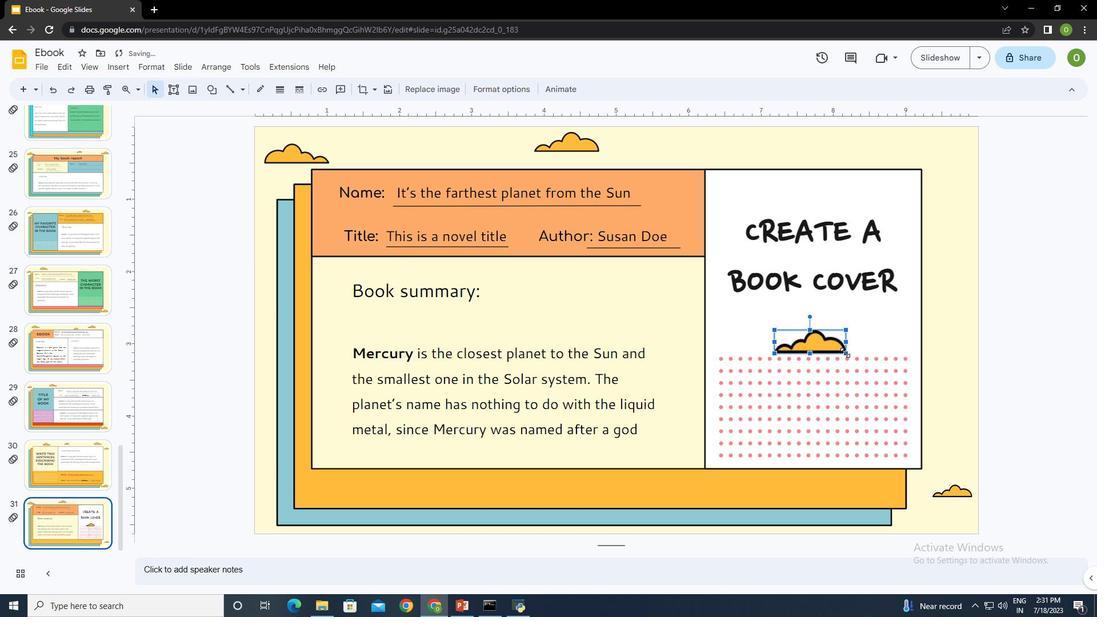 
Action: Mouse pressed left at (846, 352)
Screenshot: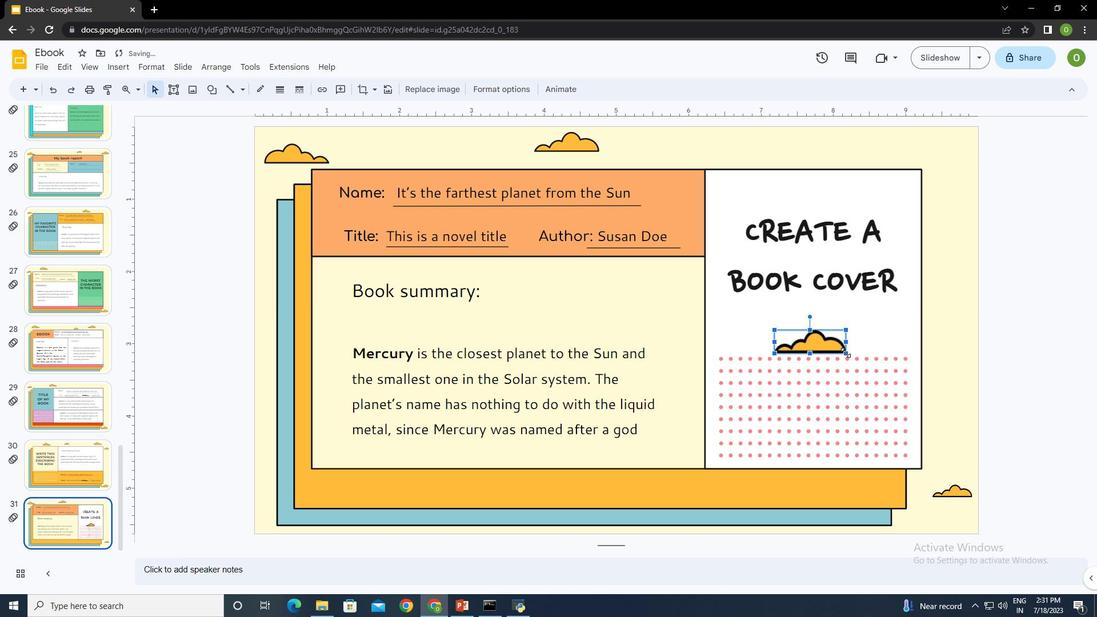 
Action: Mouse moved to (799, 337)
Screenshot: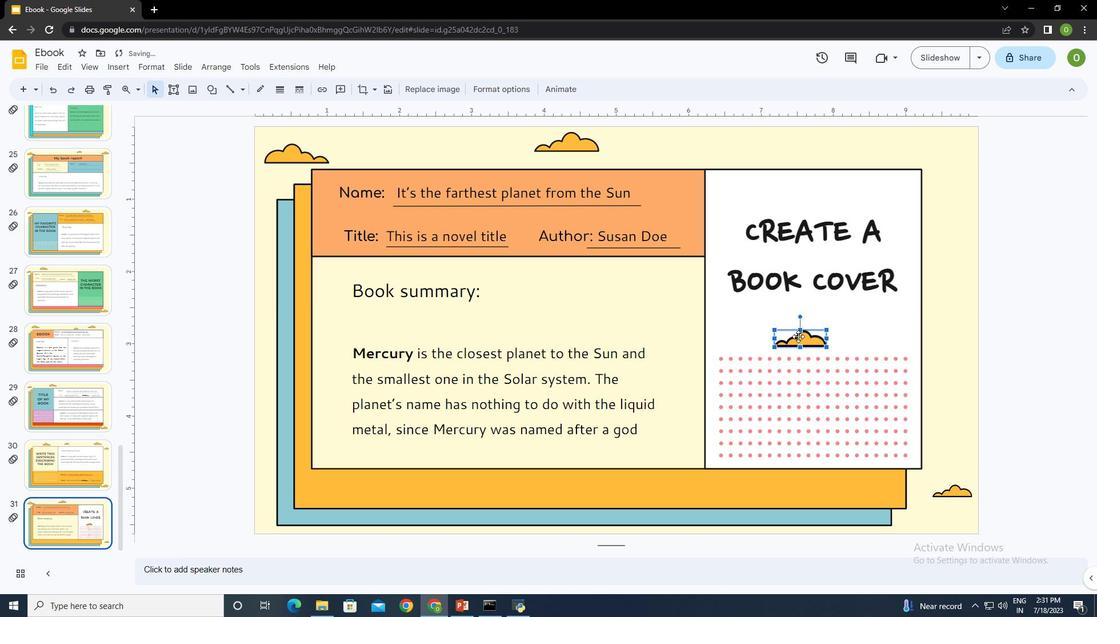 
Action: Mouse pressed left at (799, 337)
Screenshot: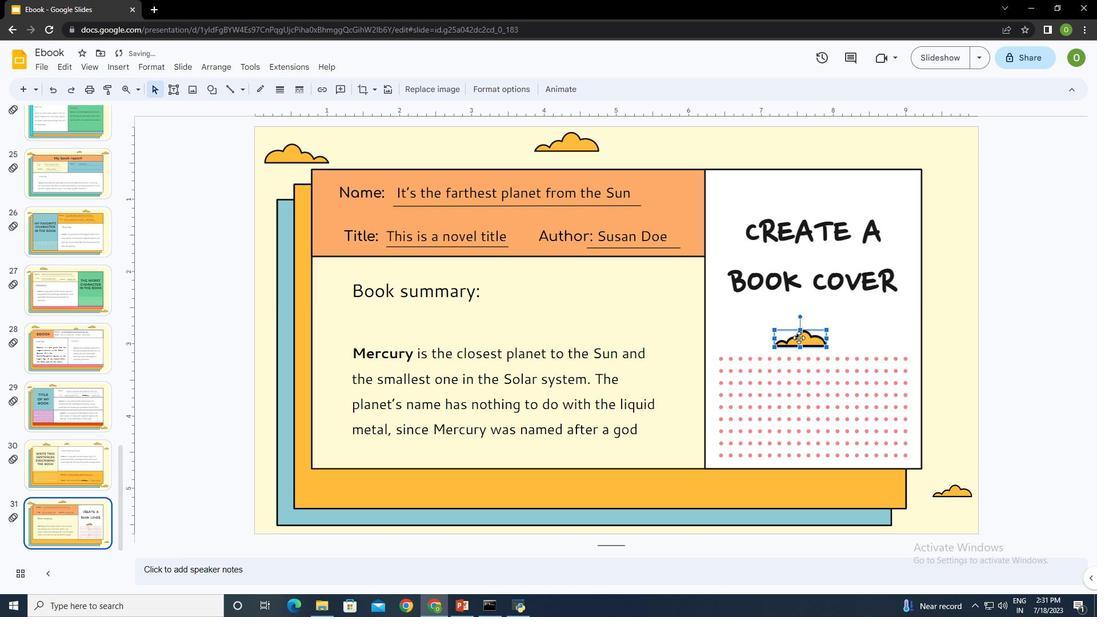 
Action: Mouse moved to (952, 195)
Screenshot: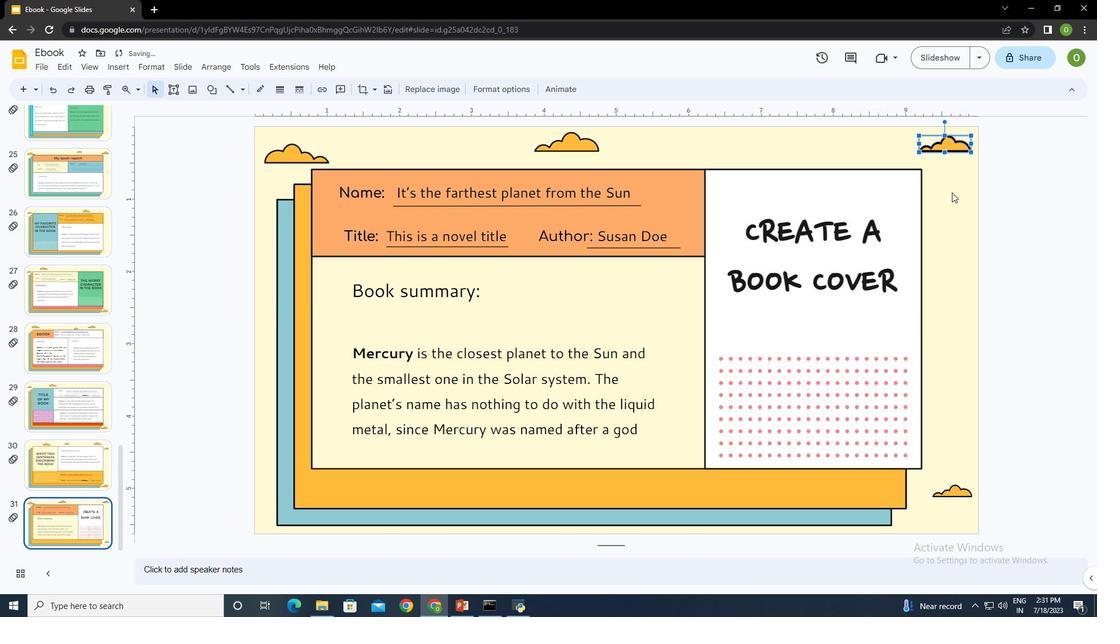 
Action: Mouse pressed left at (952, 195)
Screenshot: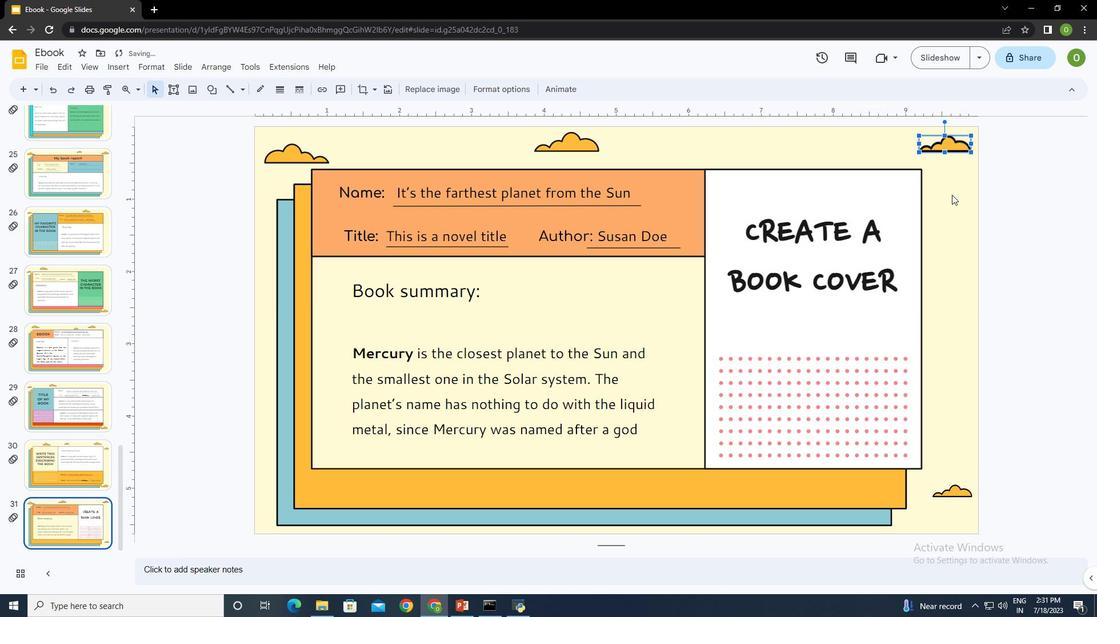 
Action: Mouse moved to (779, 341)
Screenshot: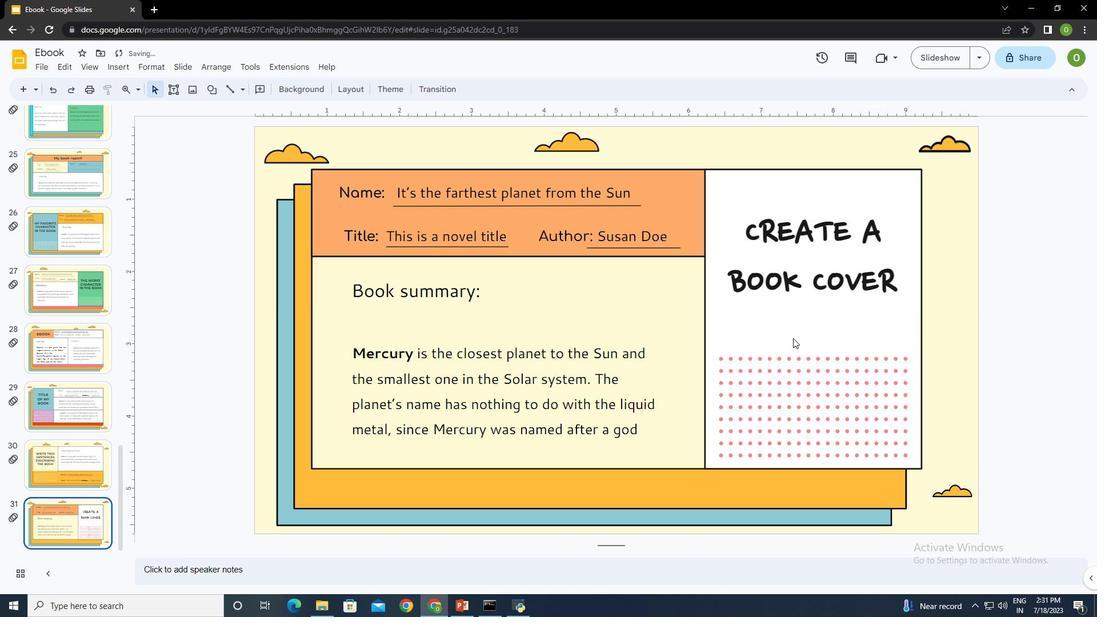 
Action: Mouse pressed left at (779, 341)
Screenshot: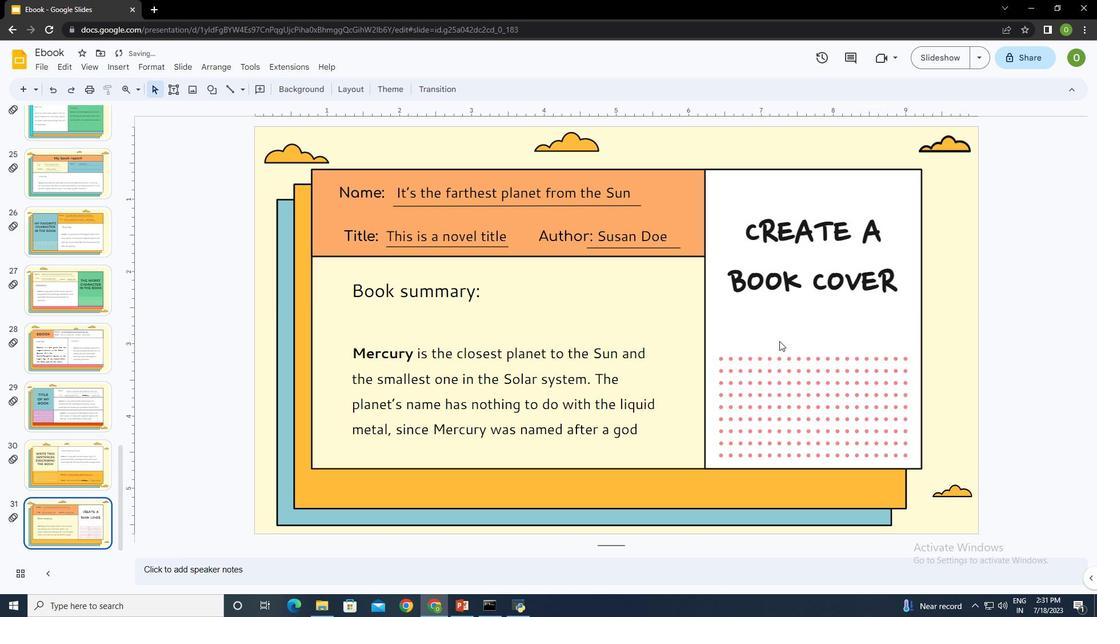 
Action: Mouse moved to (611, 346)
Screenshot: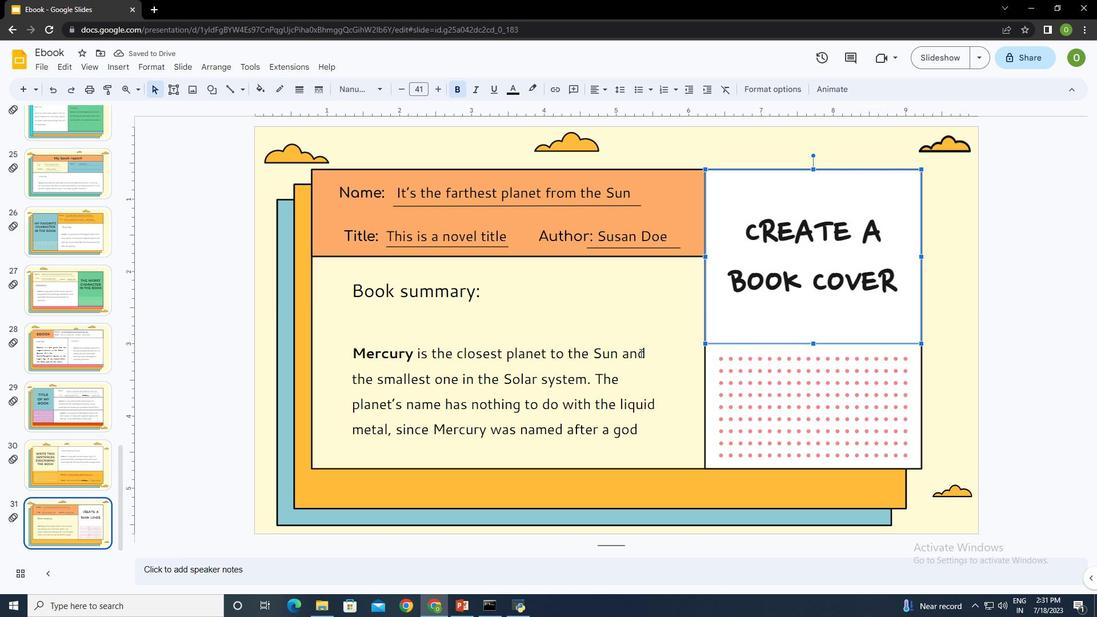 
